 Task: Access and manage your installed extensions.
Action: Mouse pressed left at (1152, 137)
Screenshot: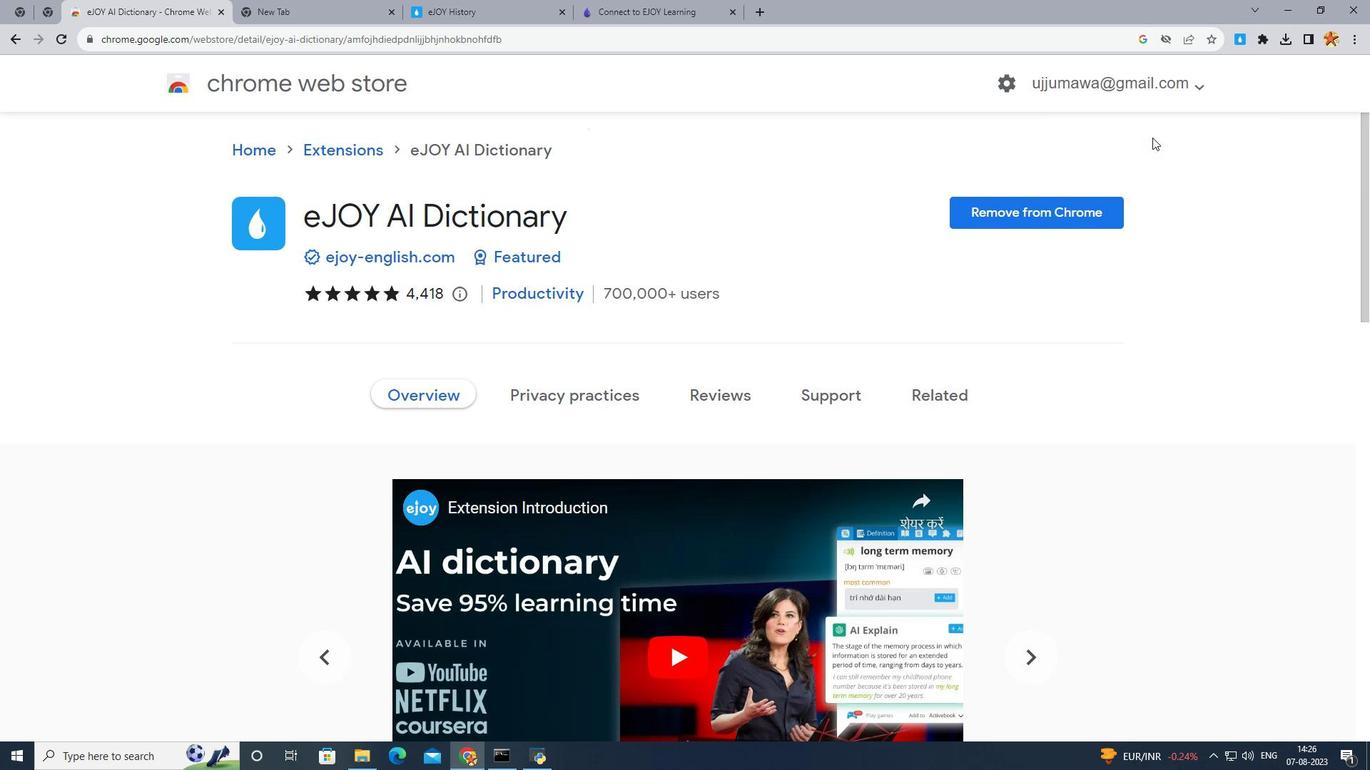 
Action: Mouse moved to (1099, 154)
Screenshot: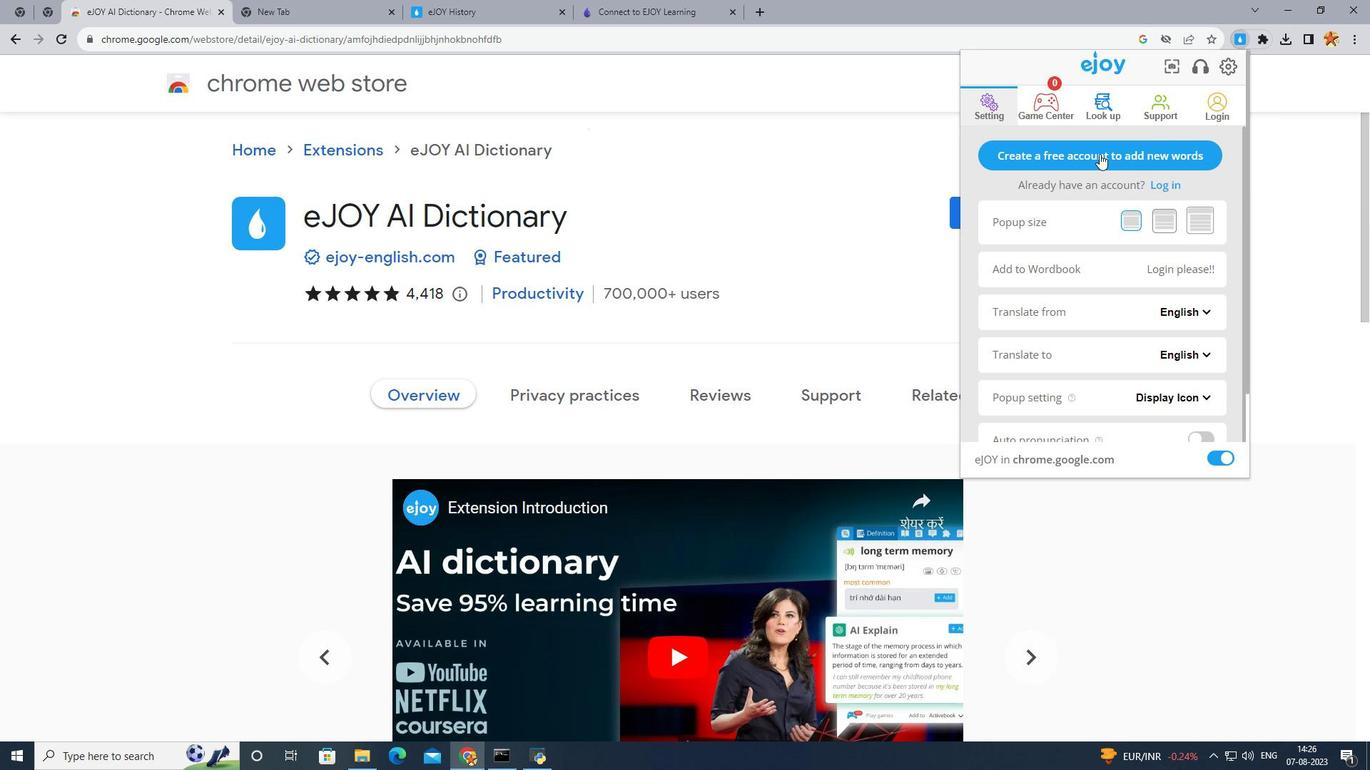 
Action: Mouse pressed left at (1099, 154)
Screenshot: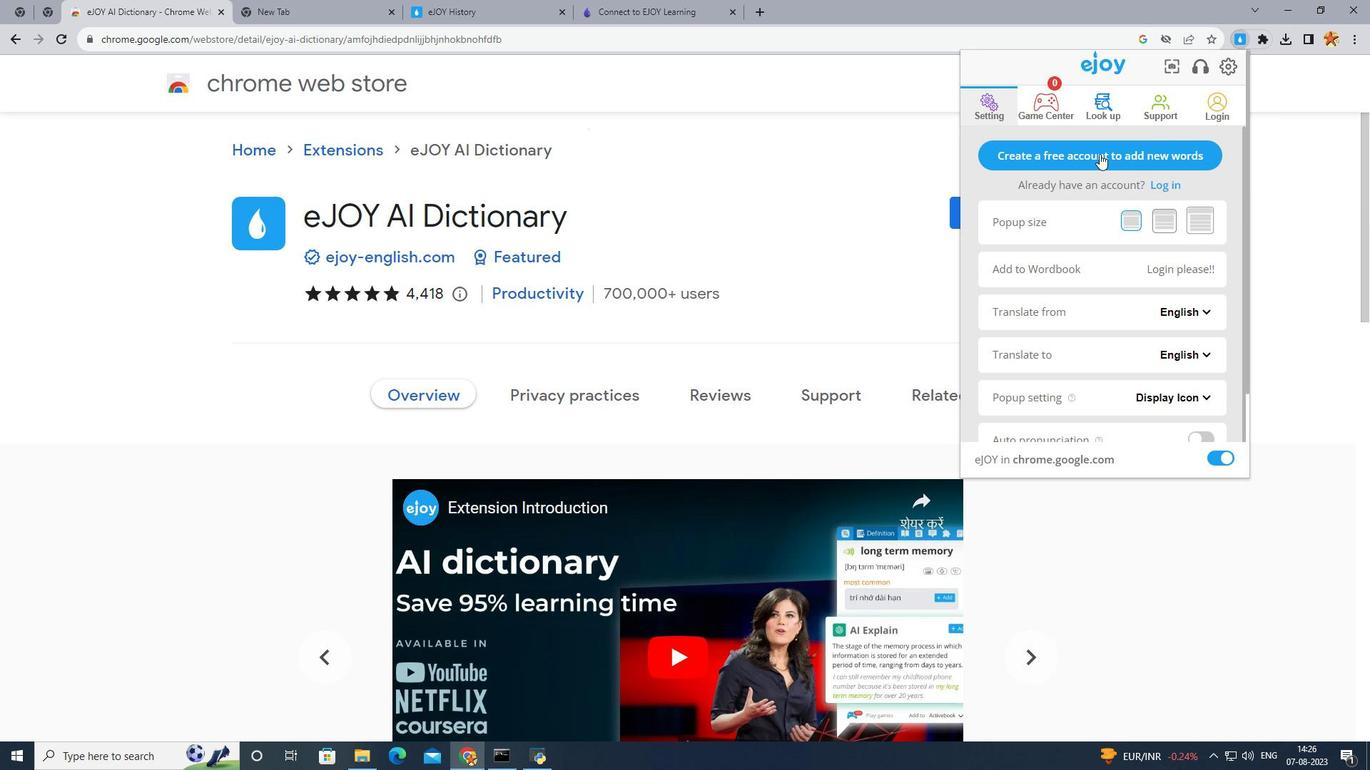 
Action: Mouse moved to (650, 454)
Screenshot: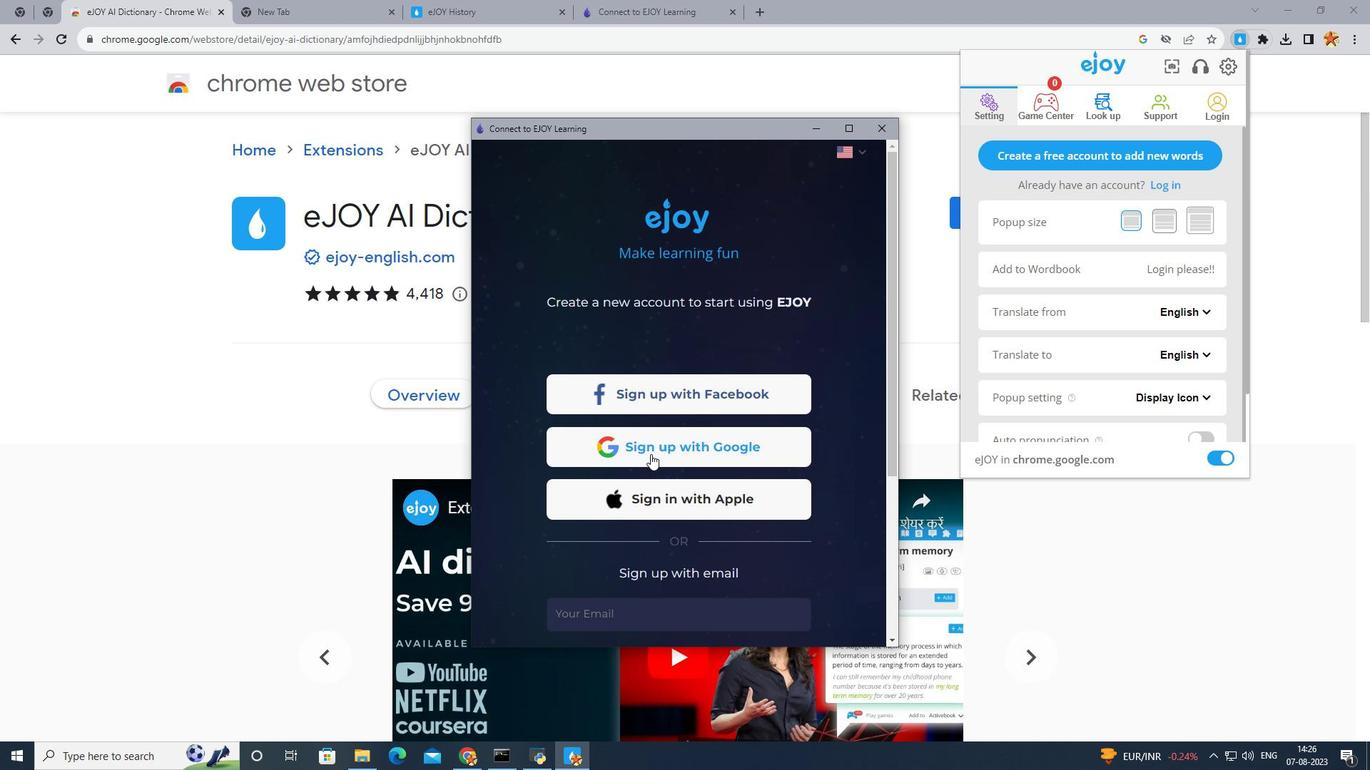
Action: Mouse pressed left at (650, 454)
Screenshot: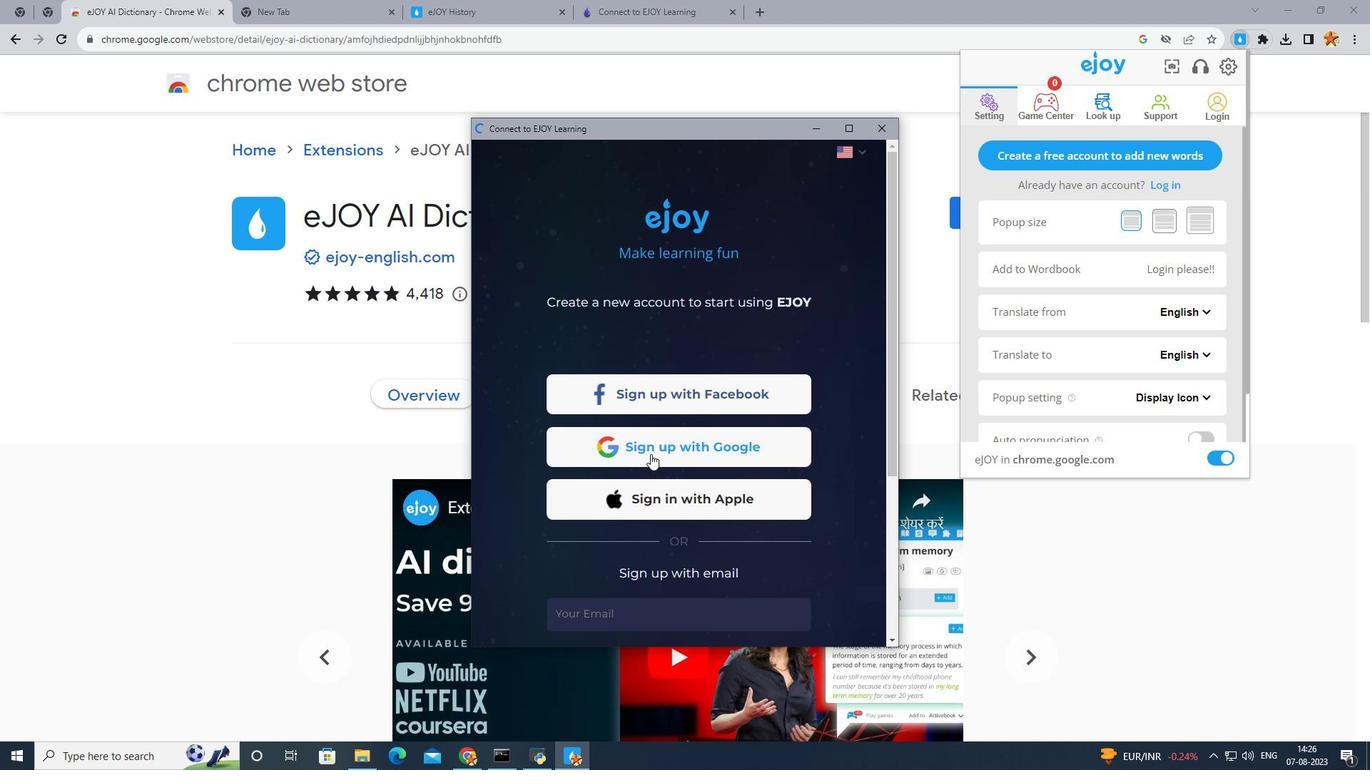 
Action: Mouse moved to (625, 312)
Screenshot: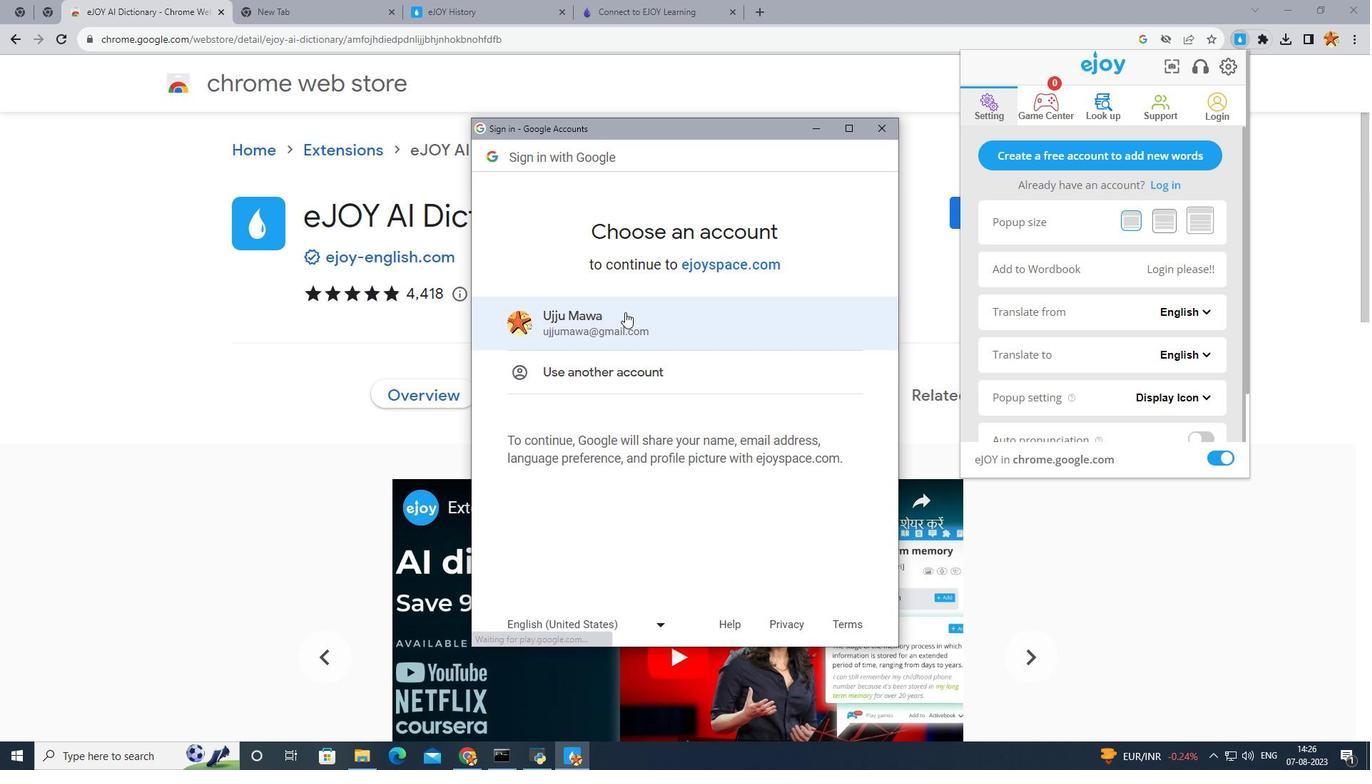 
Action: Mouse pressed left at (625, 312)
Screenshot: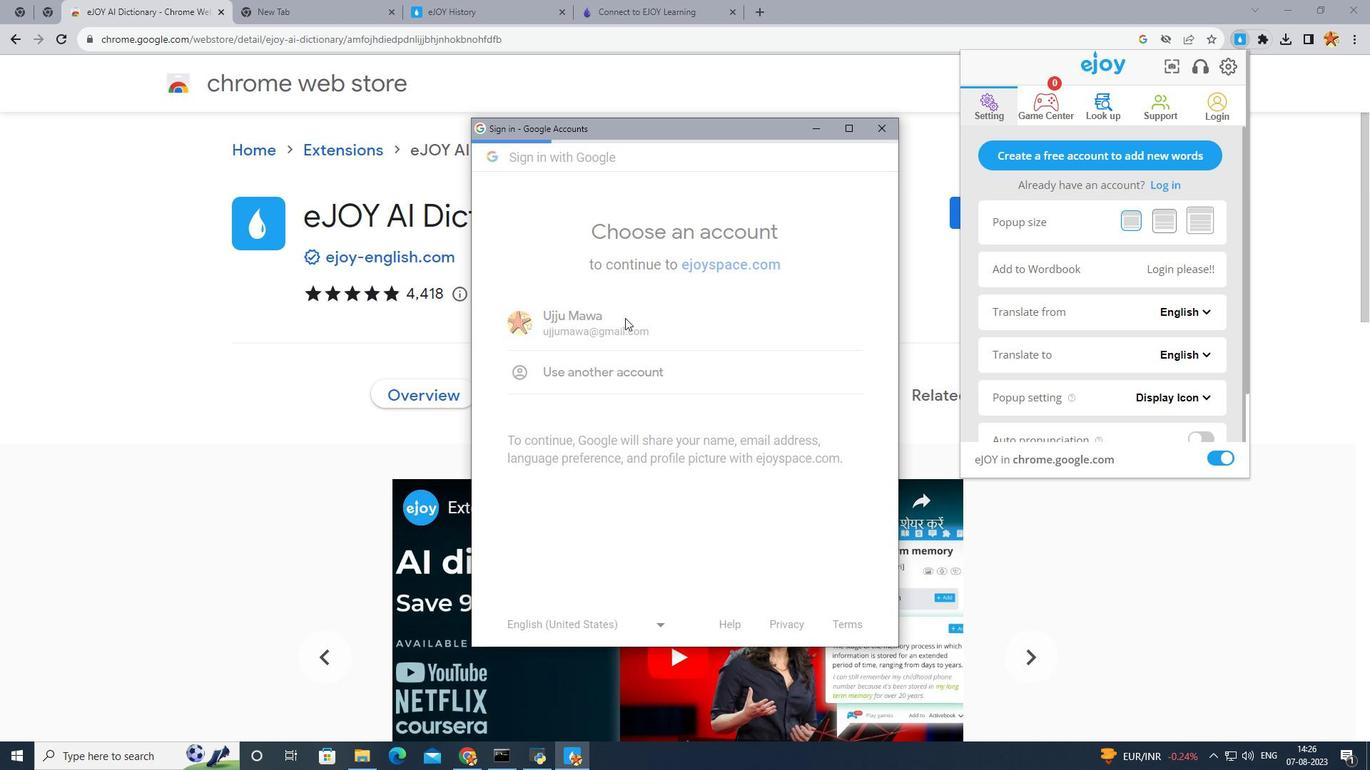 
Action: Mouse moved to (1015, 282)
Screenshot: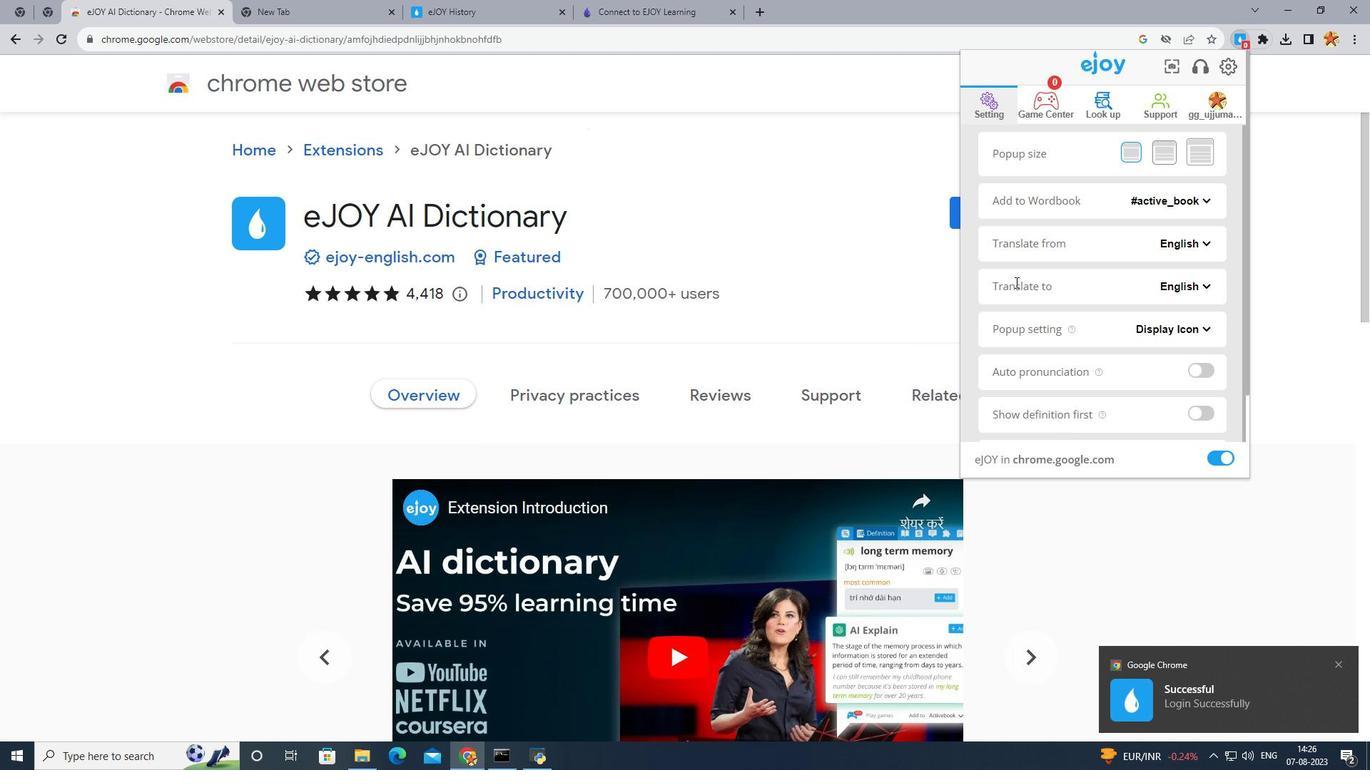 
Action: Mouse scrolled (1015, 283) with delta (0, 0)
Screenshot: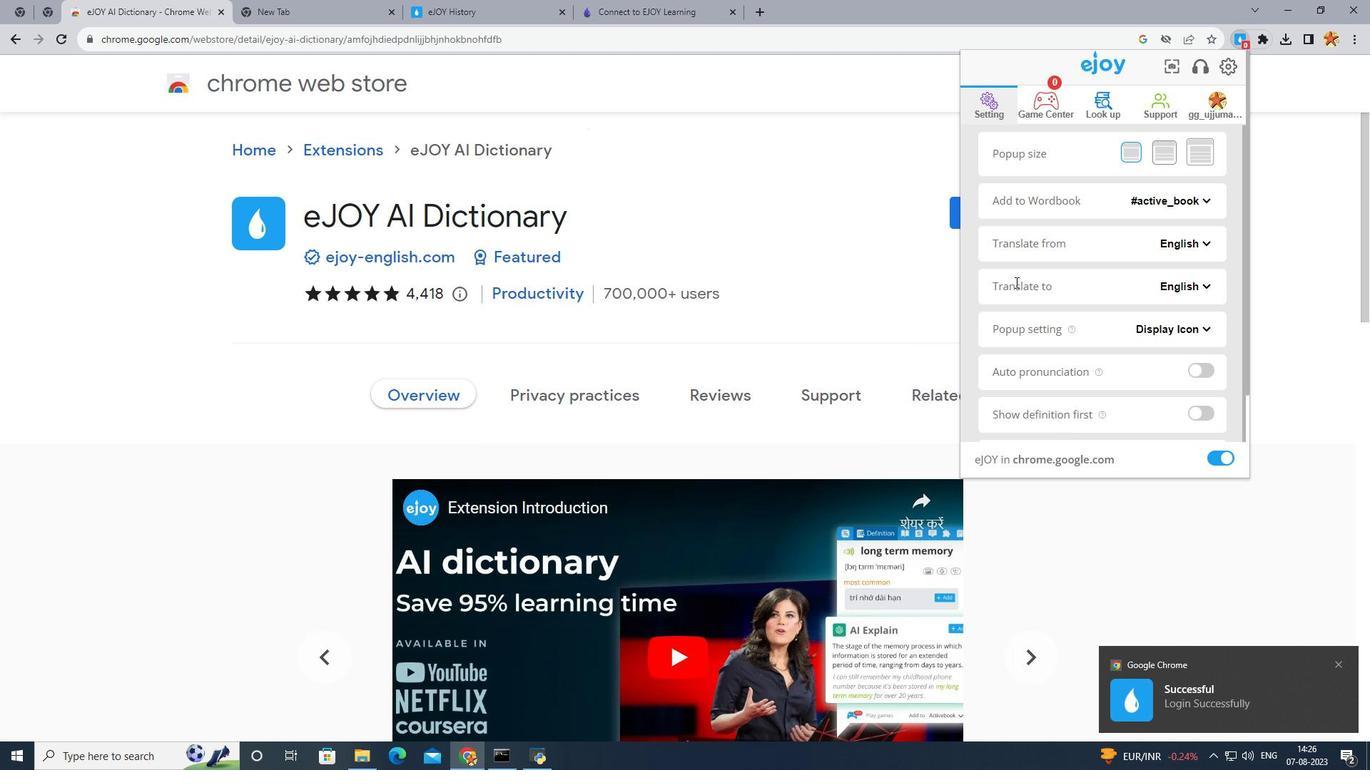 
Action: Mouse scrolled (1015, 283) with delta (0, 0)
Screenshot: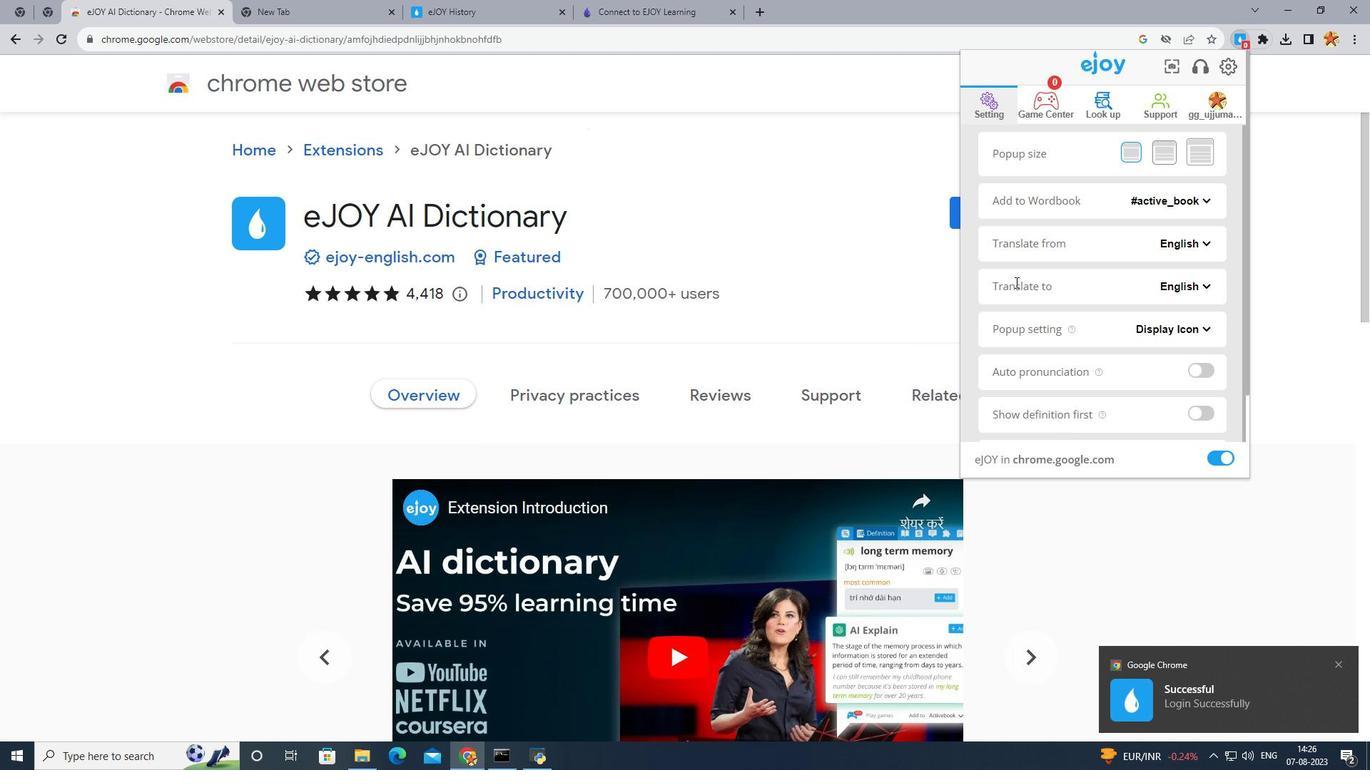 
Action: Mouse scrolled (1015, 283) with delta (0, 0)
Screenshot: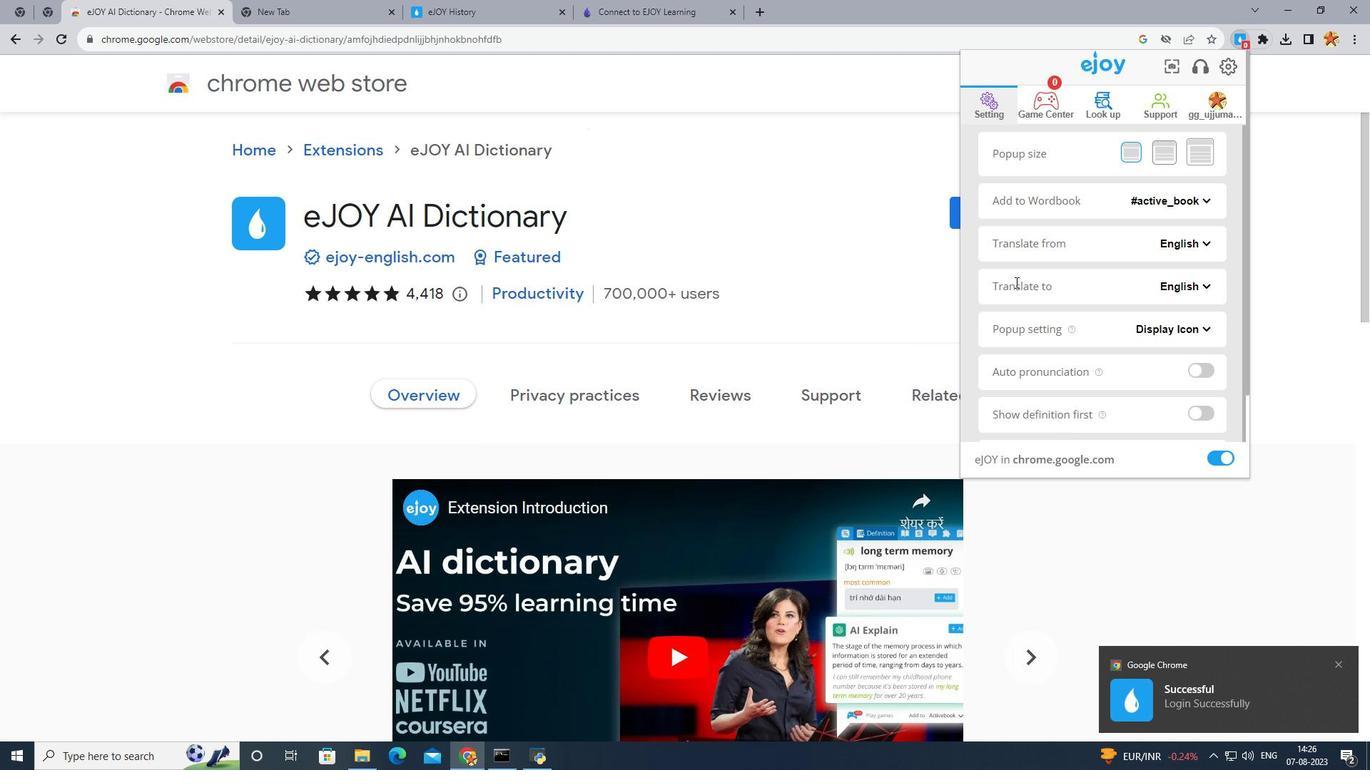 
Action: Mouse scrolled (1015, 283) with delta (0, 0)
Screenshot: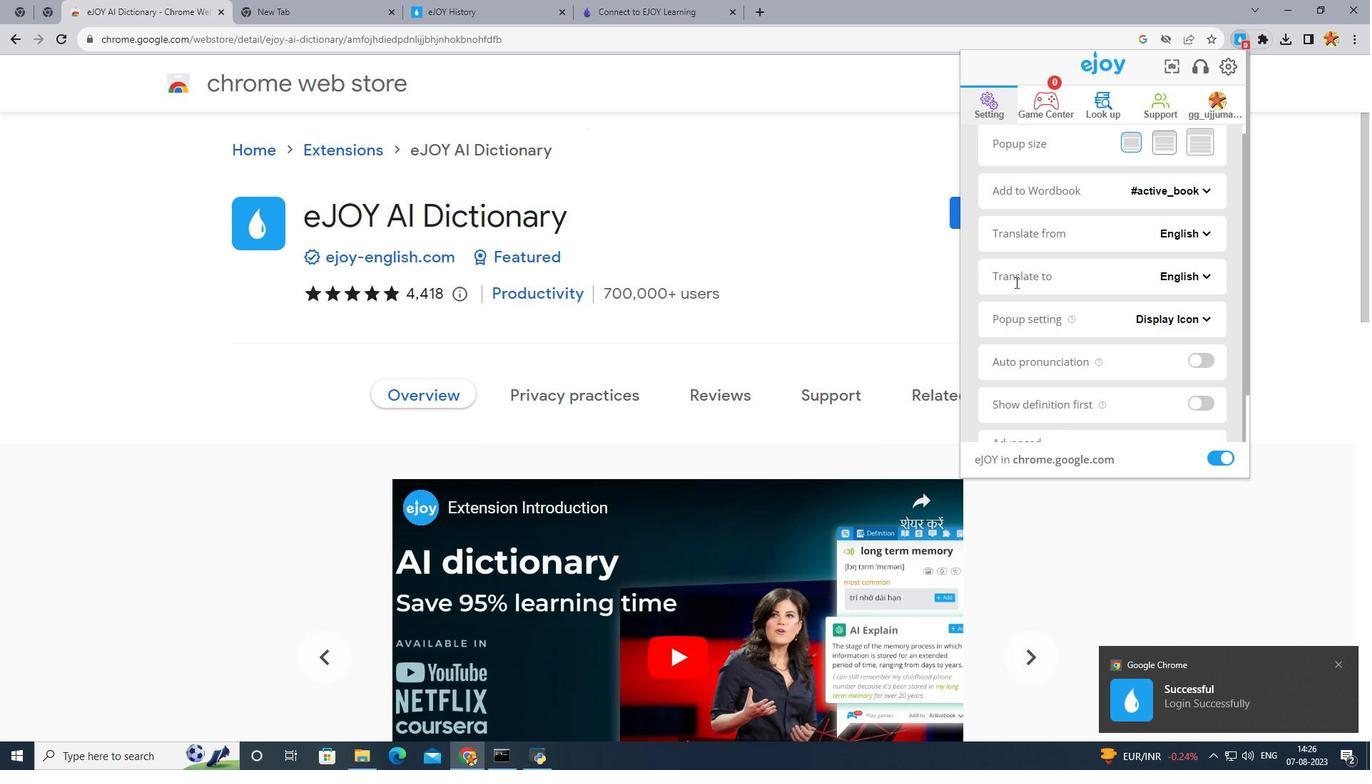 
Action: Mouse scrolled (1015, 281) with delta (0, 0)
Screenshot: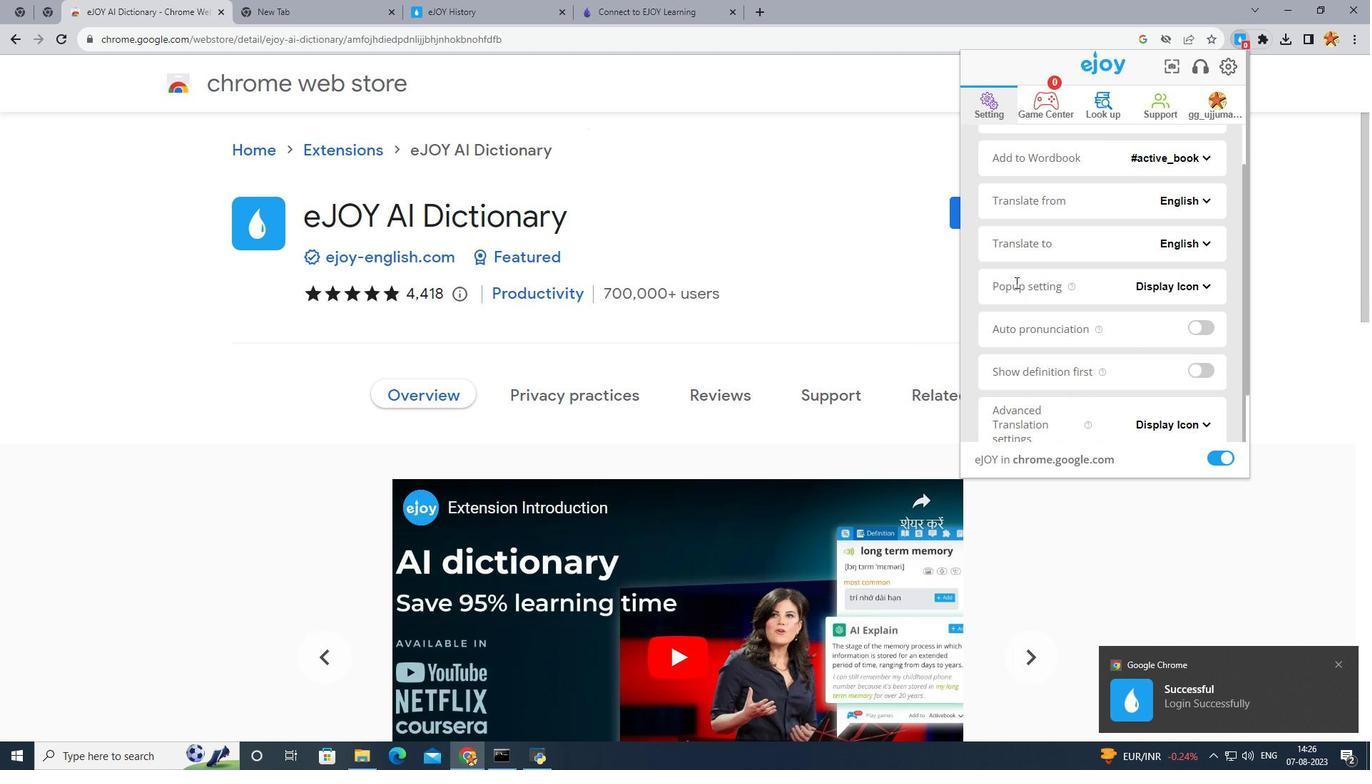 
Action: Mouse scrolled (1015, 281) with delta (0, 0)
Screenshot: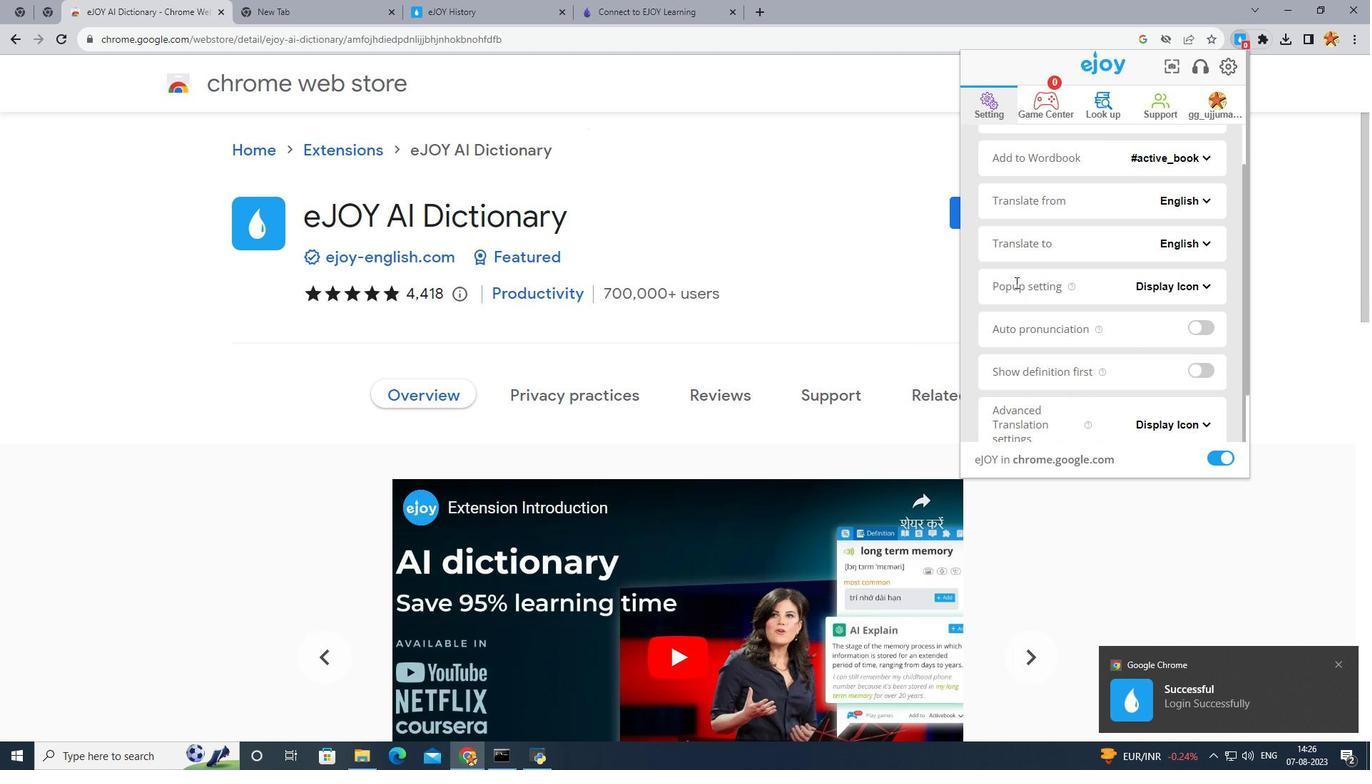 
Action: Mouse scrolled (1015, 281) with delta (0, 0)
Screenshot: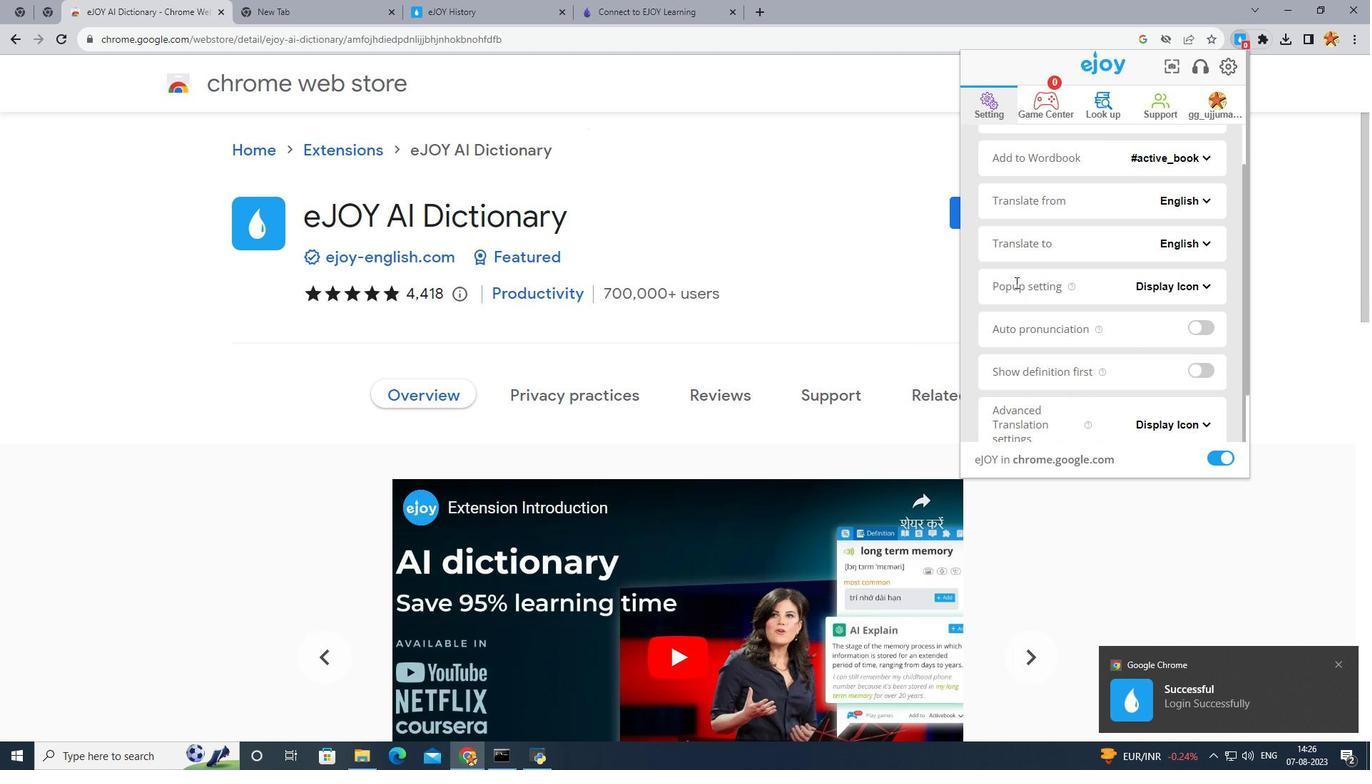 
Action: Mouse scrolled (1015, 281) with delta (0, 0)
Screenshot: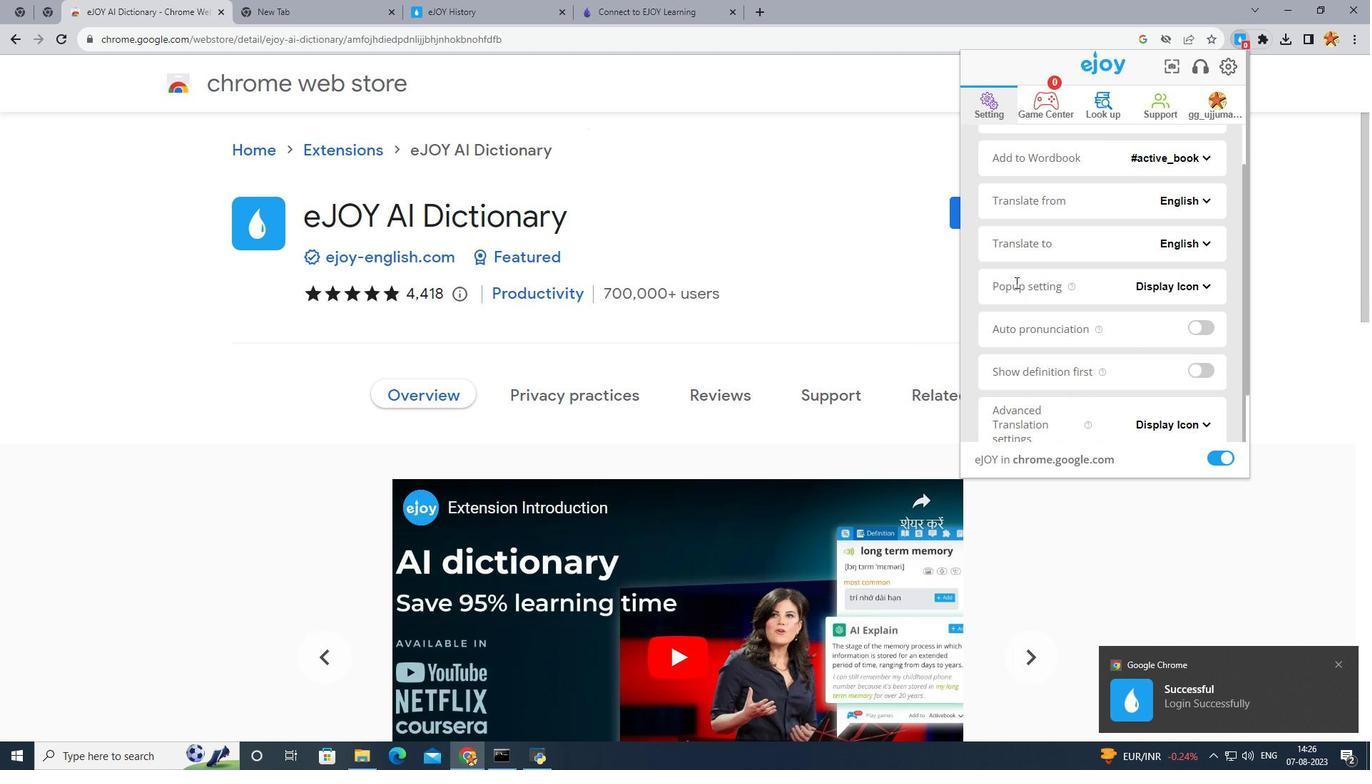 
Action: Mouse scrolled (1015, 283) with delta (0, 0)
Screenshot: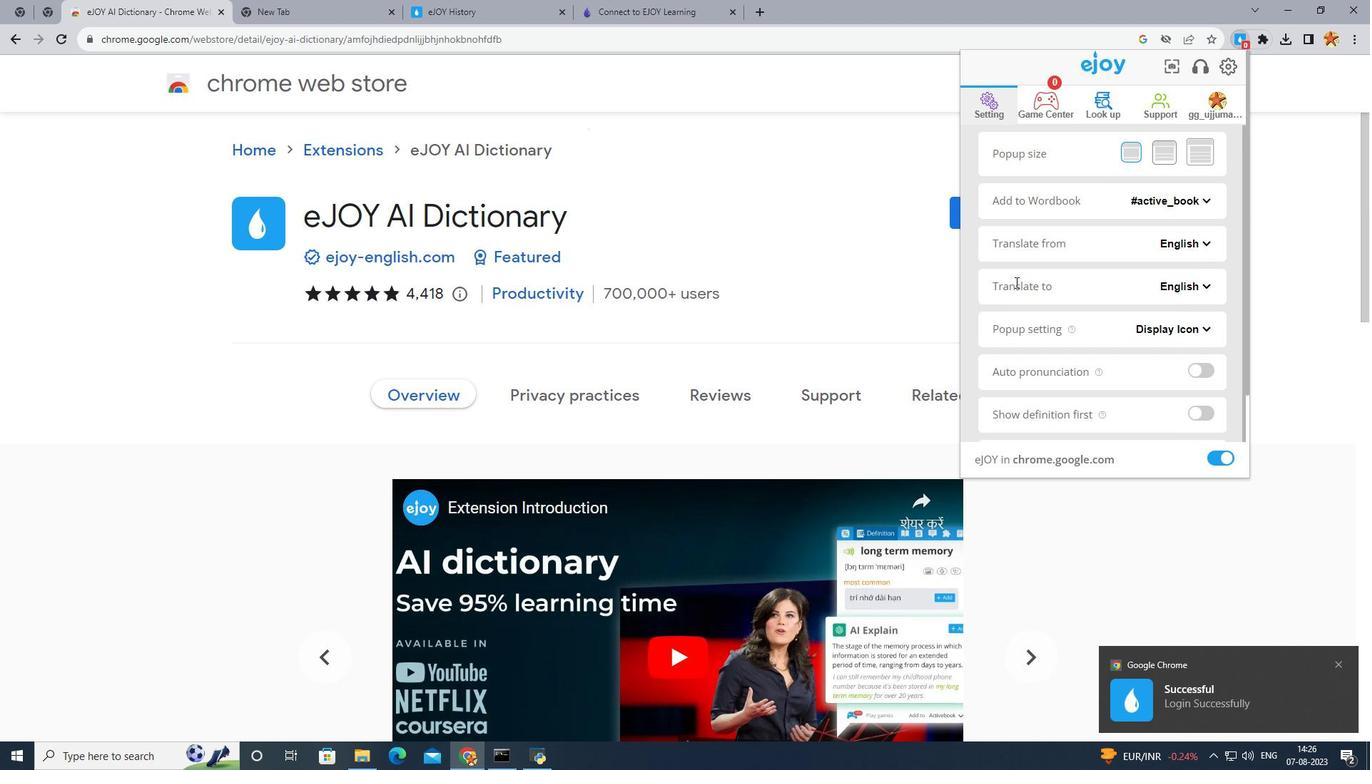 
Action: Mouse scrolled (1015, 283) with delta (0, 0)
Screenshot: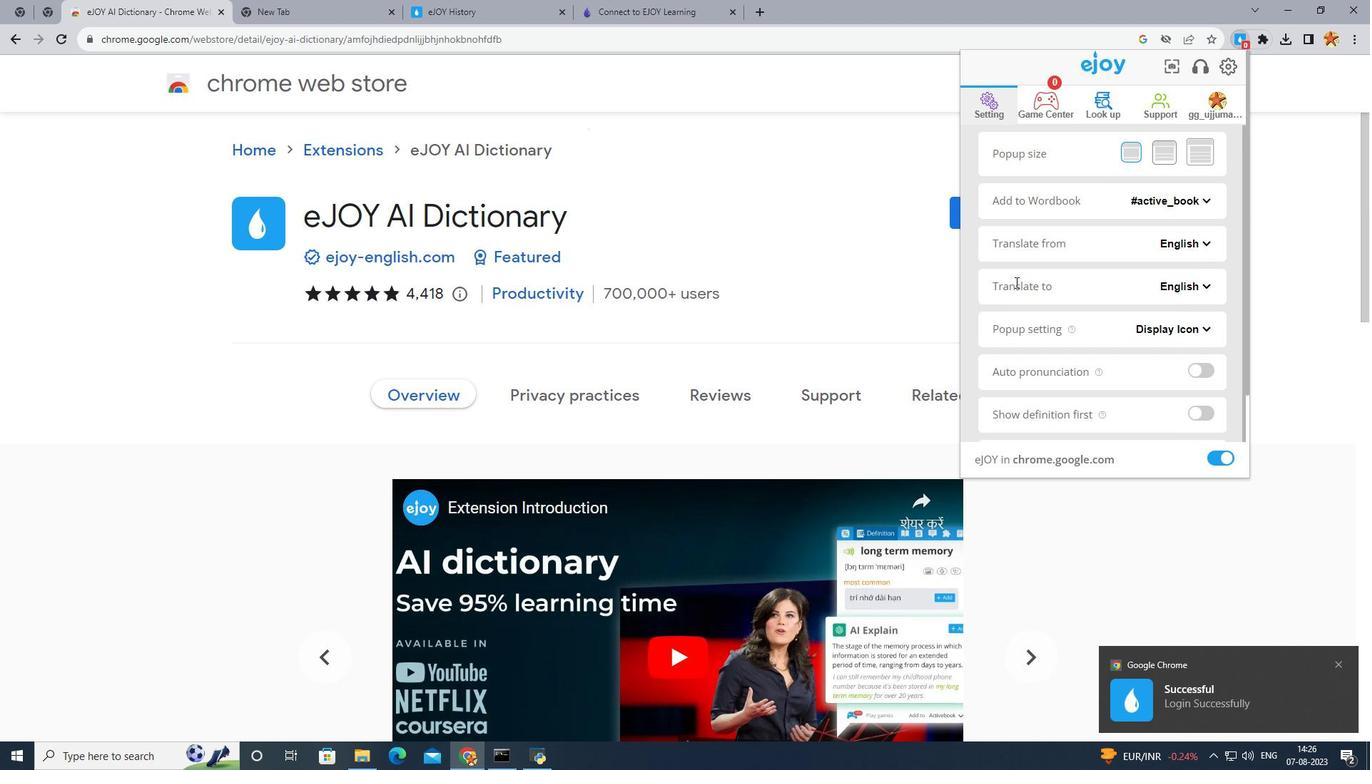 
Action: Mouse scrolled (1015, 283) with delta (0, 0)
Screenshot: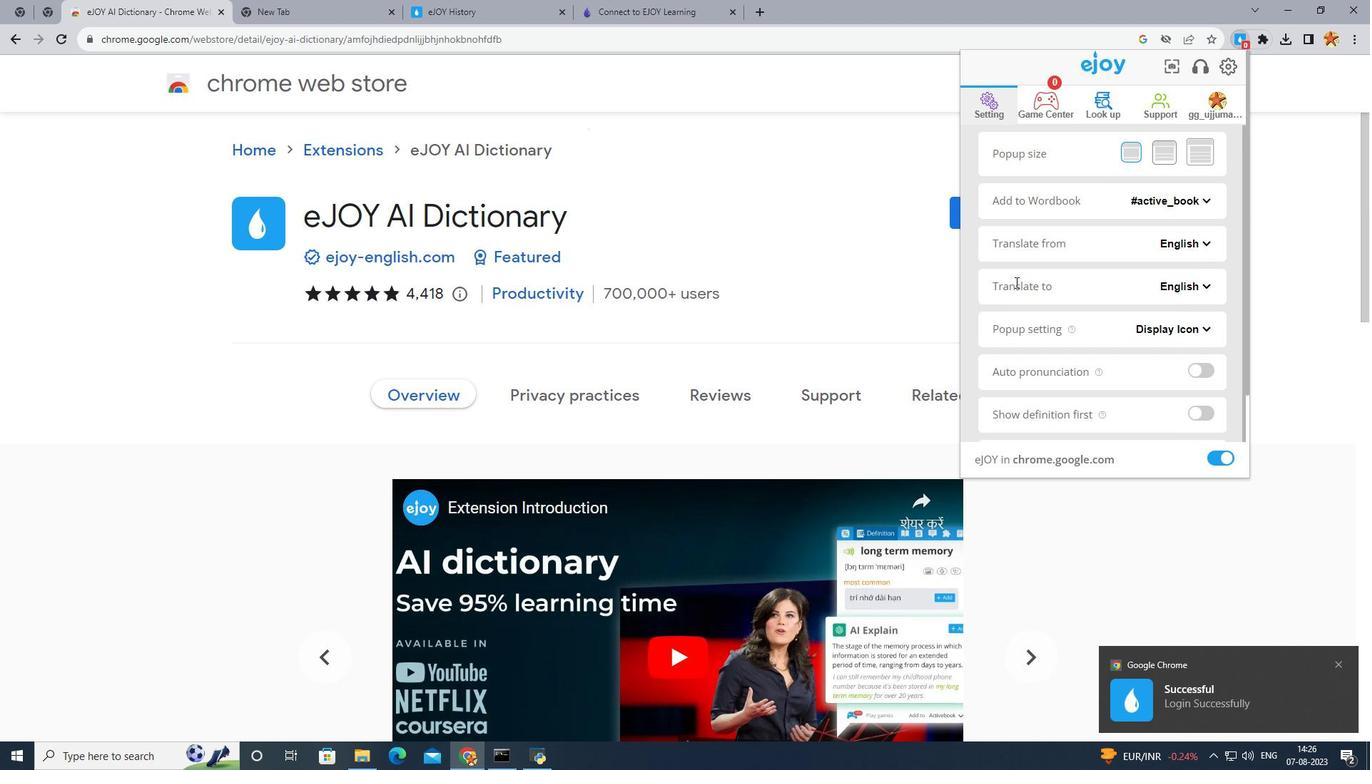 
Action: Mouse scrolled (1015, 281) with delta (0, 0)
Screenshot: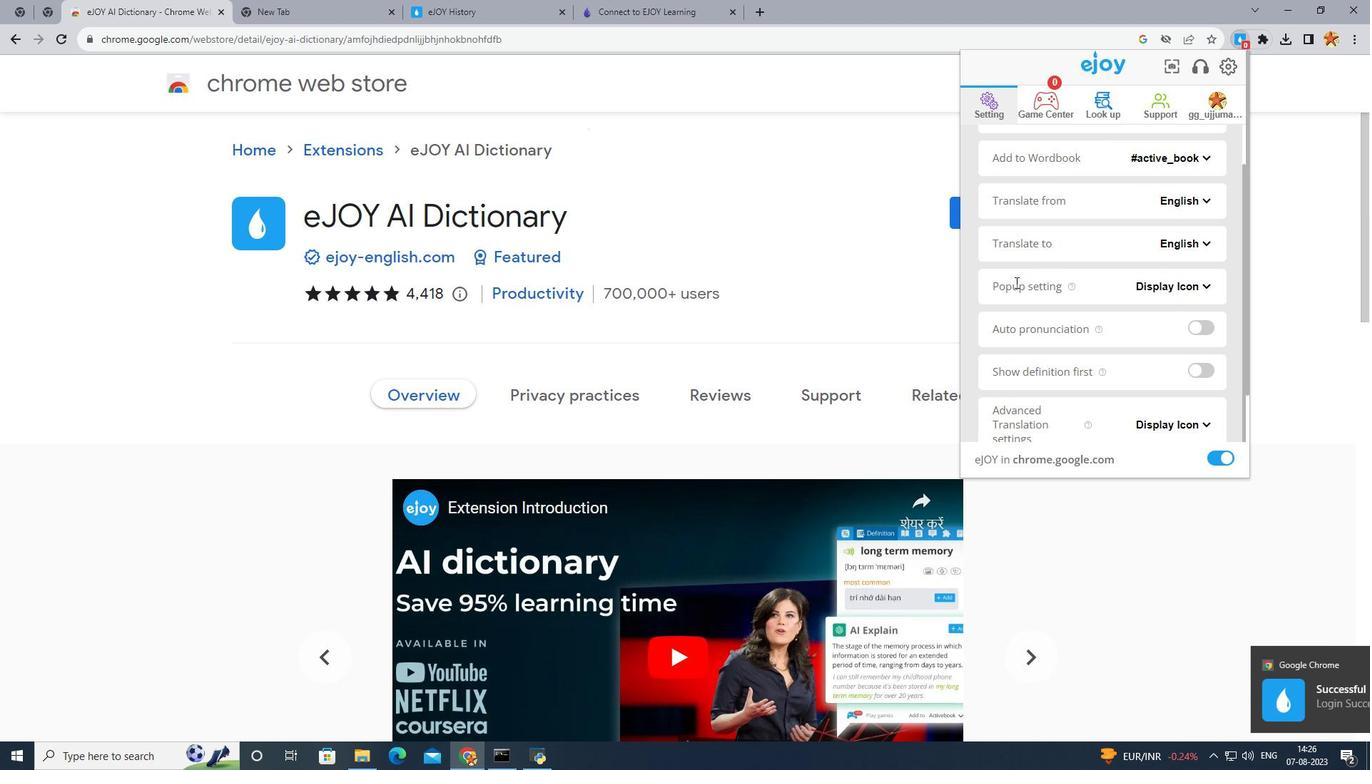 
Action: Mouse scrolled (1015, 281) with delta (0, 0)
Screenshot: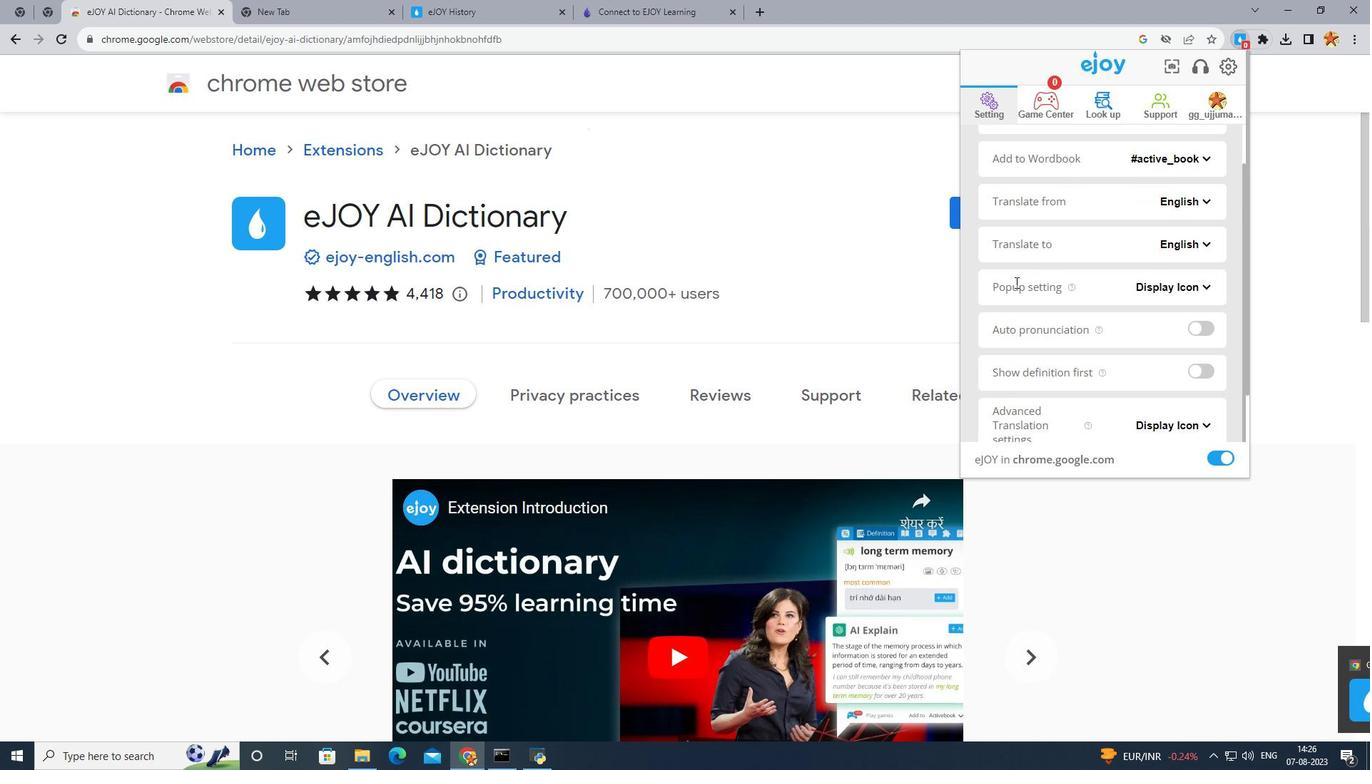 
Action: Mouse scrolled (1015, 281) with delta (0, 0)
Screenshot: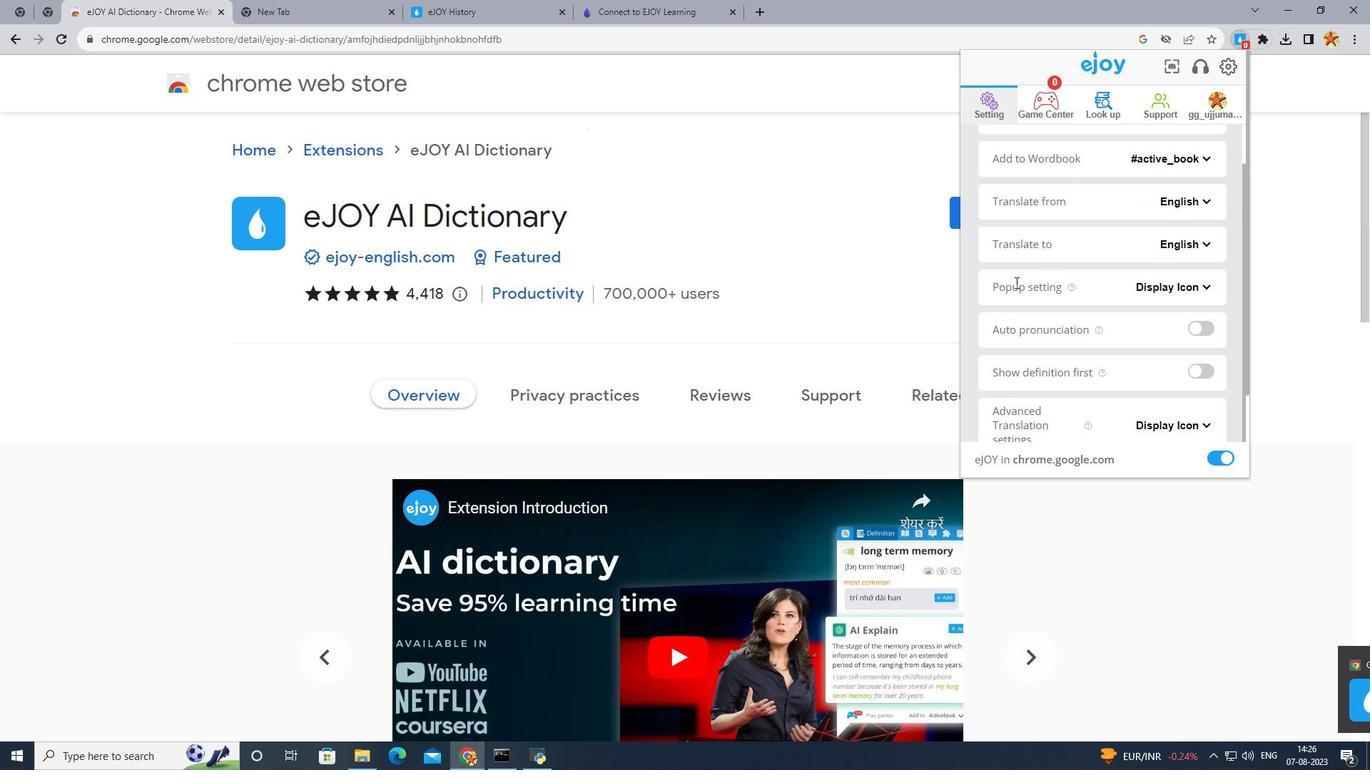 
Action: Mouse scrolled (1015, 281) with delta (0, 0)
Screenshot: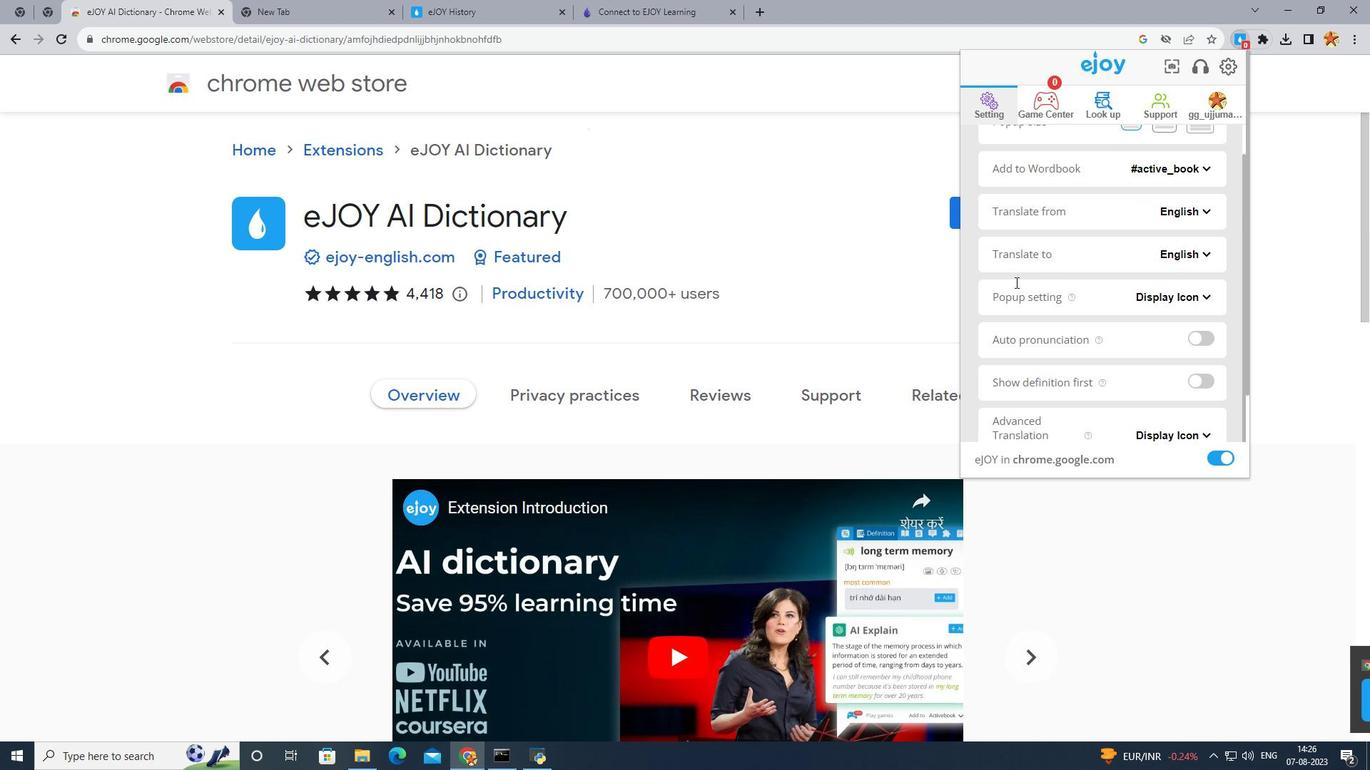 
Action: Mouse scrolled (1015, 283) with delta (0, 0)
Screenshot: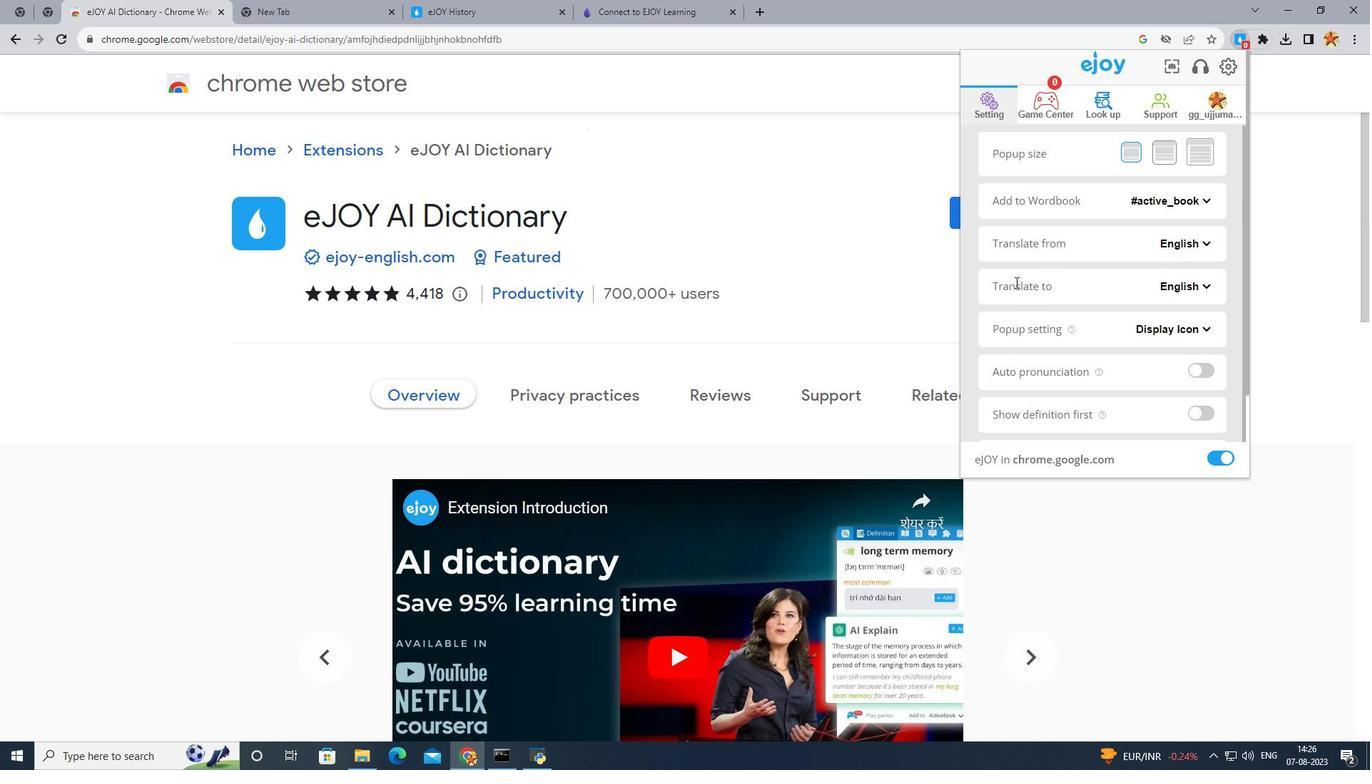 
Action: Mouse scrolled (1015, 283) with delta (0, 0)
Screenshot: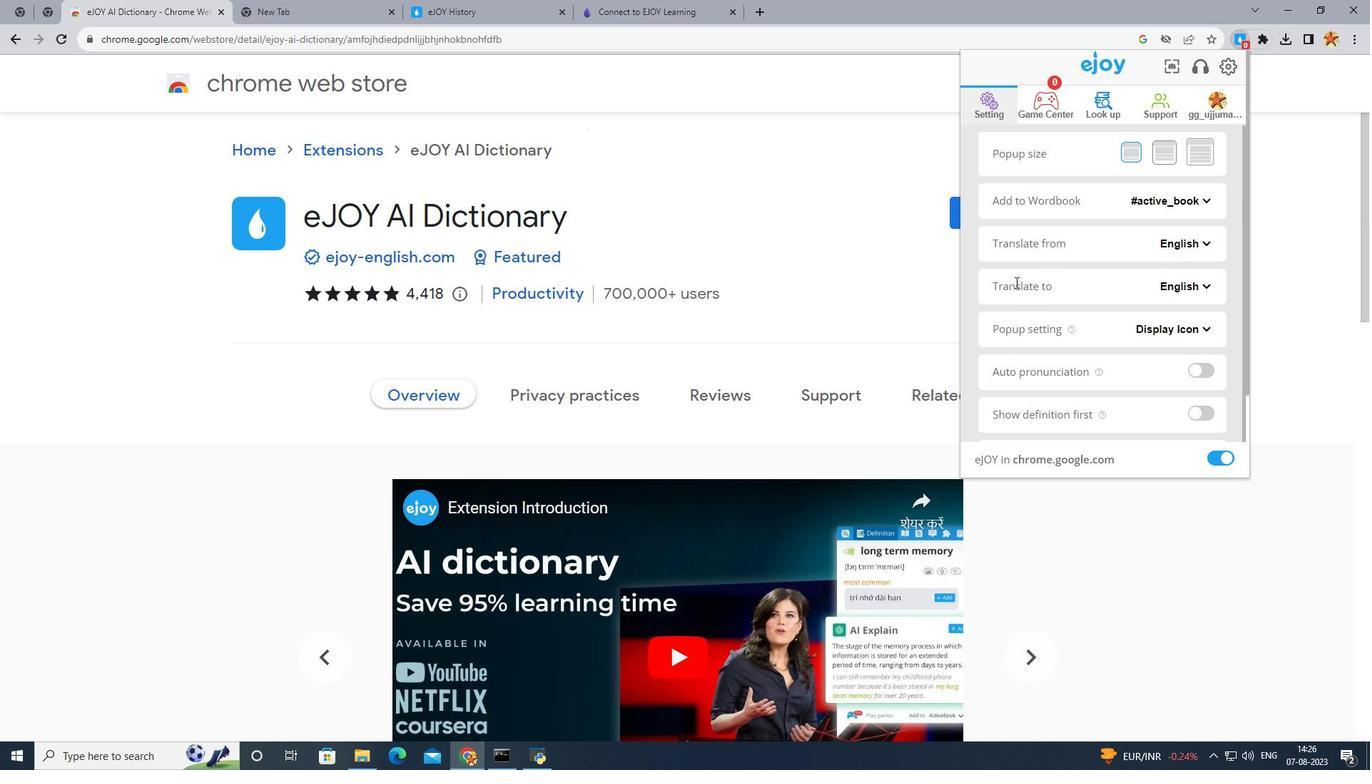 
Action: Mouse scrolled (1015, 283) with delta (0, 0)
Screenshot: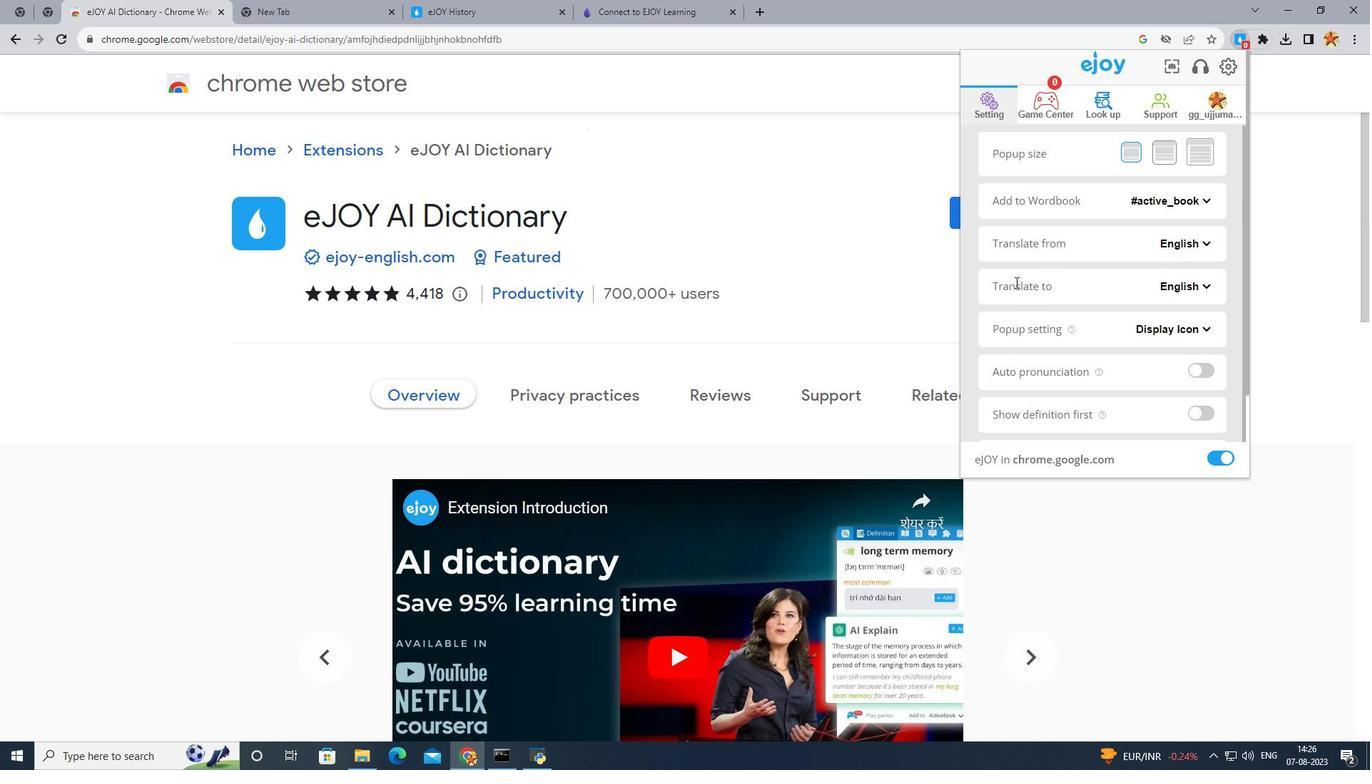 
Action: Mouse moved to (1062, 298)
Screenshot: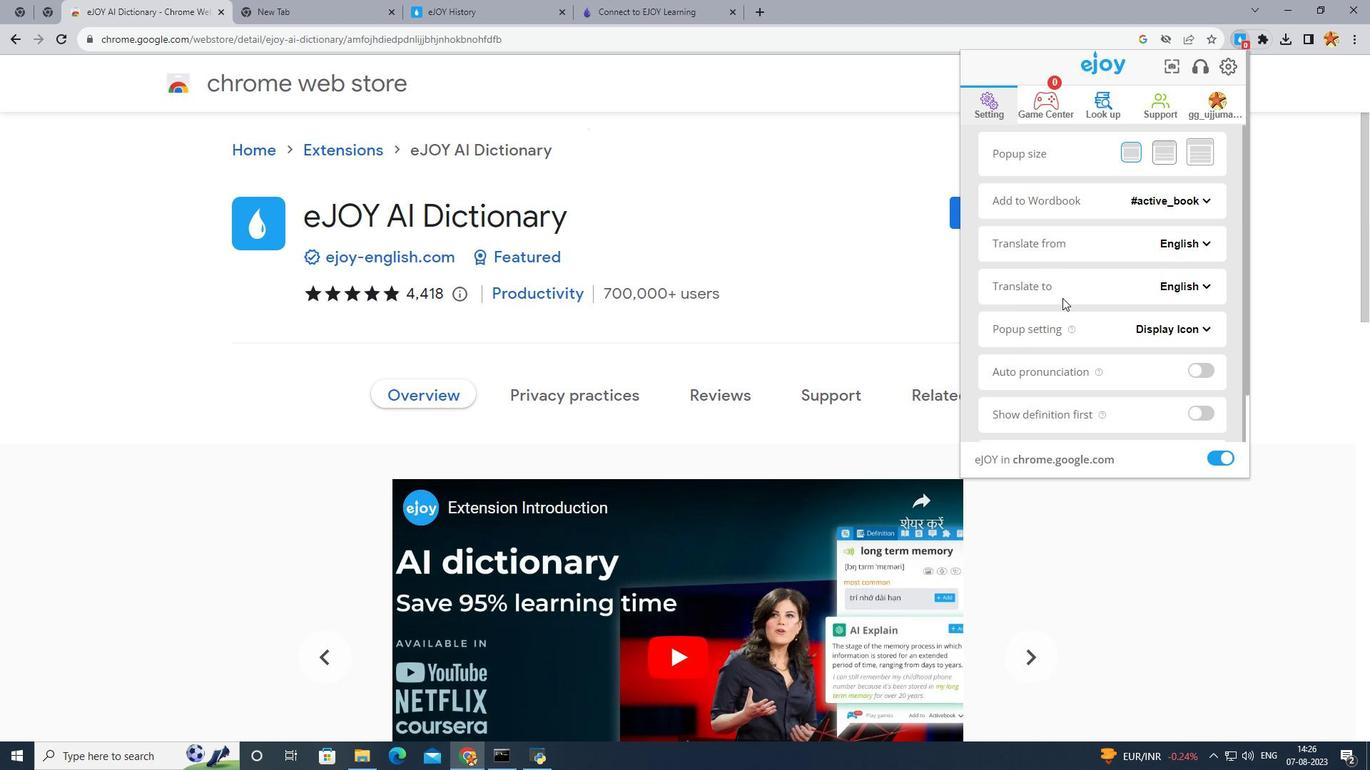 
Action: Mouse scrolled (1062, 298) with delta (0, 0)
Screenshot: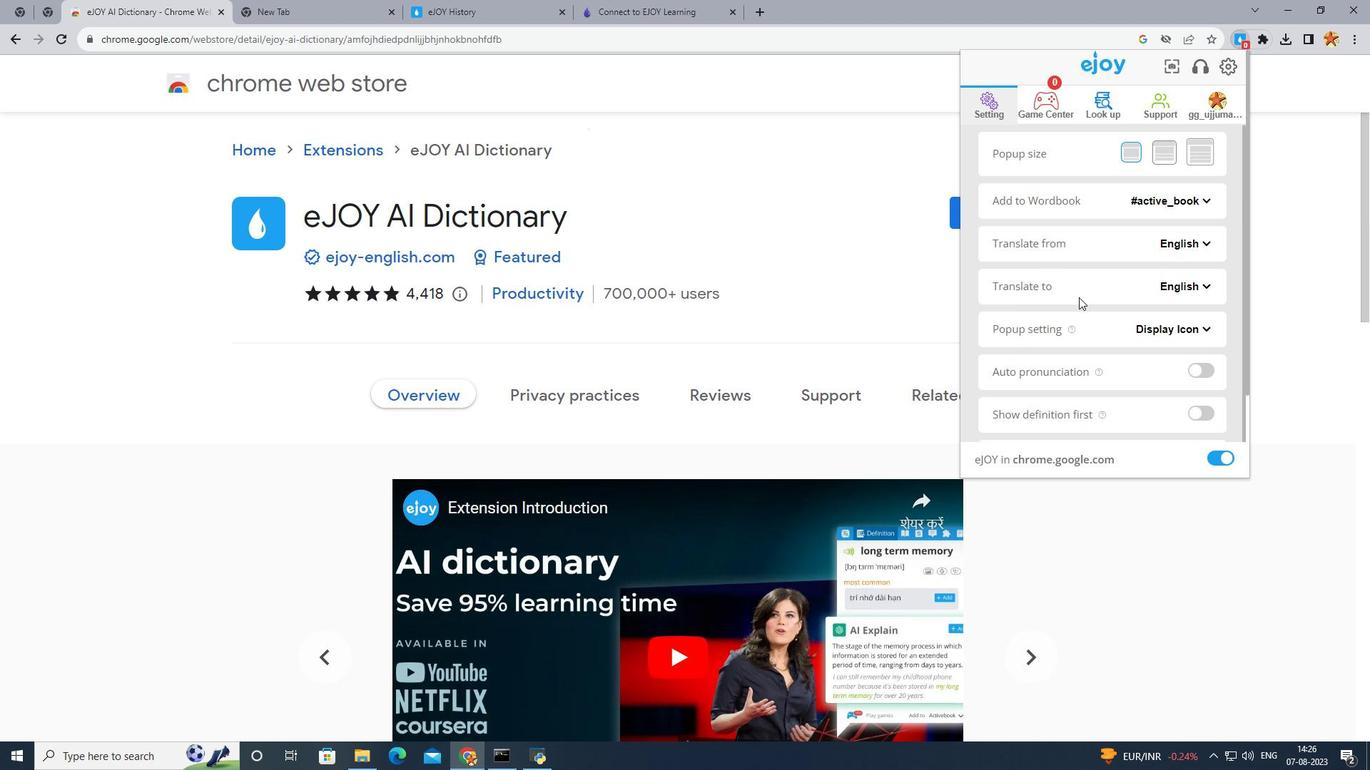 
Action: Mouse moved to (1213, 237)
Screenshot: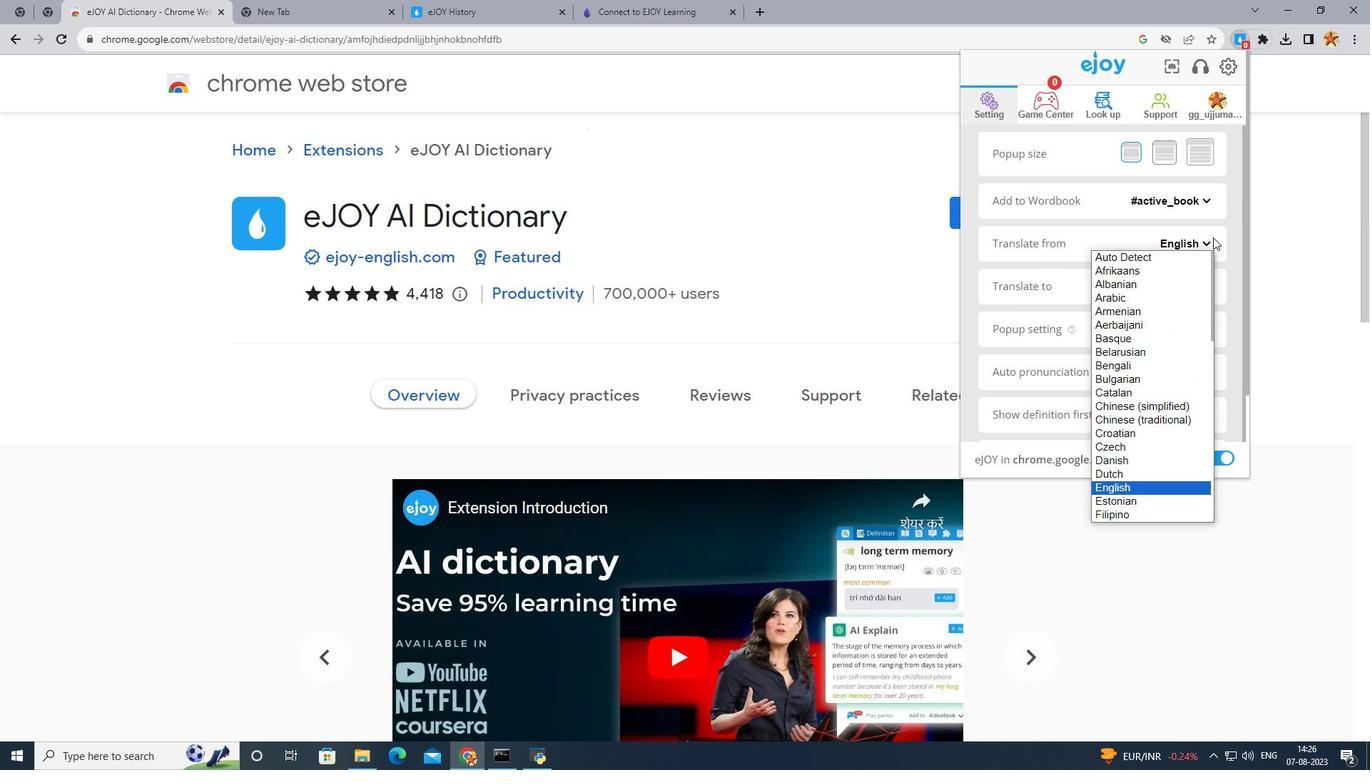
Action: Mouse pressed left at (1213, 237)
Screenshot: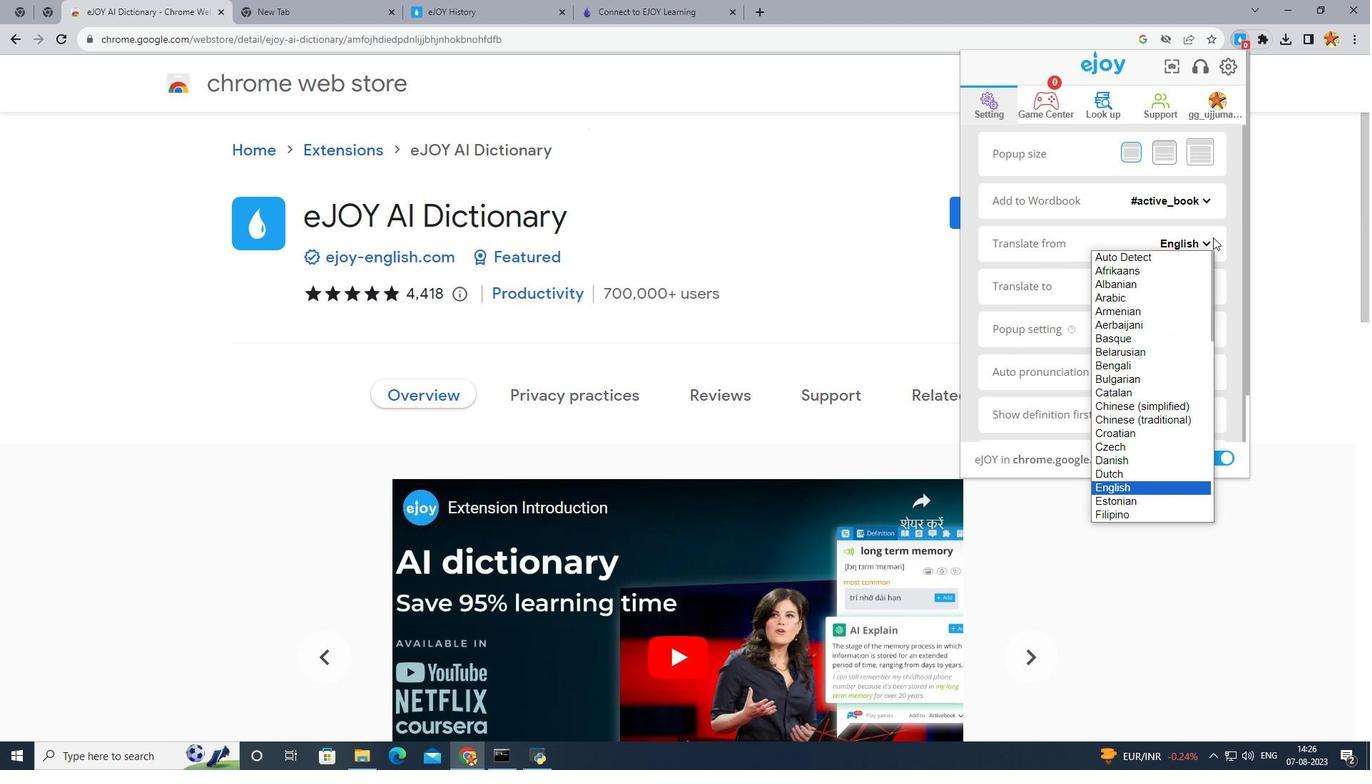 
Action: Mouse moved to (1344, 490)
Screenshot: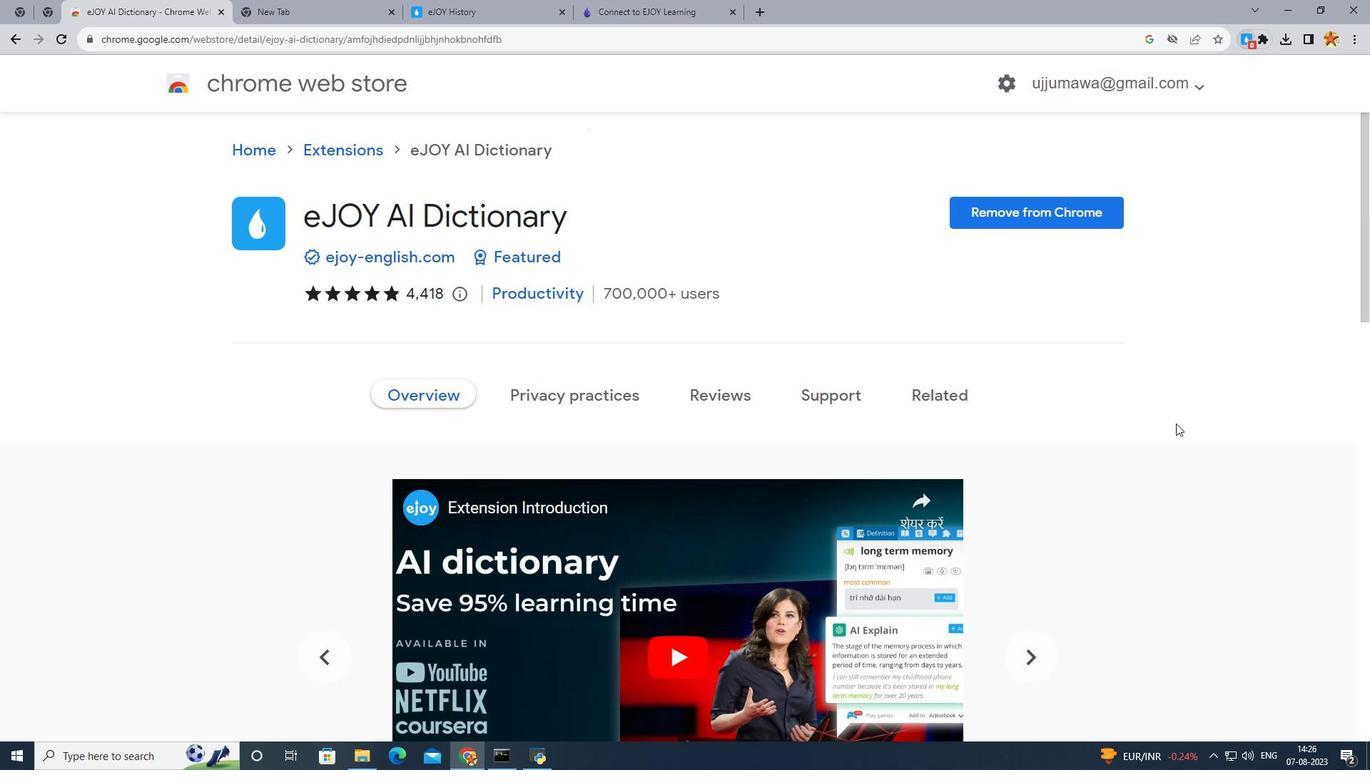 
Action: Mouse pressed left at (1344, 490)
Screenshot: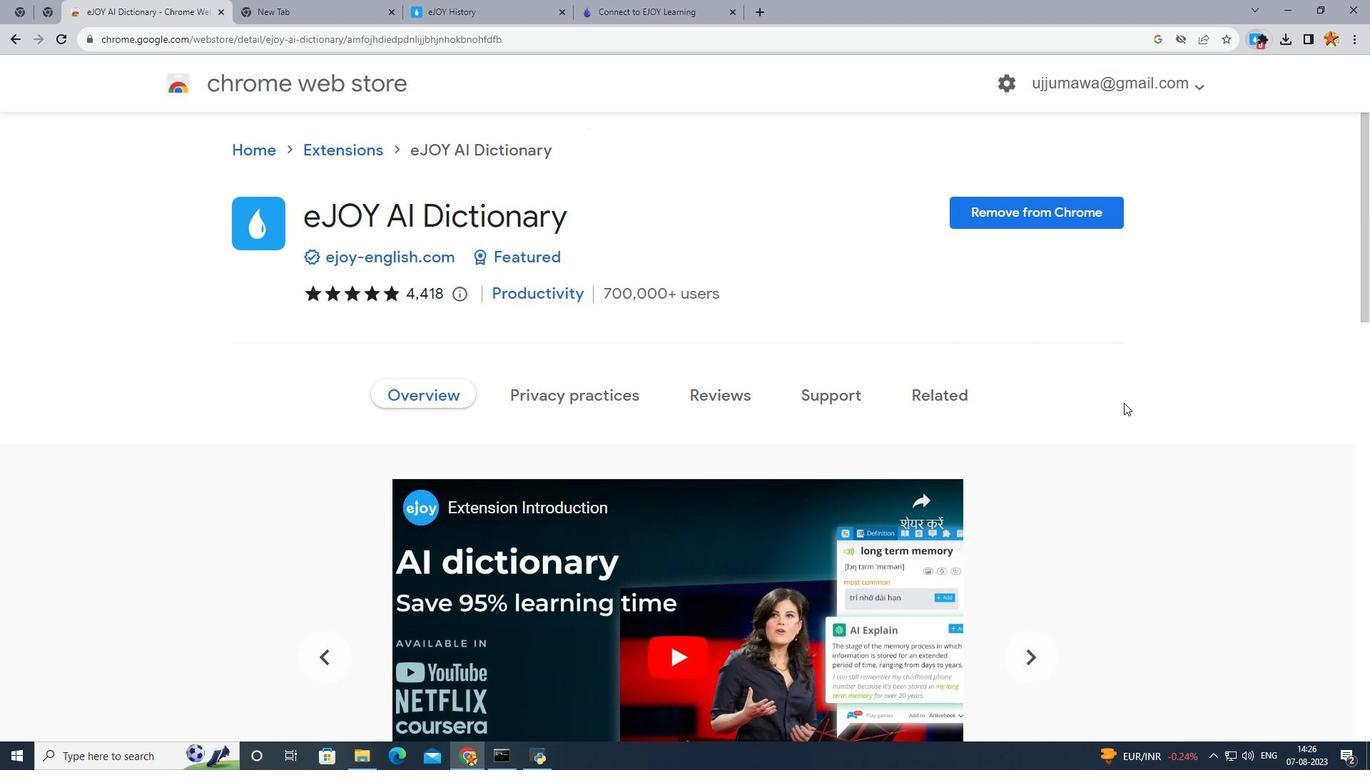 
Action: Mouse moved to (638, 0)
Screenshot: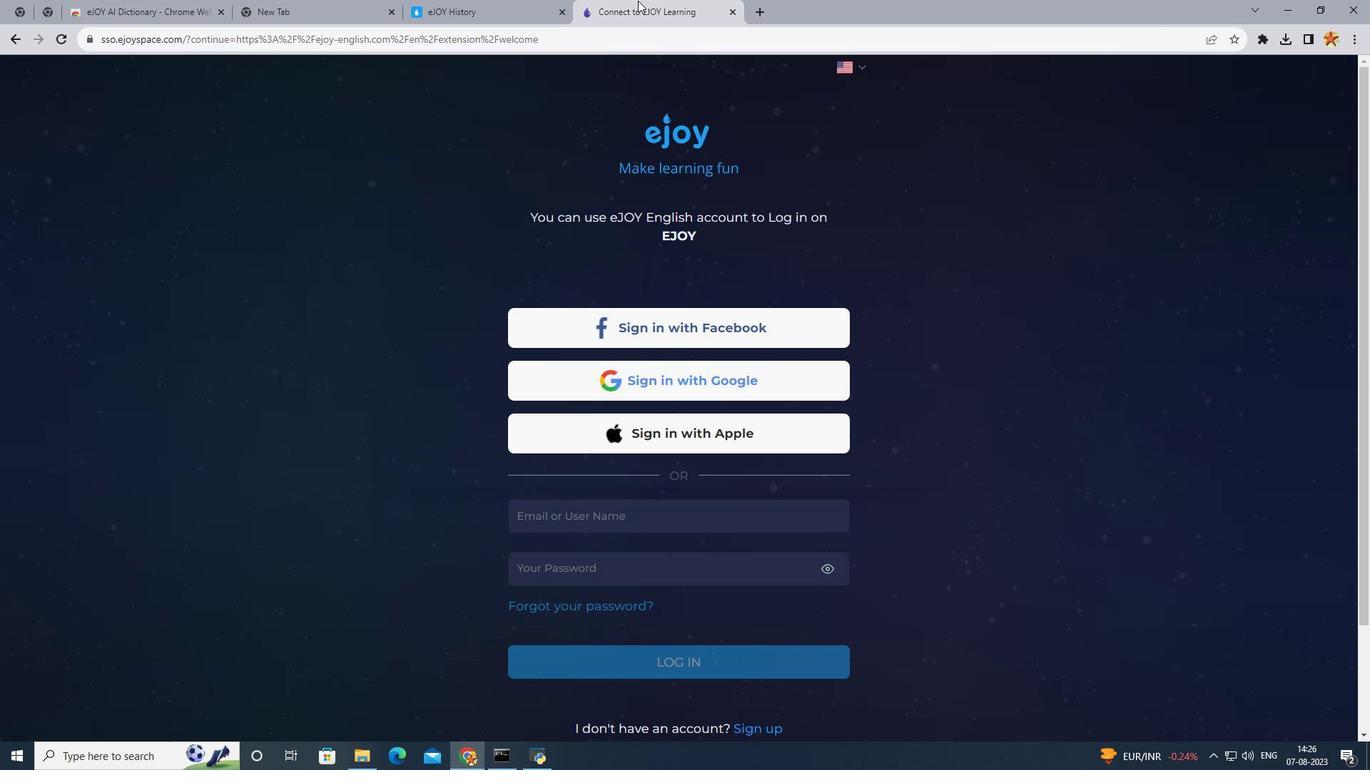 
Action: Mouse pressed left at (638, 0)
Screenshot: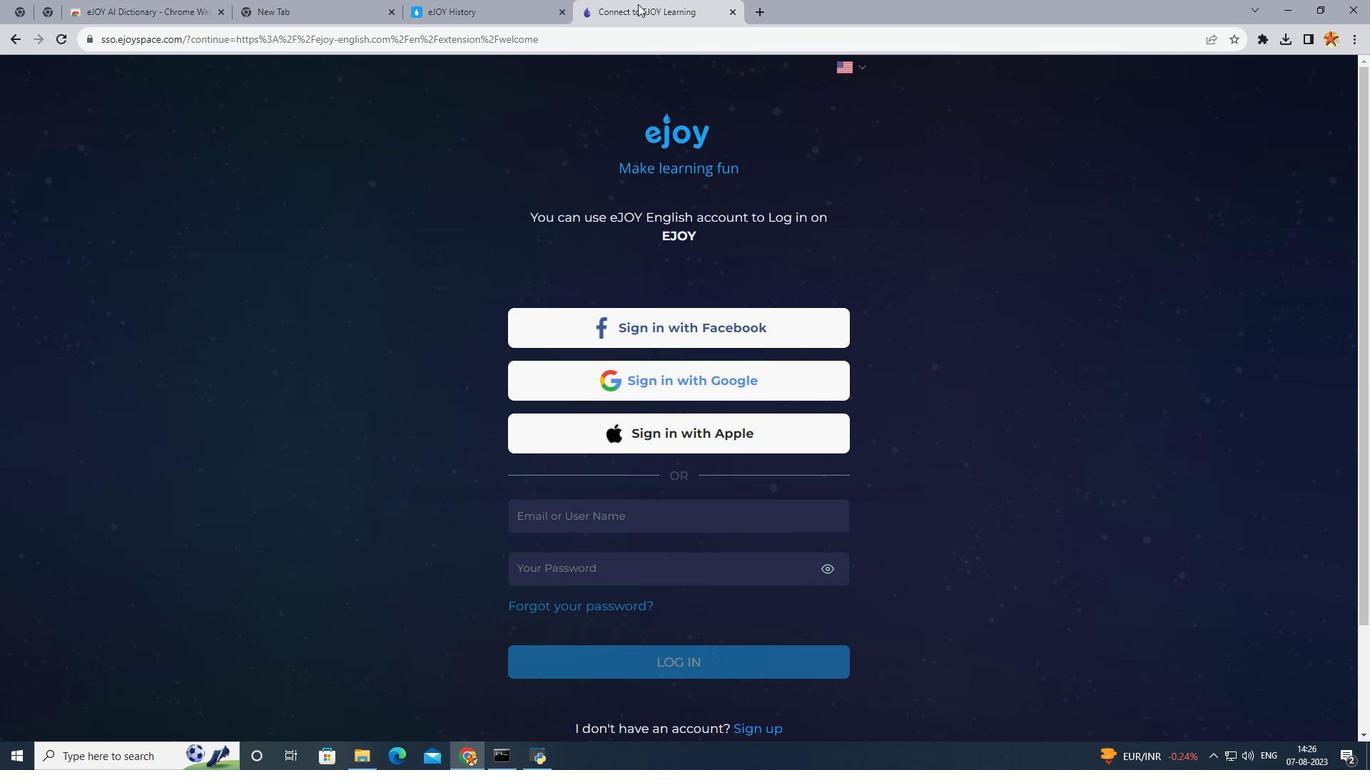 
Action: Mouse moved to (526, 7)
Screenshot: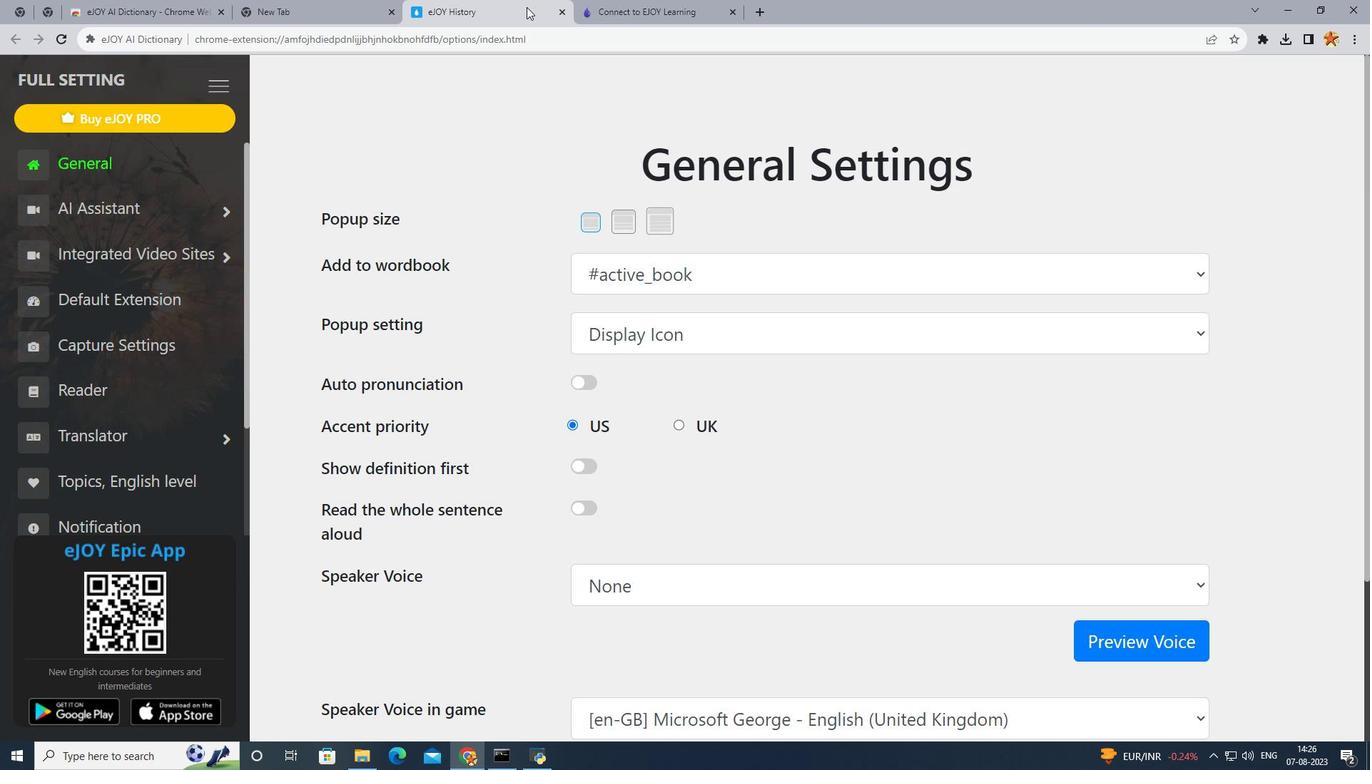 
Action: Mouse pressed left at (526, 7)
Screenshot: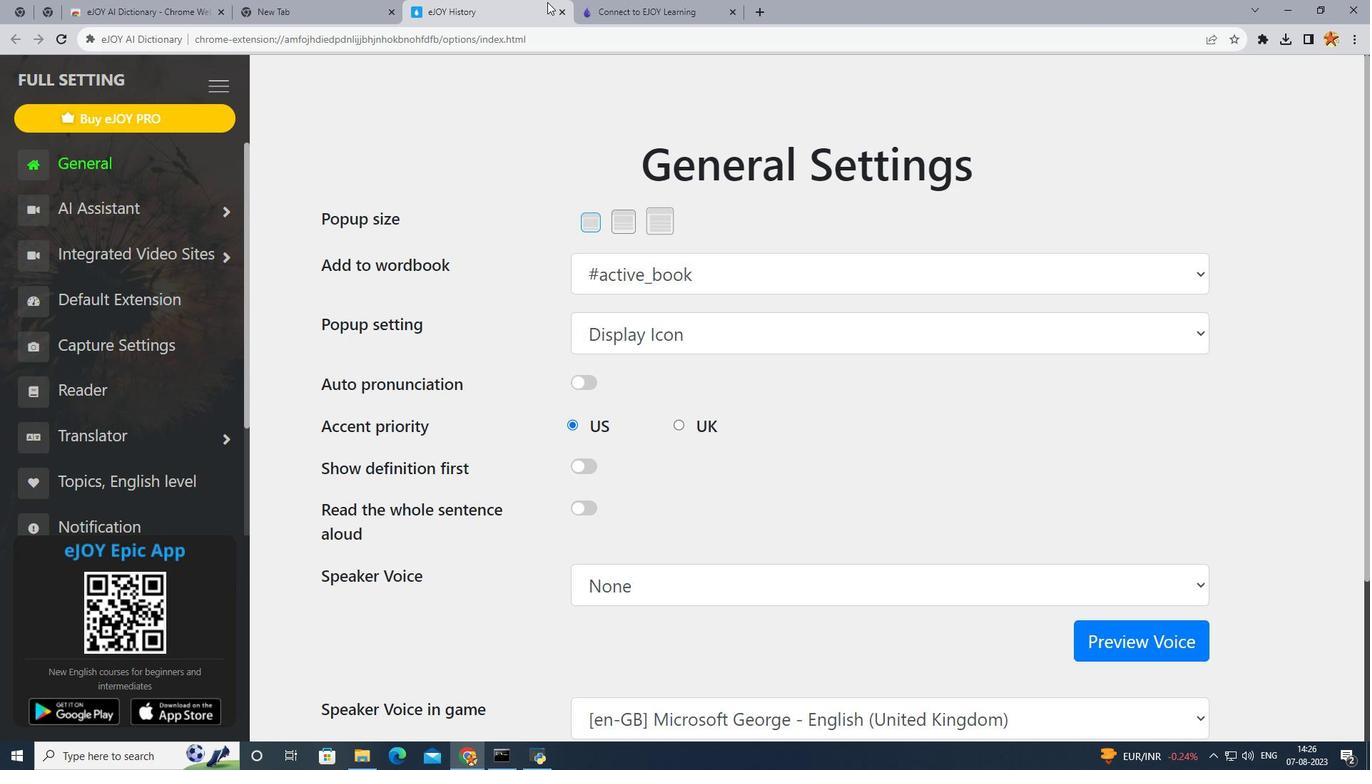 
Action: Mouse moved to (195, 343)
Screenshot: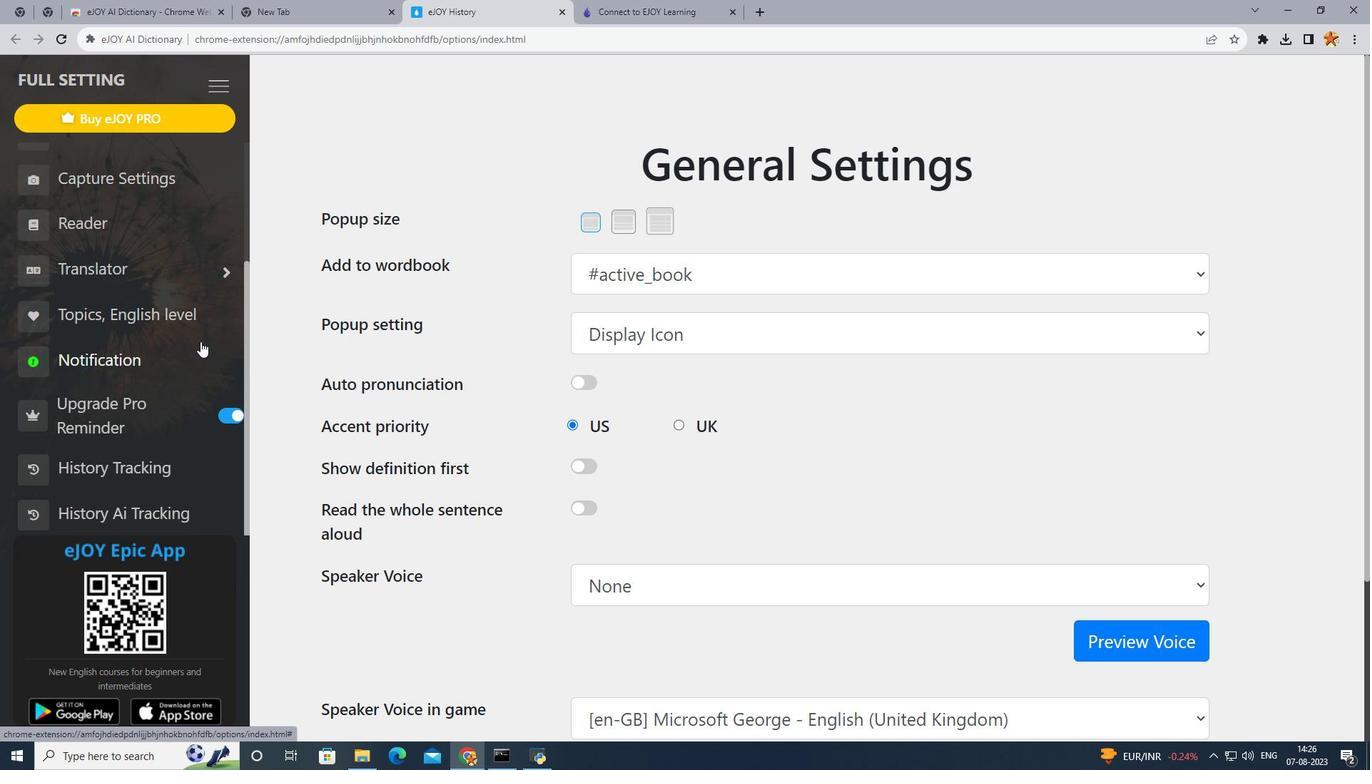 
Action: Mouse scrolled (194, 342) with delta (0, 0)
Screenshot: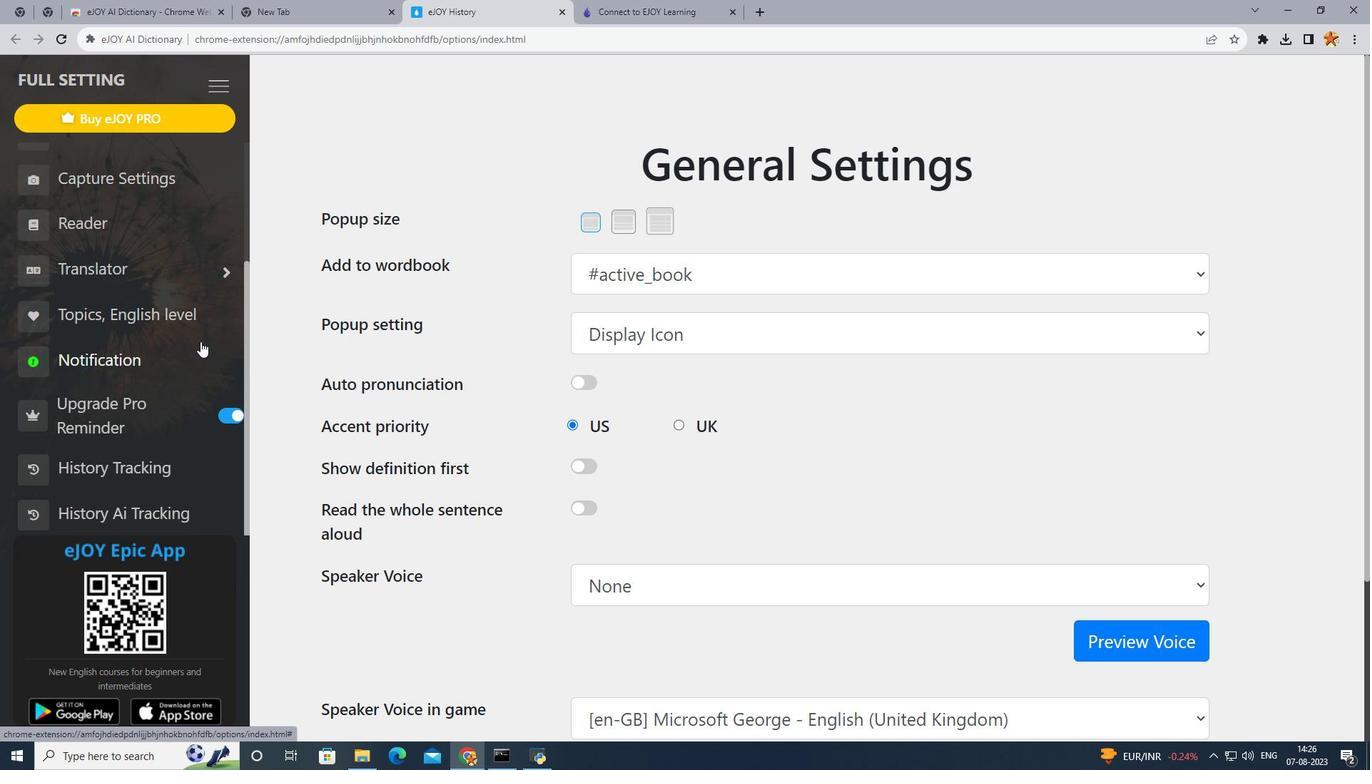 
Action: Mouse scrolled (194, 342) with delta (0, 0)
Screenshot: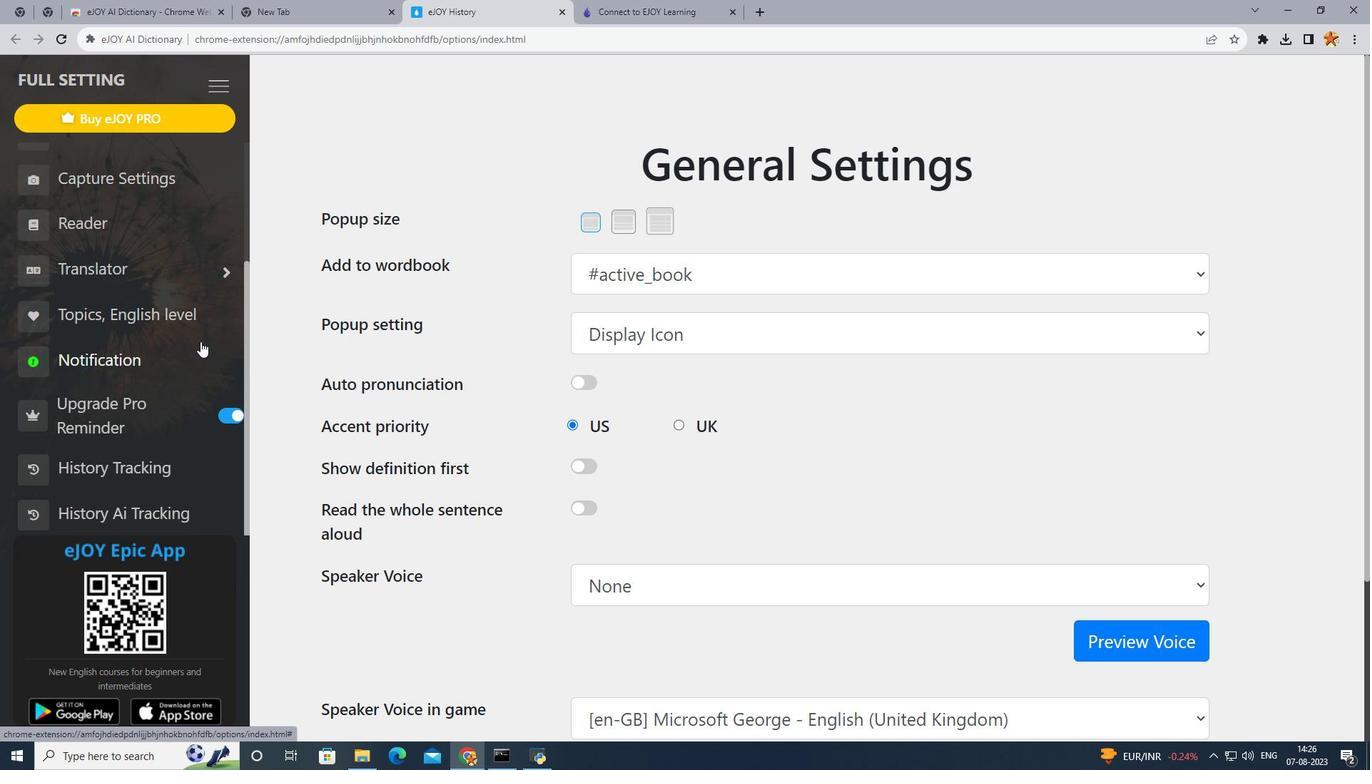
Action: Mouse scrolled (194, 342) with delta (0, 0)
Screenshot: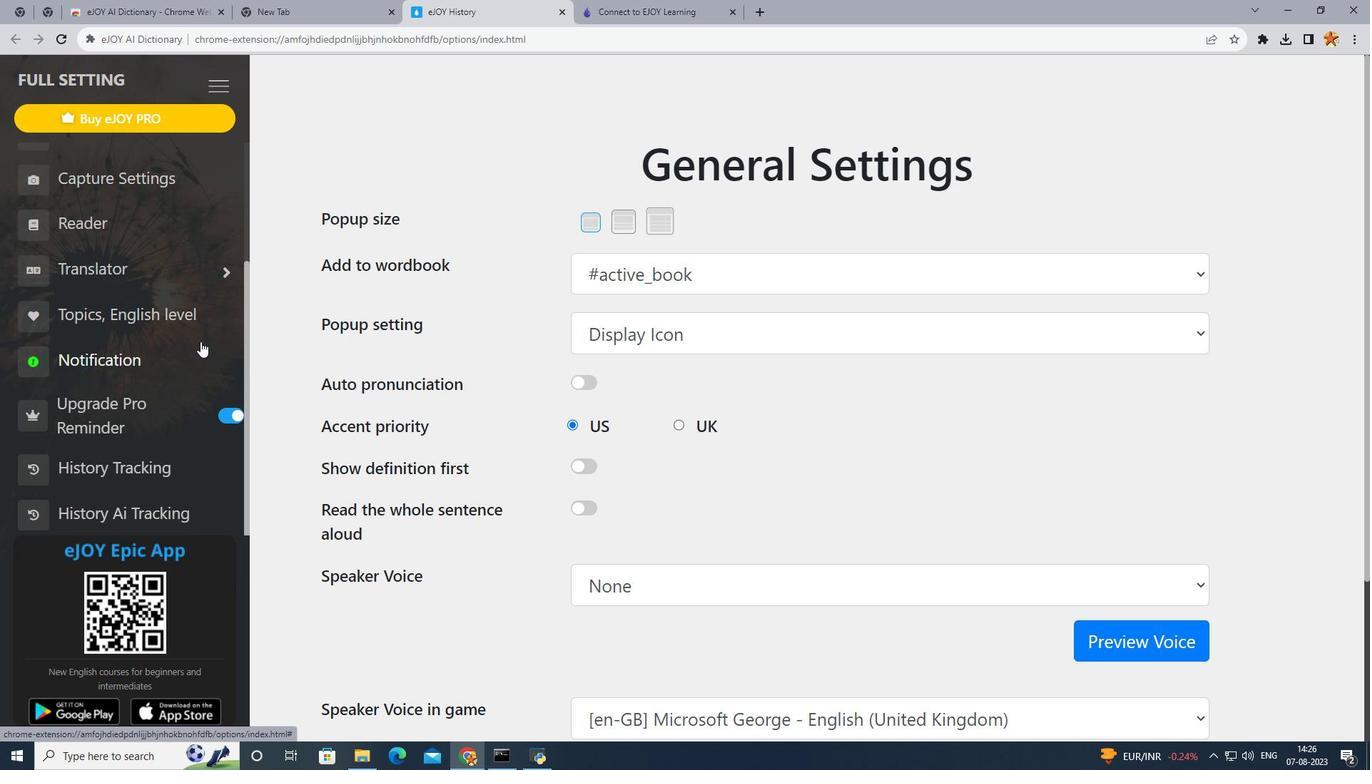 
Action: Mouse scrolled (194, 342) with delta (0, 0)
Screenshot: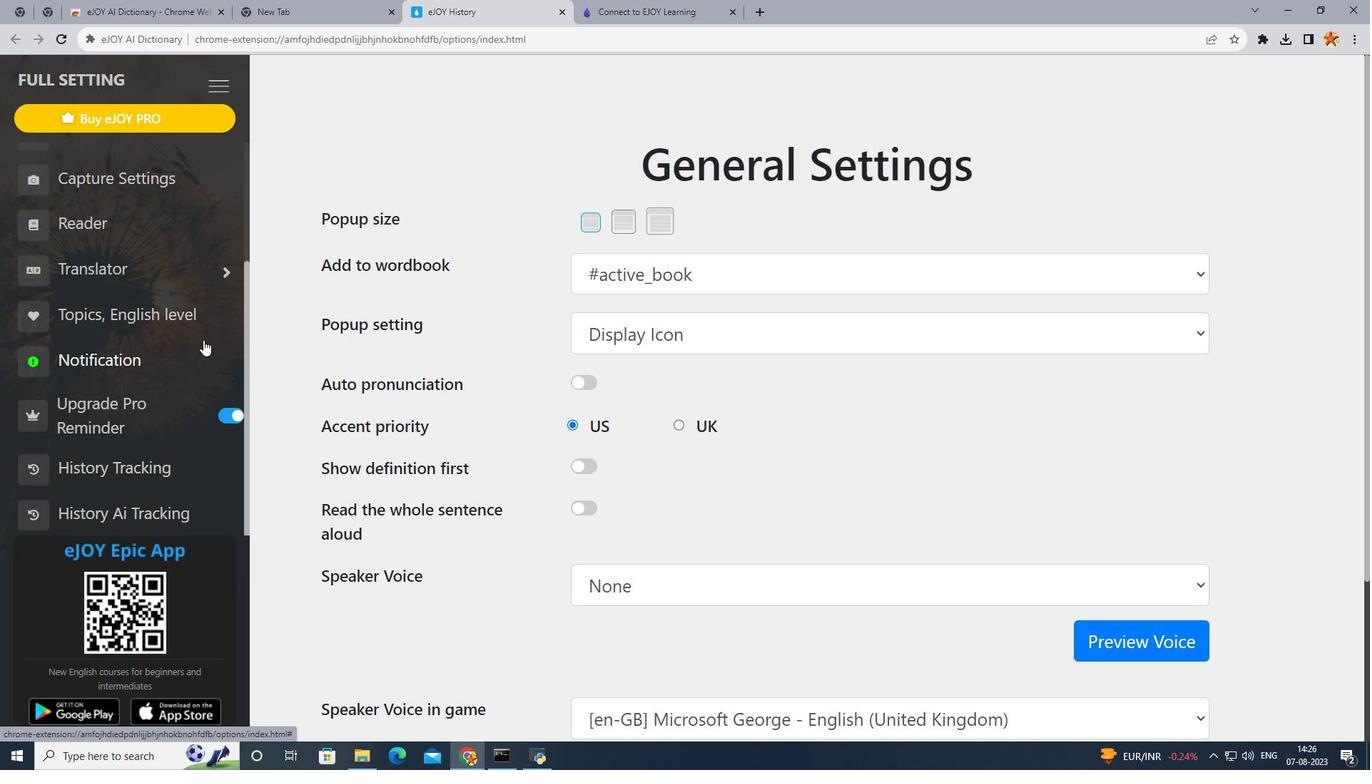 
Action: Mouse moved to (695, 276)
Screenshot: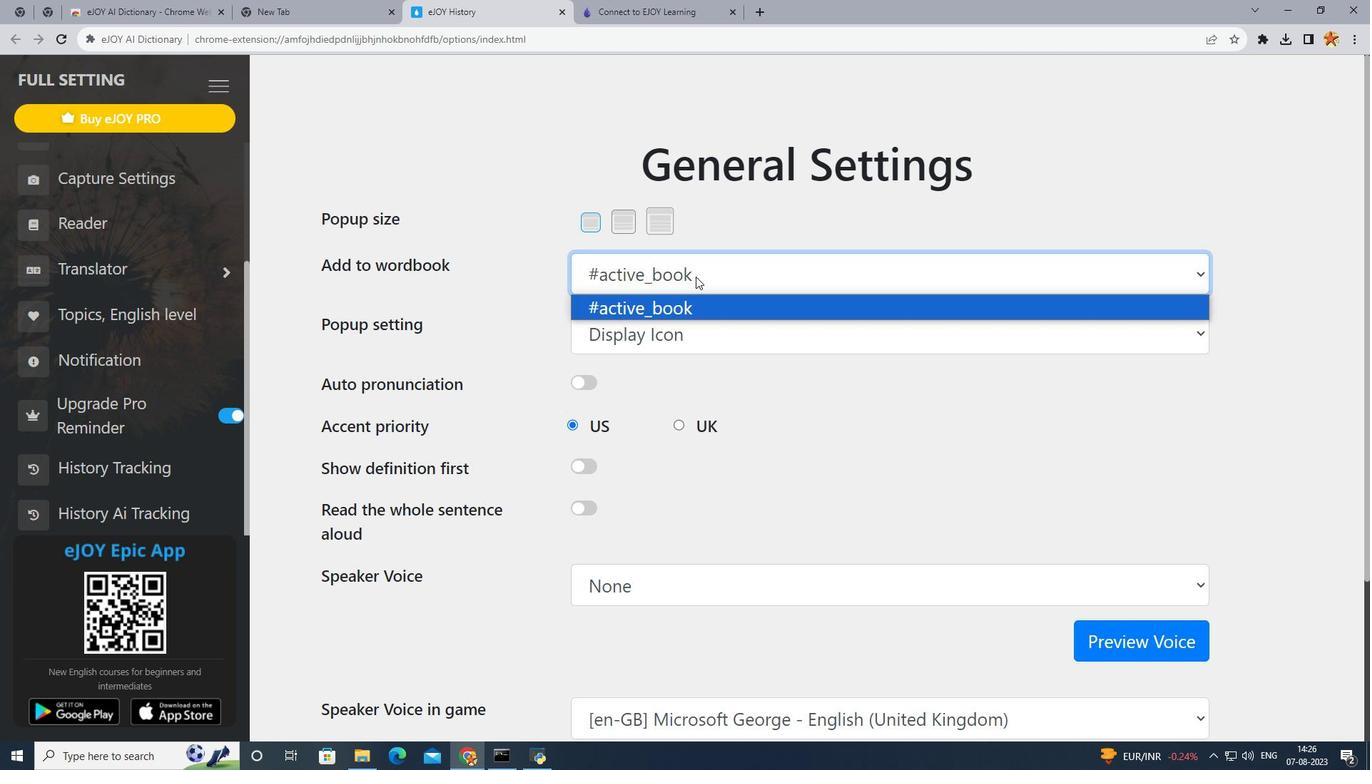 
Action: Mouse pressed left at (695, 276)
Screenshot: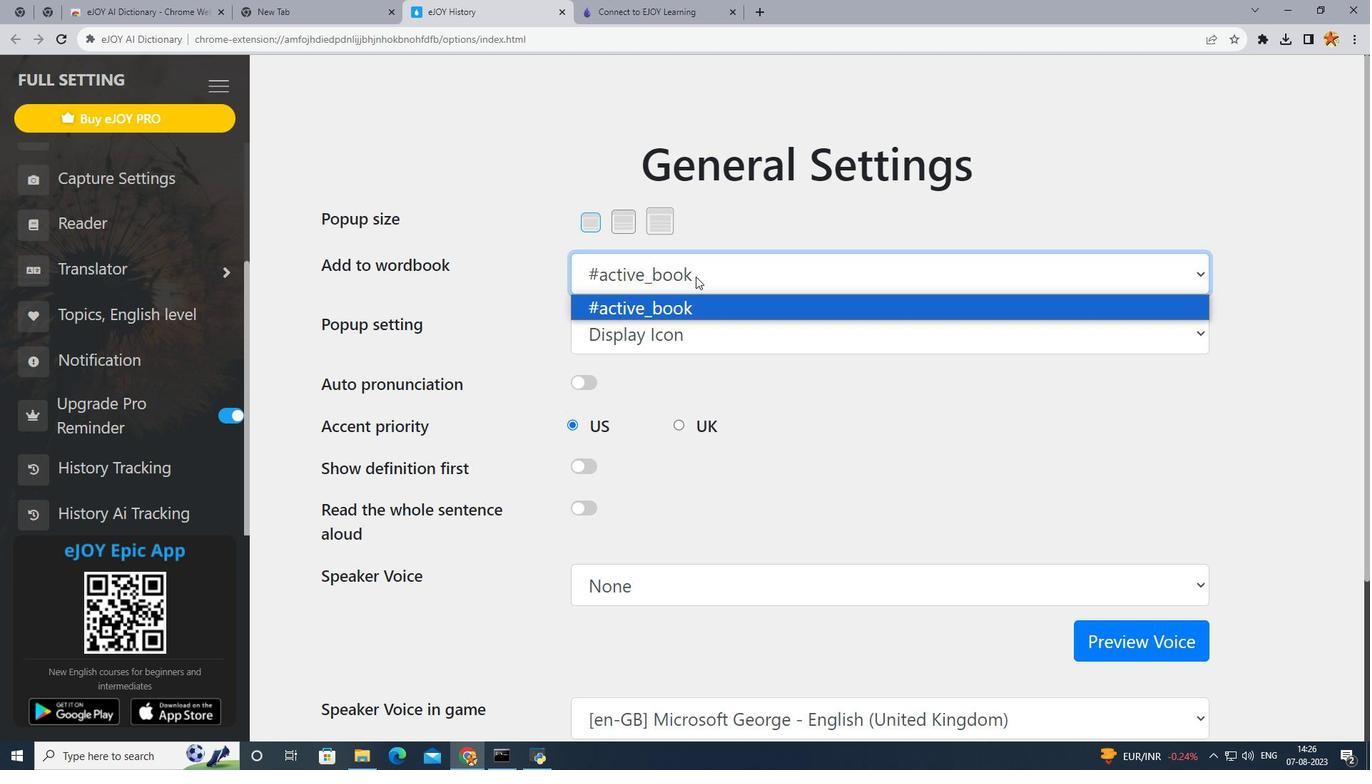 
Action: Mouse moved to (671, 333)
Screenshot: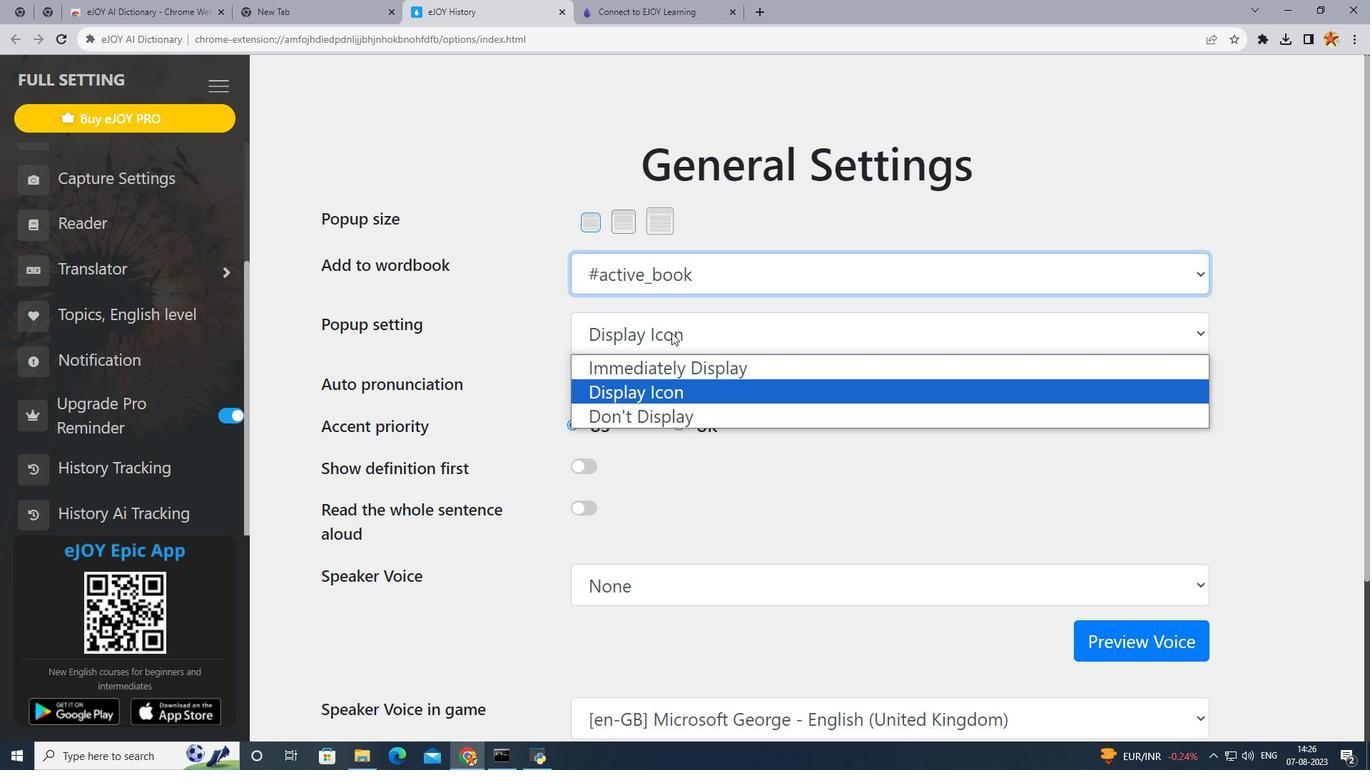 
Action: Mouse pressed left at (671, 333)
Screenshot: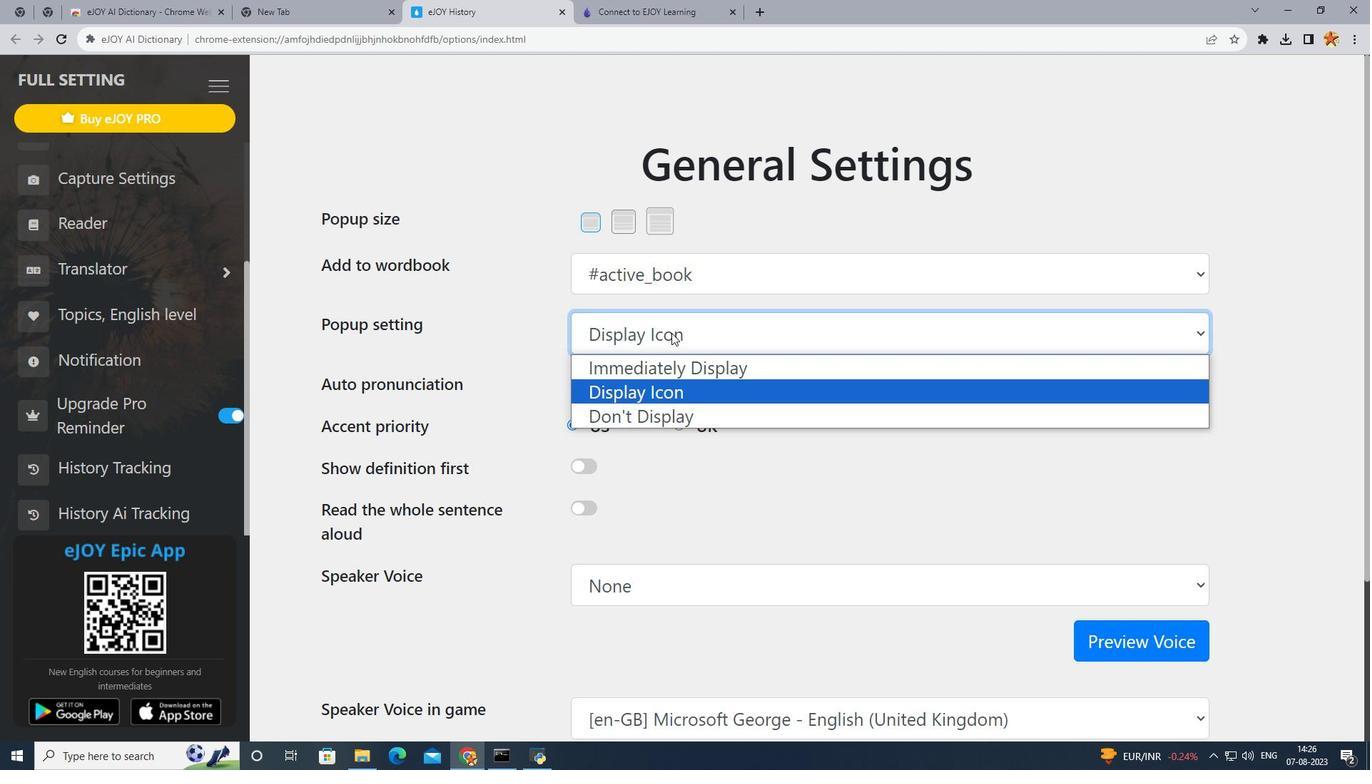 
Action: Mouse moved to (652, 393)
Screenshot: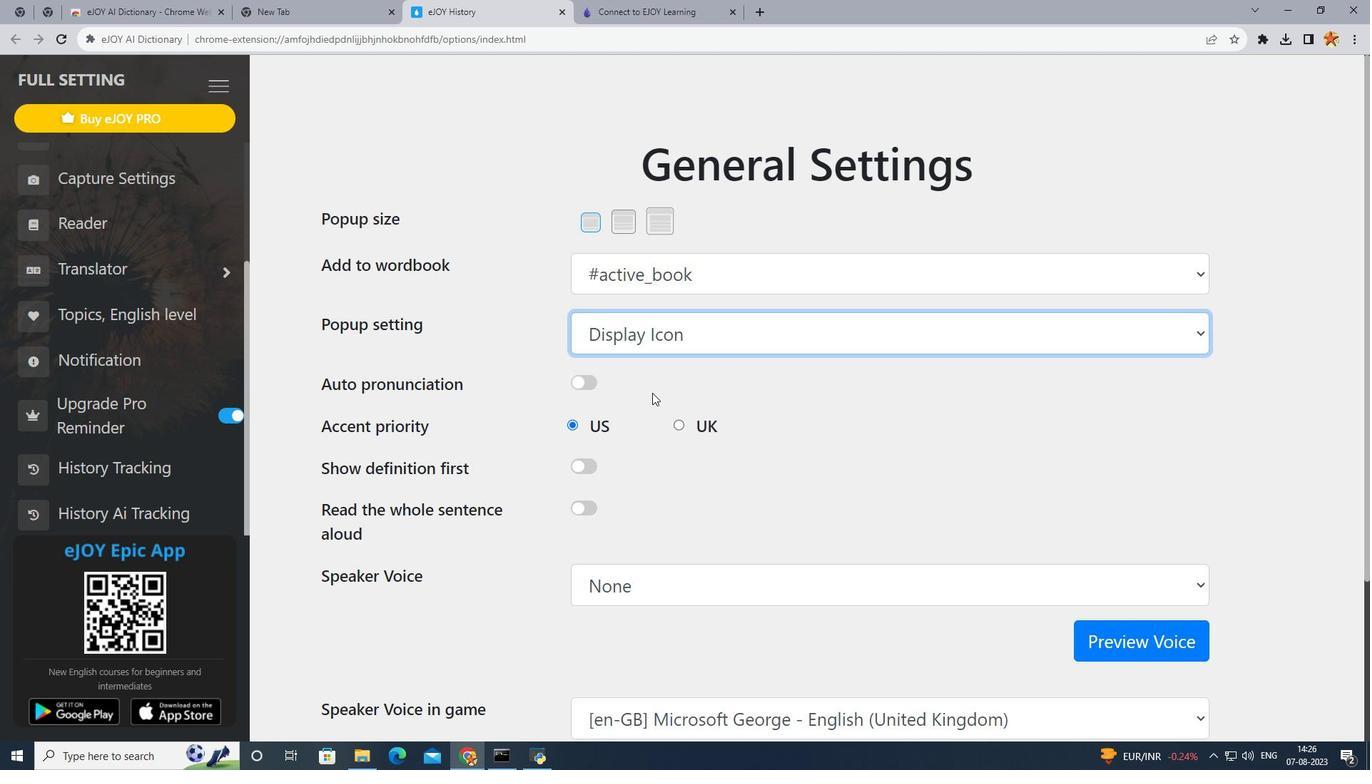 
Action: Mouse pressed left at (652, 393)
Screenshot: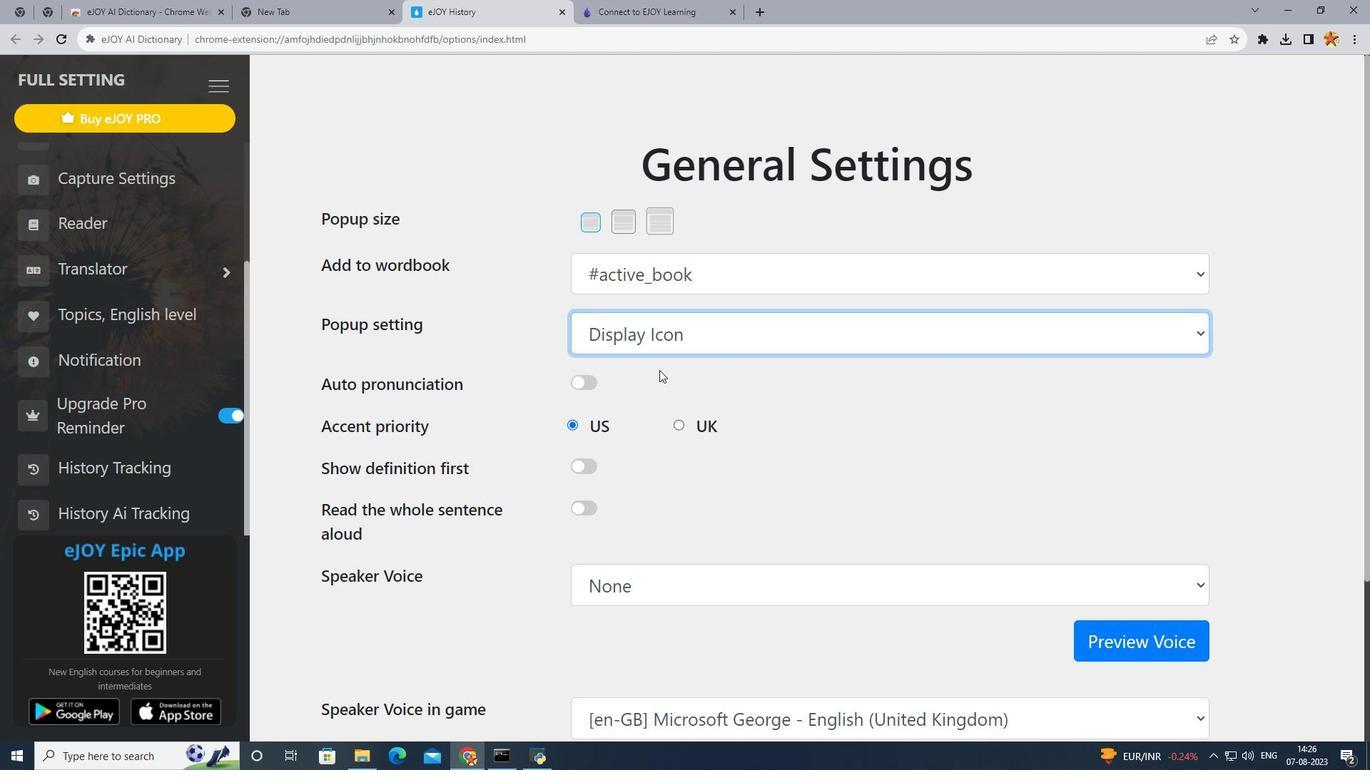 
Action: Mouse moved to (718, 275)
Screenshot: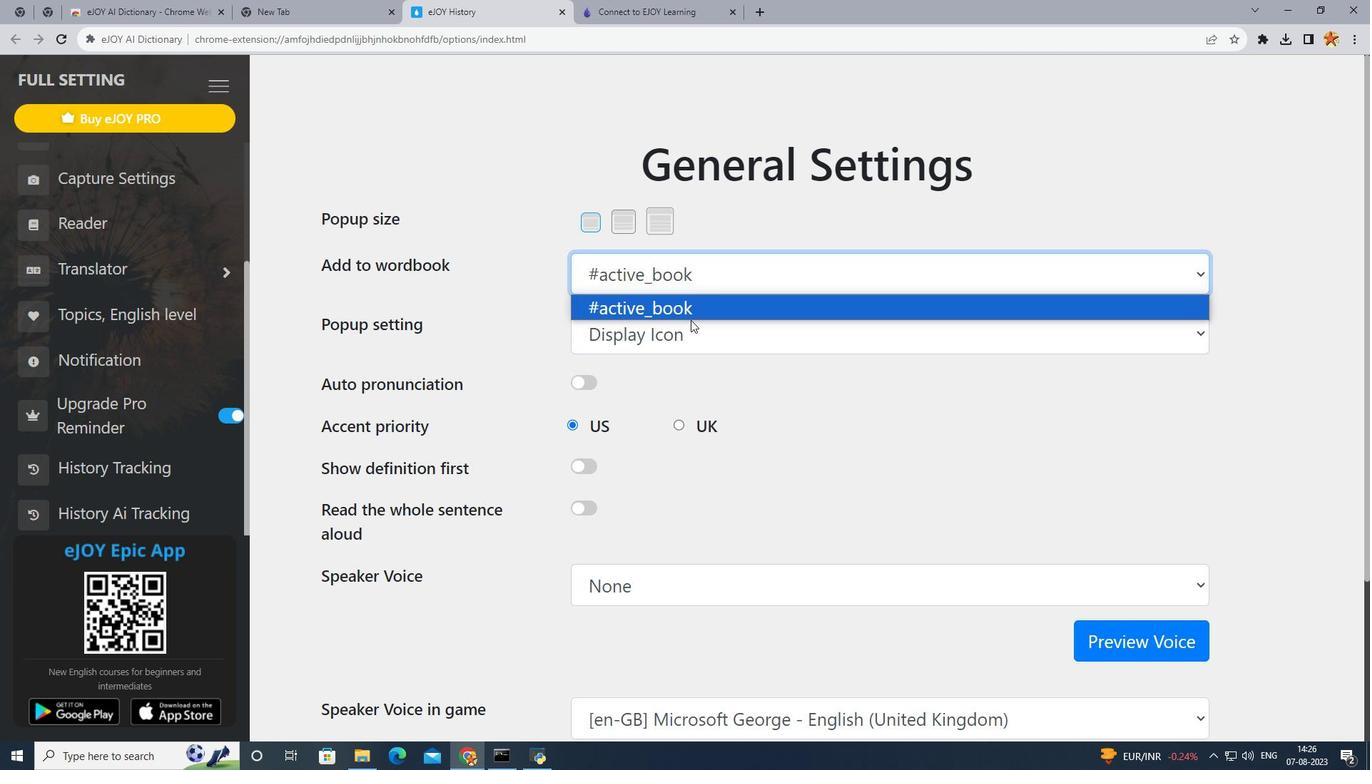 
Action: Mouse pressed left at (718, 275)
Screenshot: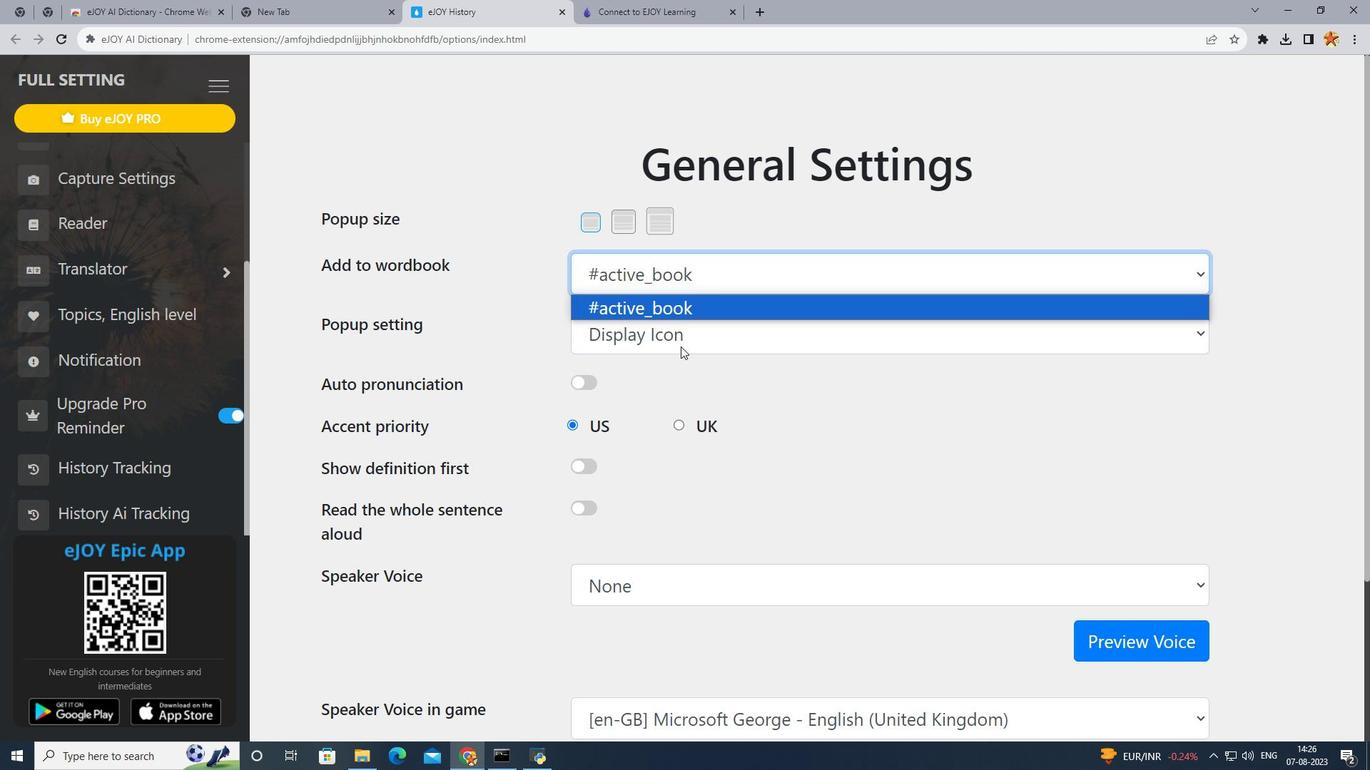 
Action: Mouse moved to (686, 333)
Screenshot: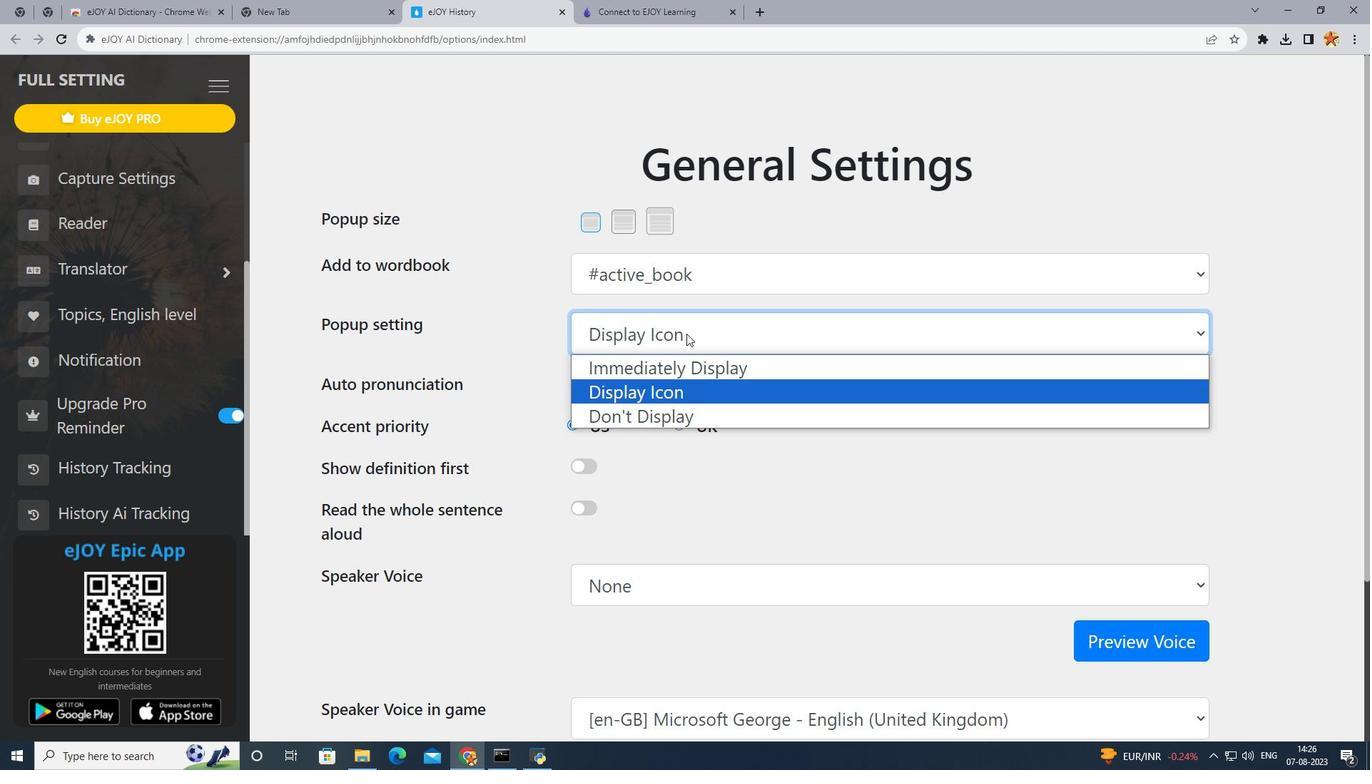 
Action: Mouse pressed left at (686, 333)
Screenshot: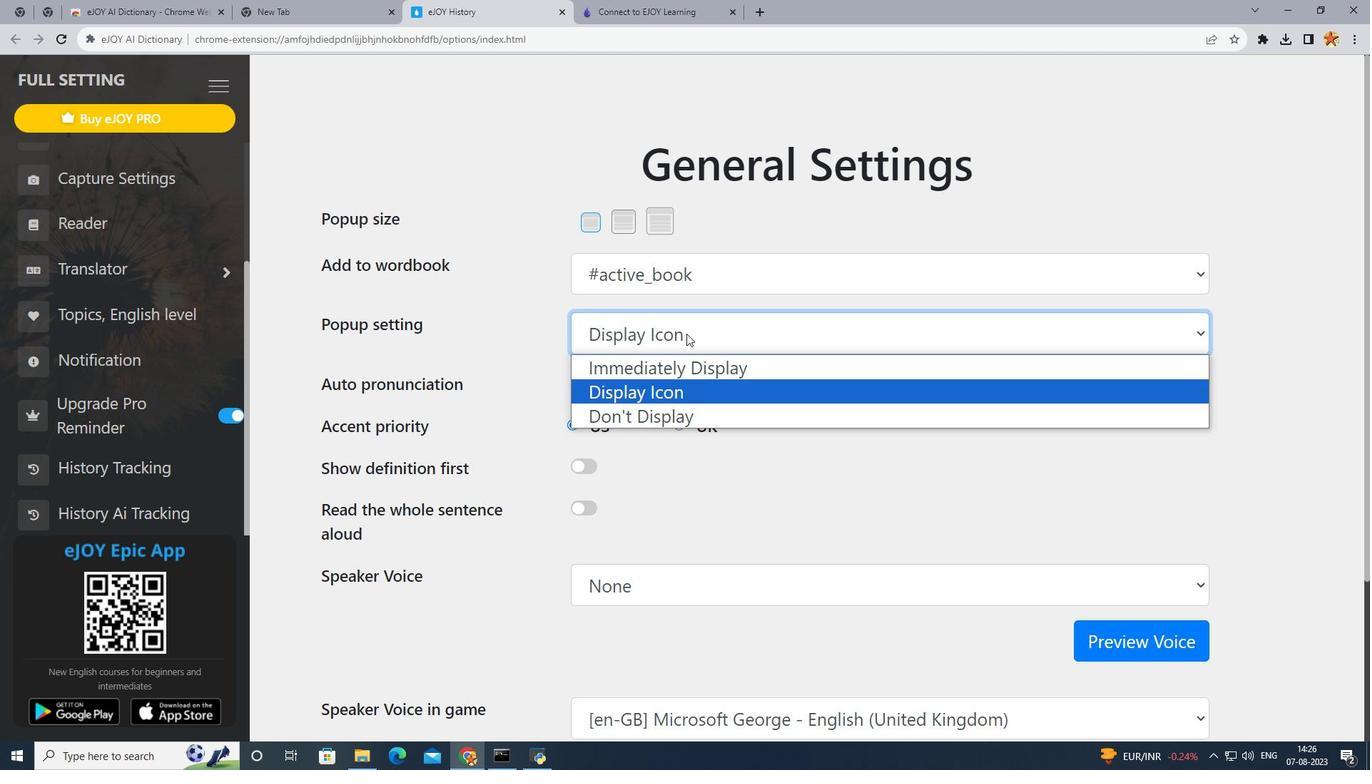 
Action: Mouse moved to (663, 391)
Screenshot: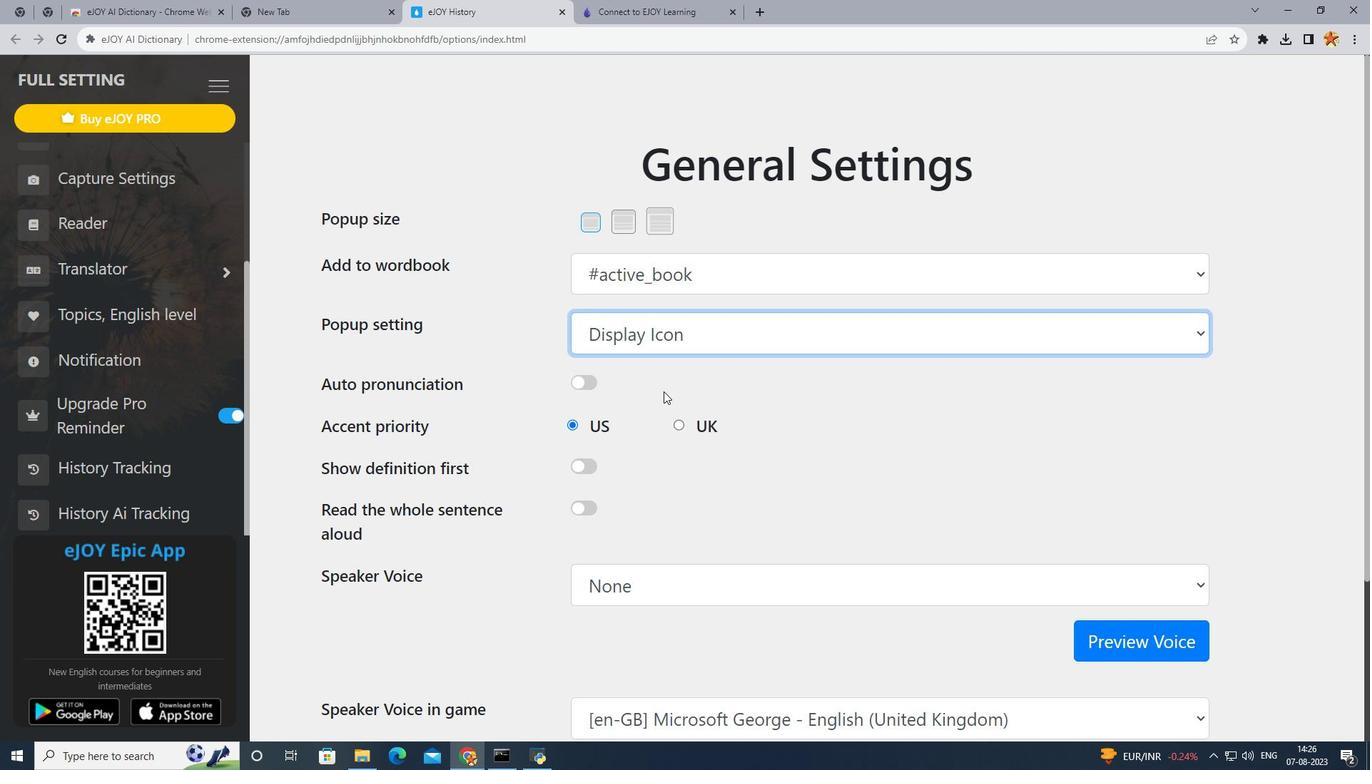 
Action: Mouse pressed left at (663, 391)
Screenshot: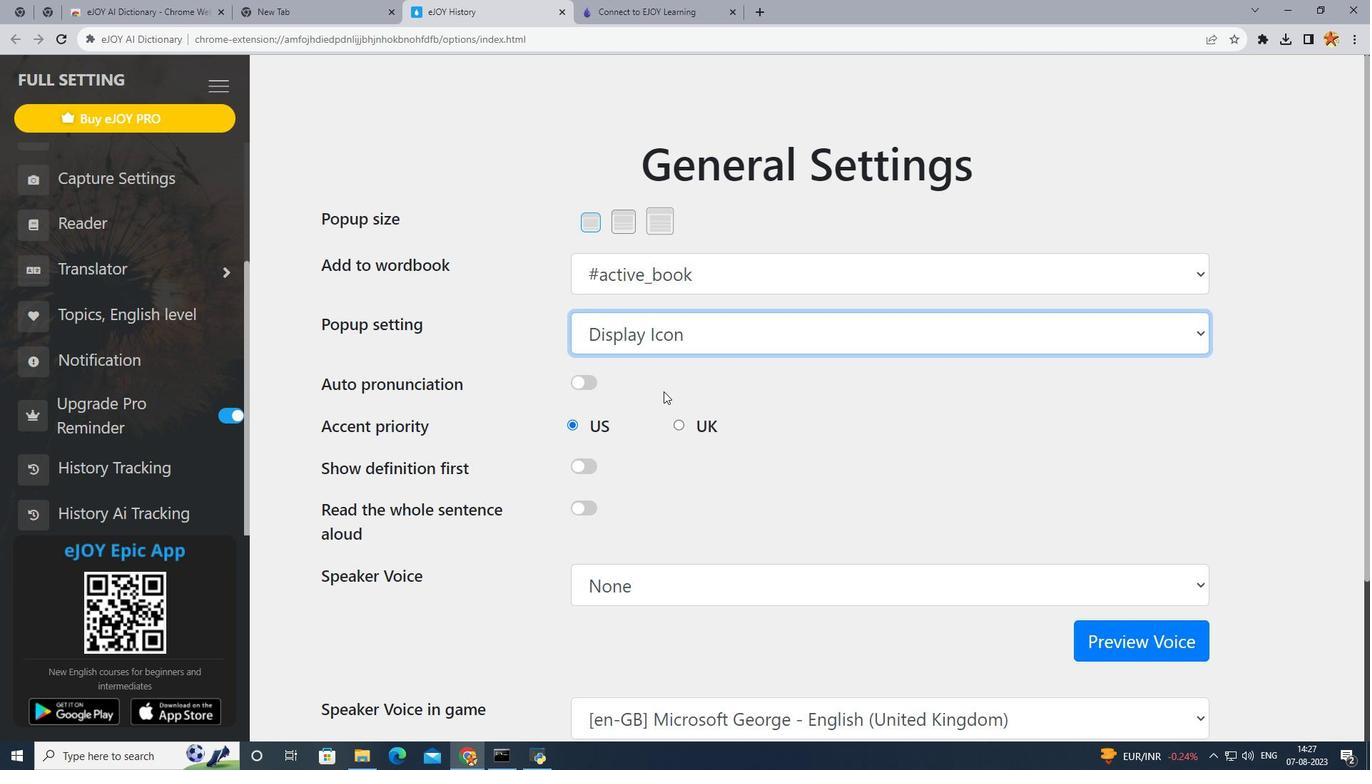 
Action: Mouse moved to (696, 334)
Screenshot: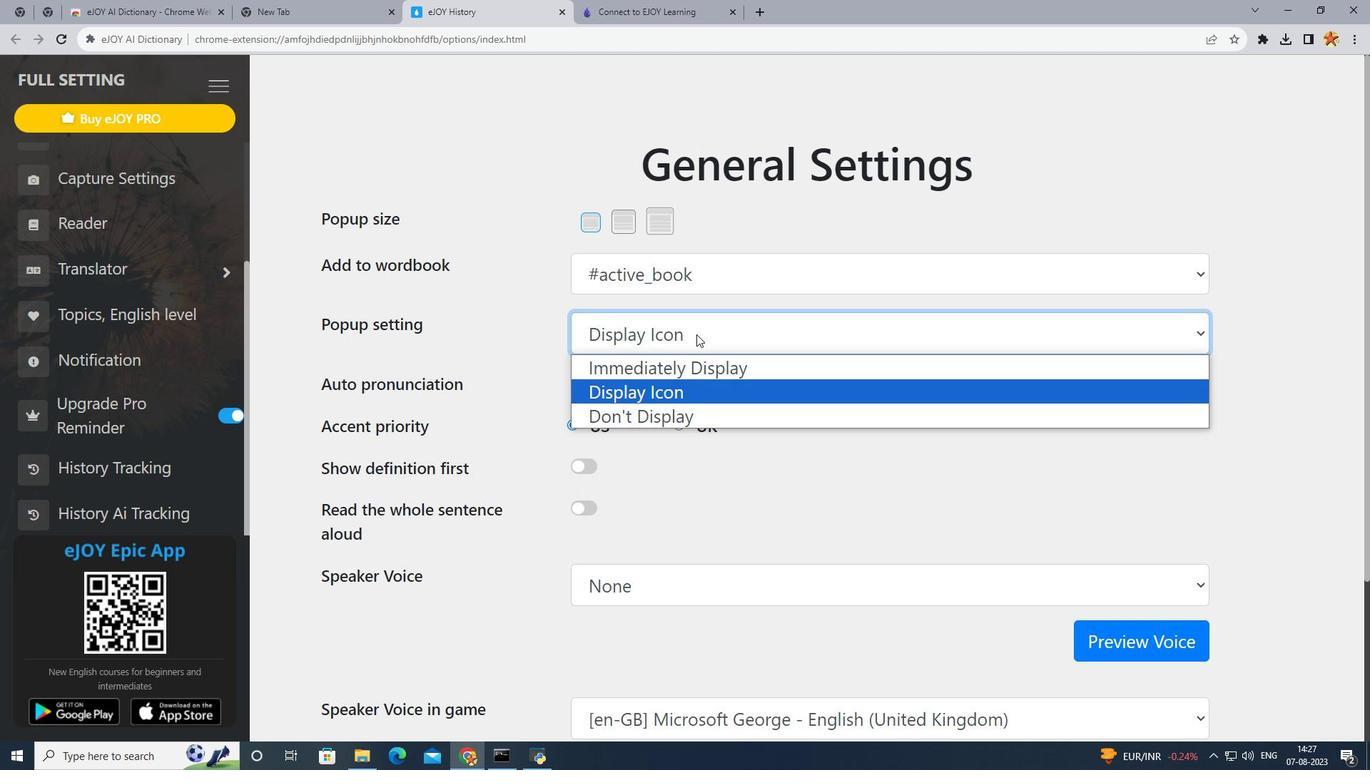 
Action: Mouse pressed left at (696, 334)
Screenshot: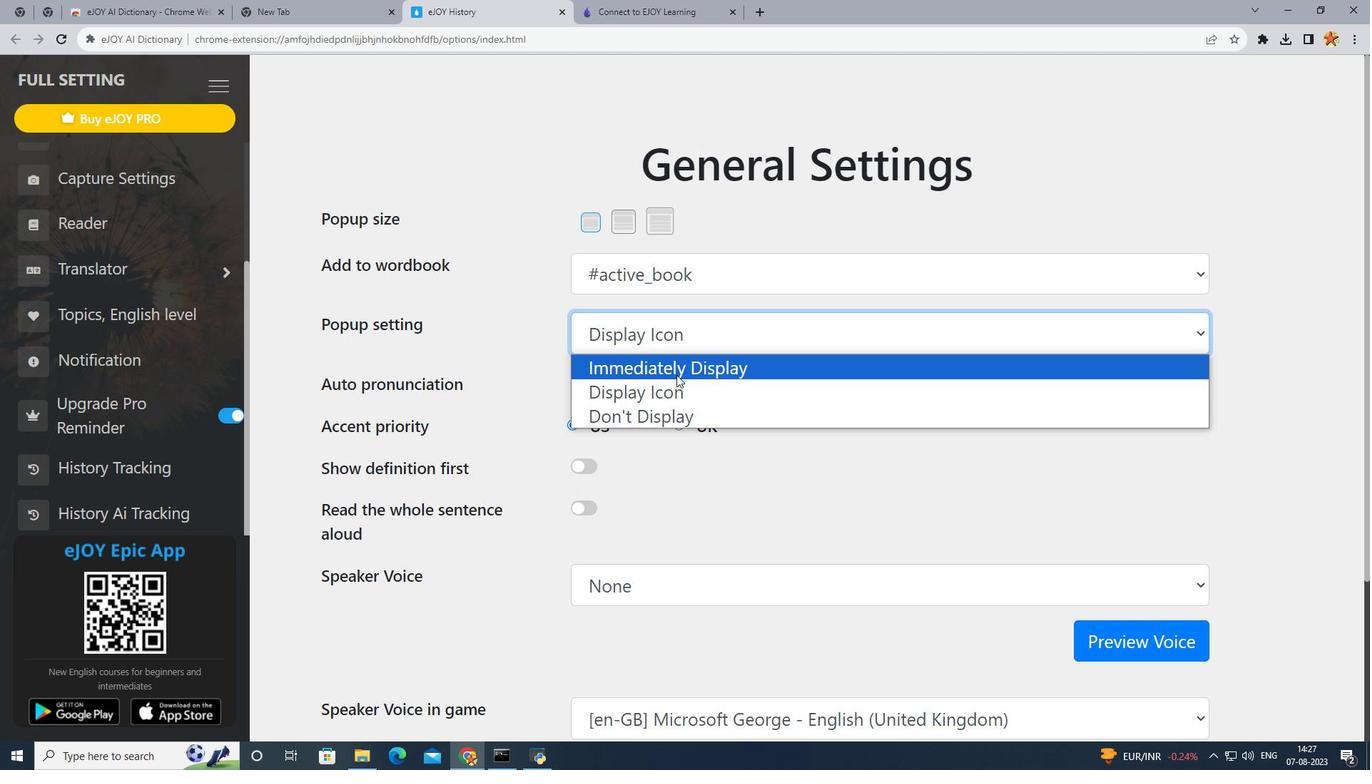 
Action: Mouse moved to (676, 375)
Screenshot: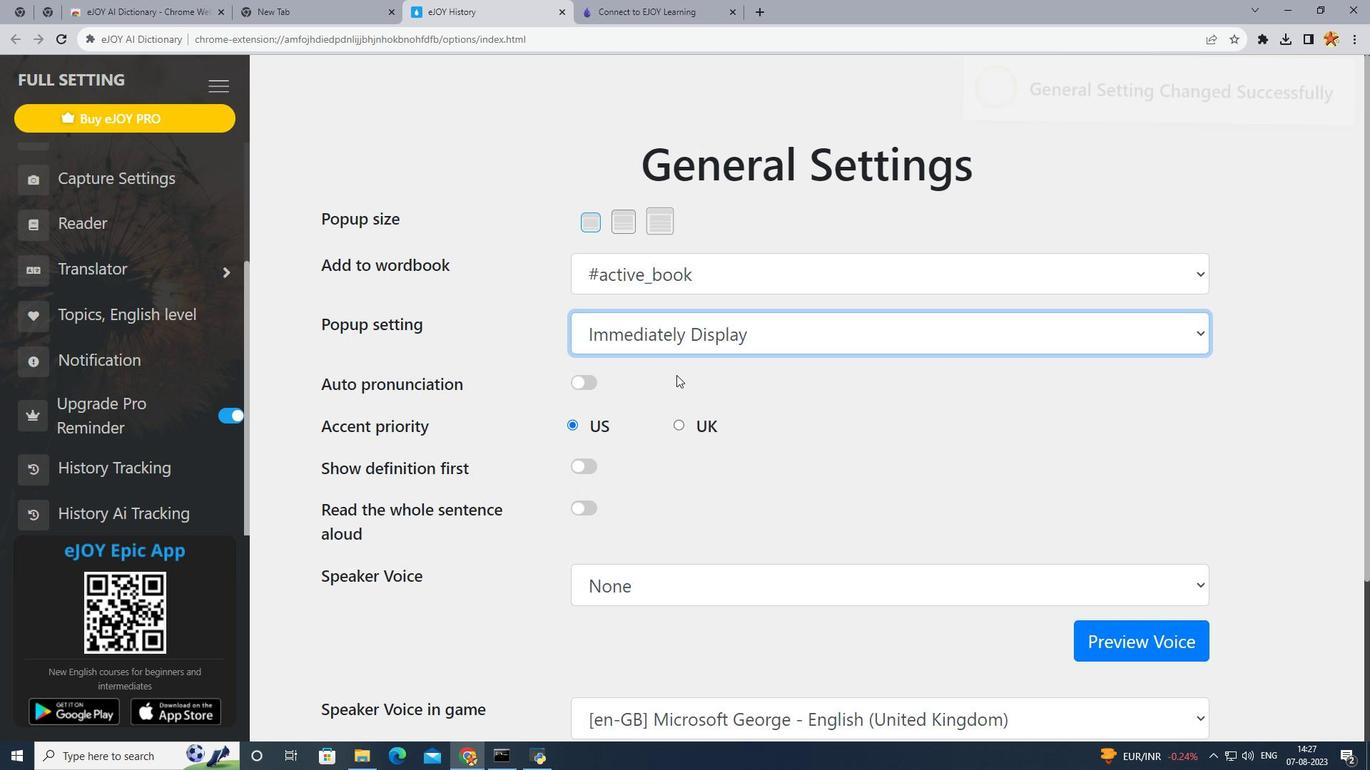 
Action: Mouse pressed left at (676, 375)
Screenshot: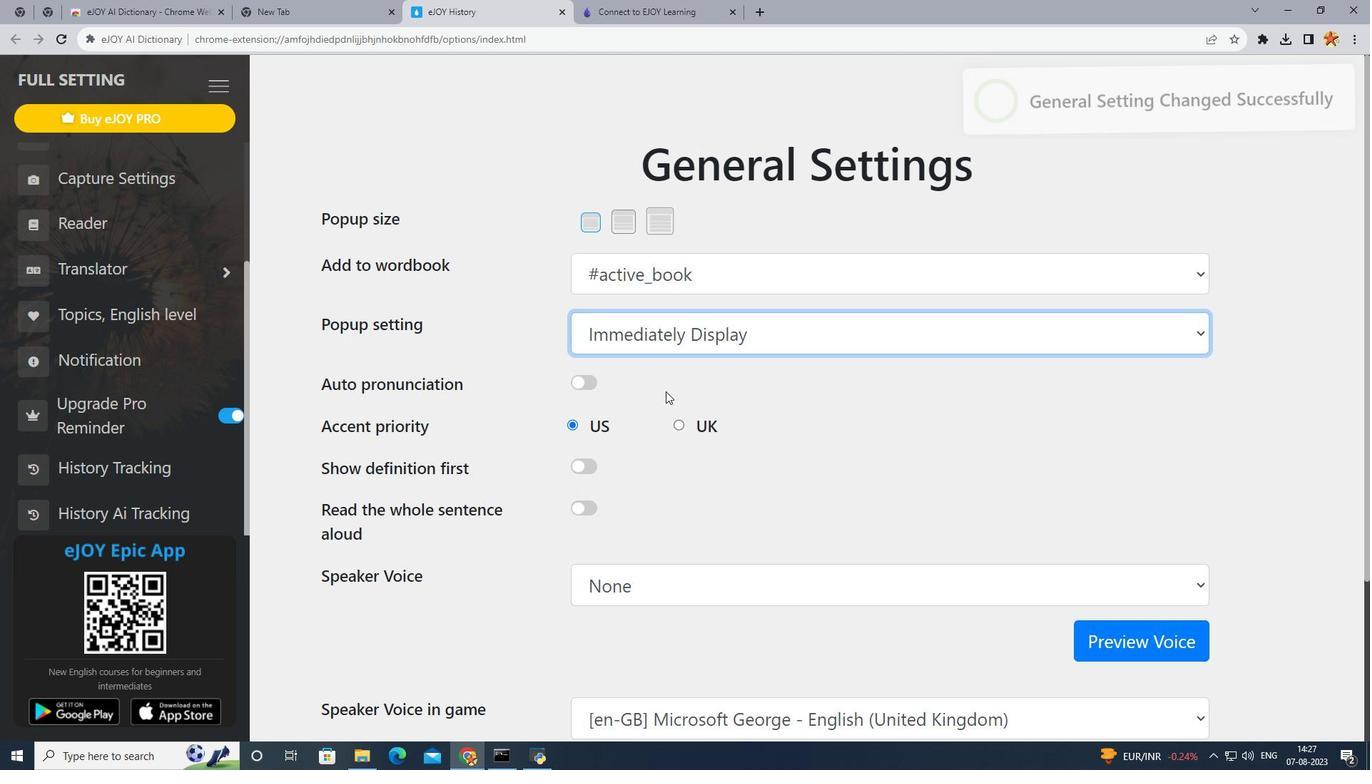 
Action: Mouse moved to (662, 393)
Screenshot: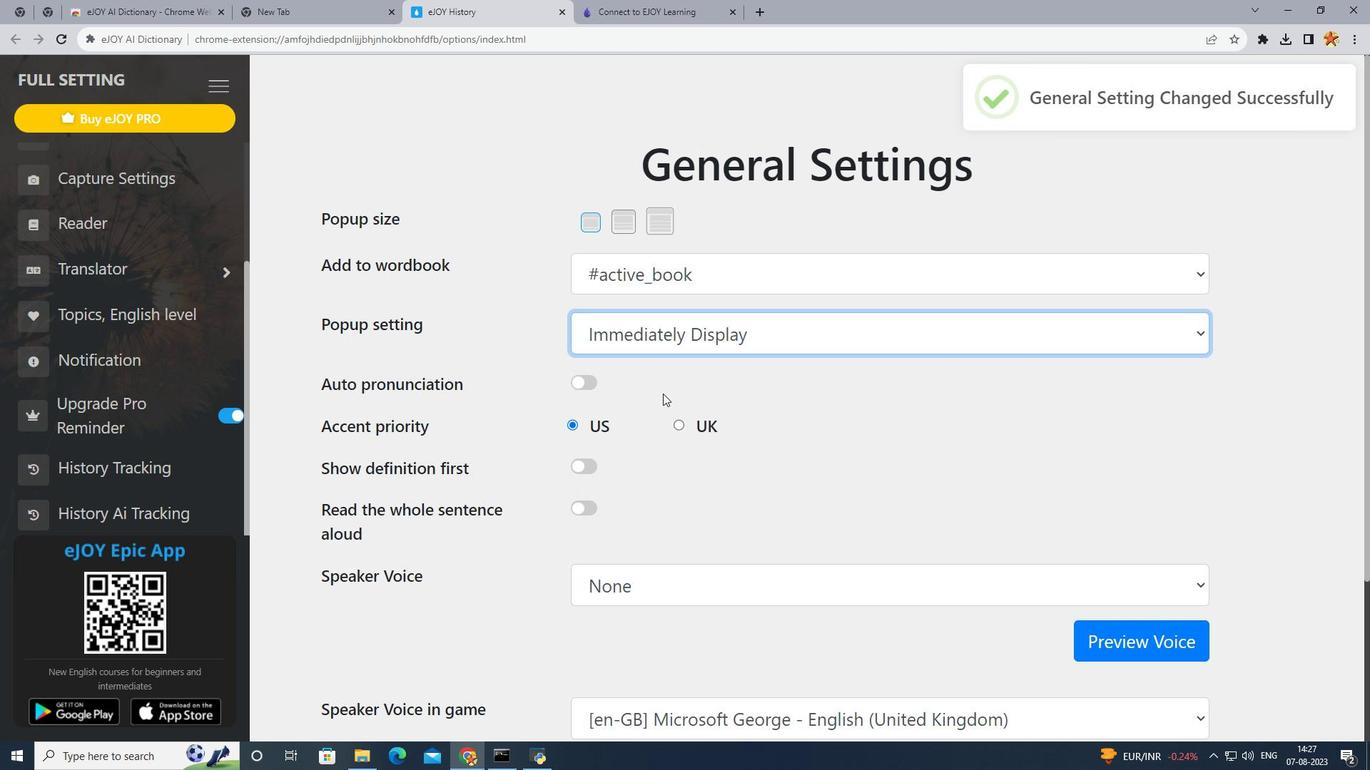 
Action: Mouse pressed left at (662, 393)
Screenshot: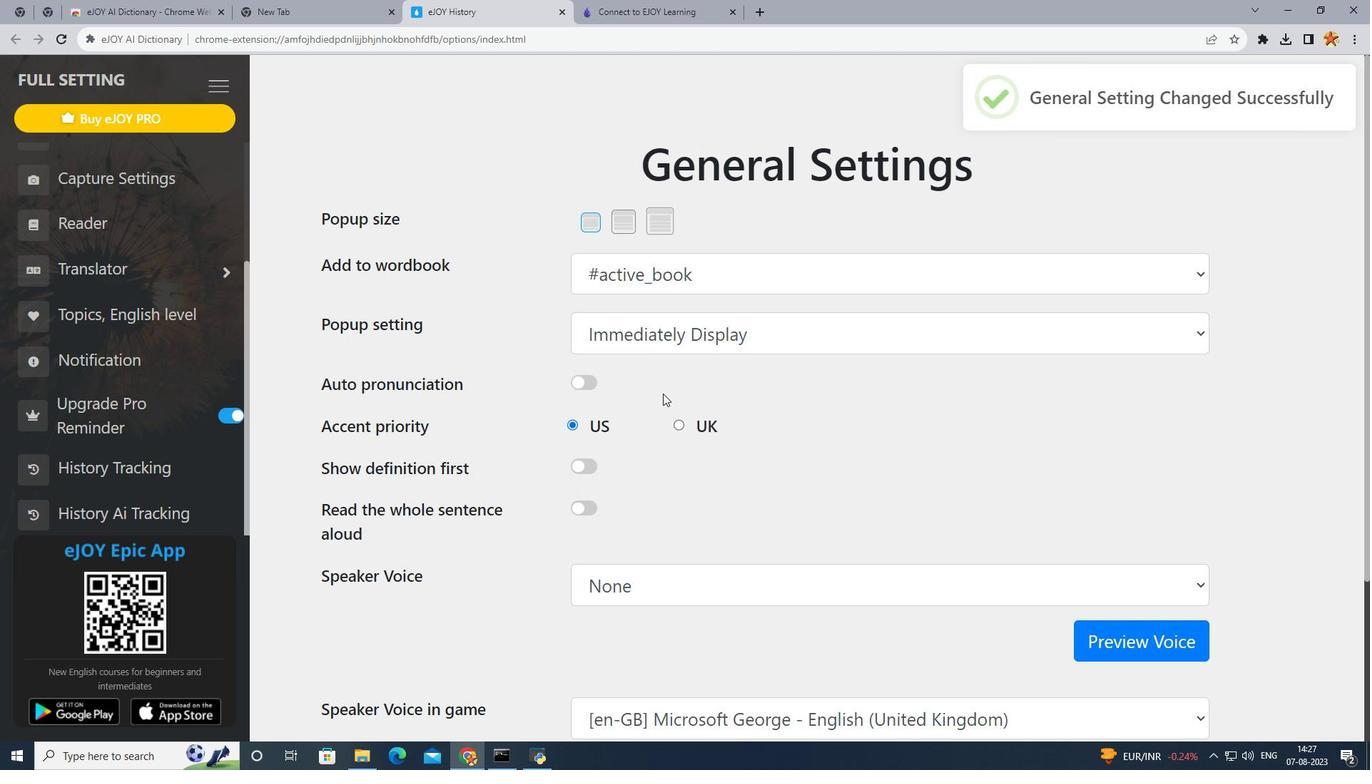 
Action: Mouse scrolled (662, 393) with delta (0, 0)
Screenshot: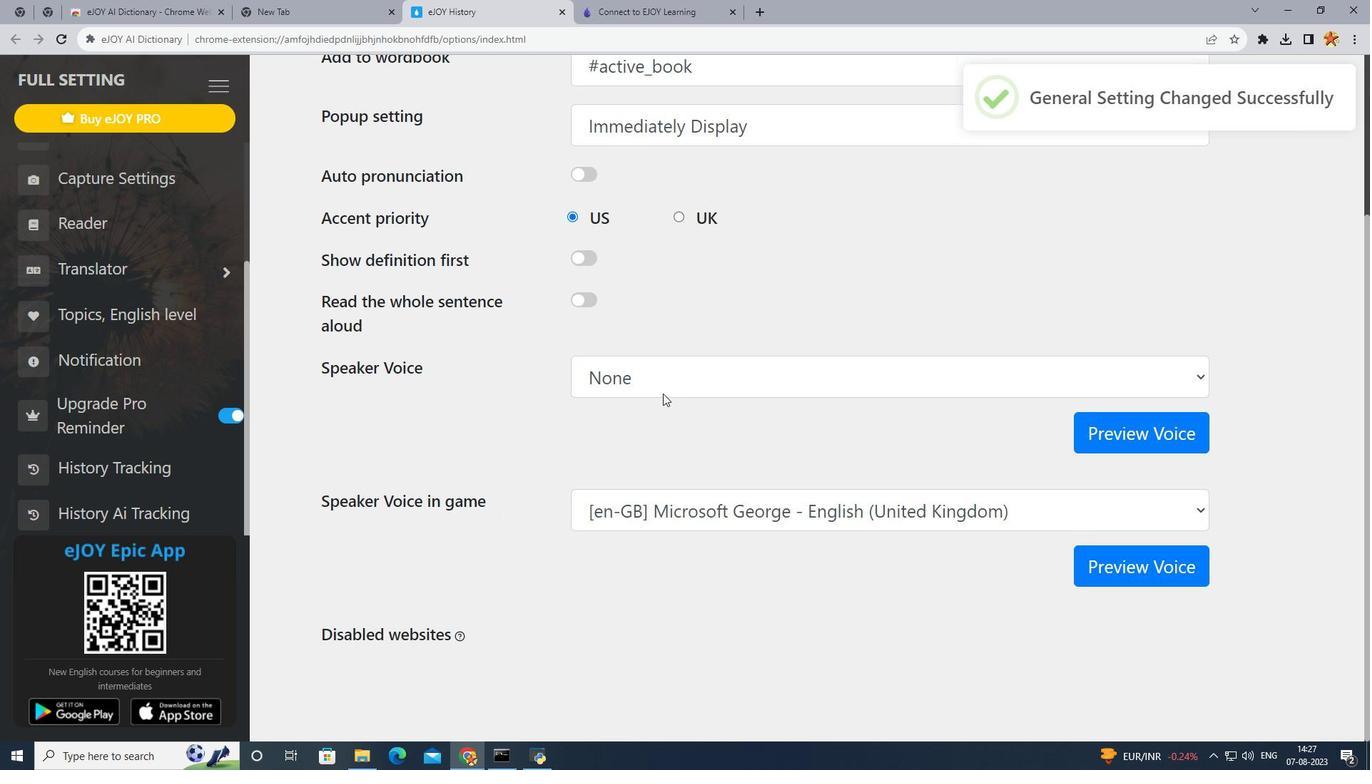 
Action: Mouse scrolled (662, 393) with delta (0, 0)
Screenshot: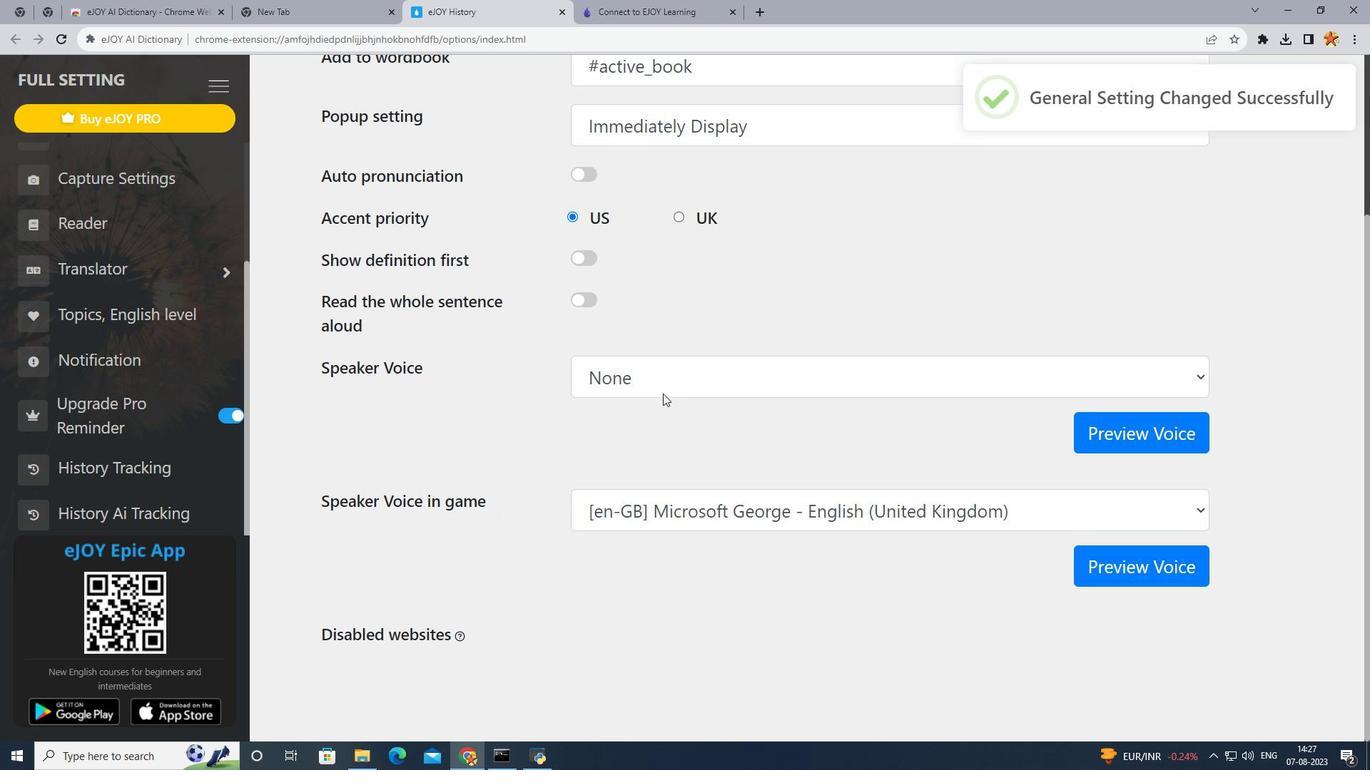 
Action: Mouse scrolled (662, 393) with delta (0, 0)
Screenshot: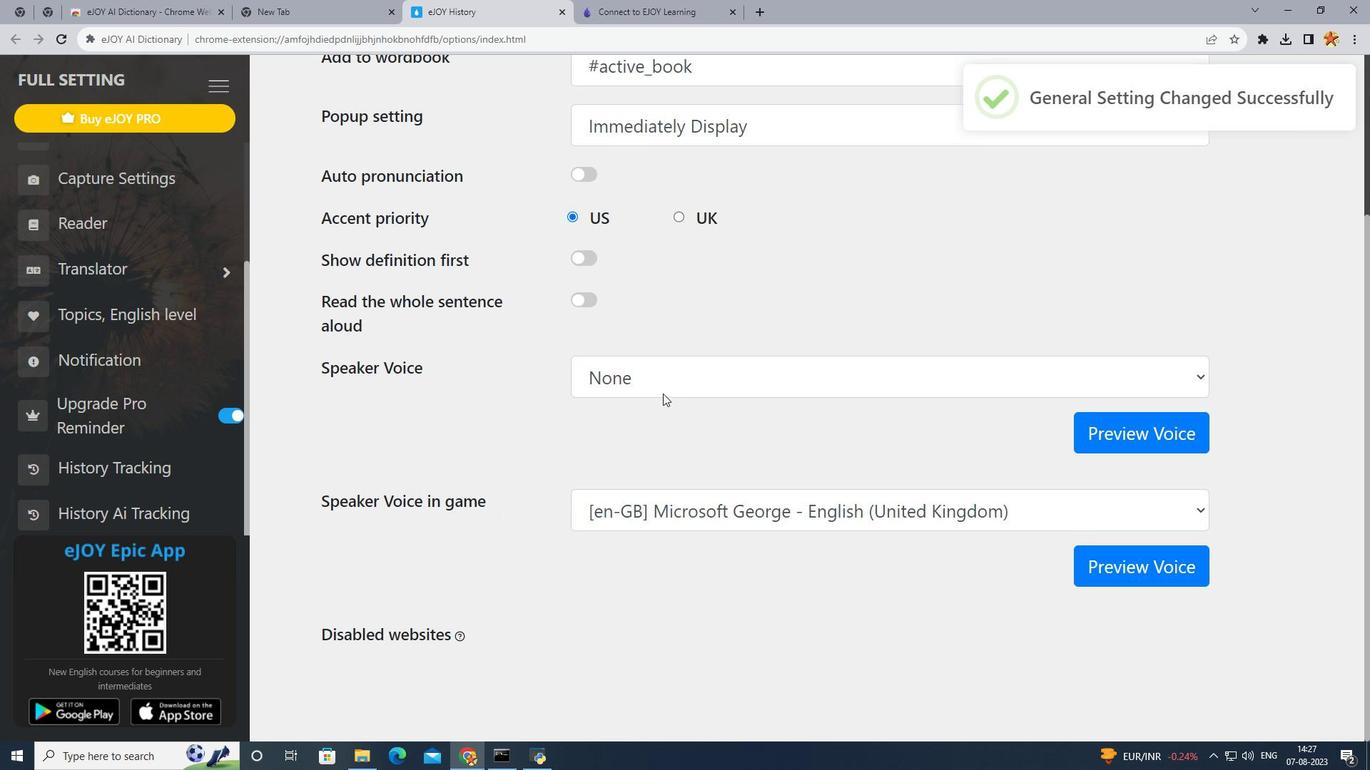 
Action: Mouse scrolled (662, 393) with delta (0, 0)
Screenshot: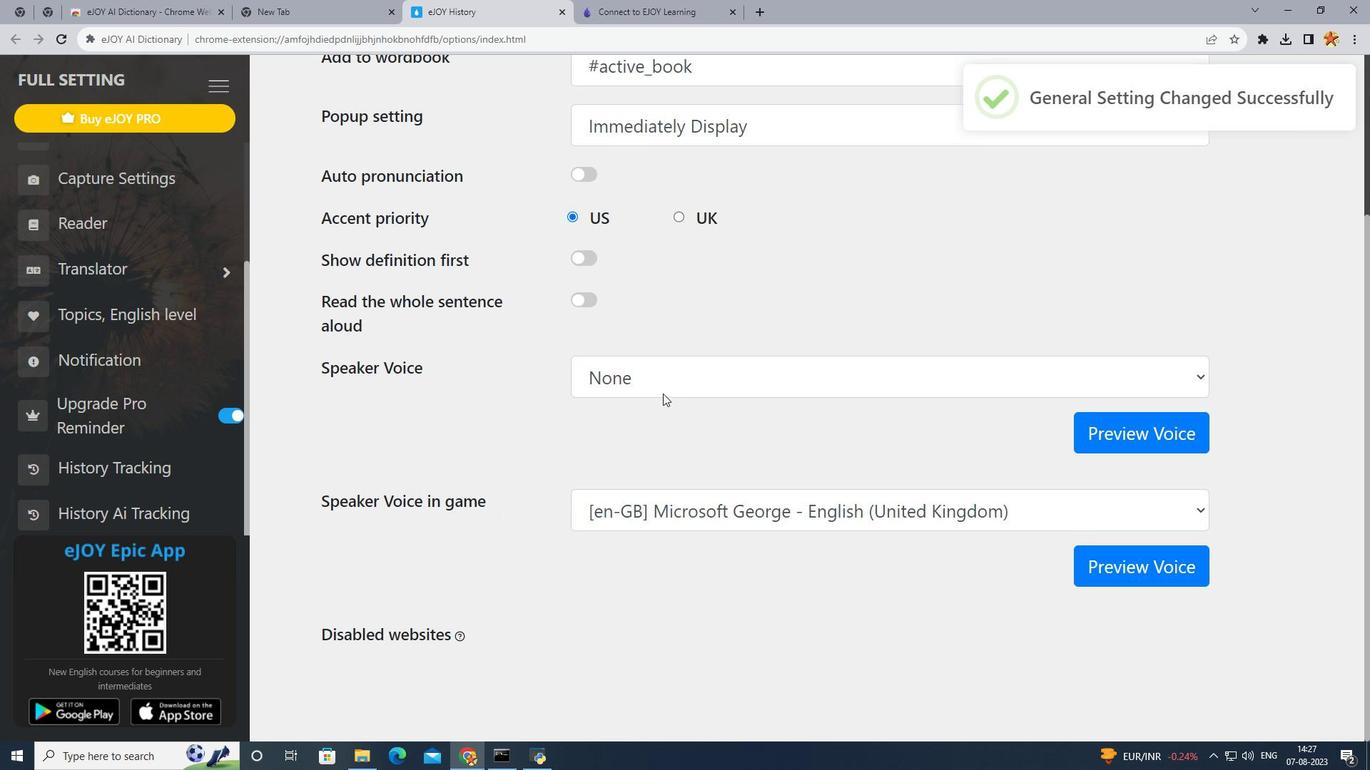 
Action: Mouse scrolled (662, 393) with delta (0, 0)
Screenshot: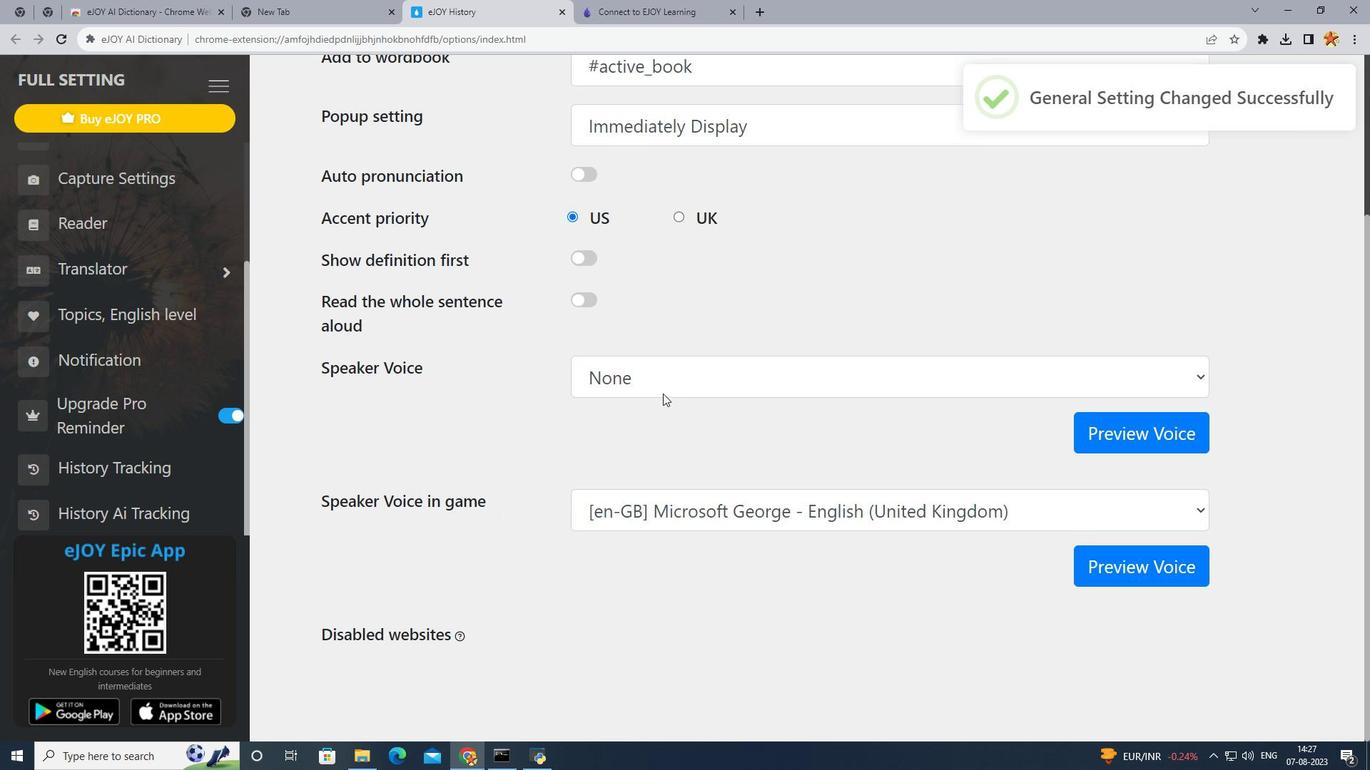 
Action: Mouse scrolled (662, 394) with delta (0, 0)
Screenshot: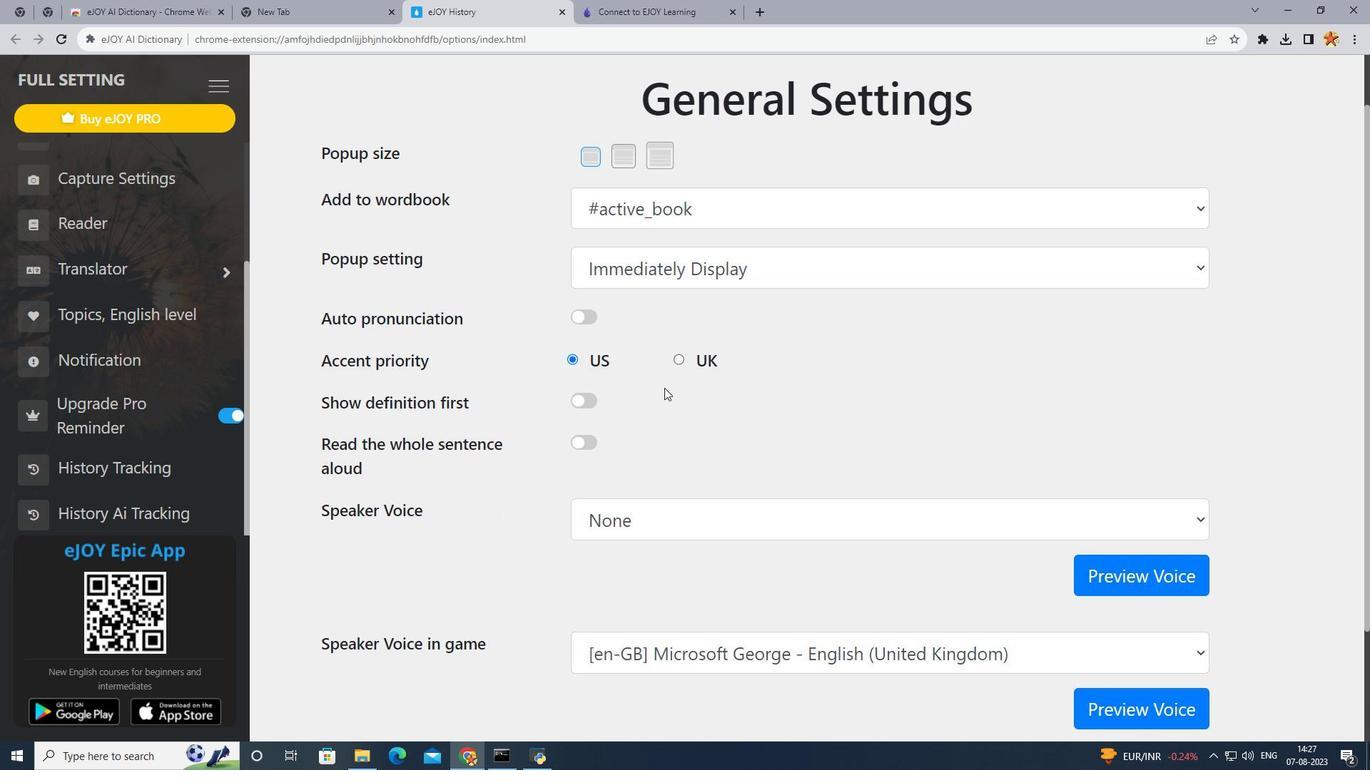 
Action: Mouse scrolled (662, 394) with delta (0, 0)
Screenshot: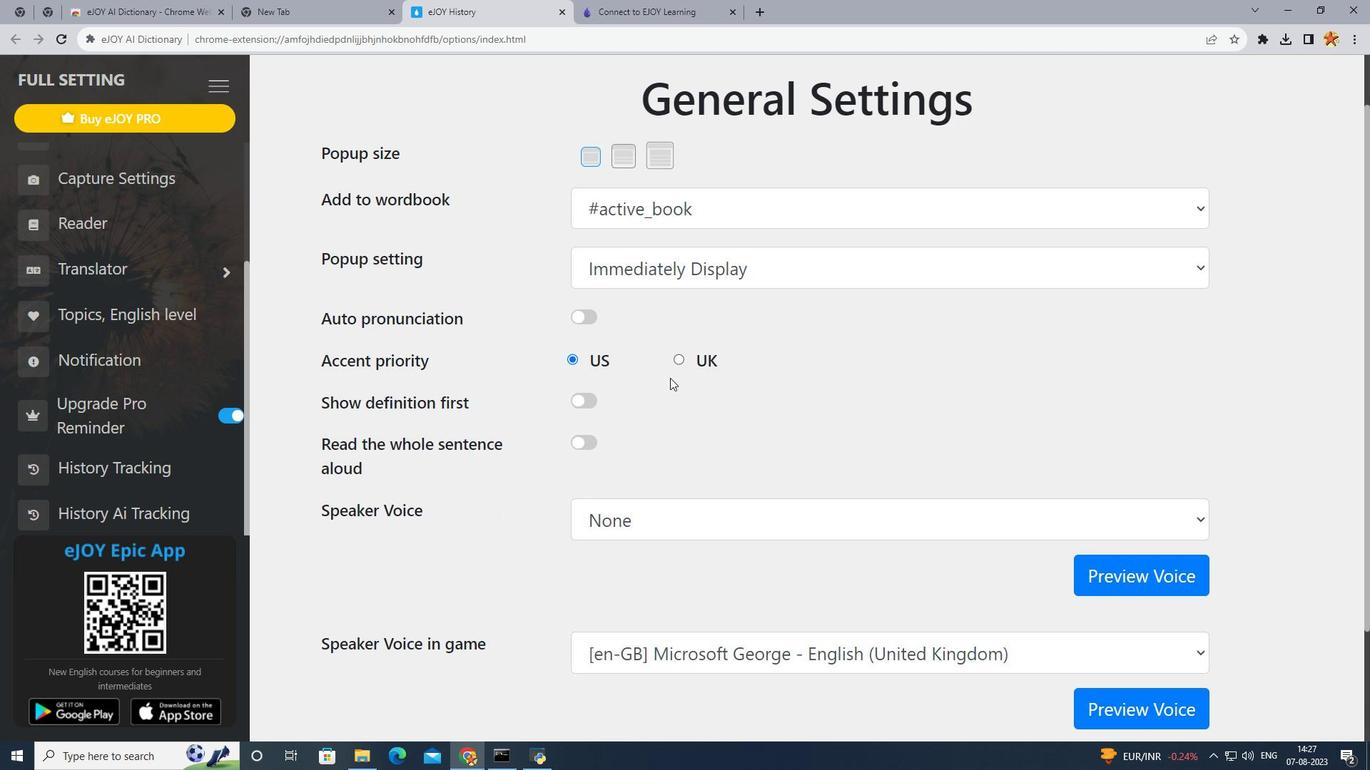 
Action: Mouse moved to (612, 521)
Screenshot: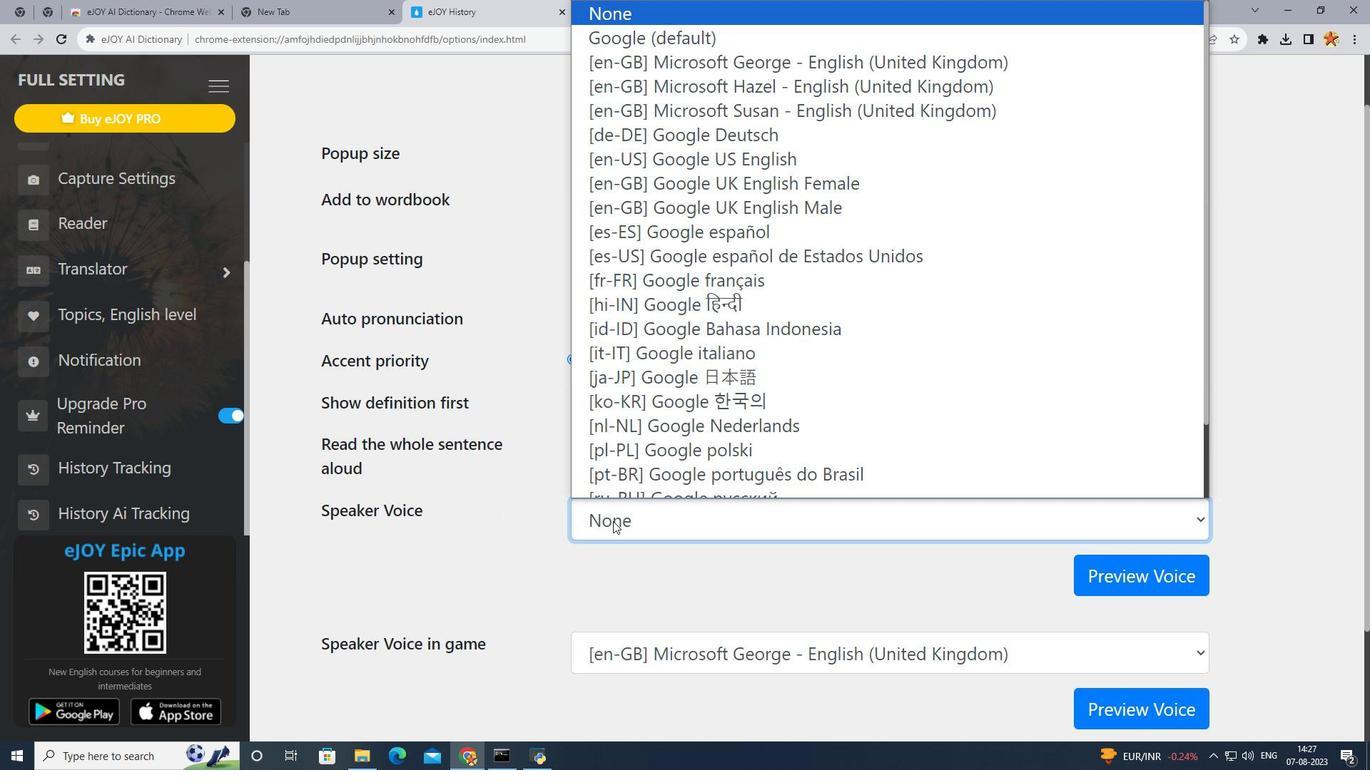
Action: Mouse pressed left at (612, 521)
Screenshot: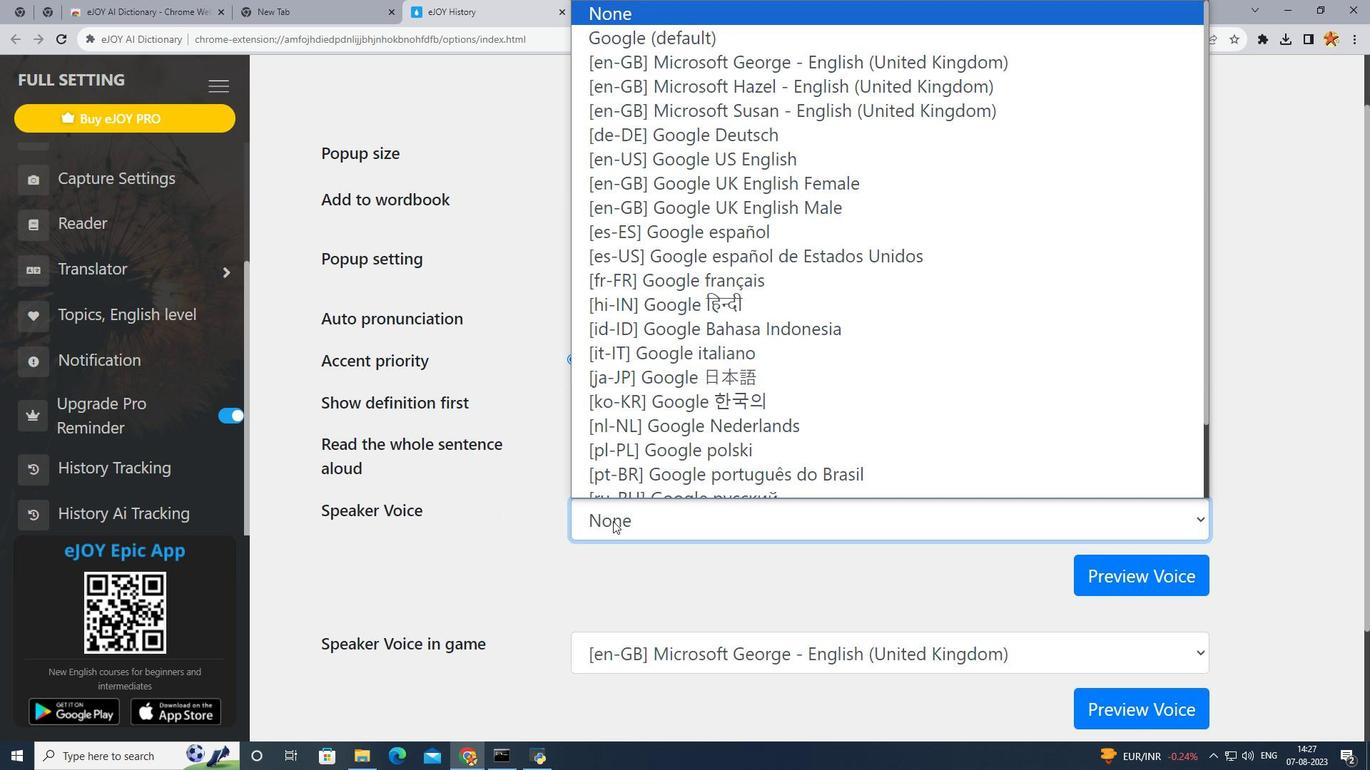 
Action: Mouse moved to (710, 367)
Screenshot: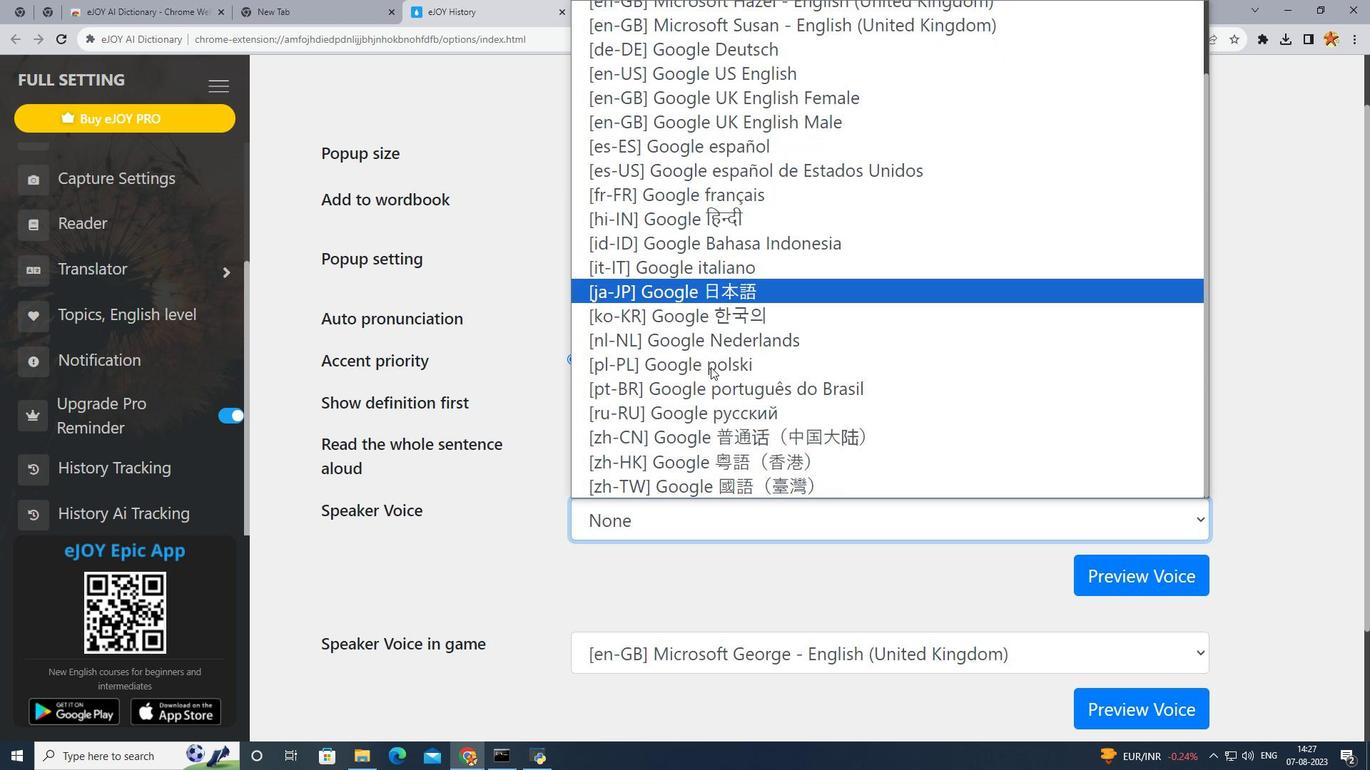 
Action: Mouse scrolled (710, 366) with delta (0, 0)
Screenshot: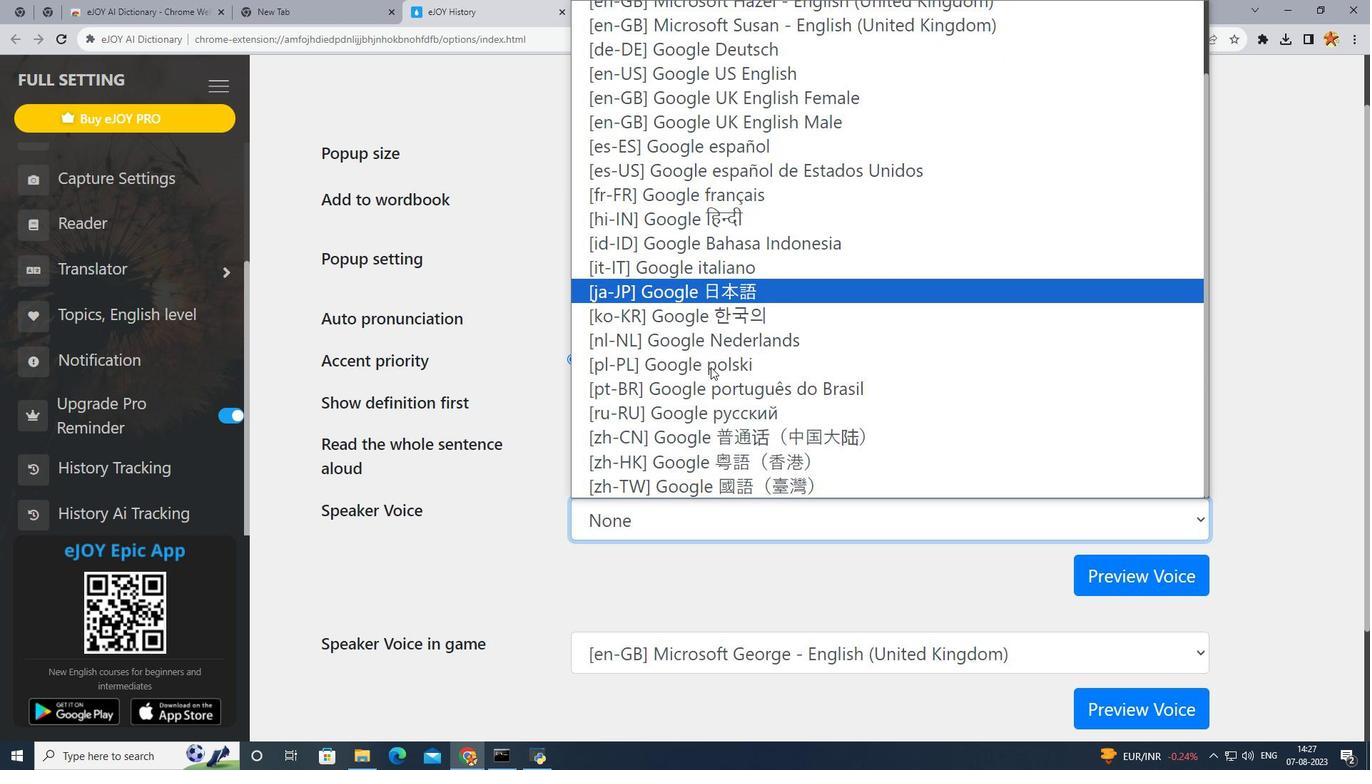 
Action: Mouse scrolled (710, 366) with delta (0, 0)
Screenshot: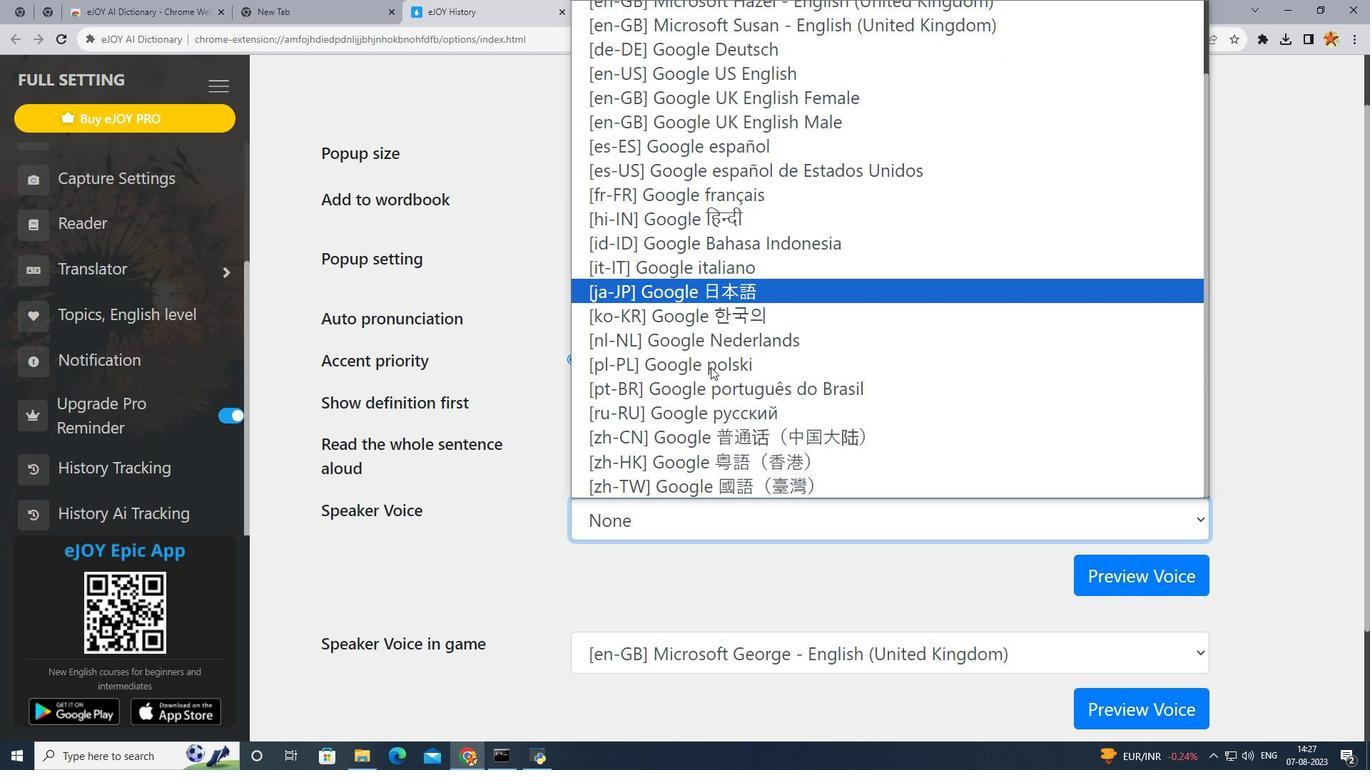 
Action: Mouse scrolled (710, 366) with delta (0, 0)
Screenshot: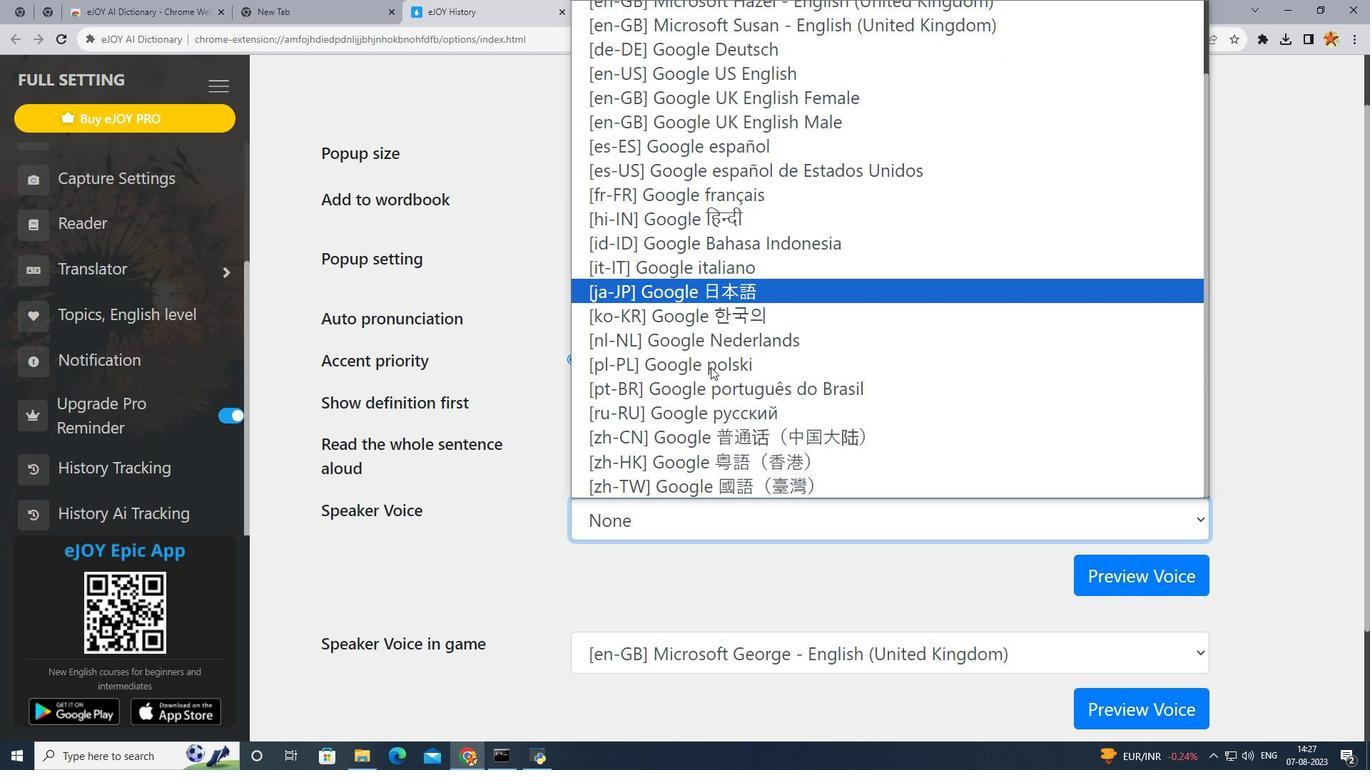 
Action: Mouse scrolled (710, 366) with delta (0, 0)
Screenshot: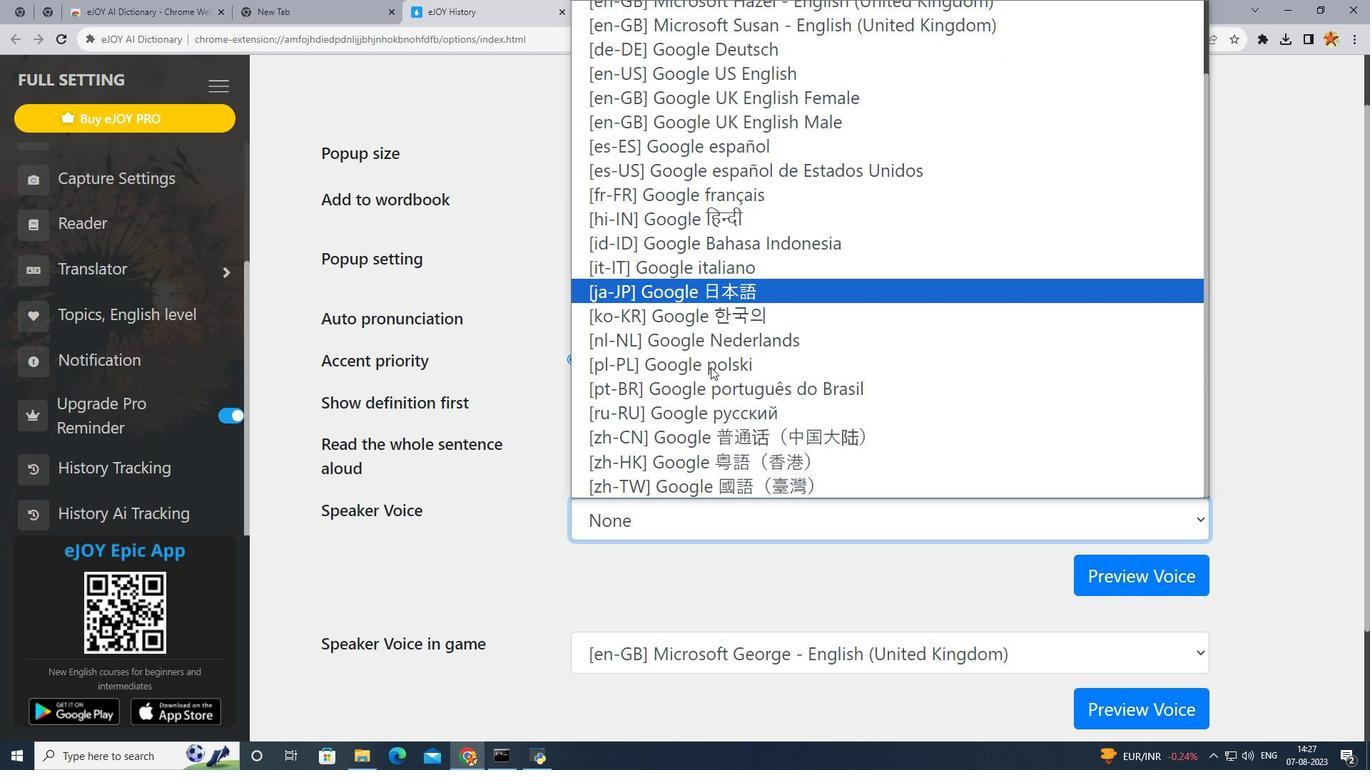 
Action: Mouse scrolled (710, 366) with delta (0, 0)
Screenshot: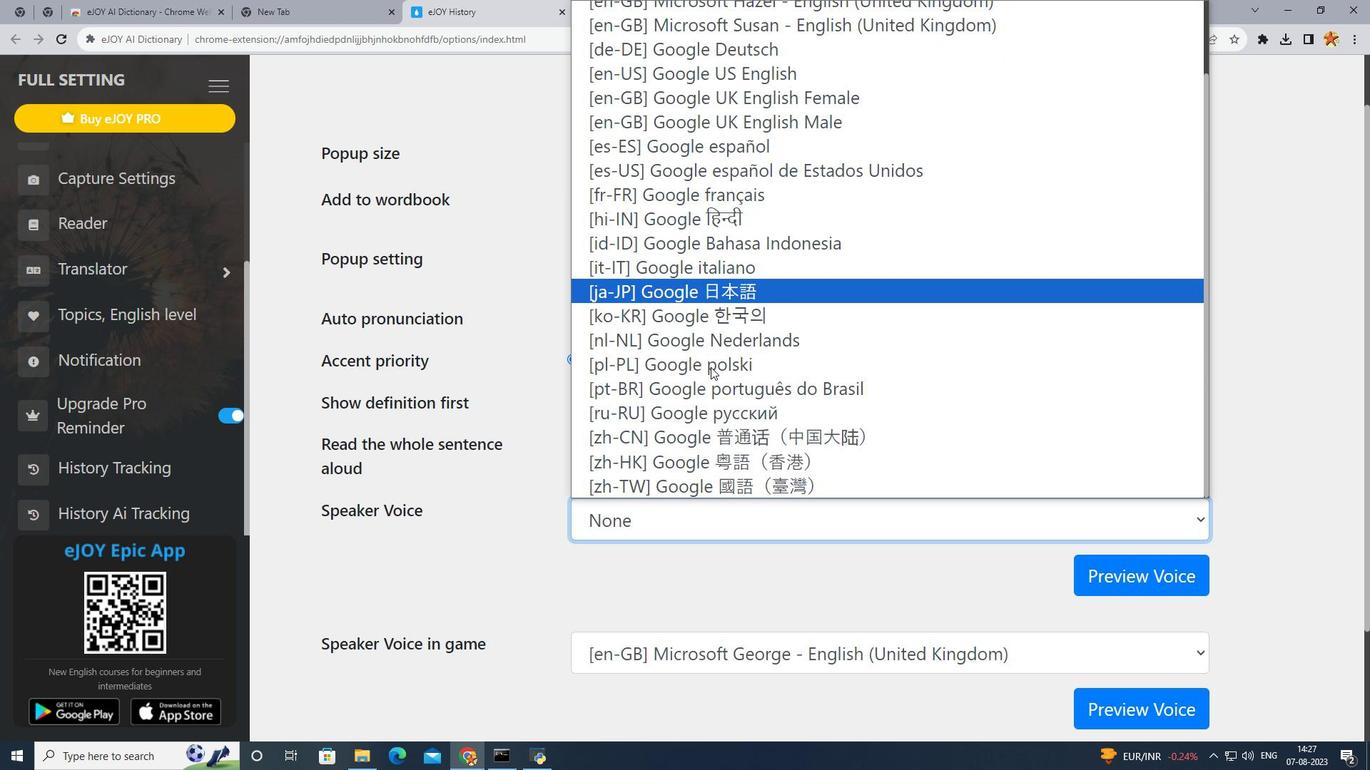 
Action: Mouse scrolled (710, 366) with delta (0, 0)
Screenshot: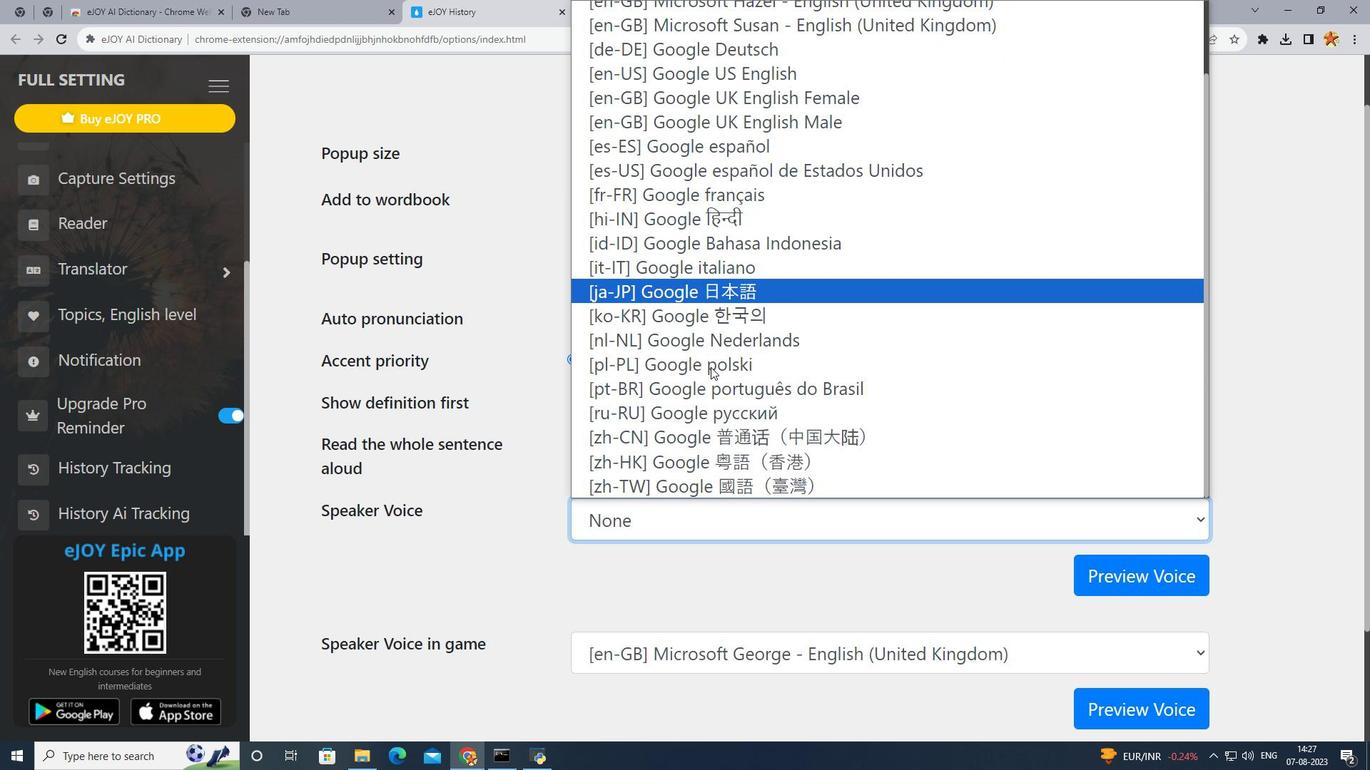 
Action: Mouse scrolled (710, 366) with delta (0, 0)
Screenshot: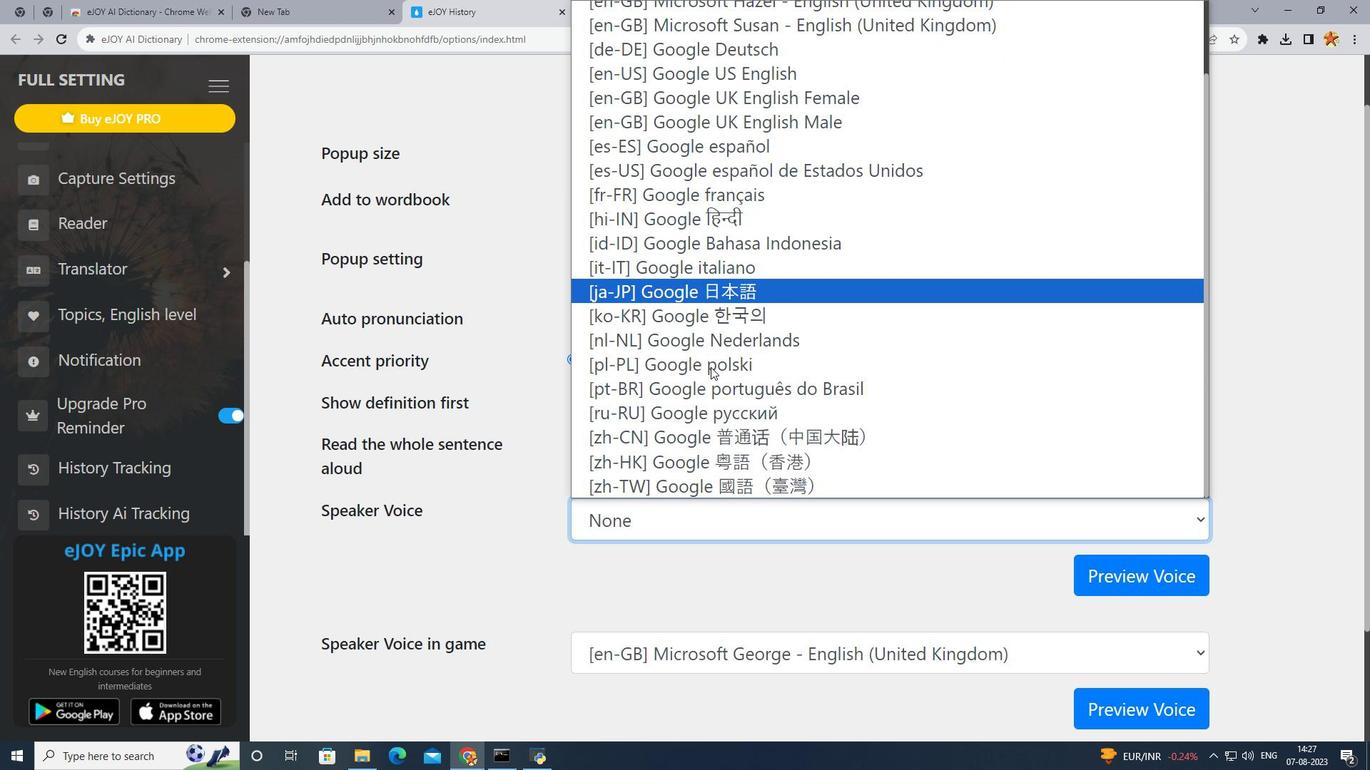 
Action: Mouse scrolled (710, 366) with delta (0, 0)
Screenshot: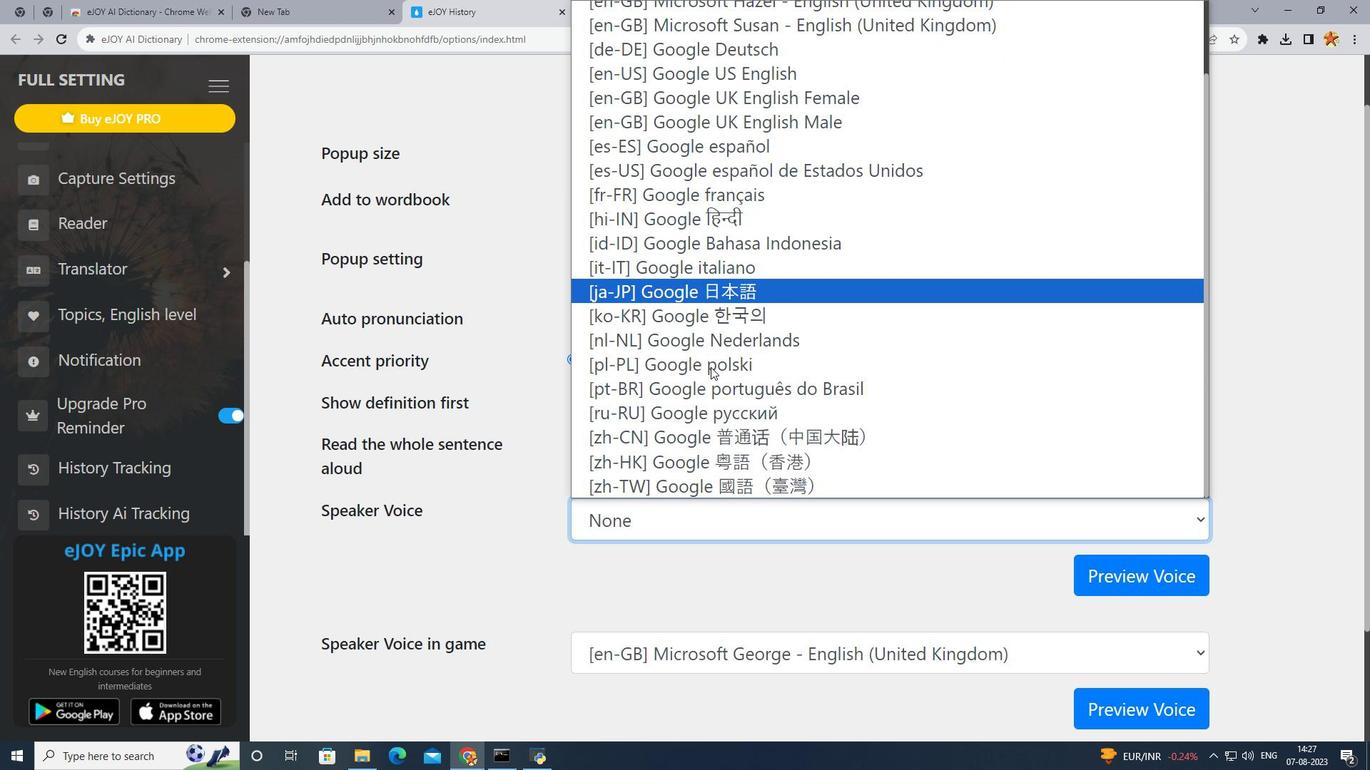 
Action: Mouse scrolled (710, 368) with delta (0, 0)
Screenshot: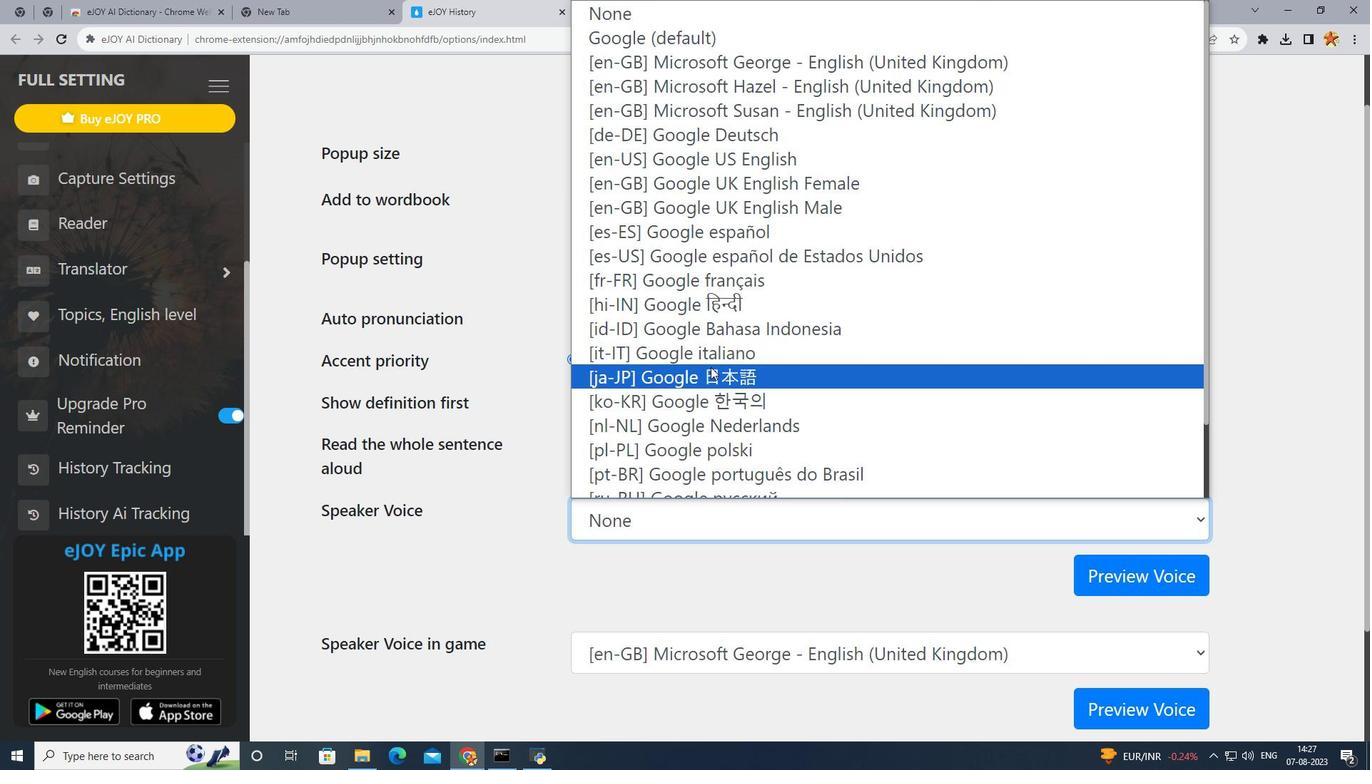 
Action: Mouse scrolled (710, 368) with delta (0, 0)
Screenshot: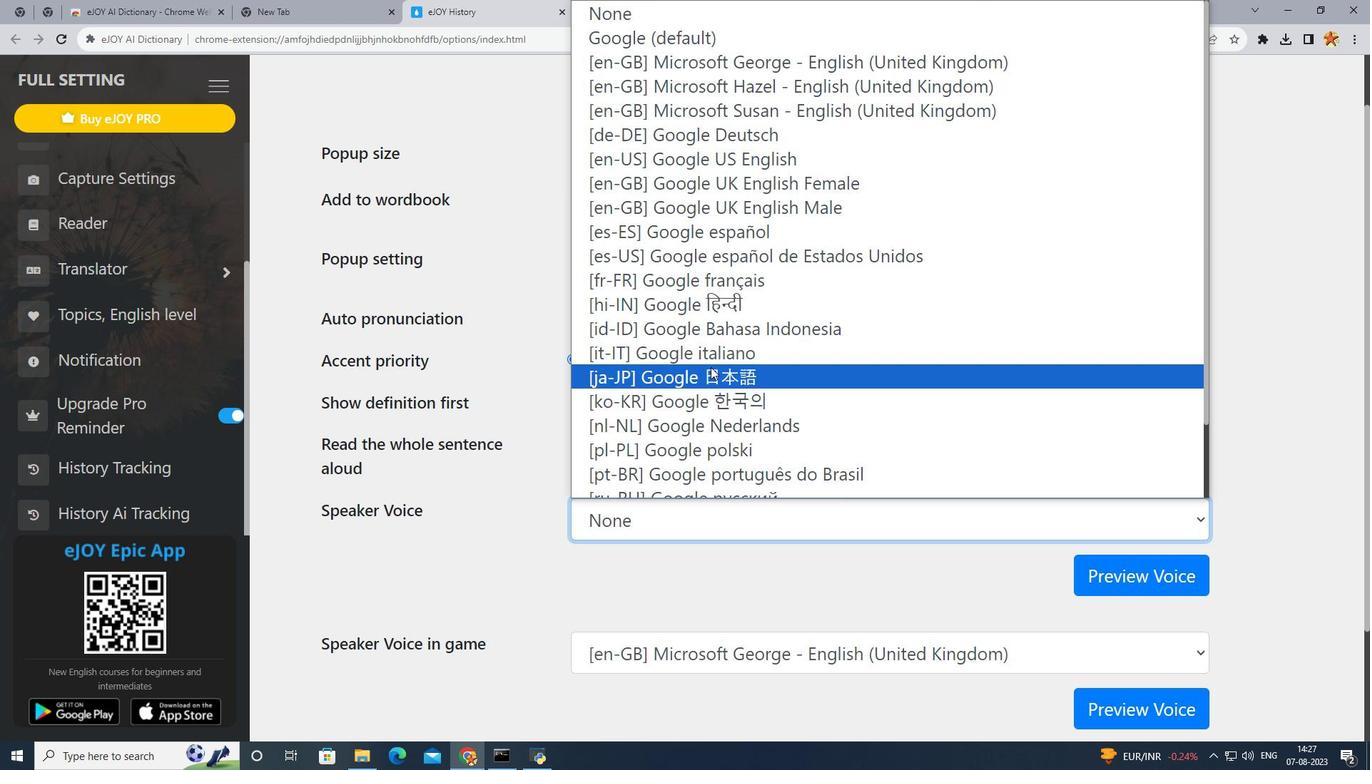 
Action: Mouse scrolled (710, 368) with delta (0, 0)
Screenshot: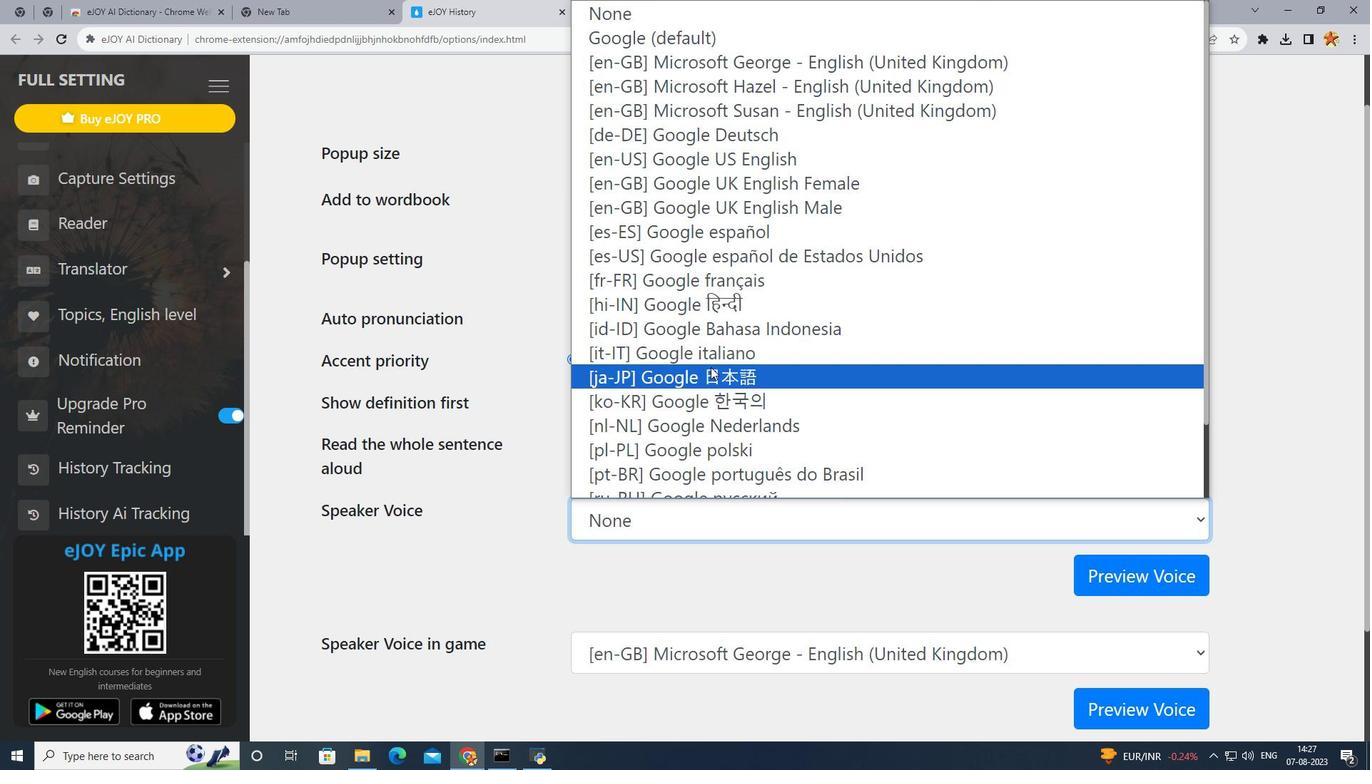 
Action: Mouse scrolled (710, 368) with delta (0, 0)
Screenshot: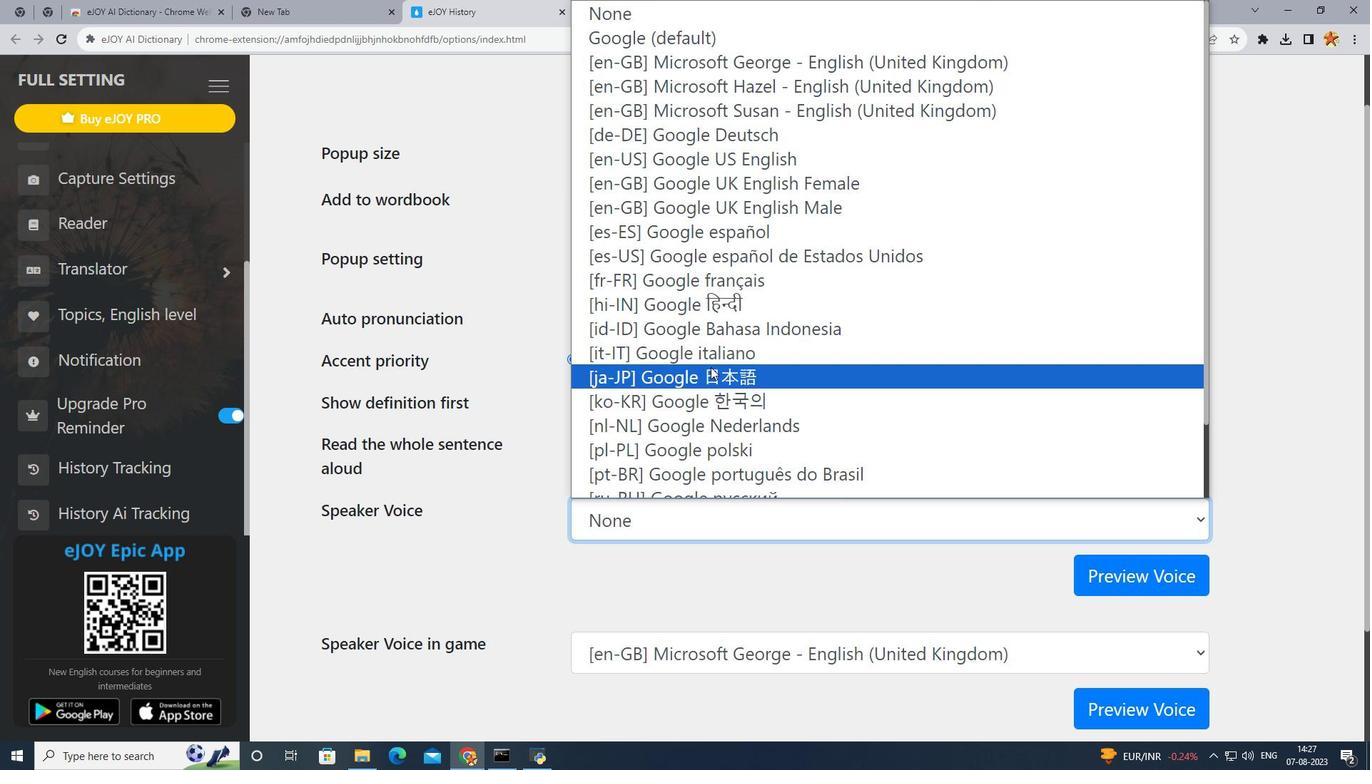 
Action: Mouse scrolled (710, 368) with delta (0, 0)
Screenshot: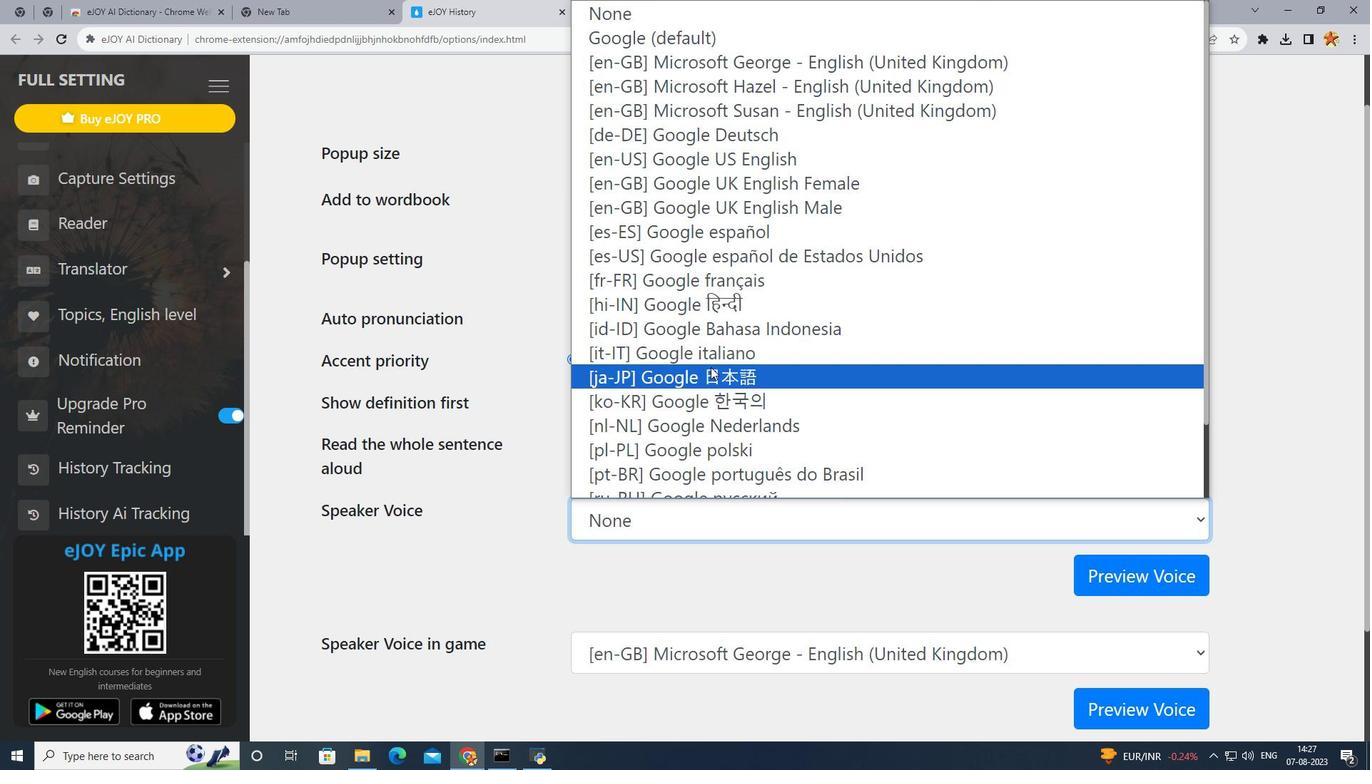 
Action: Mouse moved to (745, 194)
Screenshot: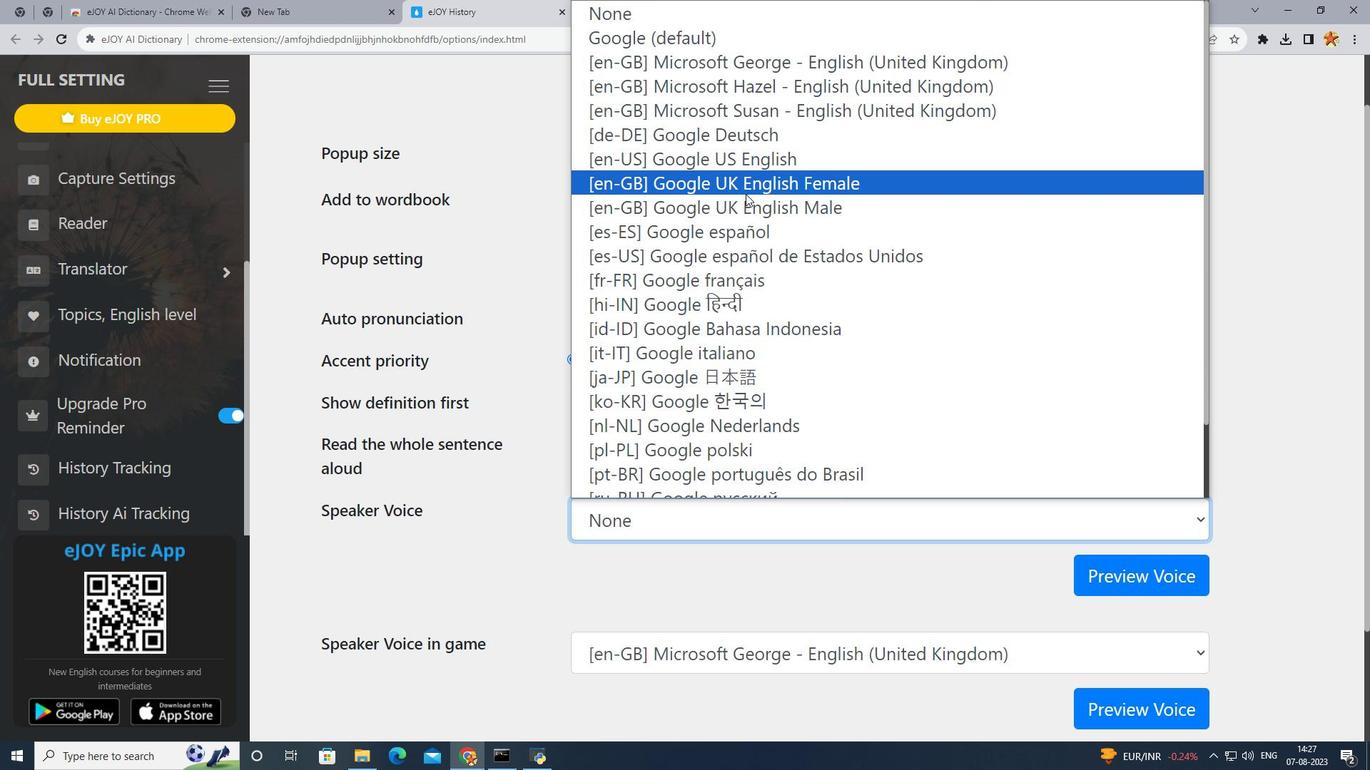 
Action: Mouse pressed left at (745, 194)
Screenshot: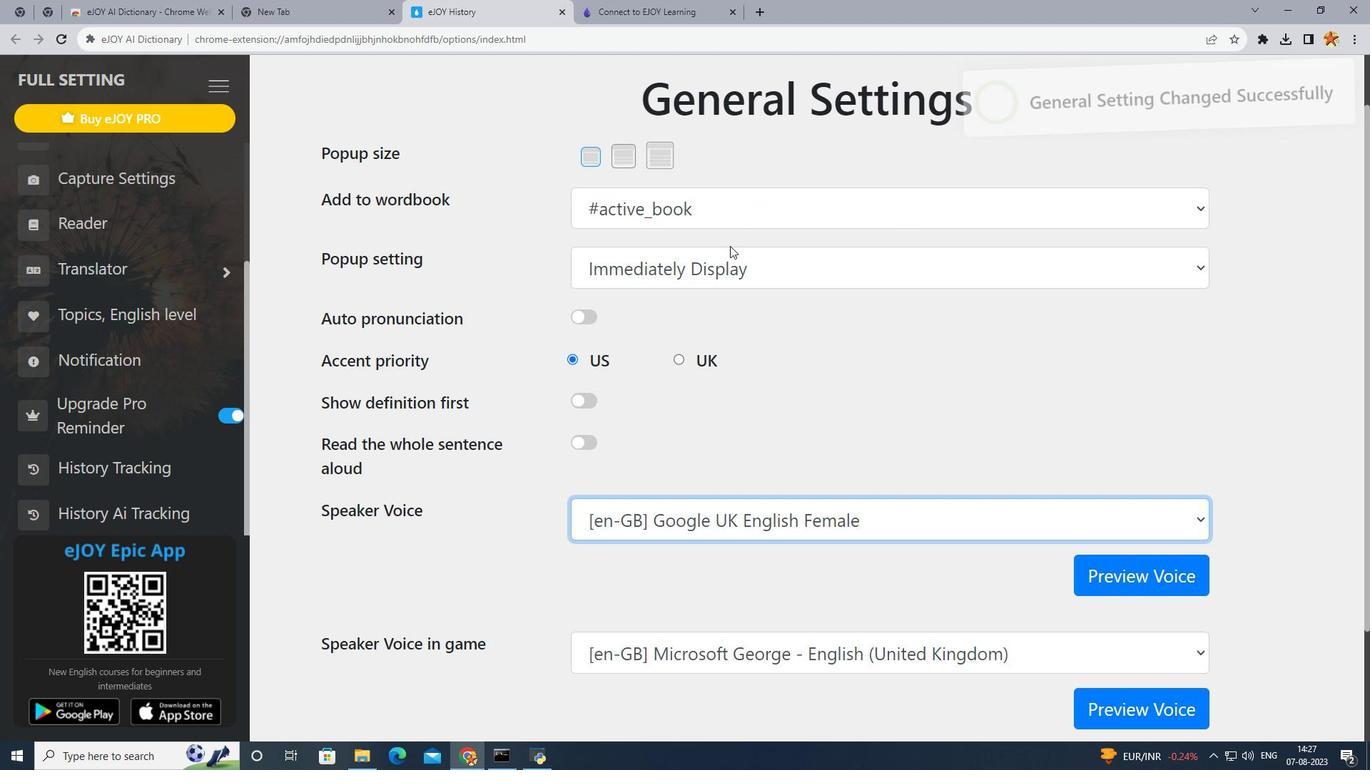 
Action: Mouse moved to (627, 477)
Screenshot: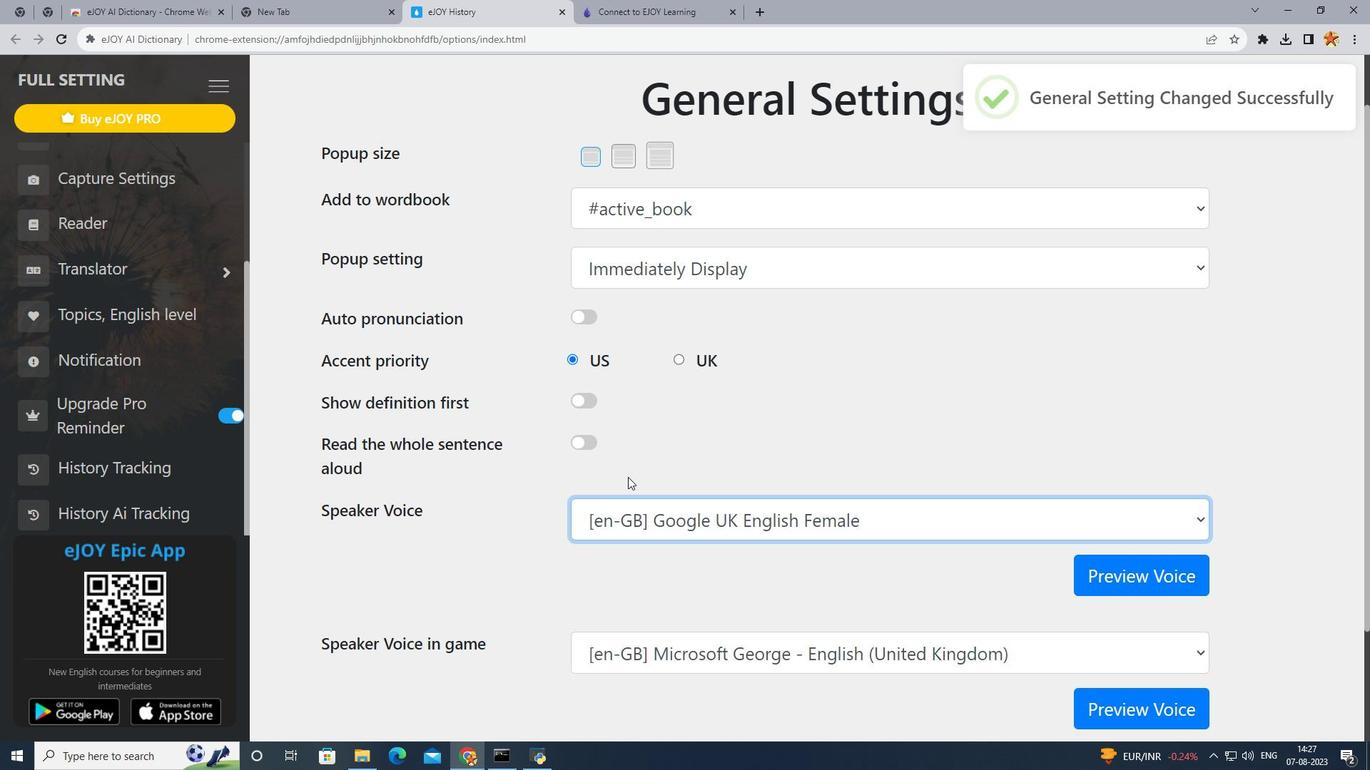
Action: Mouse scrolled (627, 476) with delta (0, 0)
Screenshot: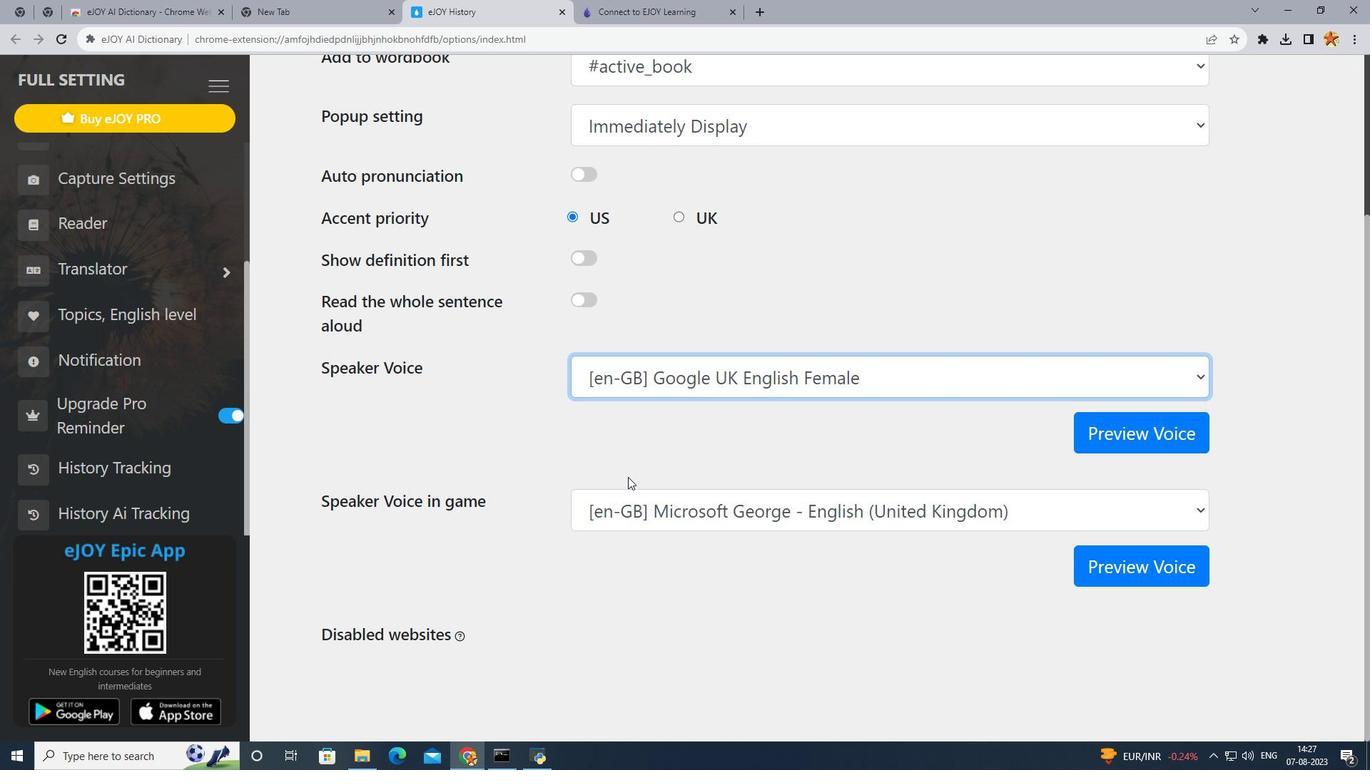 
Action: Mouse scrolled (627, 476) with delta (0, 0)
Screenshot: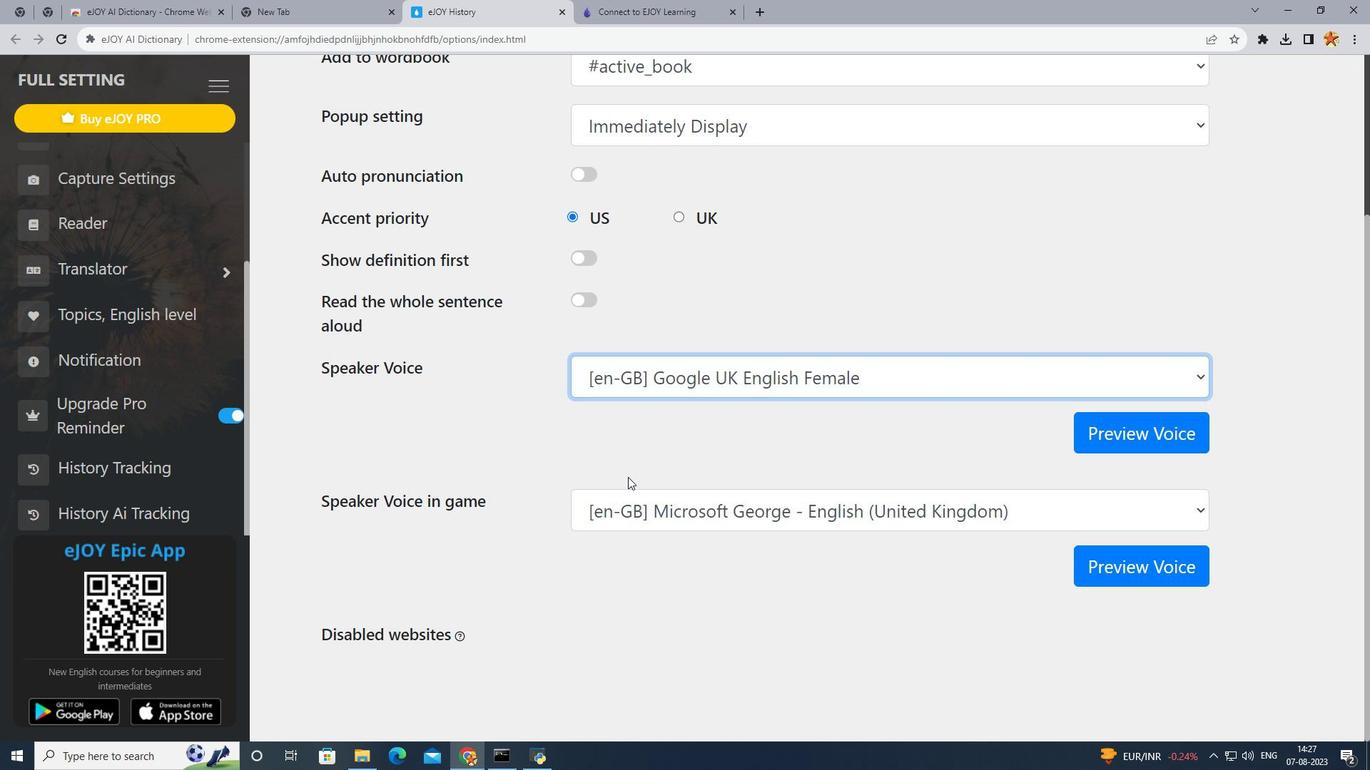 
Action: Mouse scrolled (627, 476) with delta (0, 0)
Screenshot: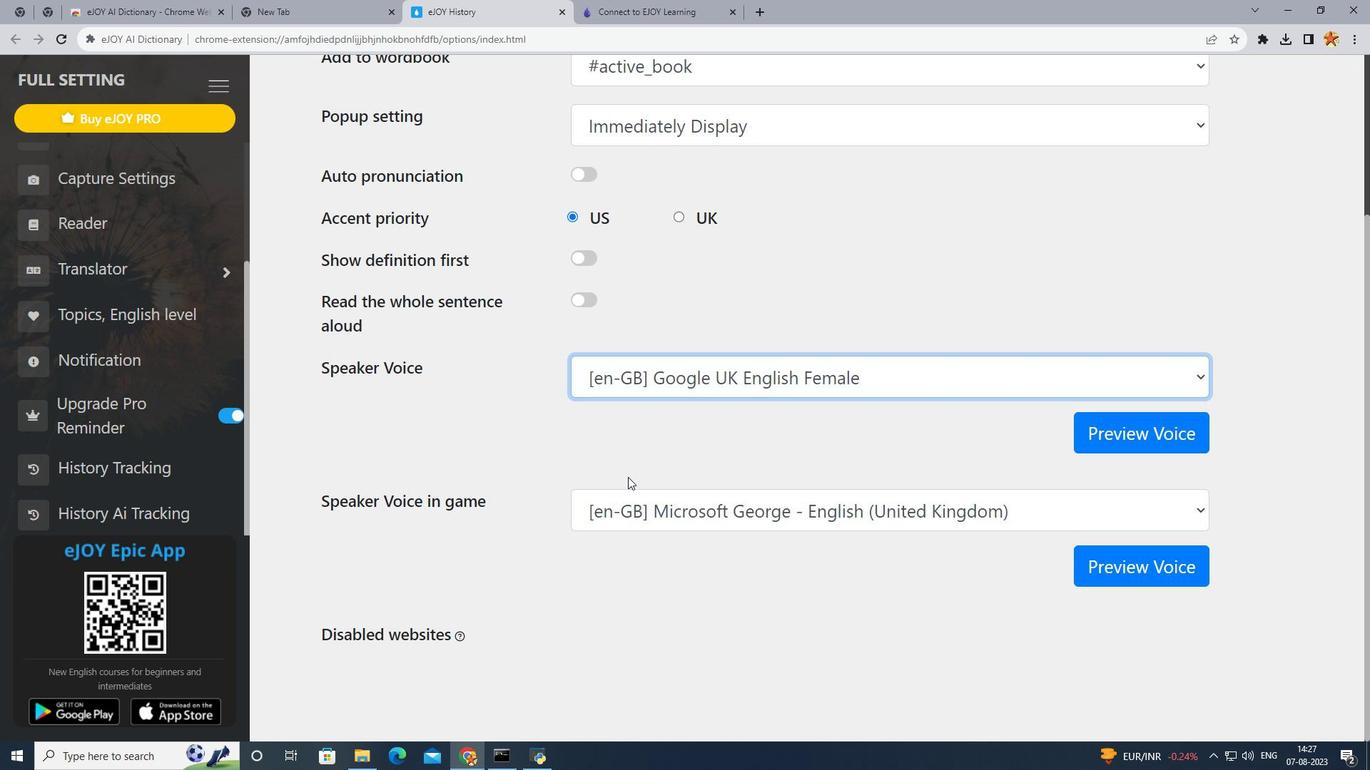 
Action: Mouse scrolled (627, 476) with delta (0, 0)
Screenshot: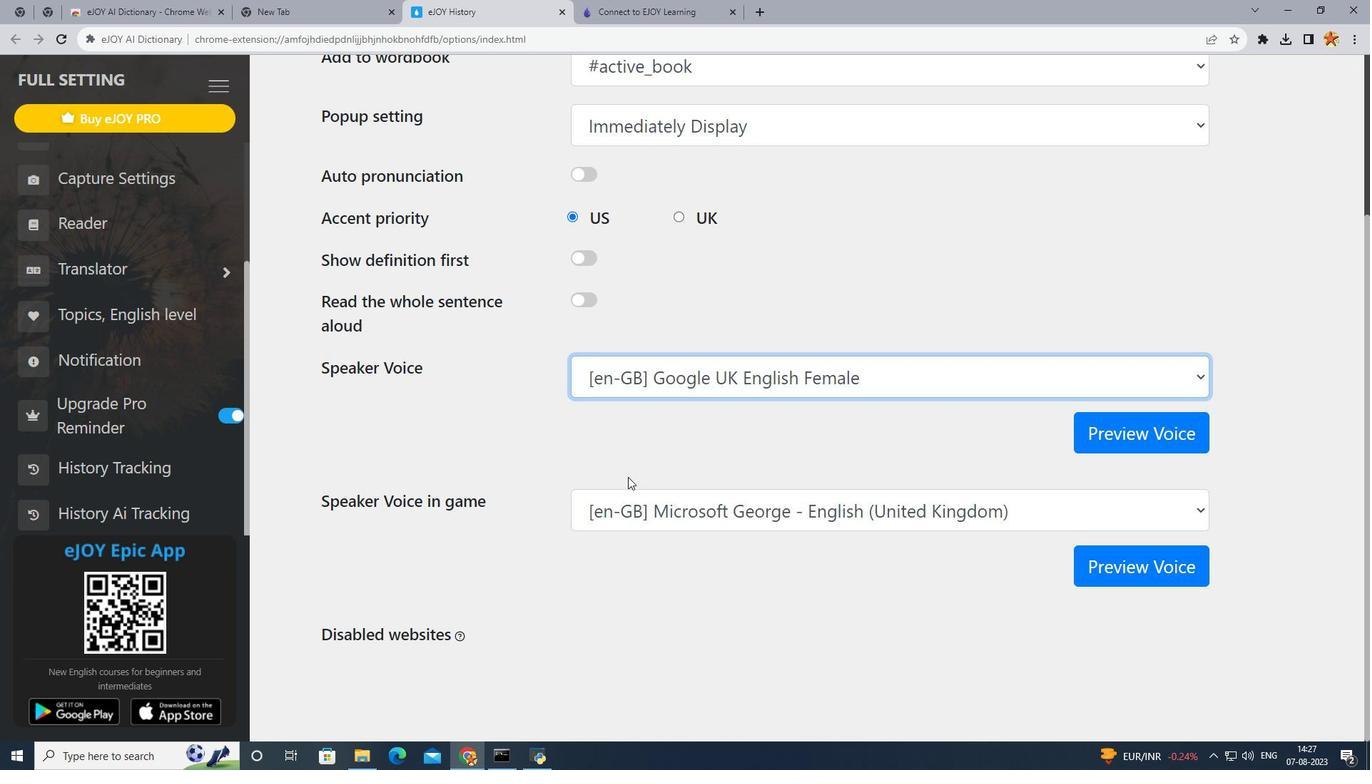 
Action: Mouse scrolled (627, 476) with delta (0, 0)
Screenshot: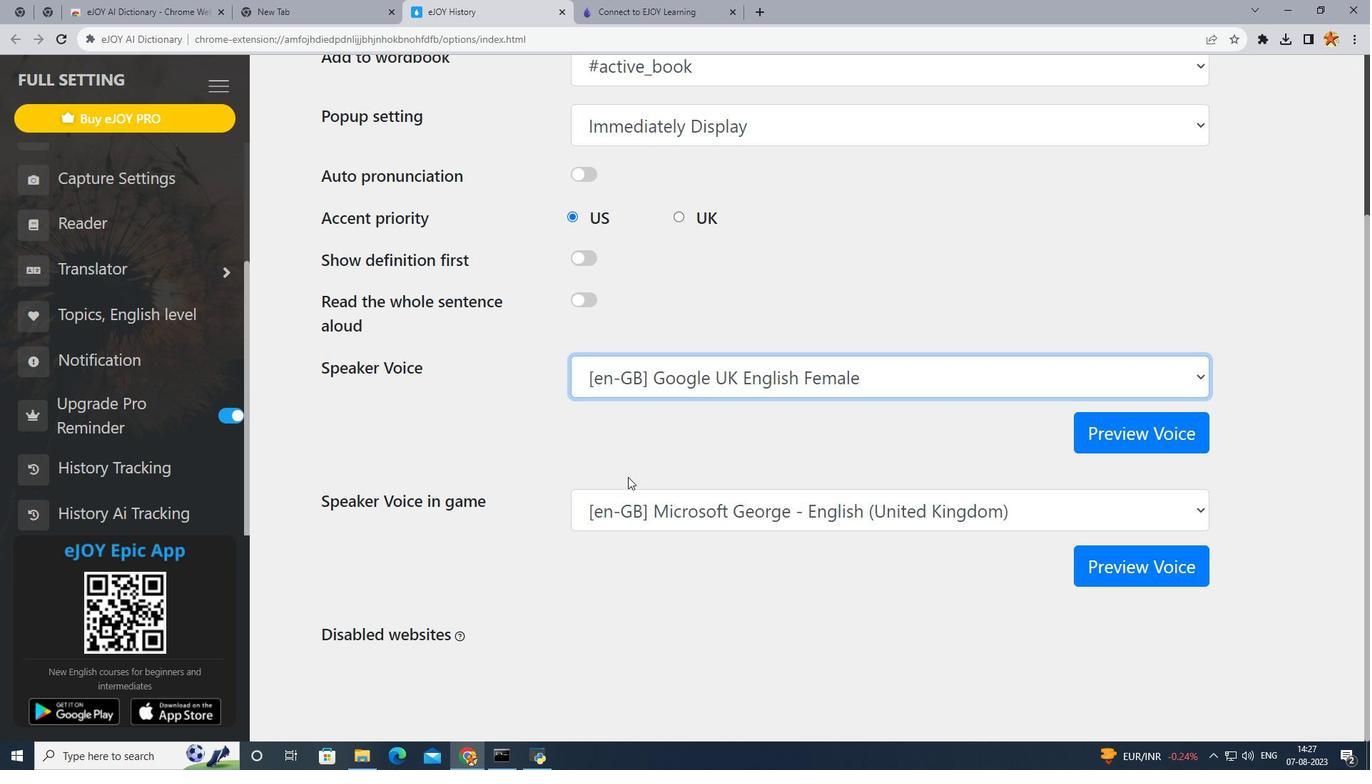 
Action: Mouse scrolled (627, 476) with delta (0, 0)
Screenshot: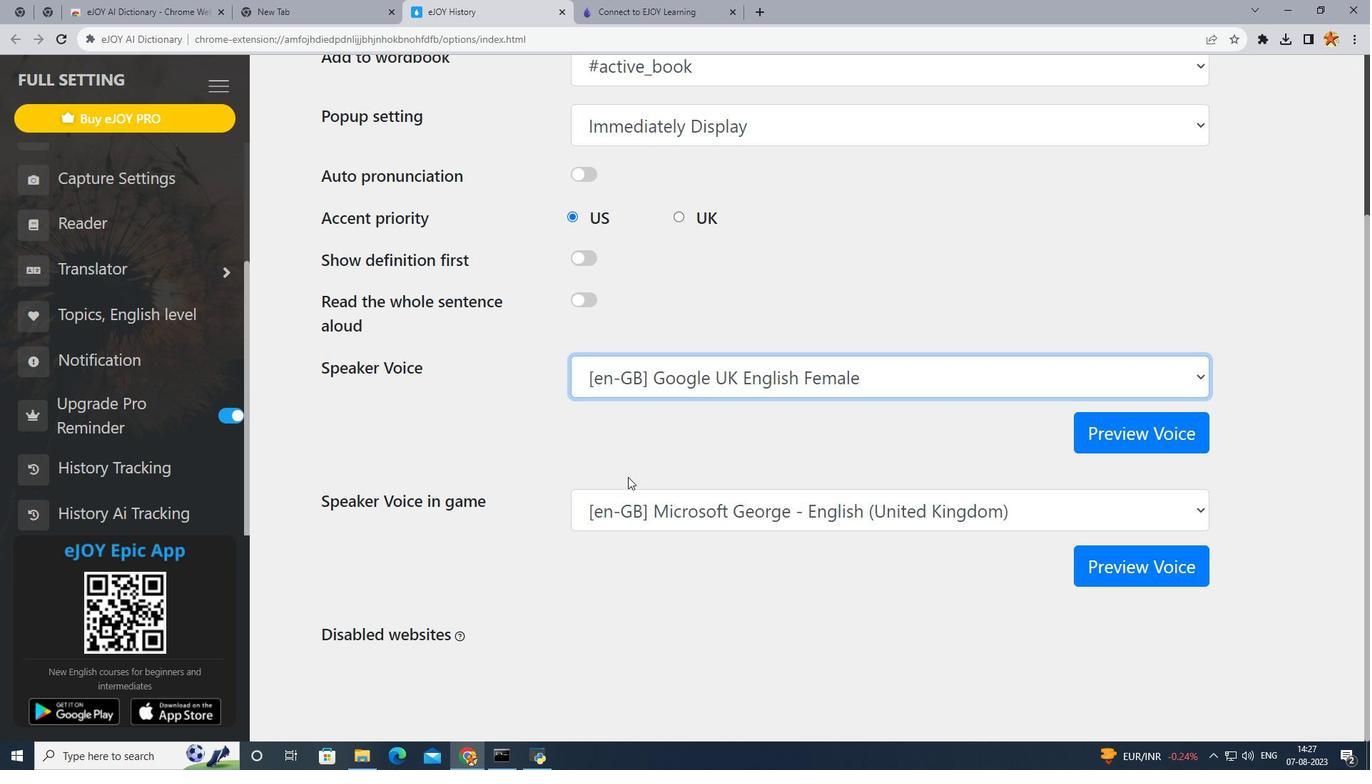 
Action: Mouse scrolled (627, 476) with delta (0, 0)
Screenshot: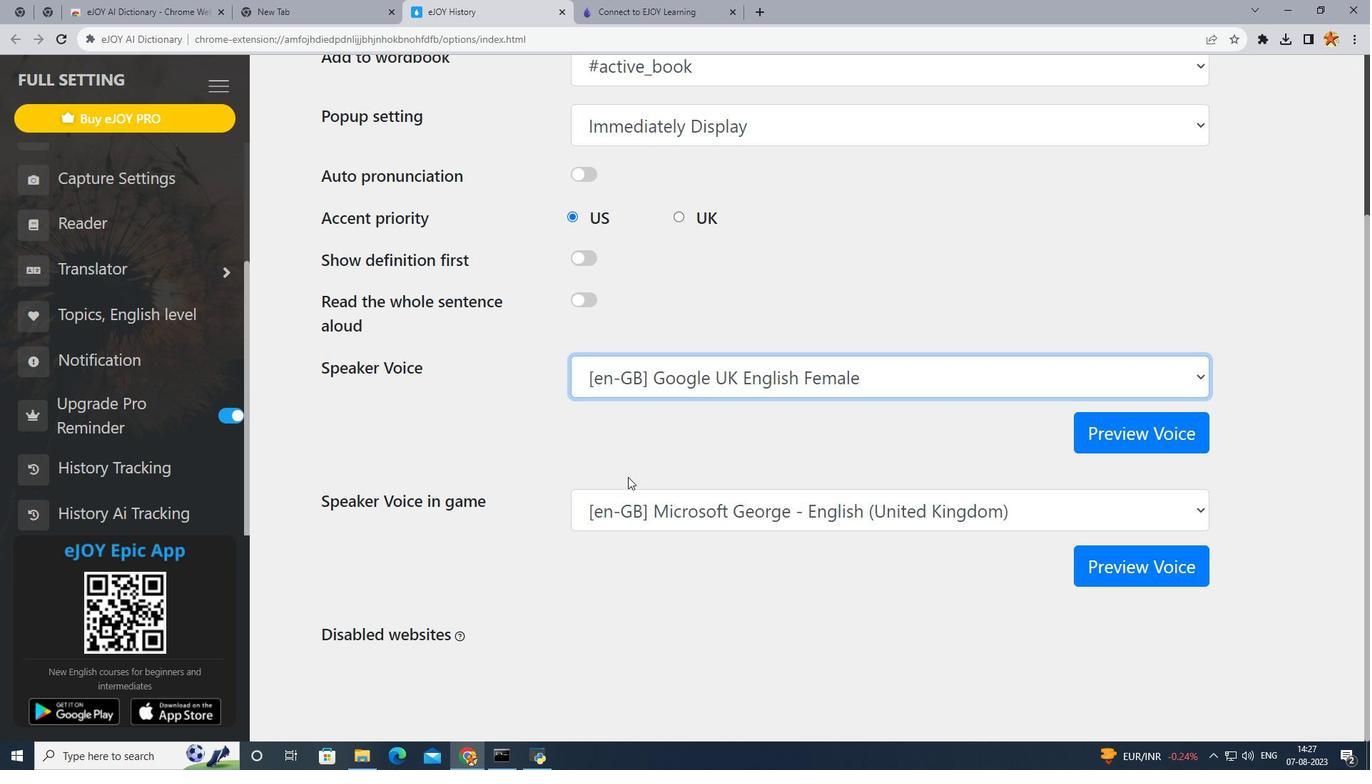 
Action: Mouse scrolled (627, 476) with delta (0, 0)
Screenshot: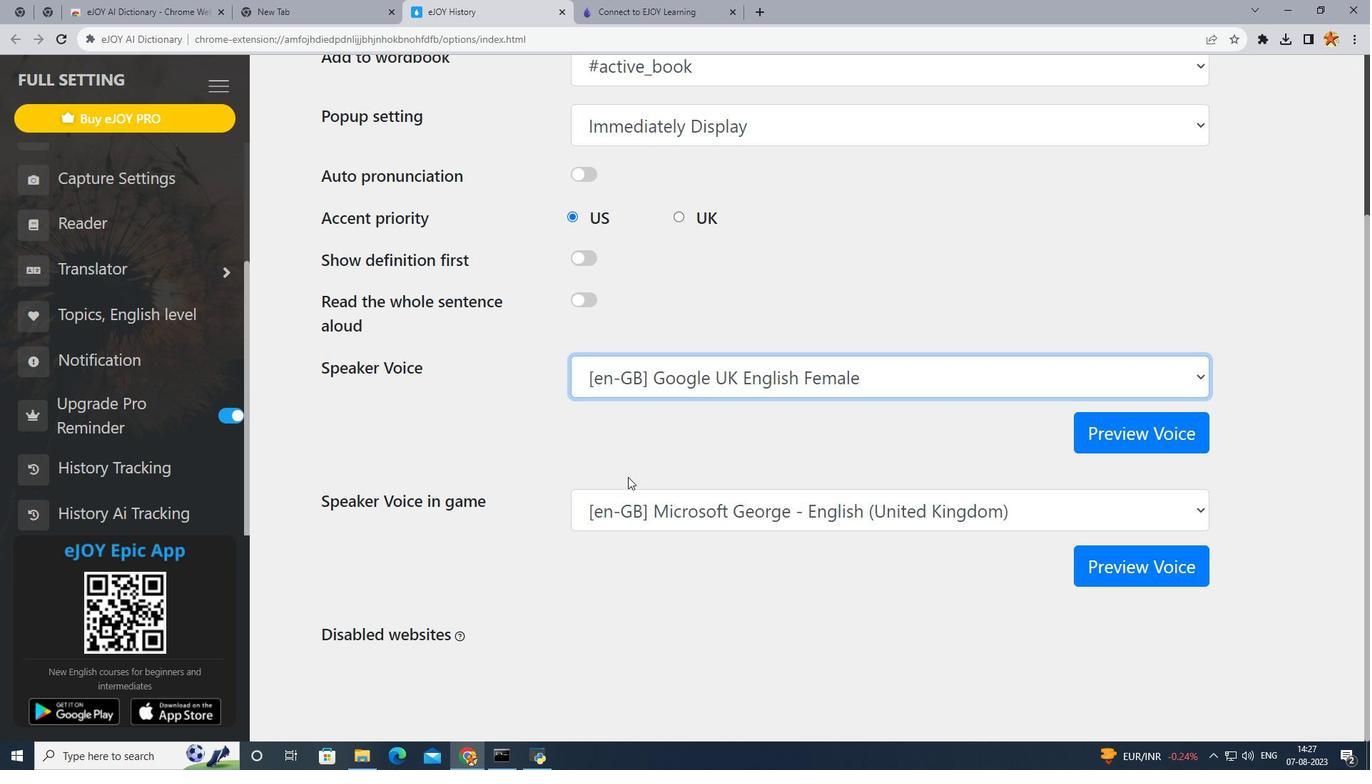 
Action: Mouse scrolled (627, 476) with delta (0, 0)
Screenshot: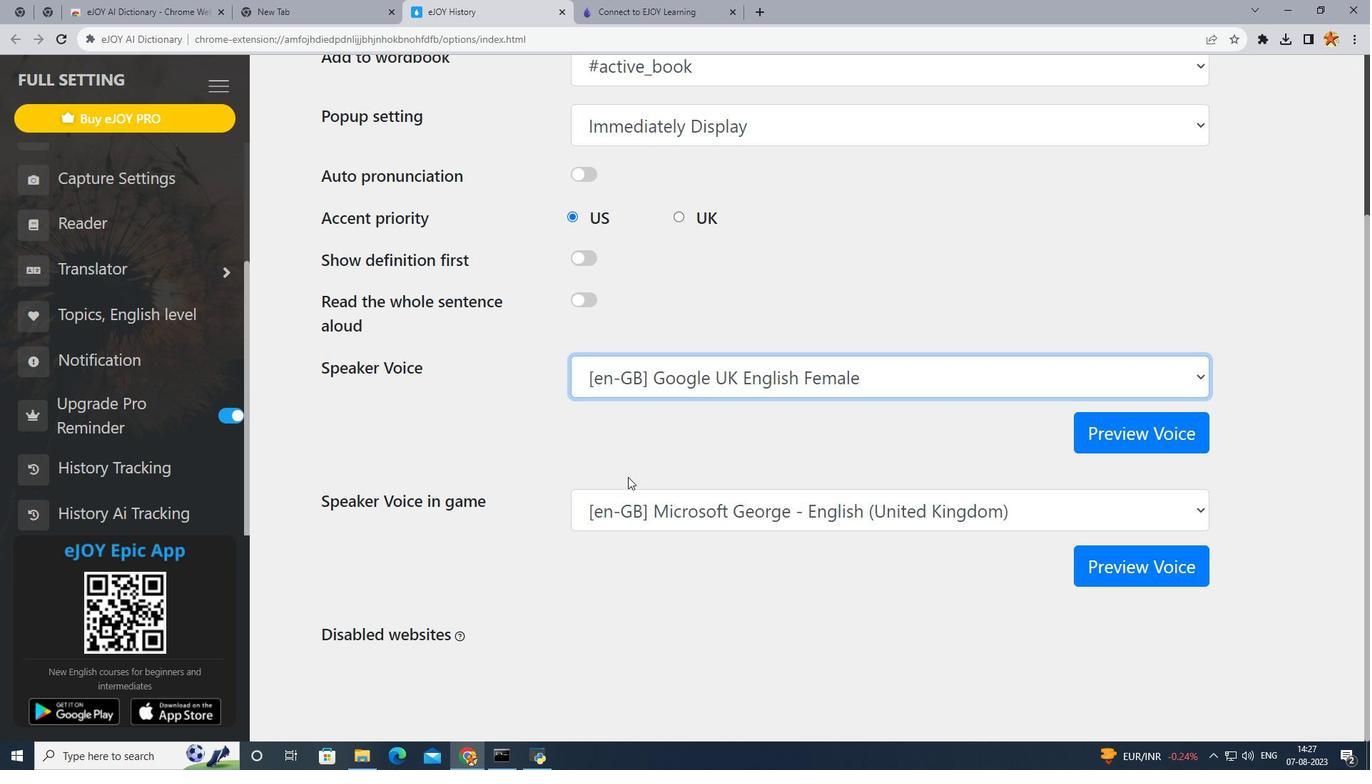 
Action: Mouse scrolled (627, 476) with delta (0, 0)
Screenshot: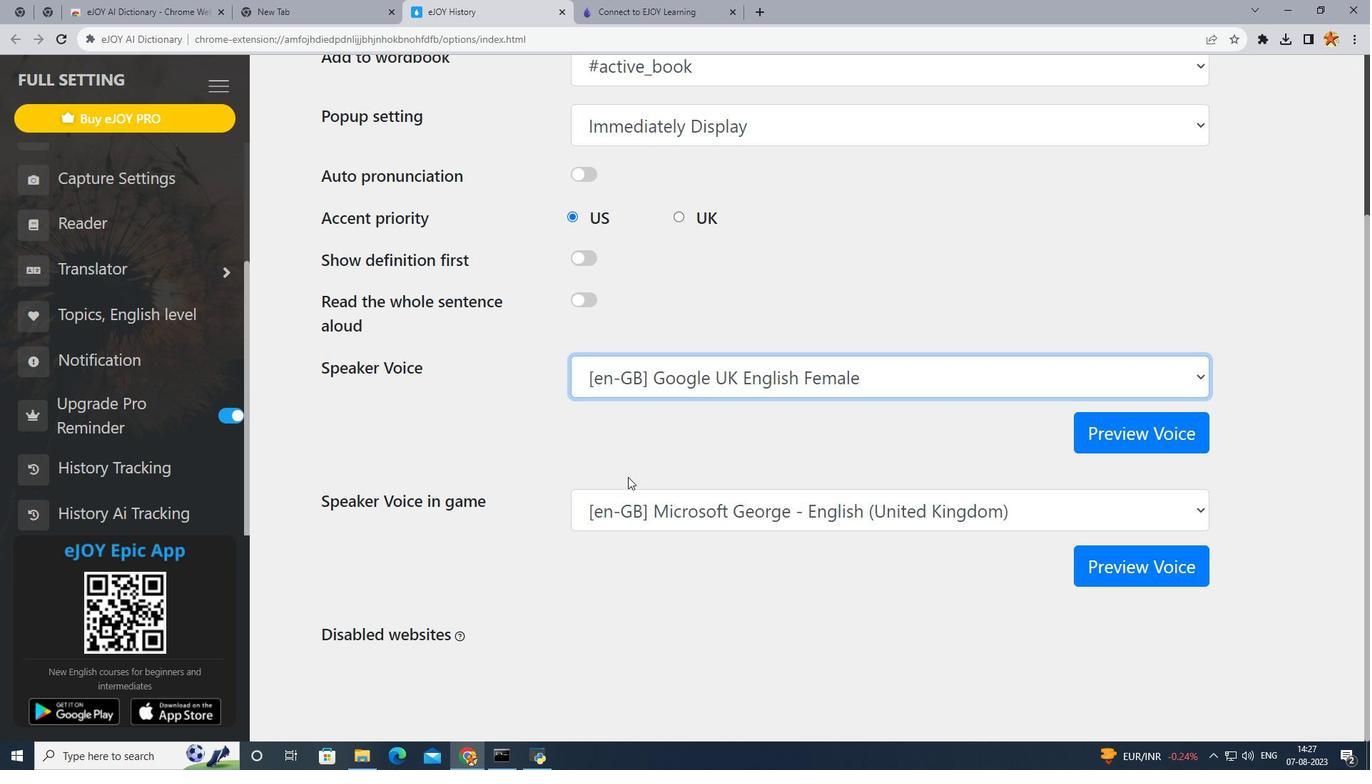 
Action: Mouse scrolled (627, 476) with delta (0, 0)
Screenshot: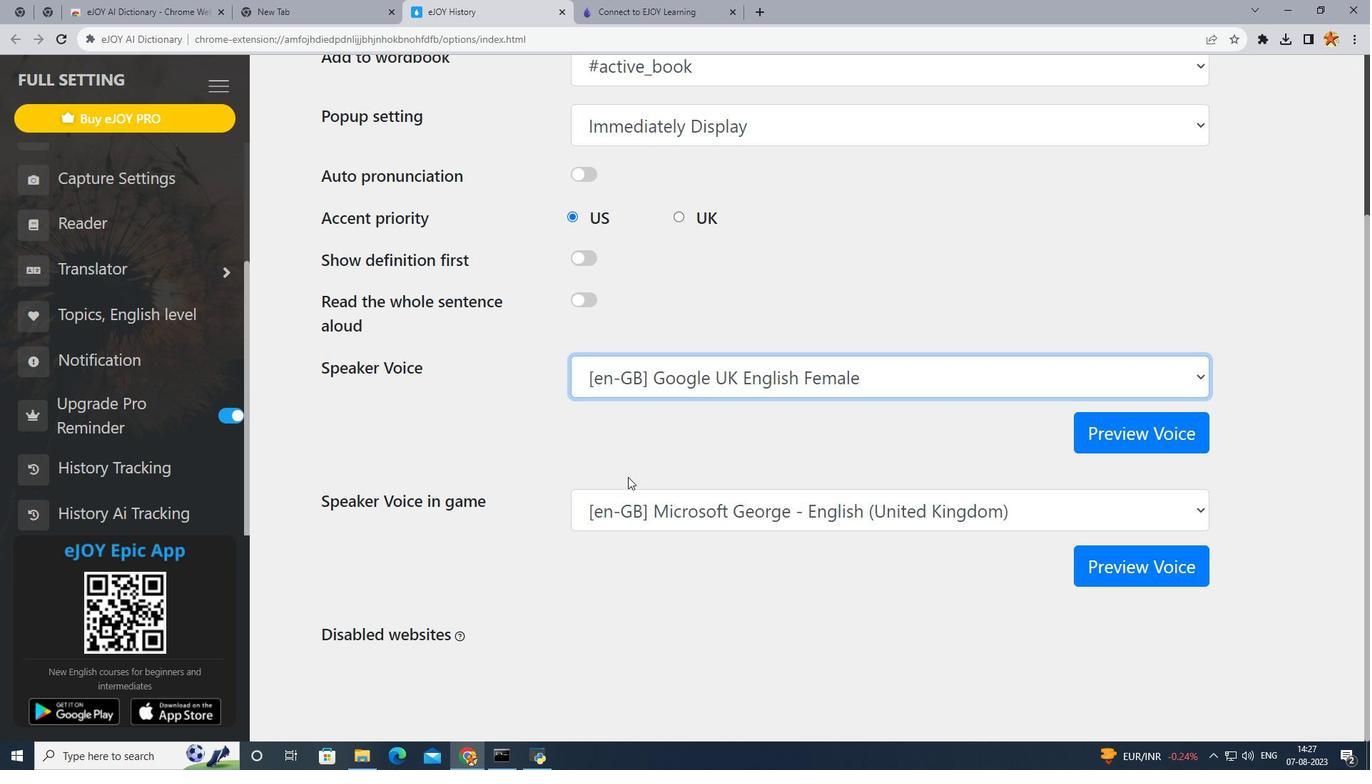 
Action: Mouse scrolled (627, 476) with delta (0, 0)
Screenshot: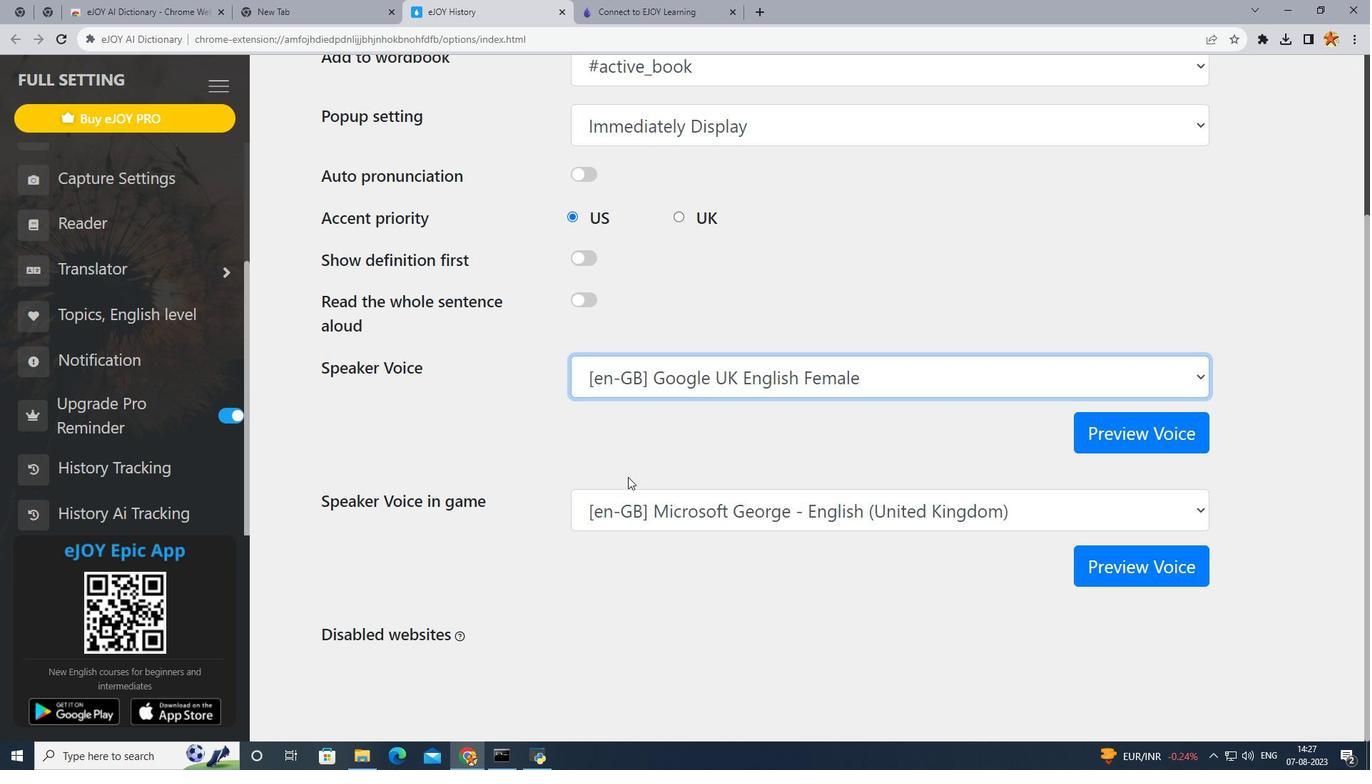 
Action: Mouse scrolled (627, 476) with delta (0, 0)
Screenshot: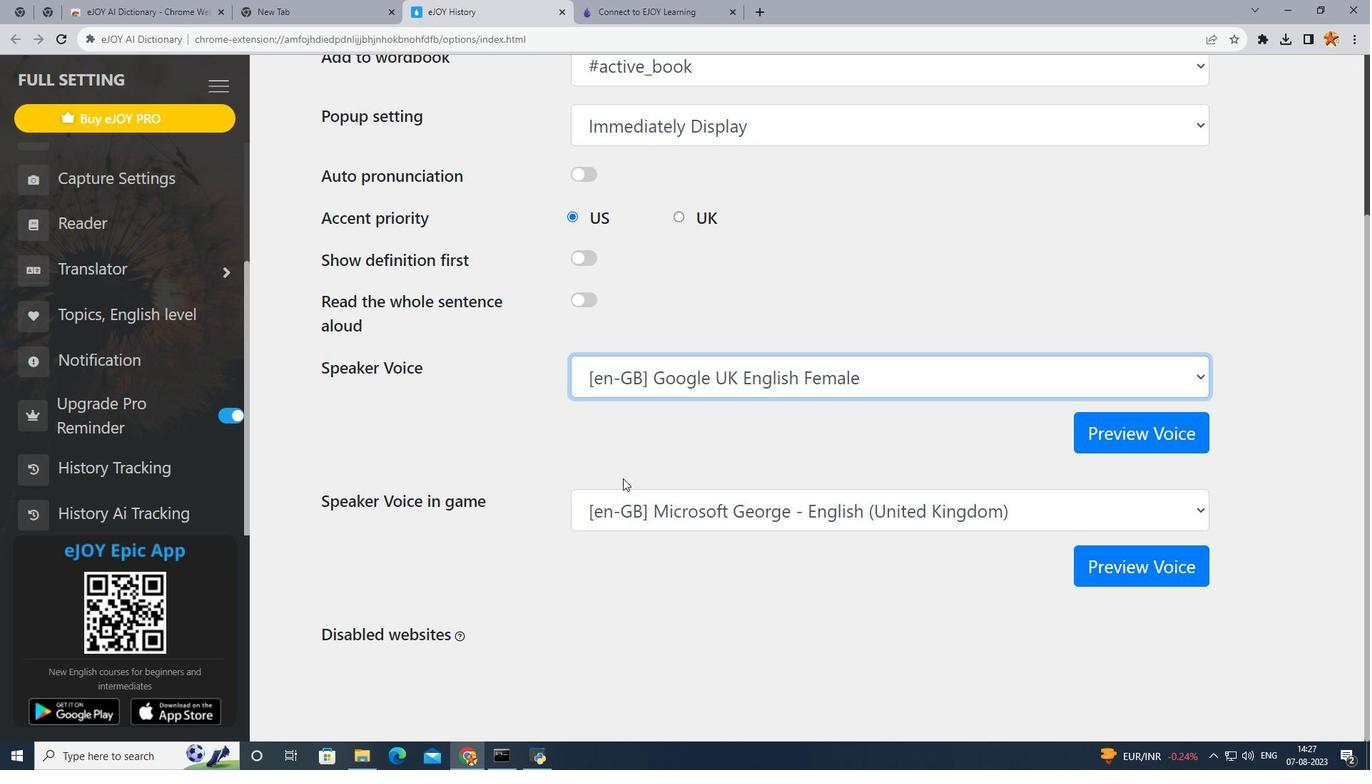 
Action: Mouse scrolled (627, 476) with delta (0, 0)
Screenshot: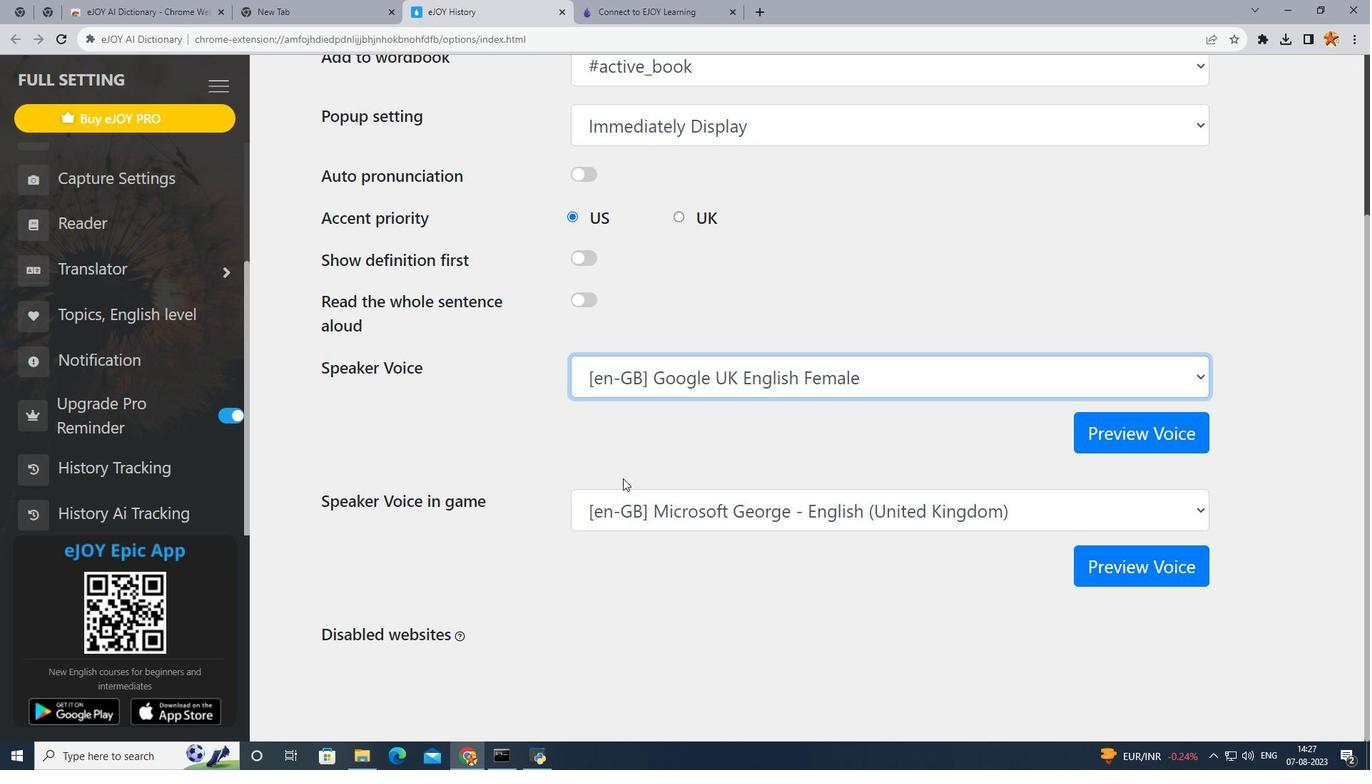 
Action: Mouse moved to (91, 318)
Screenshot: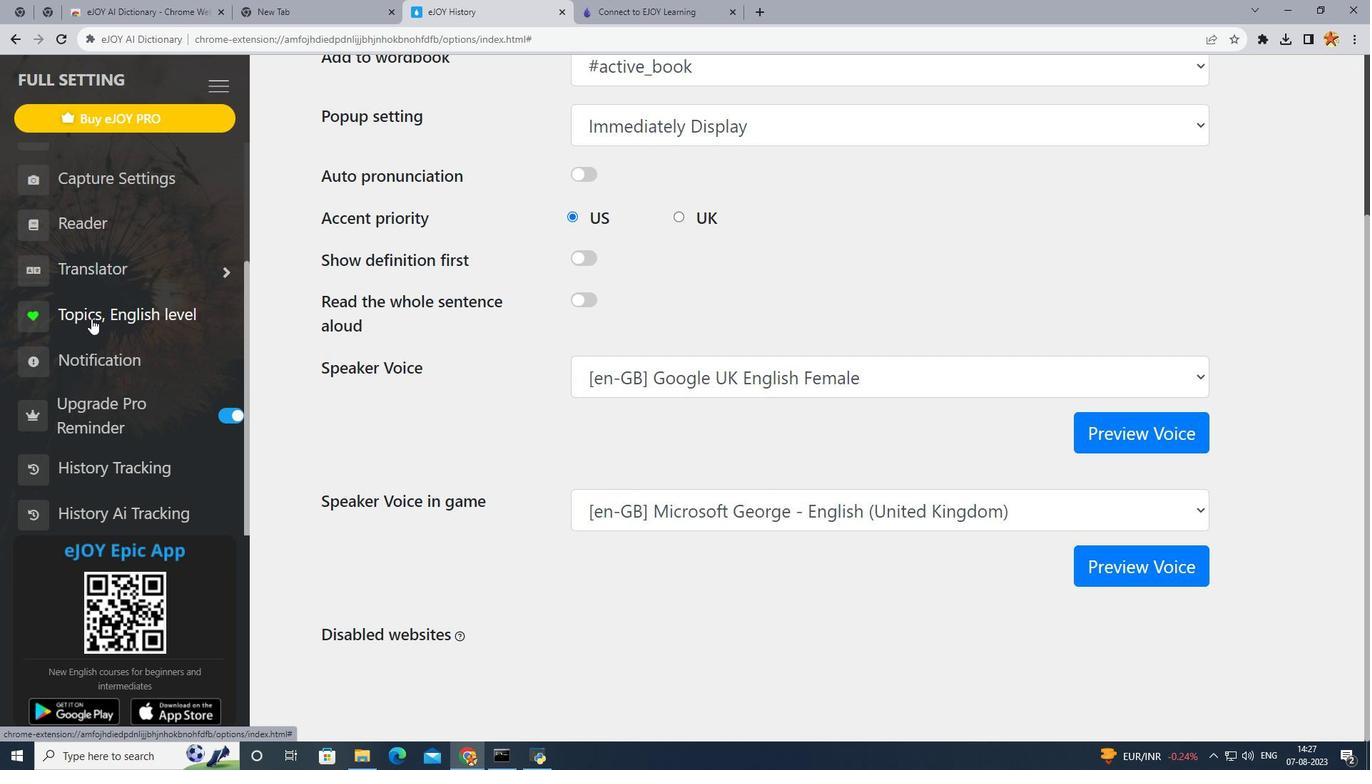 
Action: Mouse pressed left at (91, 318)
Screenshot: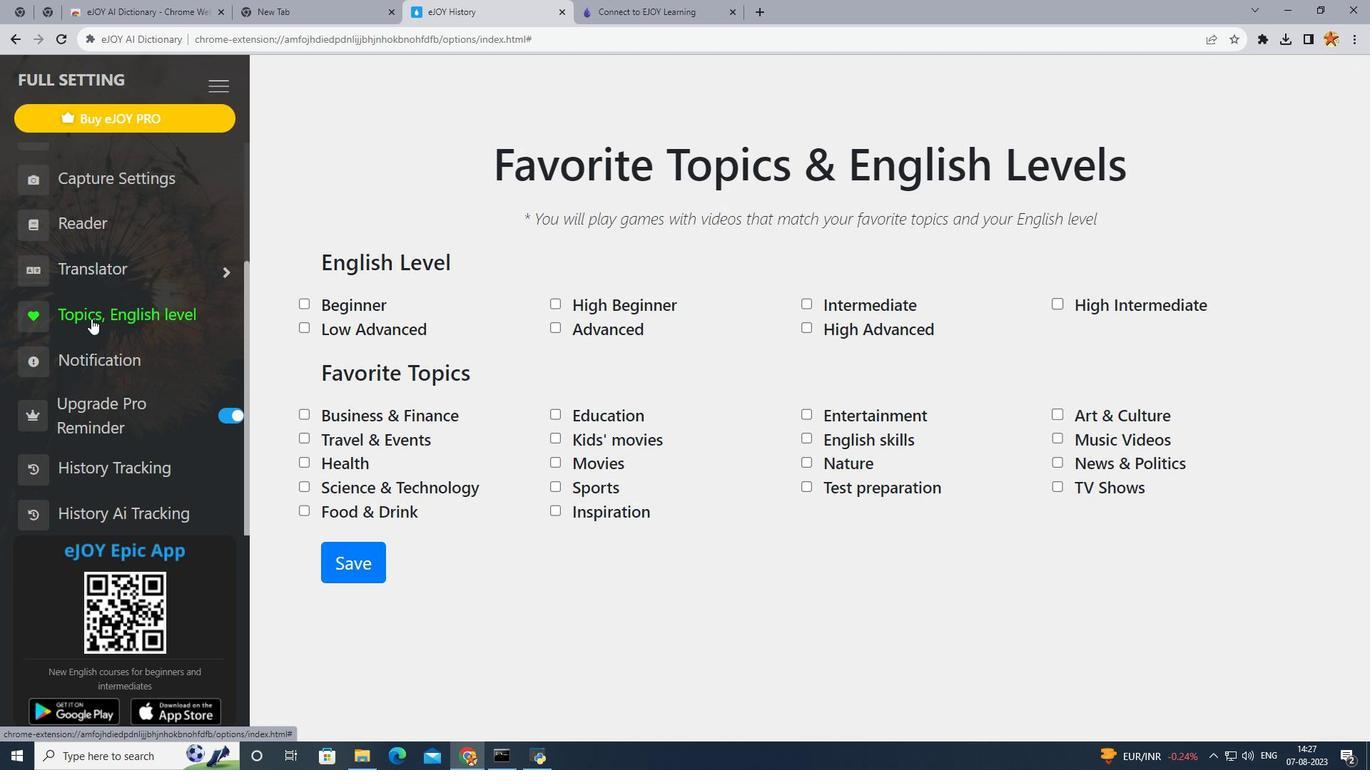 
Action: Mouse moved to (573, 334)
Screenshot: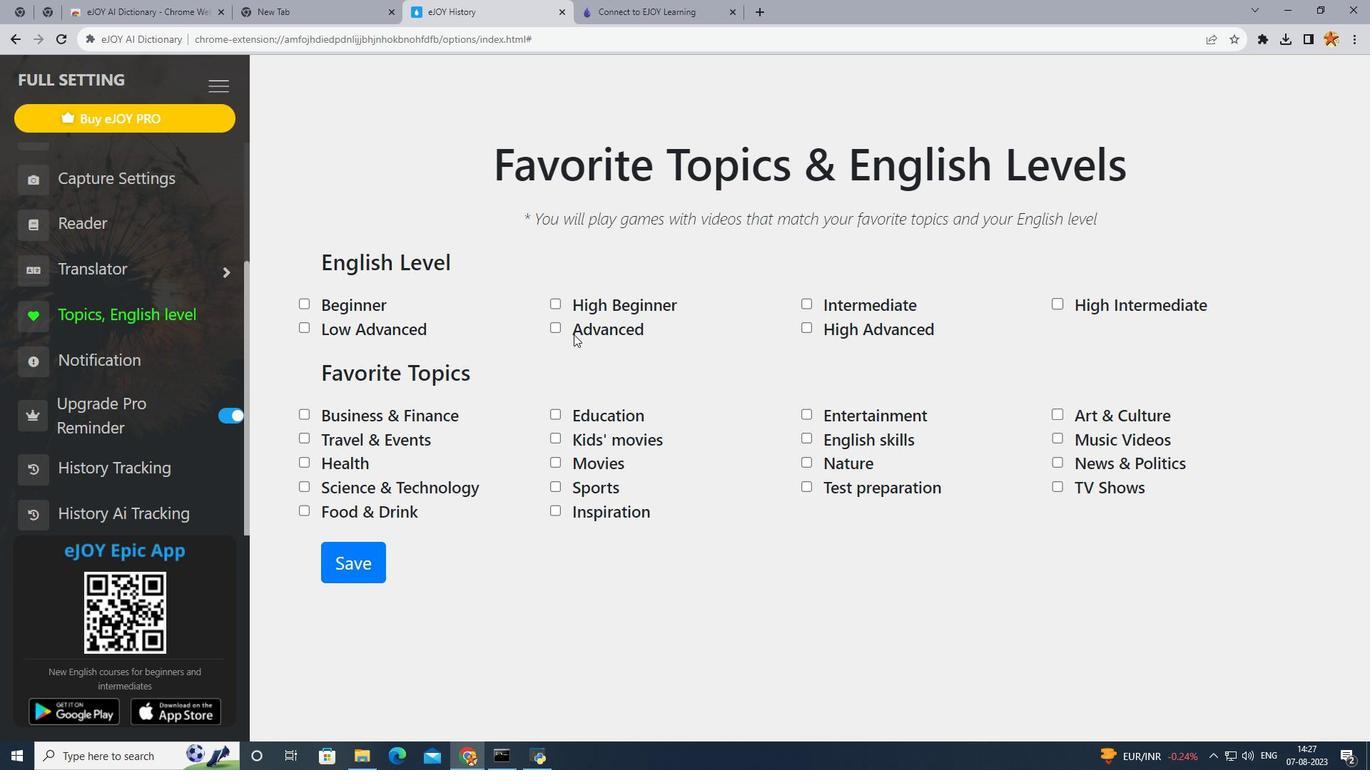 
Action: Mouse pressed left at (573, 334)
Screenshot: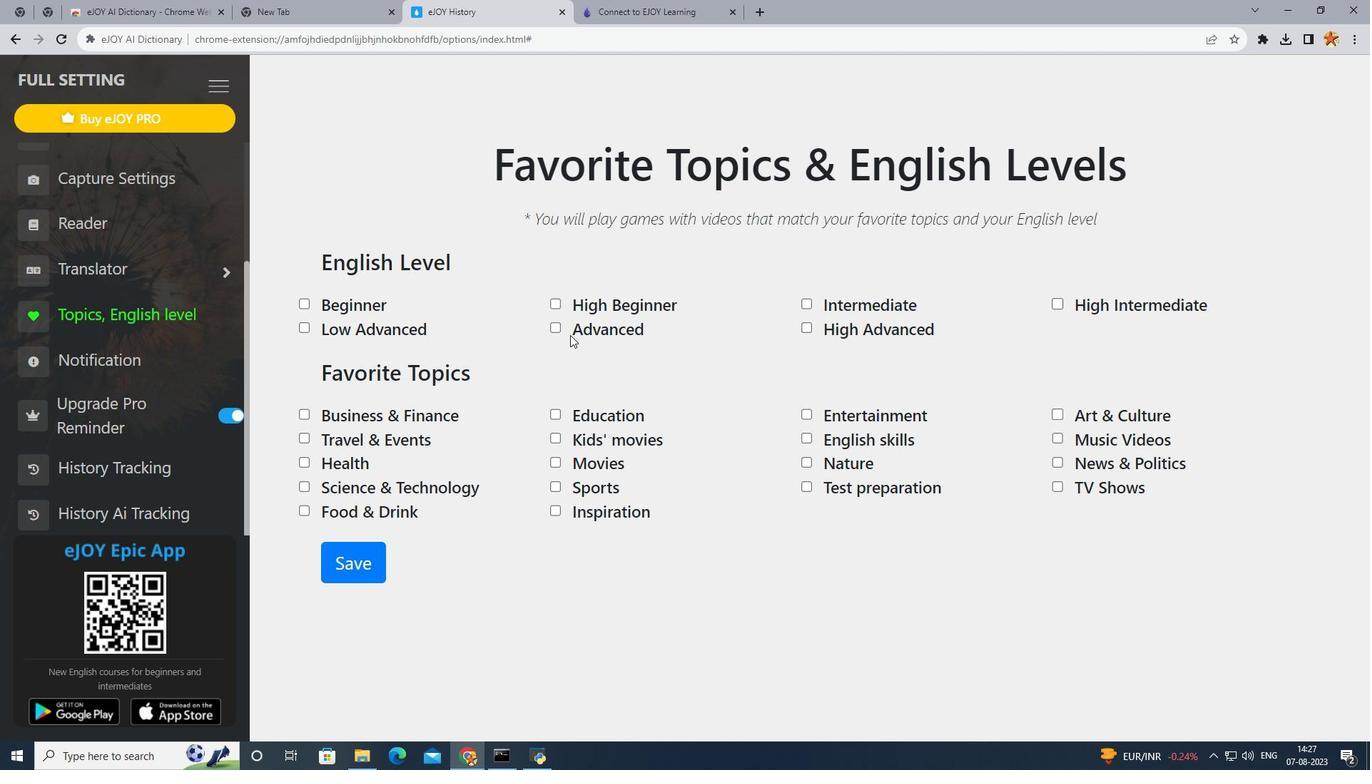
Action: Mouse moved to (556, 336)
Screenshot: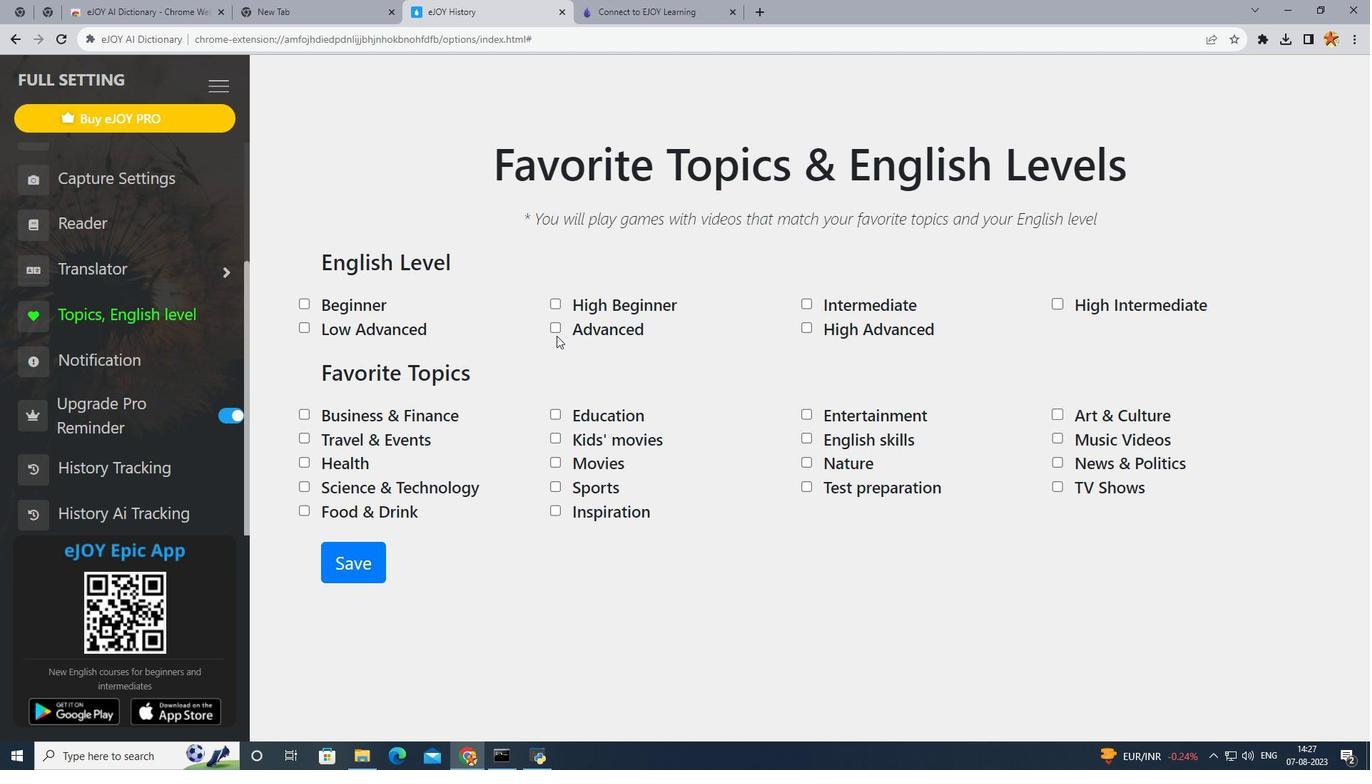 
Action: Mouse pressed left at (556, 336)
Screenshot: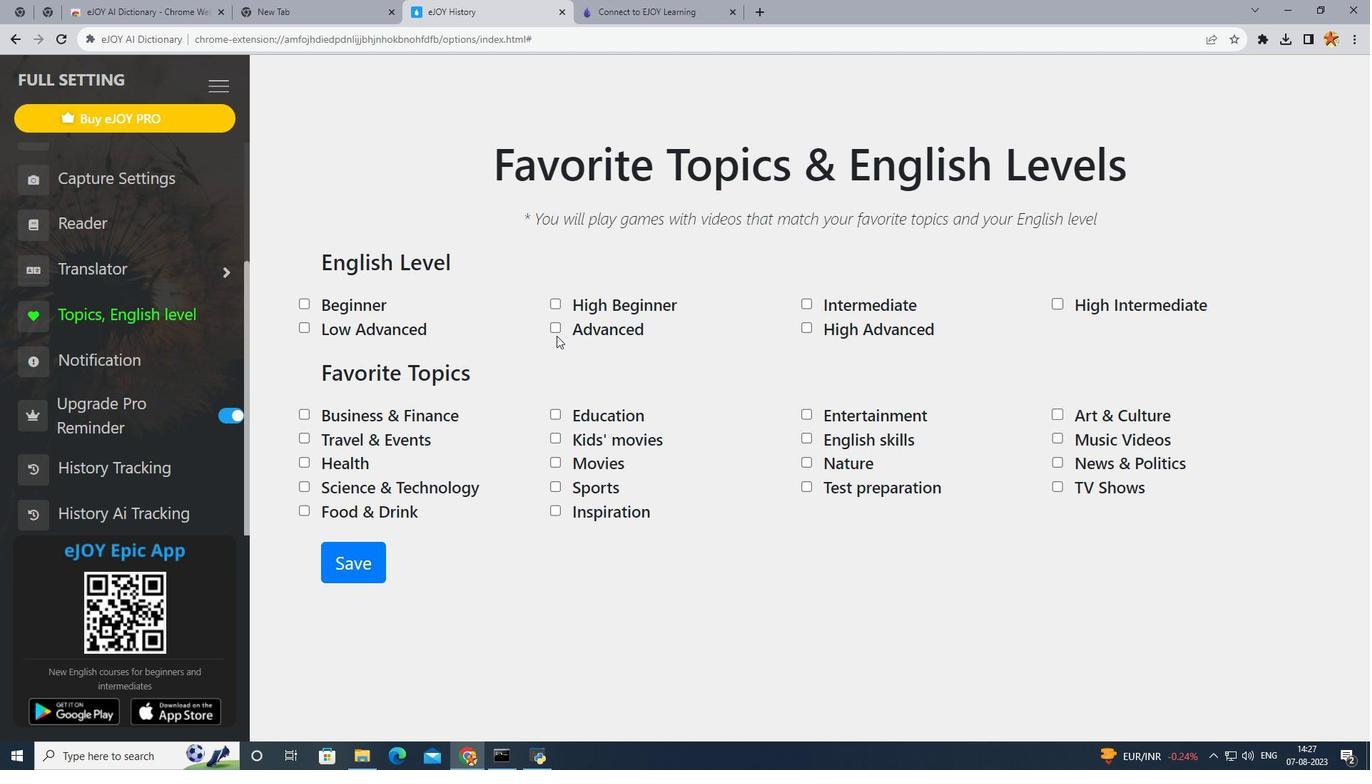 
Action: Mouse moved to (555, 321)
Screenshot: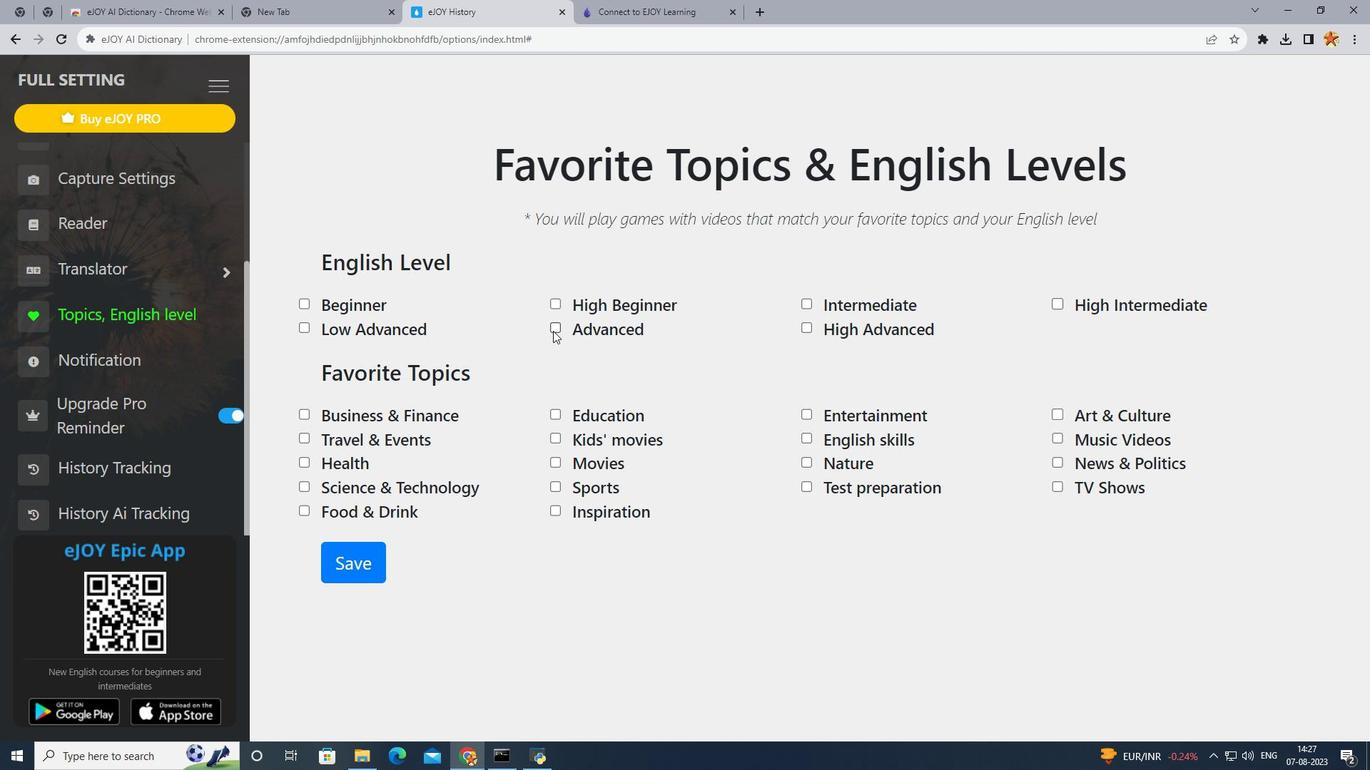 
Action: Mouse pressed left at (555, 321)
Screenshot: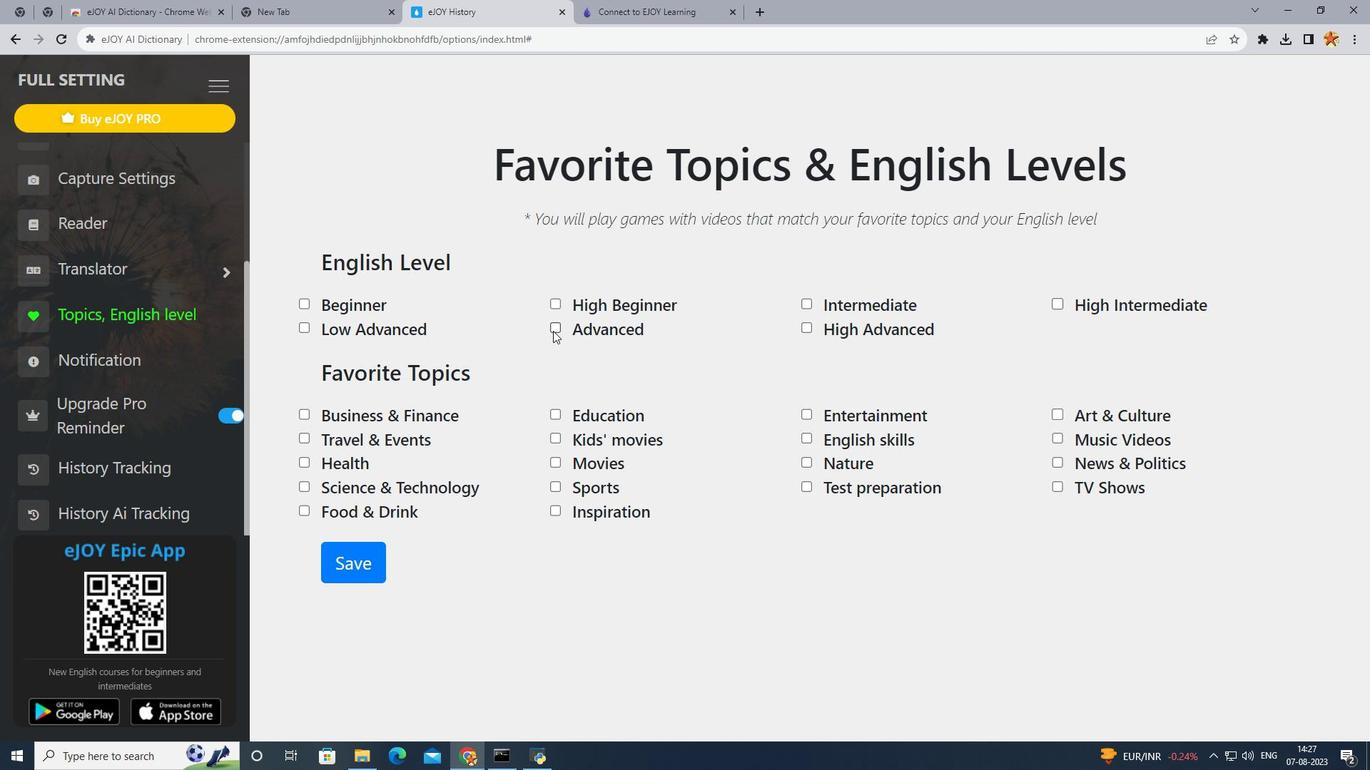 
Action: Mouse moved to (553, 331)
Screenshot: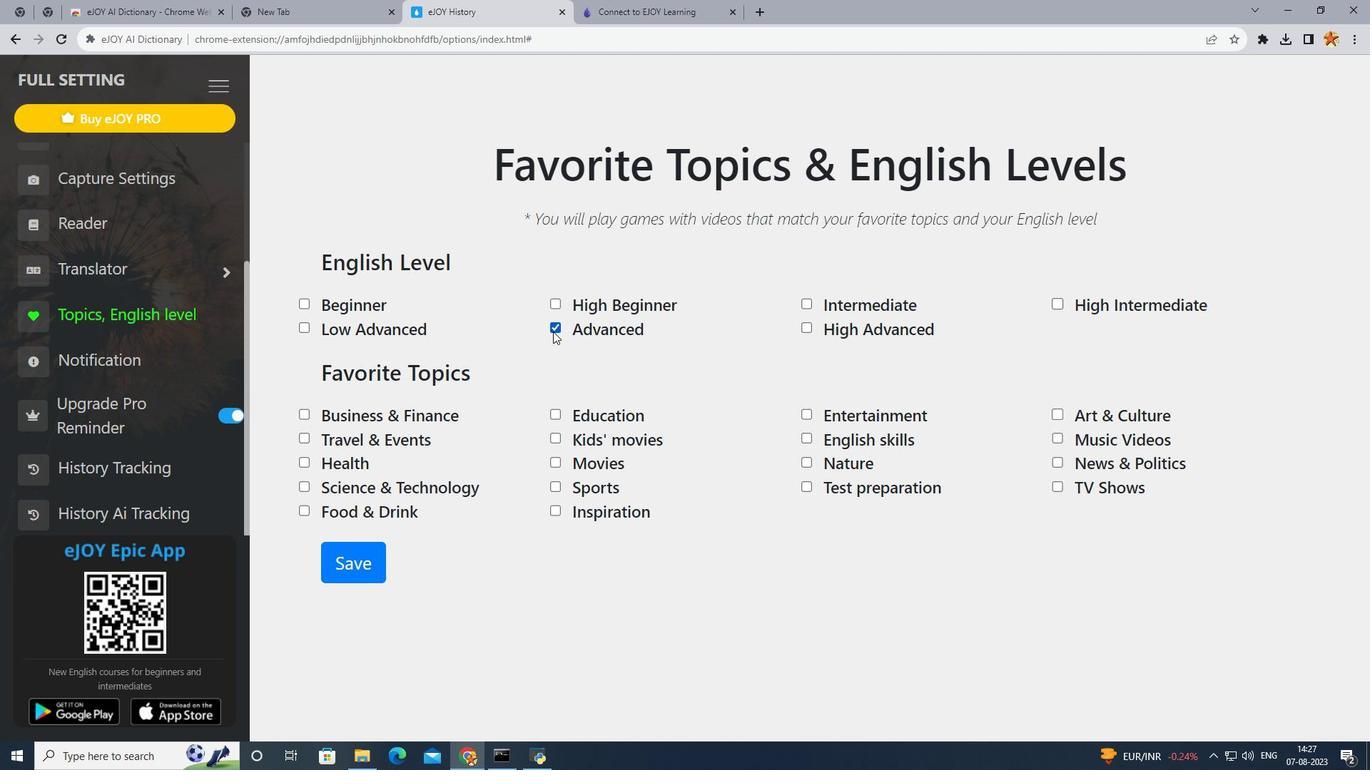 
Action: Mouse pressed left at (553, 331)
Screenshot: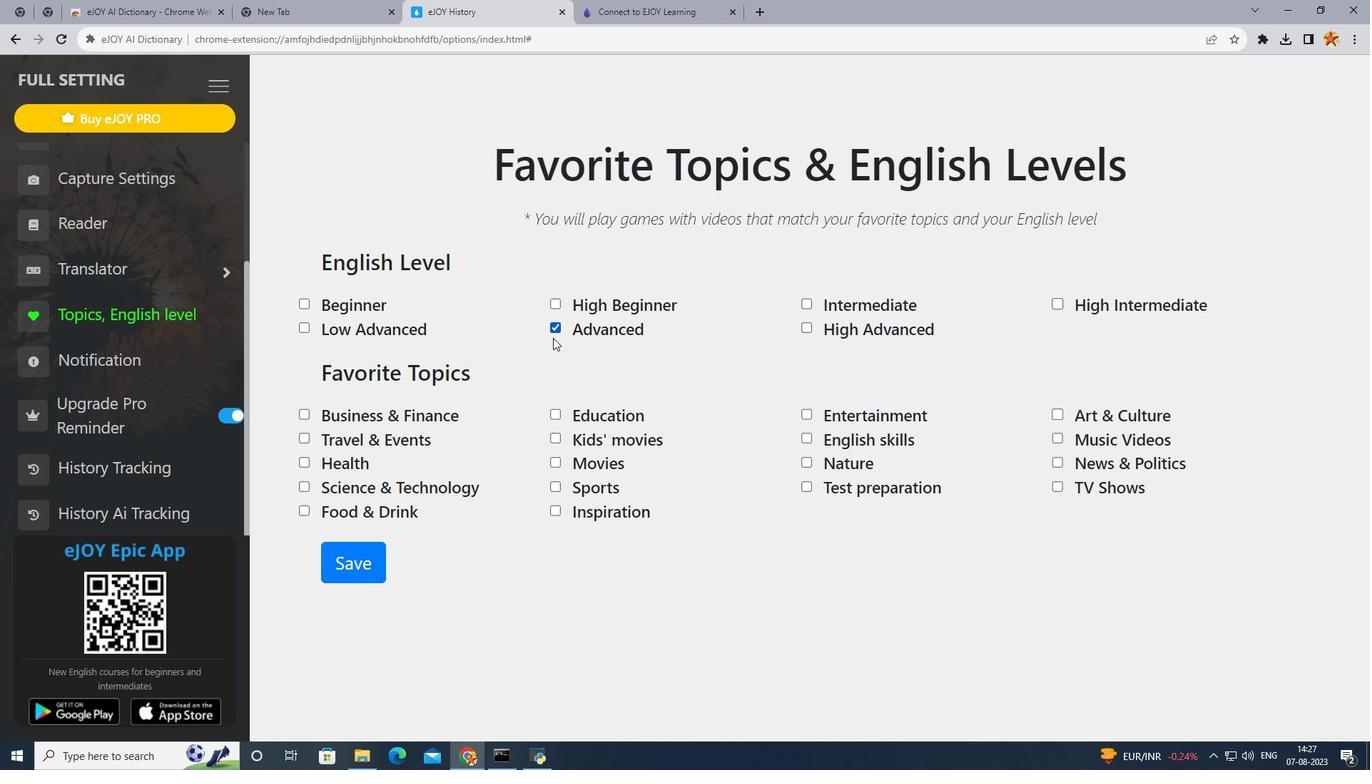 
Action: Mouse moved to (565, 416)
Screenshot: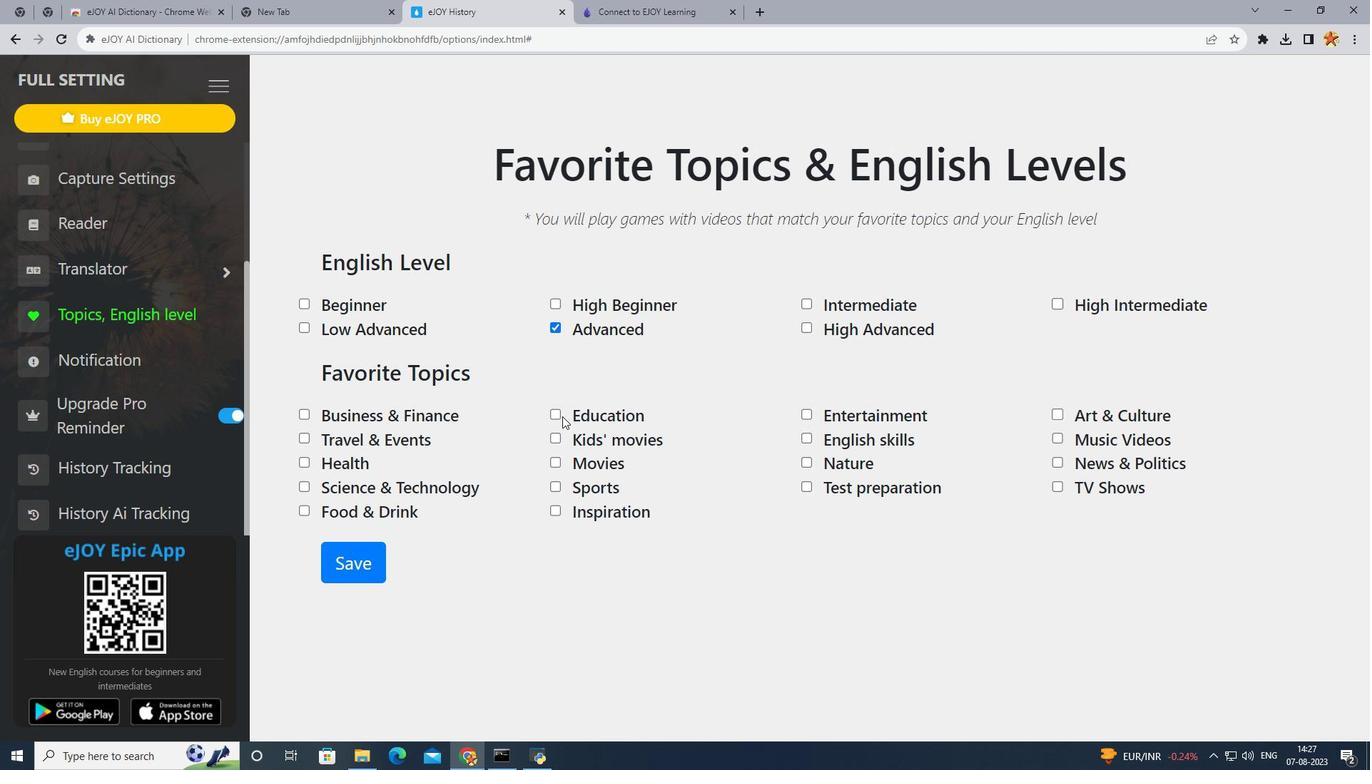 
Action: Mouse pressed left at (565, 416)
Screenshot: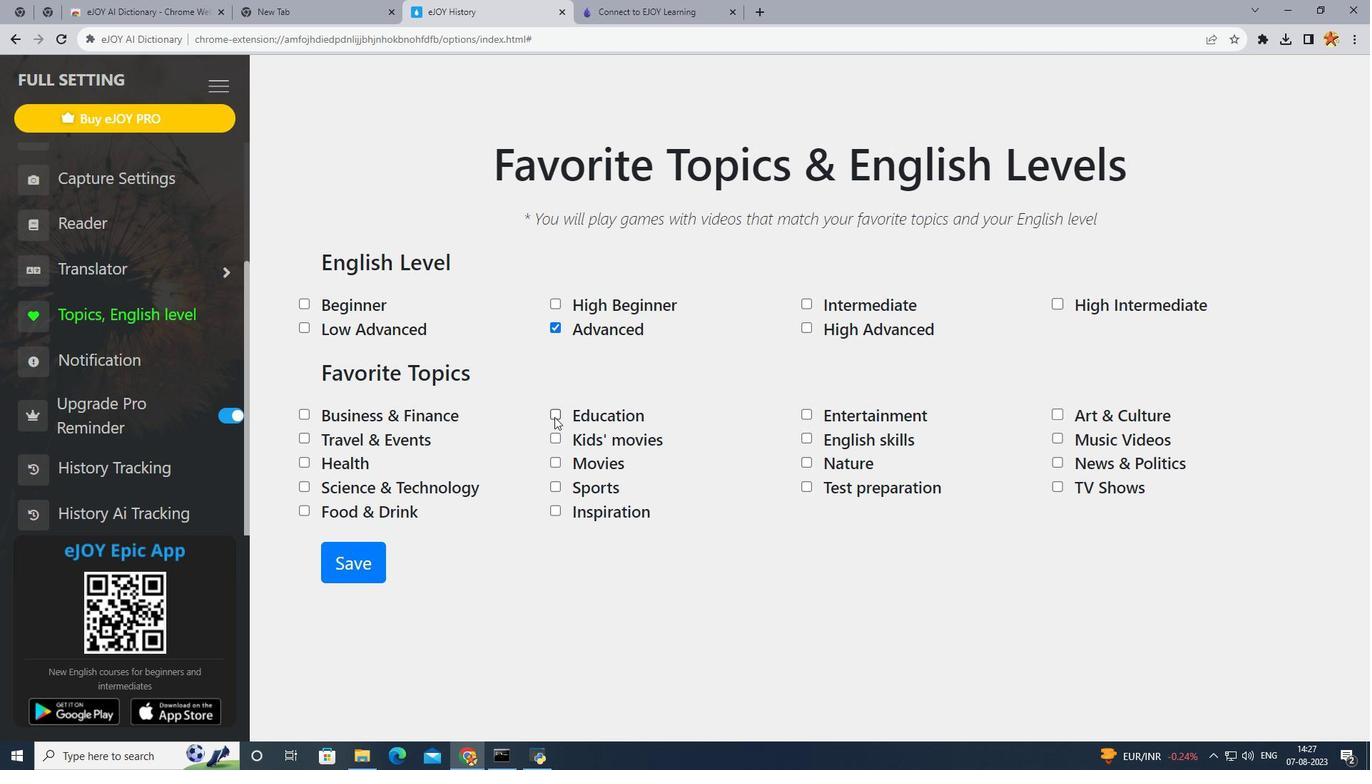 
Action: Mouse moved to (365, 432)
Screenshot: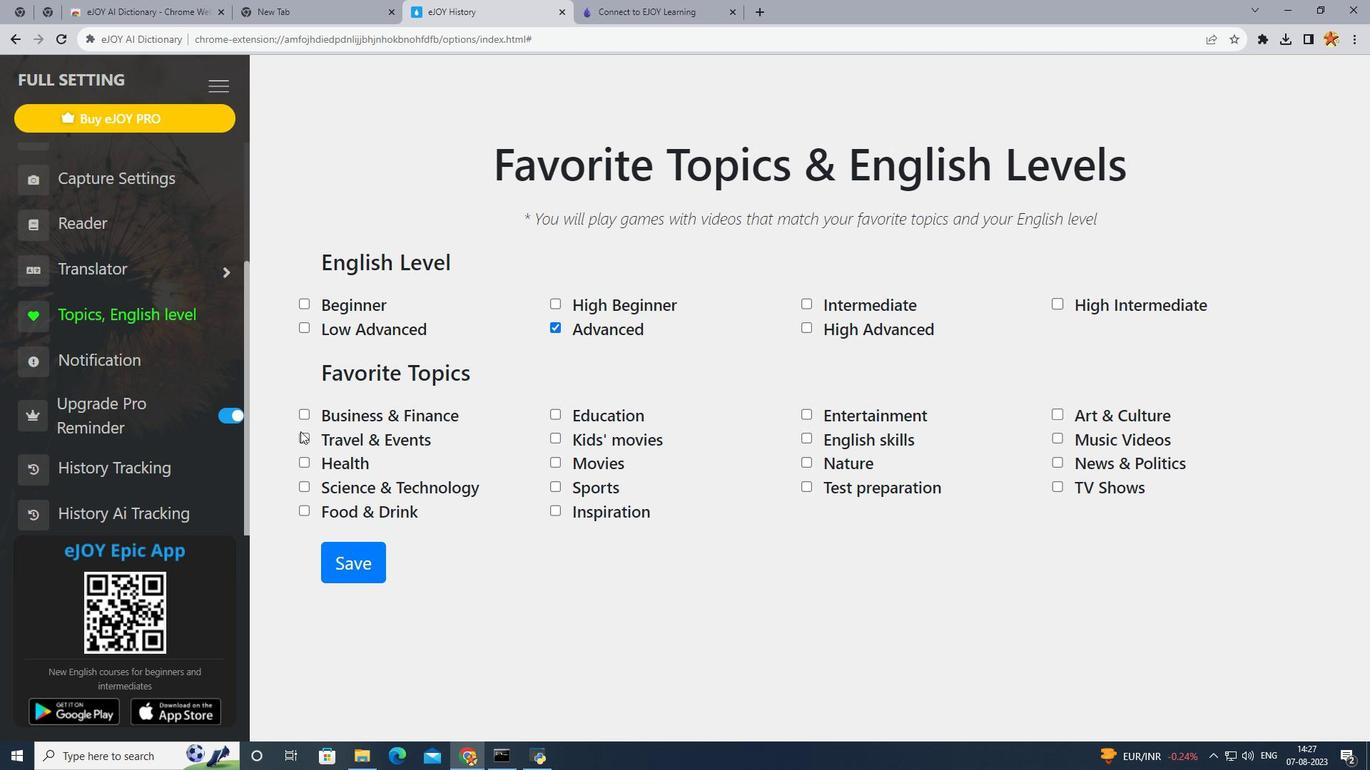 
Action: Mouse pressed left at (365, 432)
Screenshot: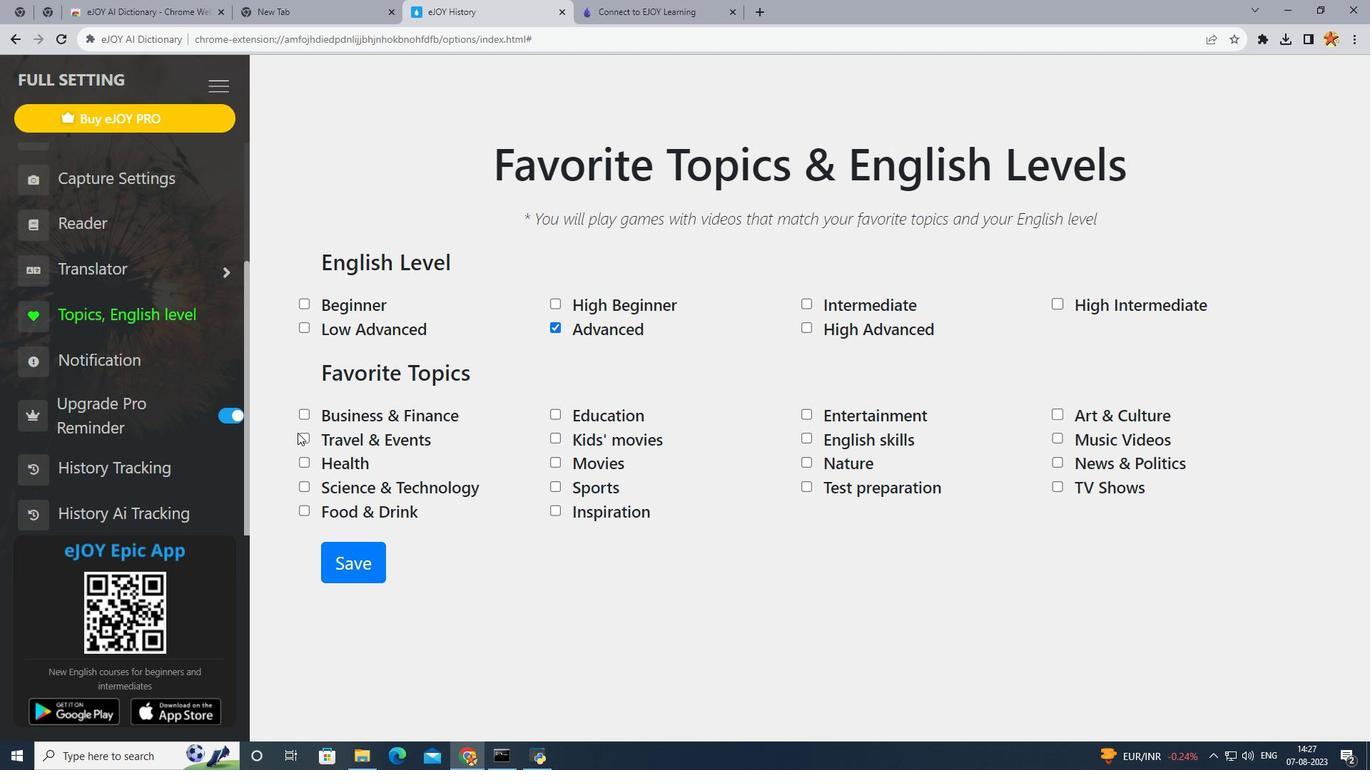
Action: Mouse moved to (297, 433)
Screenshot: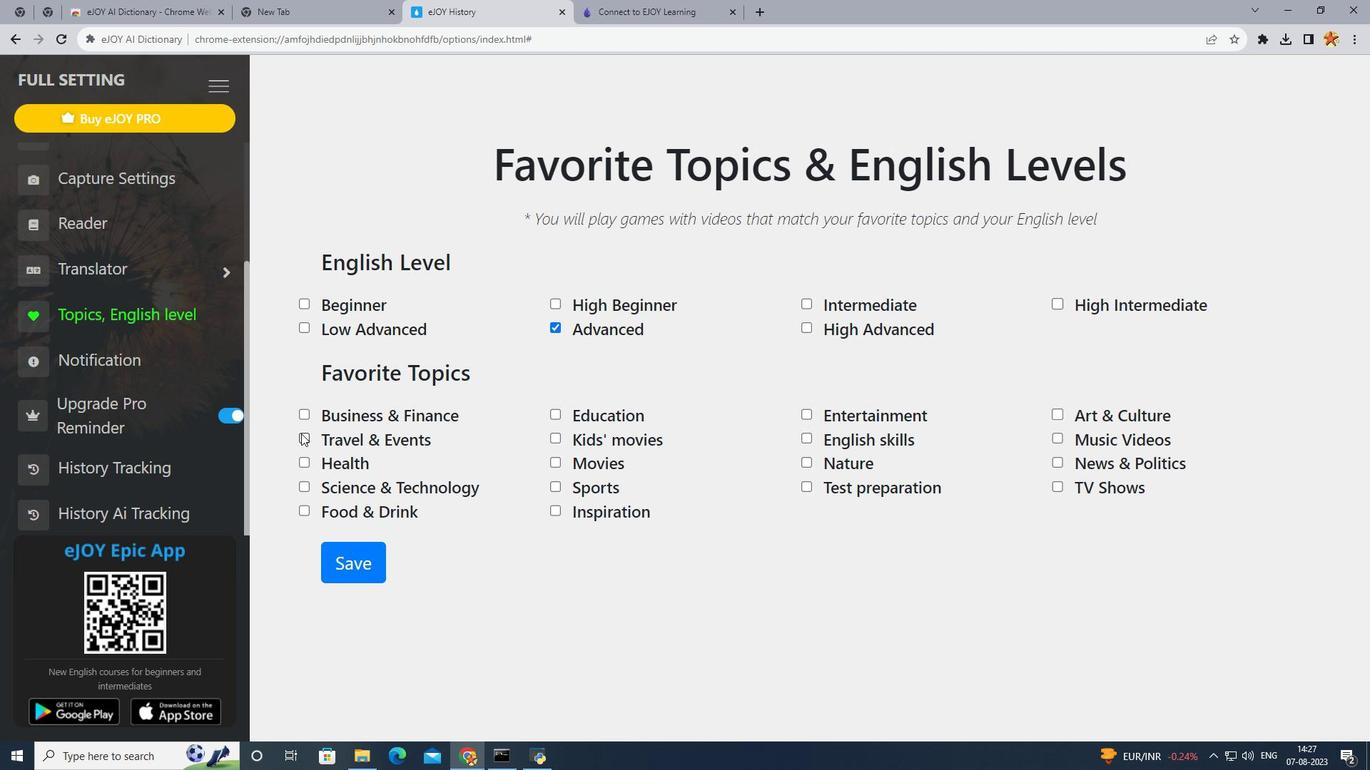 
Action: Mouse pressed left at (297, 433)
Screenshot: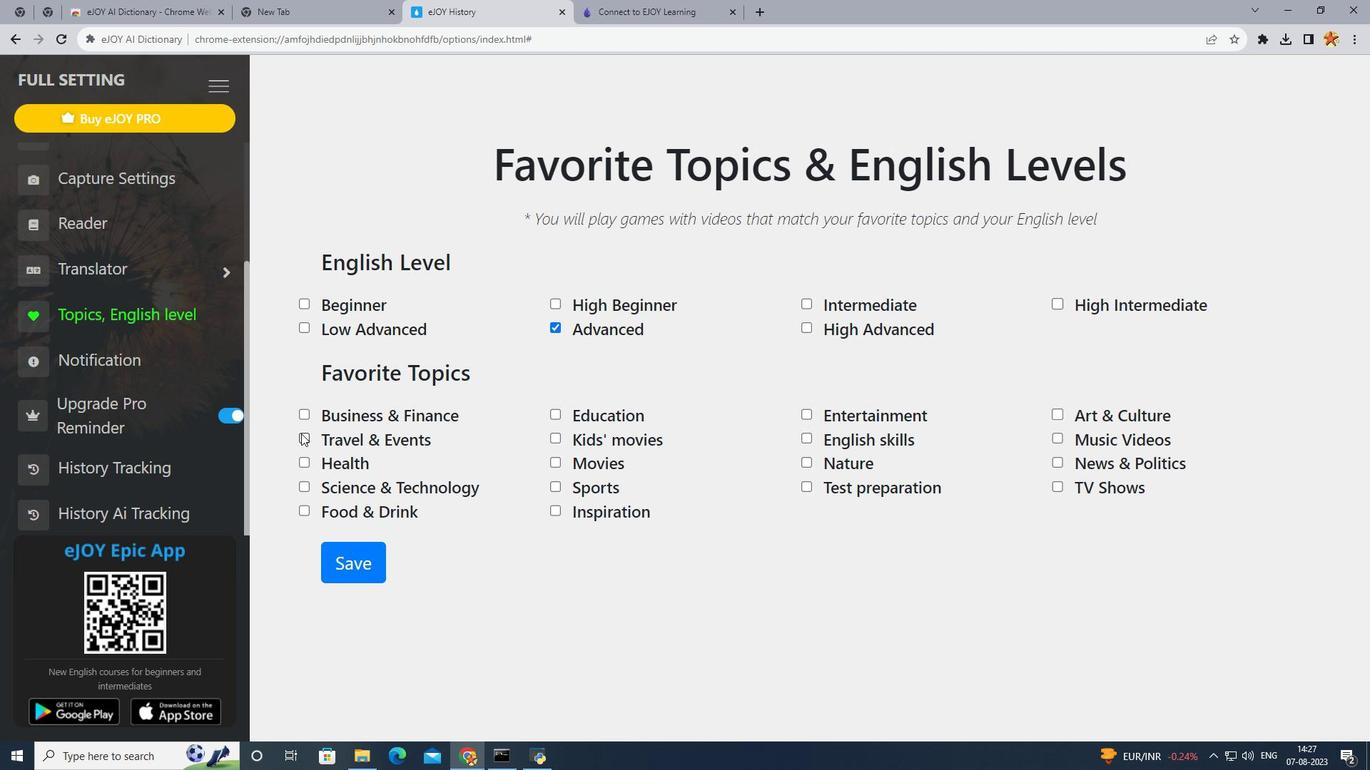 
Action: Mouse moved to (301, 433)
Screenshot: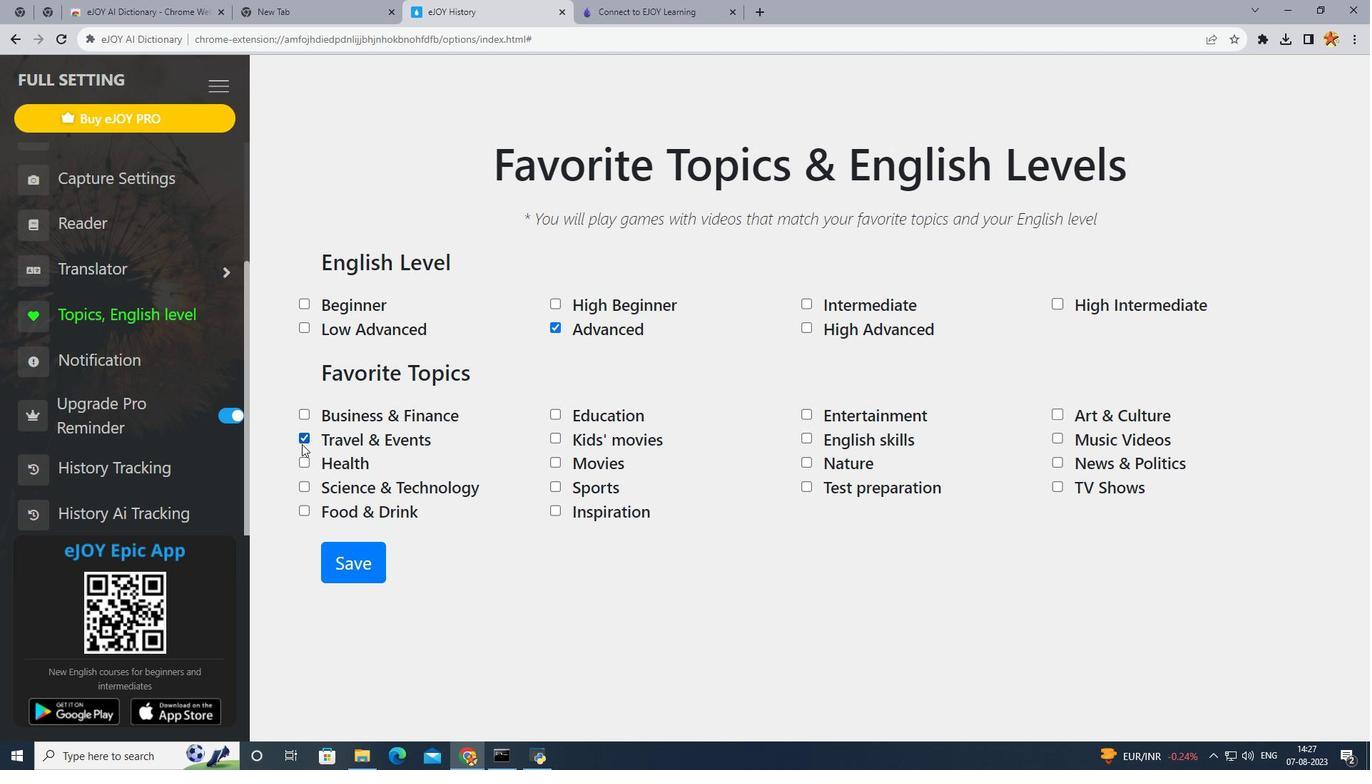 
Action: Mouse pressed left at (301, 433)
Screenshot: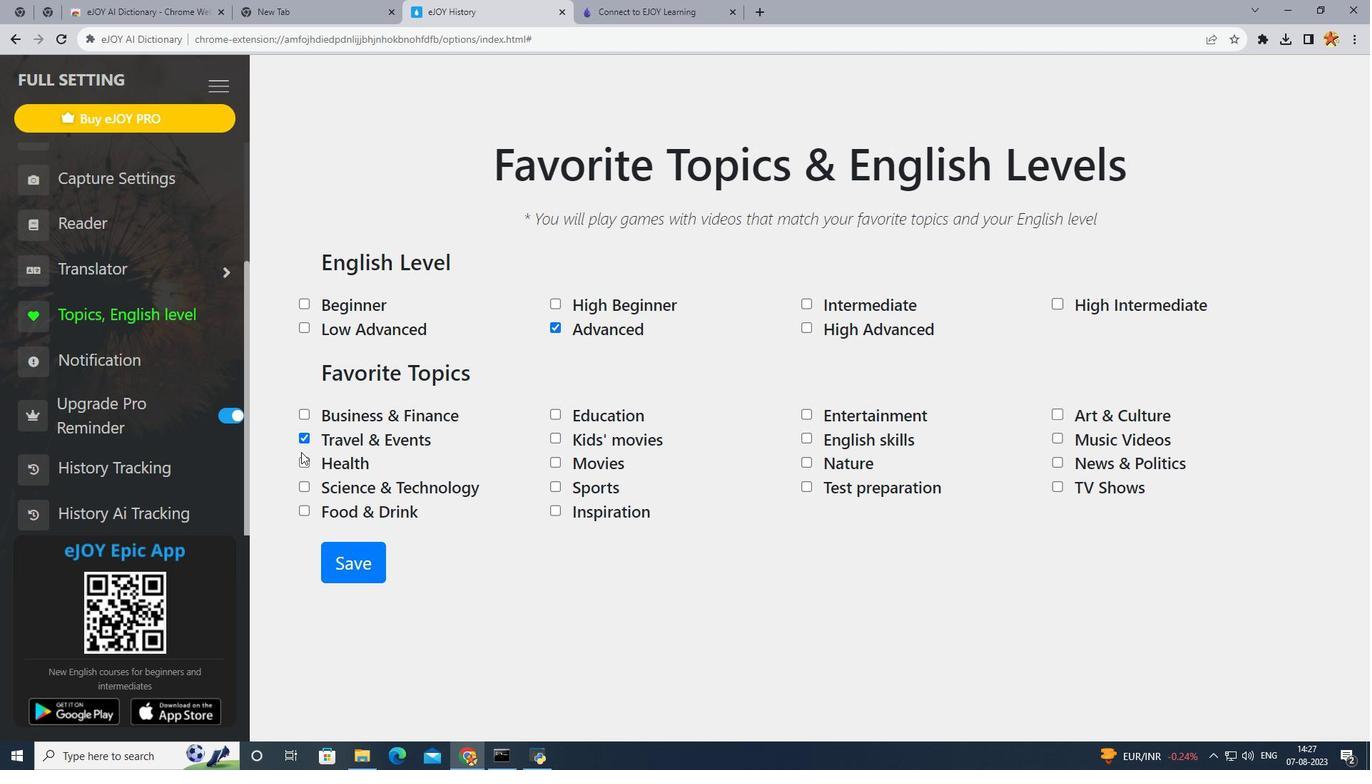 
Action: Mouse moved to (301, 459)
Screenshot: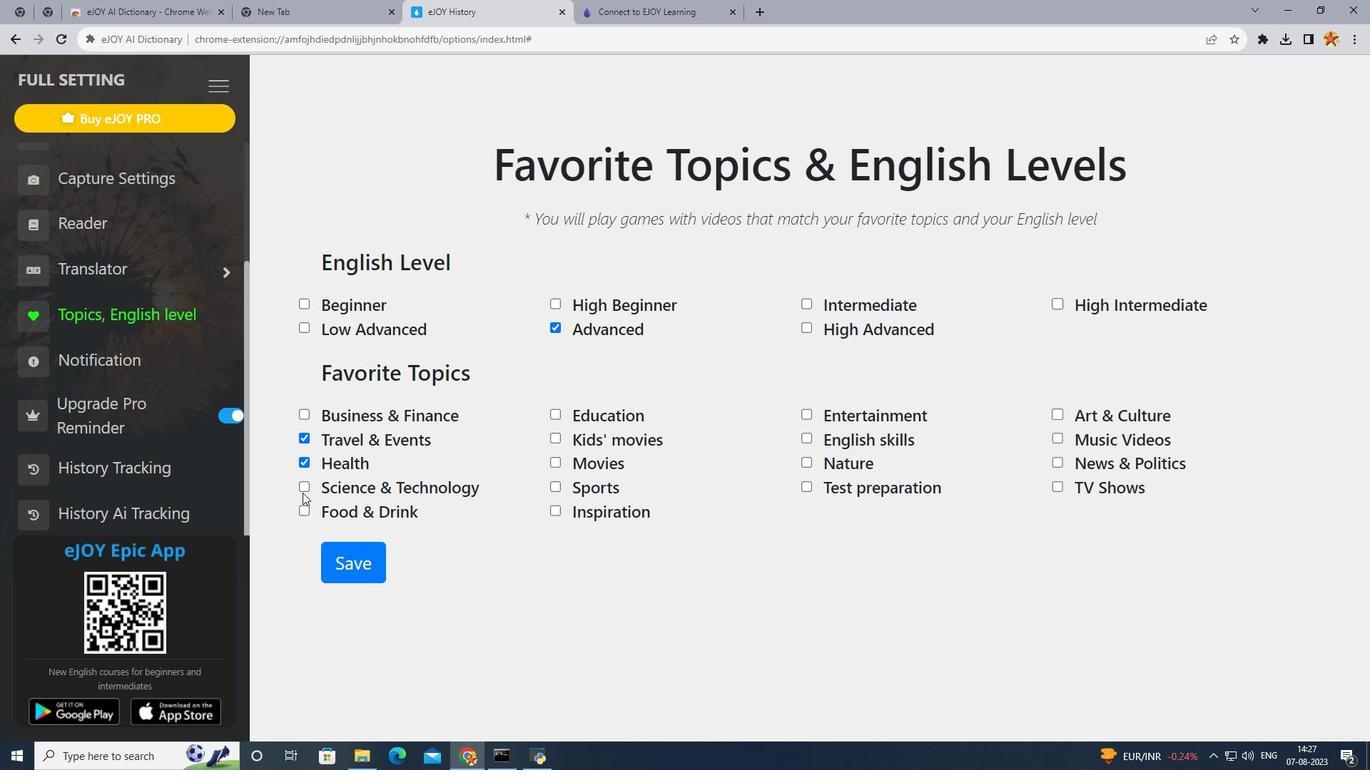 
Action: Mouse pressed left at (301, 459)
Screenshot: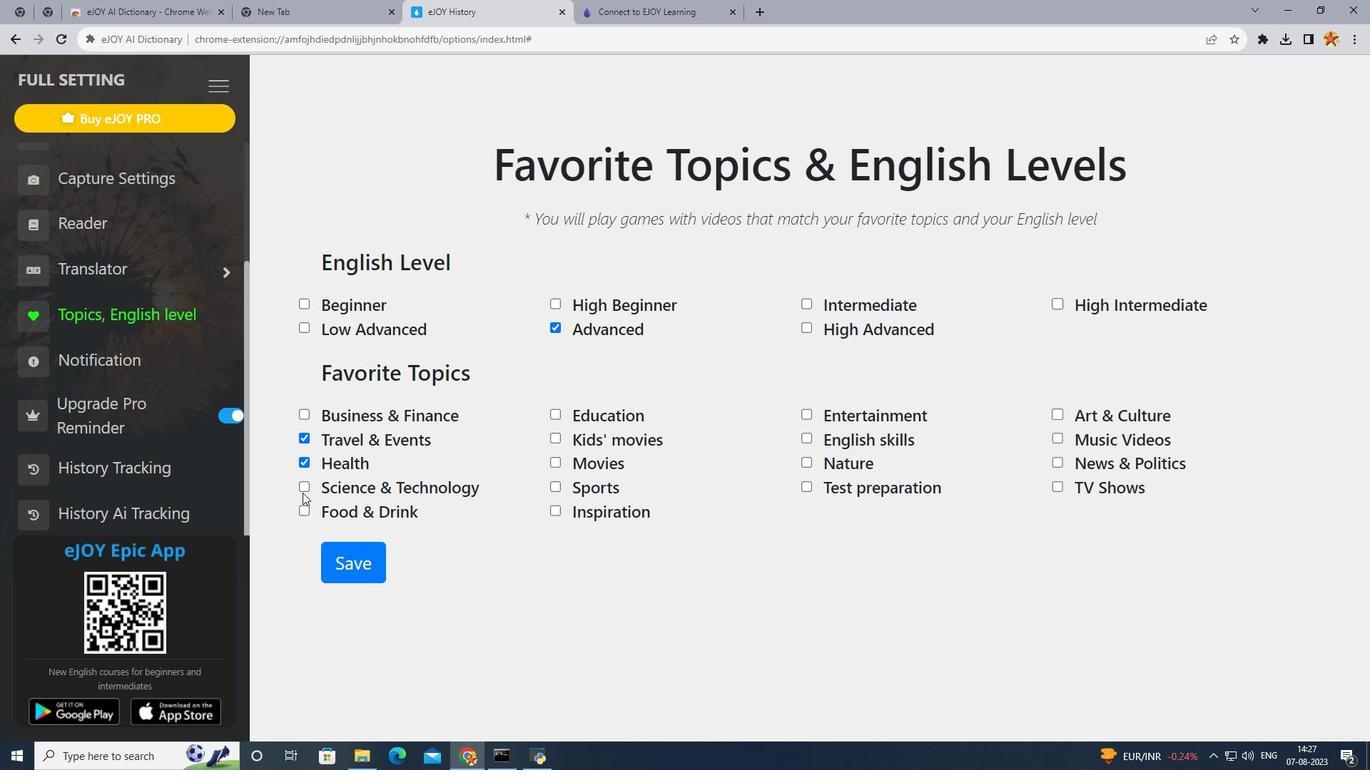 
Action: Mouse moved to (307, 490)
Screenshot: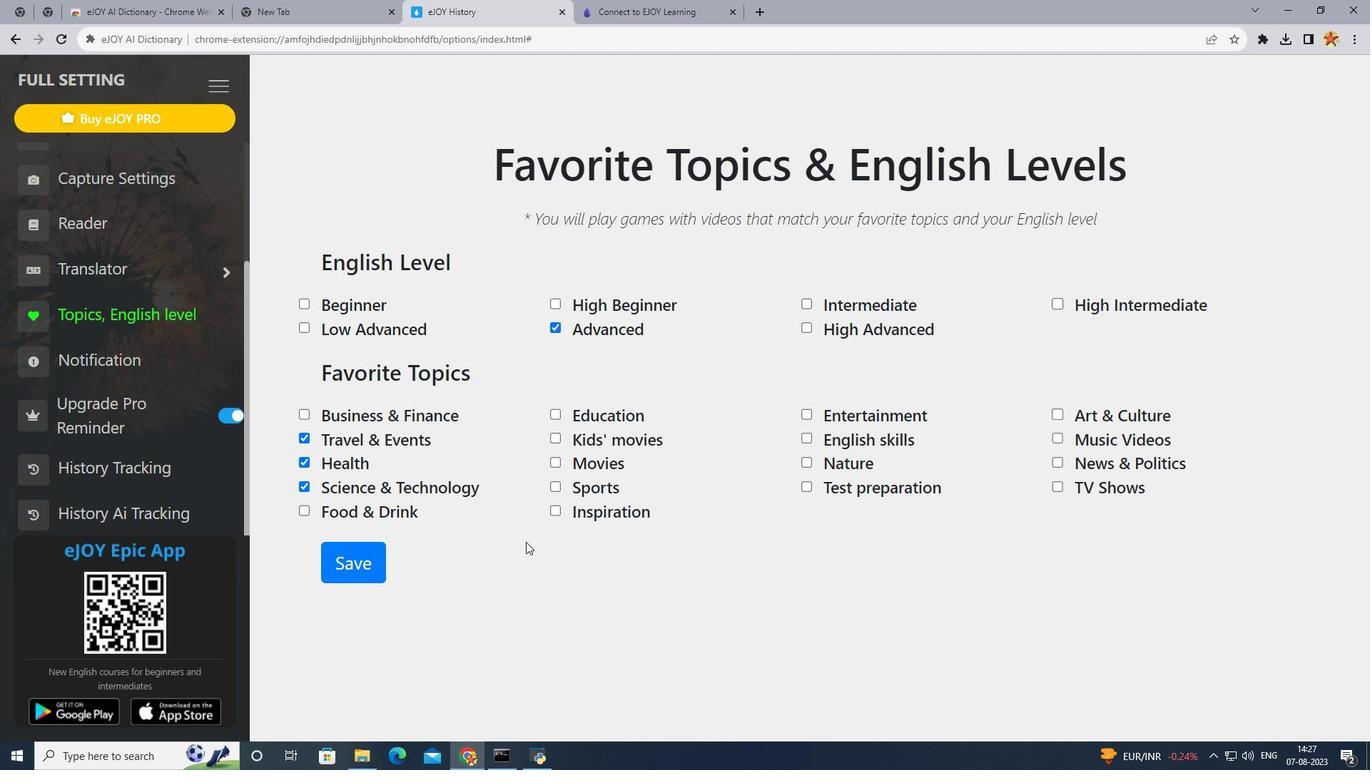 
Action: Mouse pressed left at (307, 490)
Screenshot: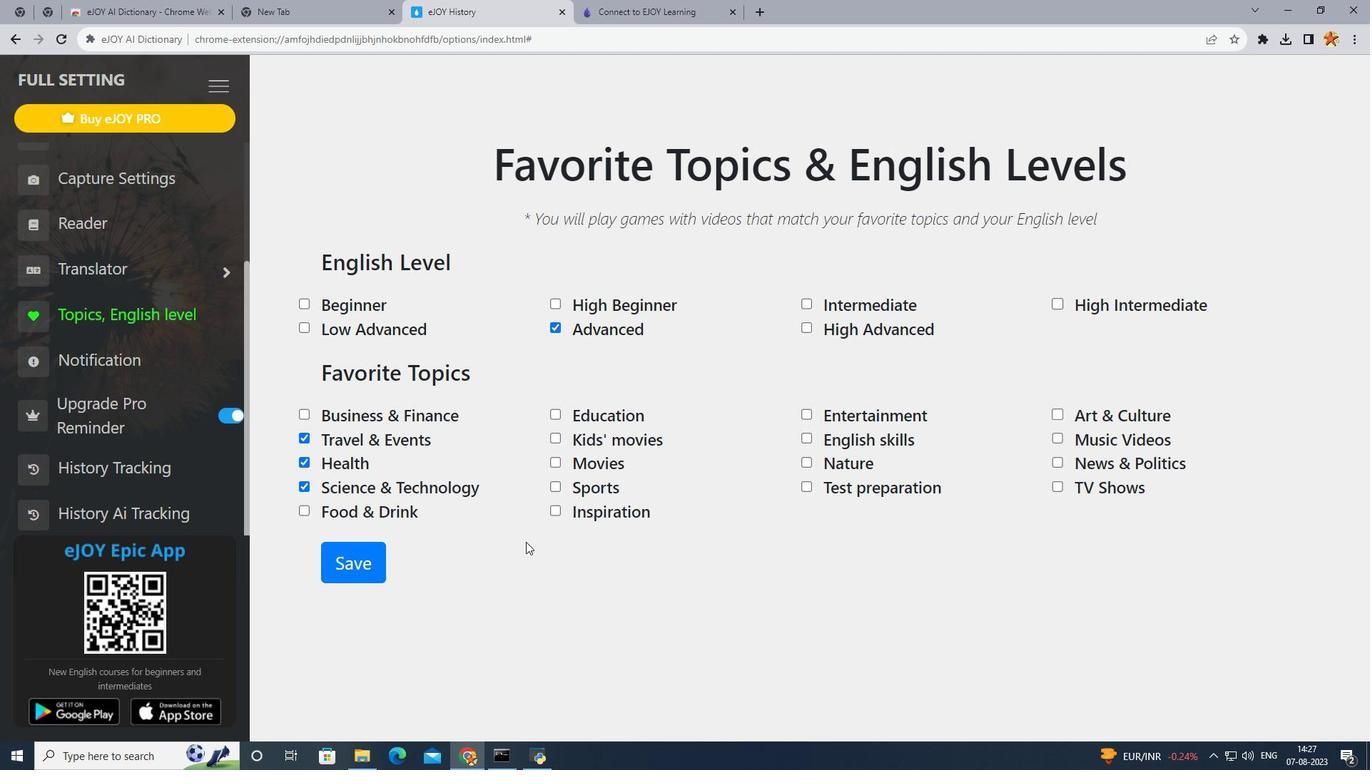 
Action: Mouse moved to (816, 465)
Screenshot: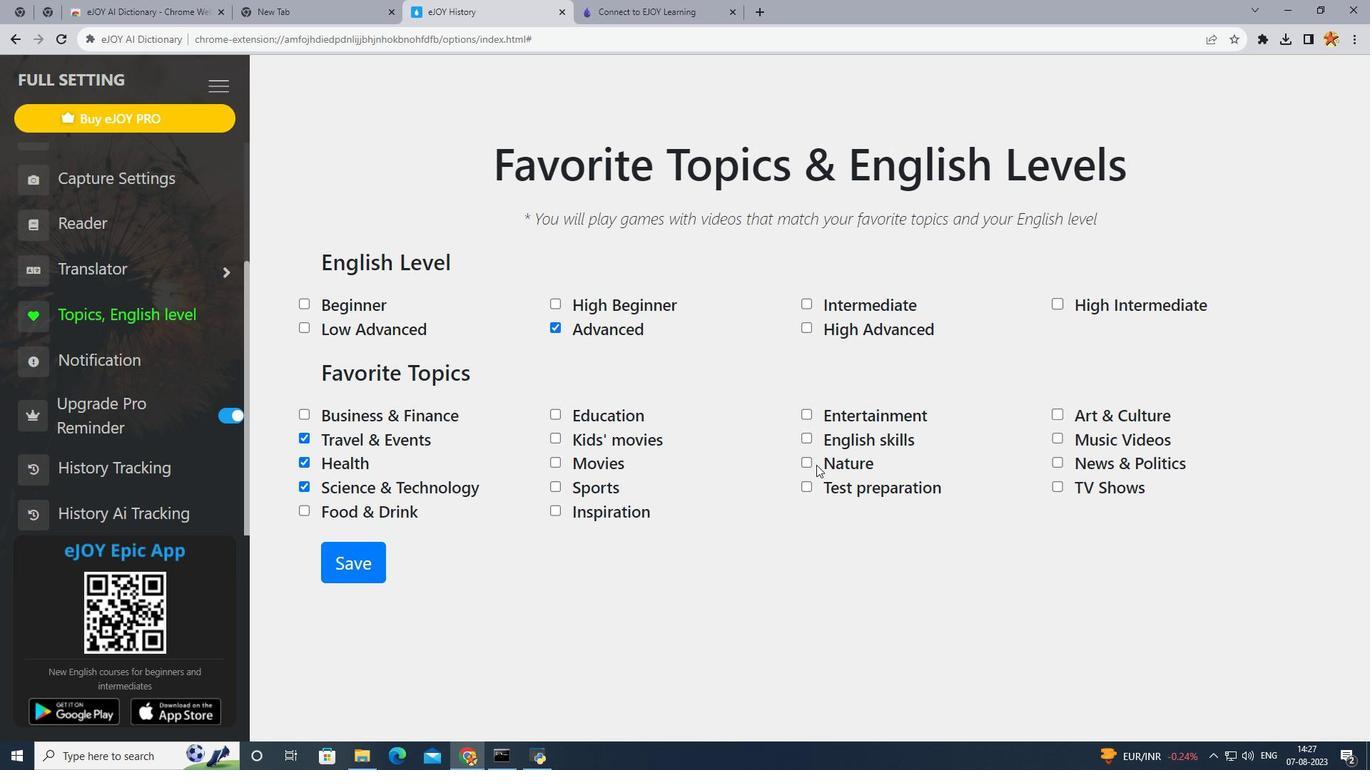 
Action: Mouse pressed left at (816, 465)
Screenshot: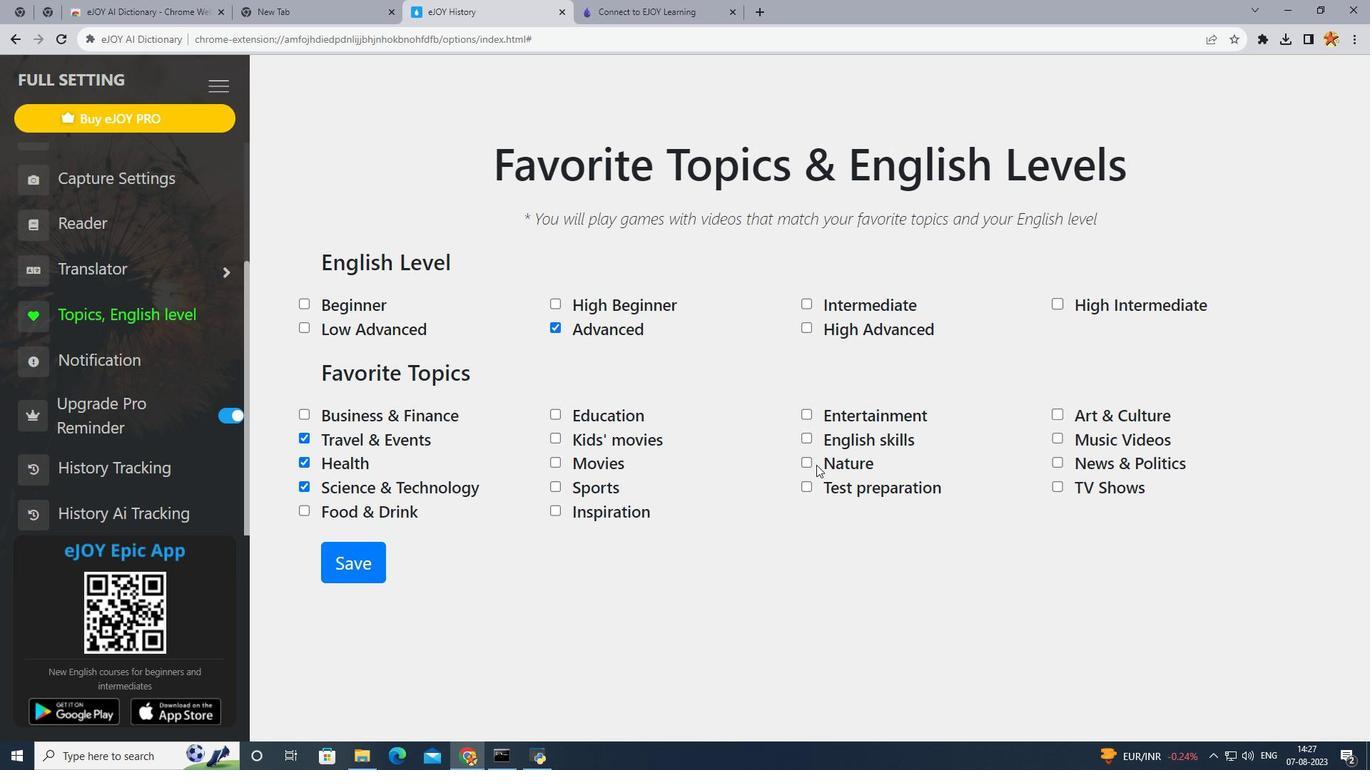
Action: Mouse moved to (786, 464)
Screenshot: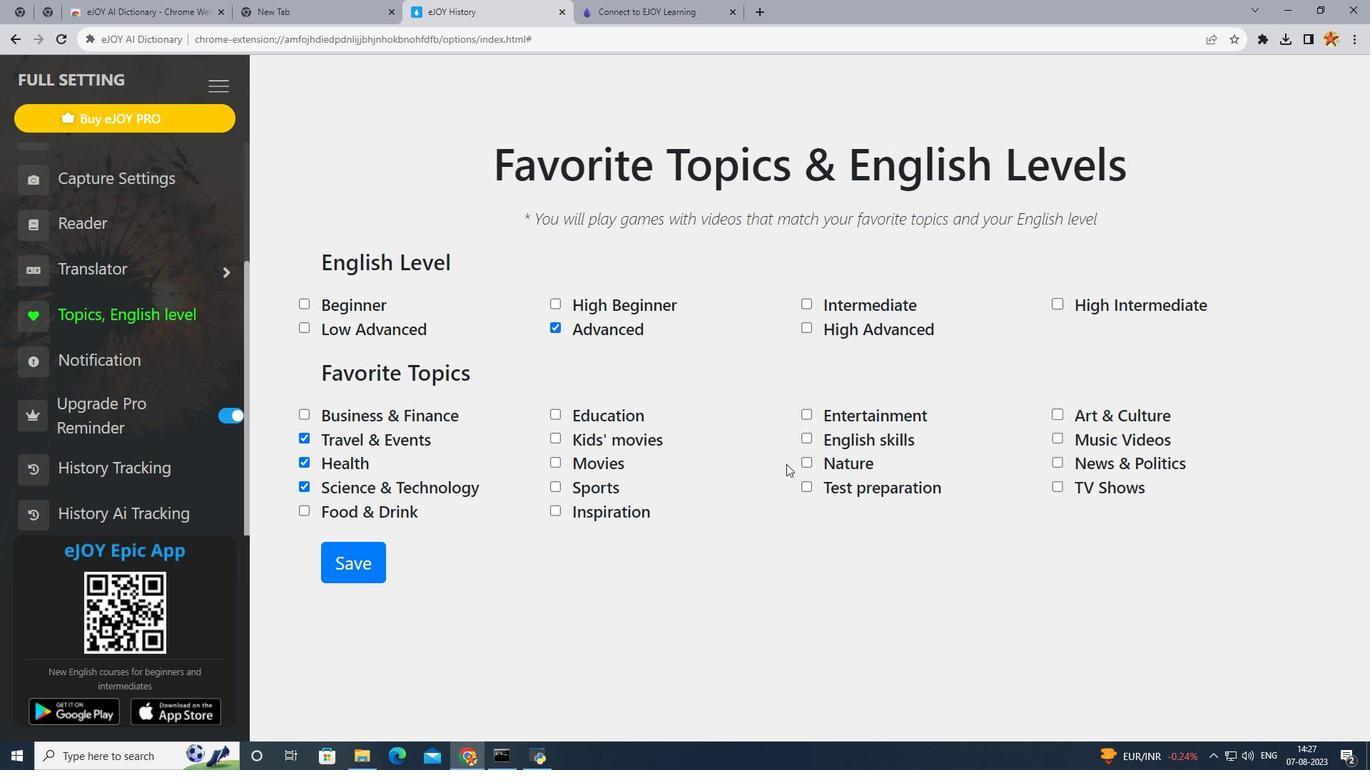 
Action: Mouse pressed left at (786, 464)
Screenshot: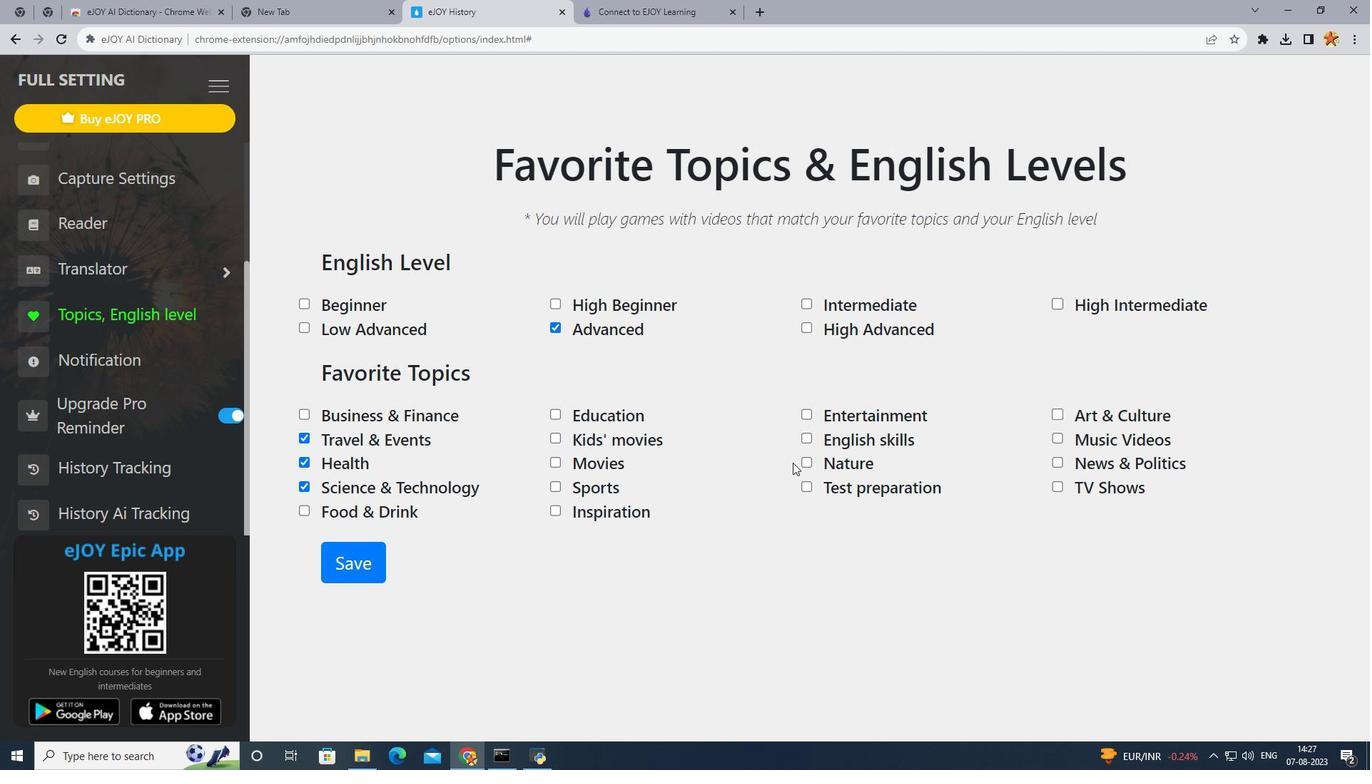 
Action: Mouse moved to (802, 461)
Screenshot: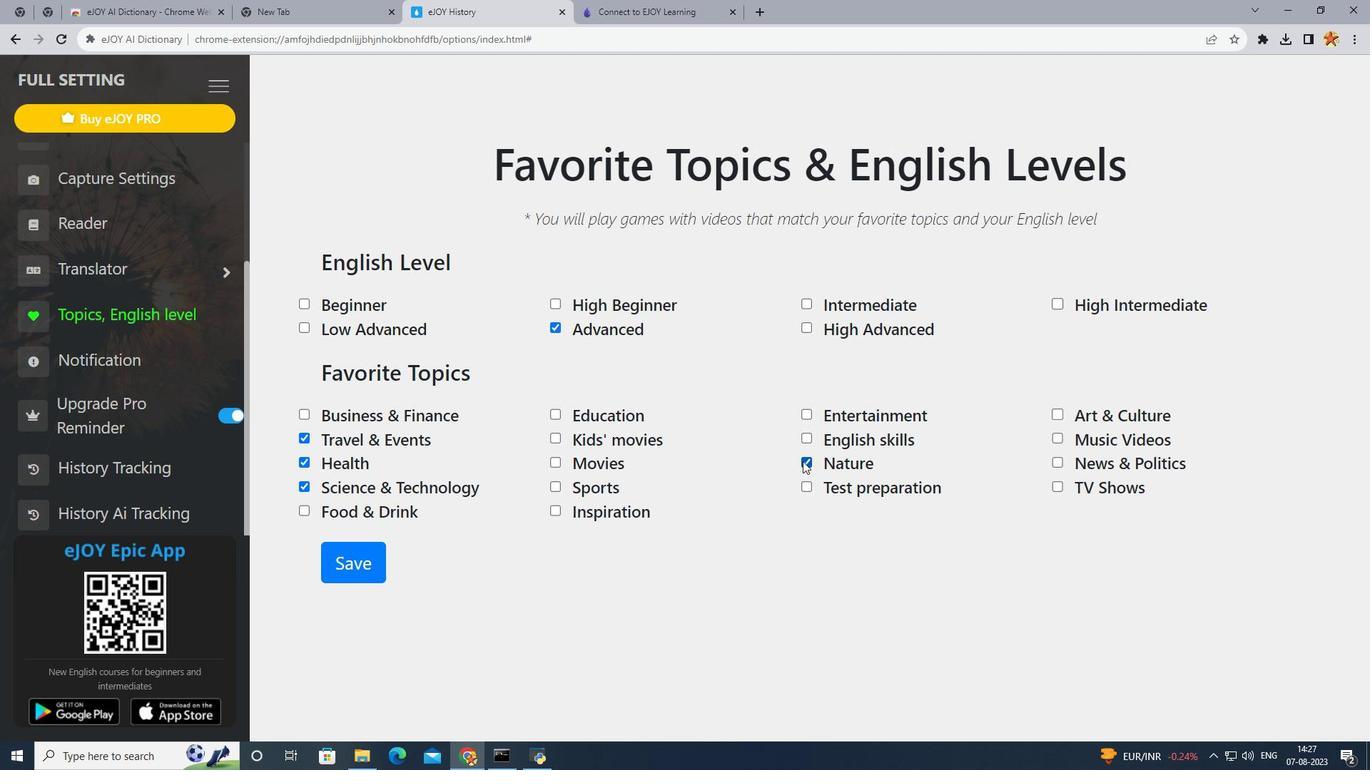 
Action: Mouse pressed left at (802, 461)
Screenshot: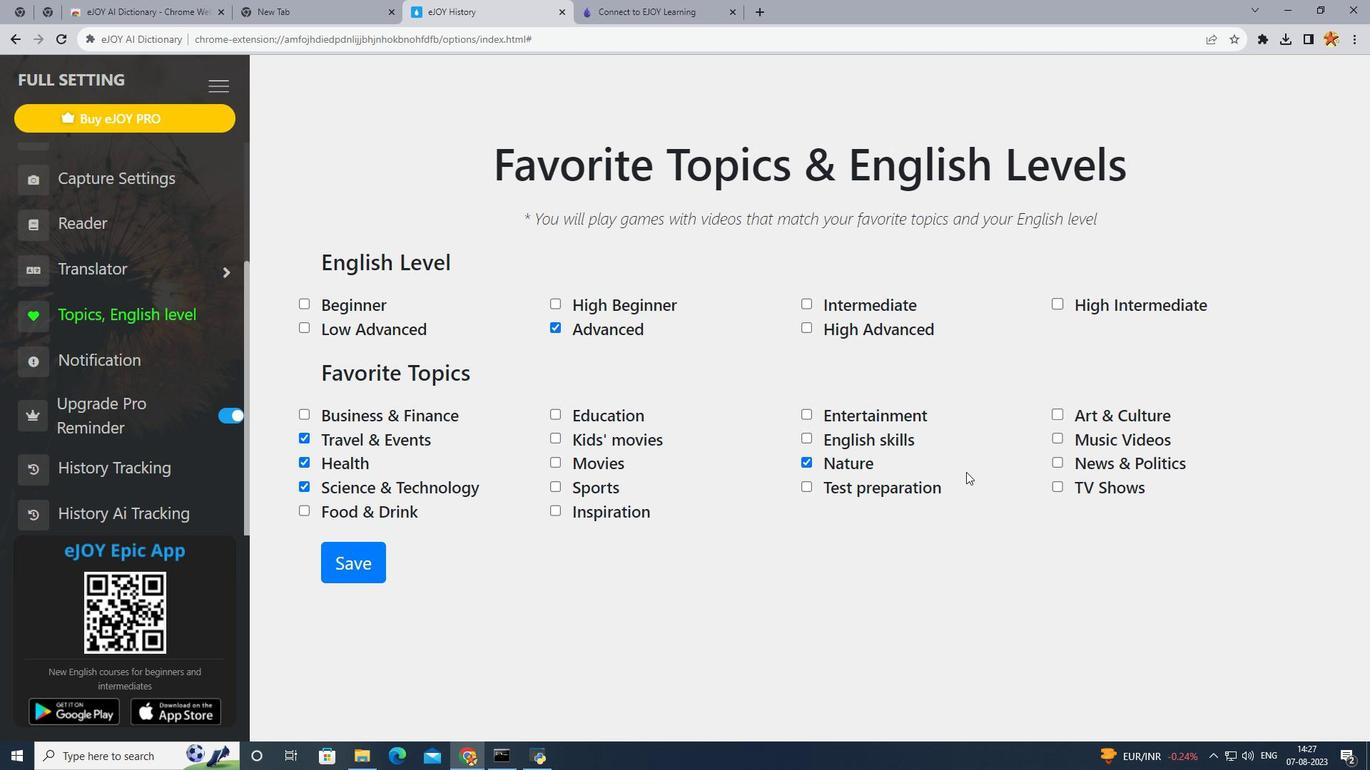 
Action: Mouse moved to (1060, 463)
Screenshot: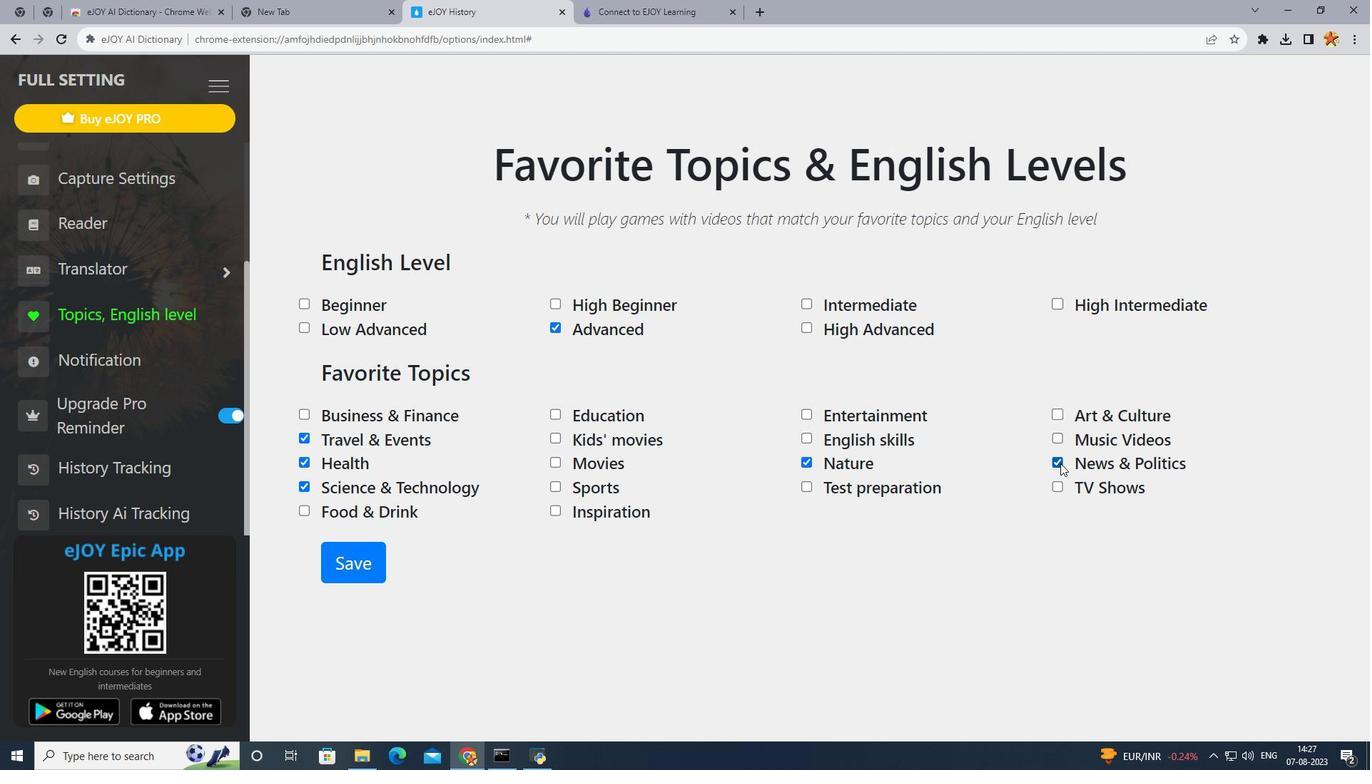 
Action: Mouse pressed left at (1060, 463)
Screenshot: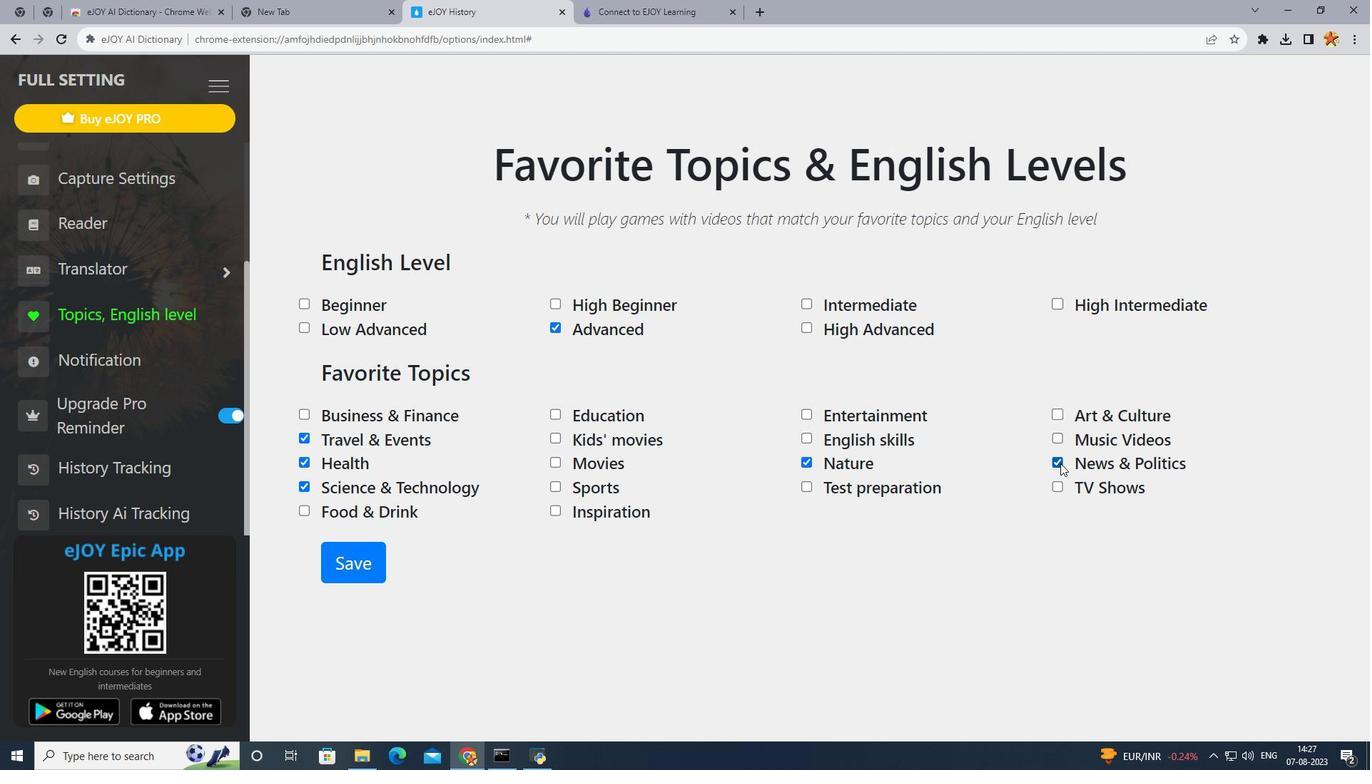 
Action: Mouse pressed left at (1060, 463)
Screenshot: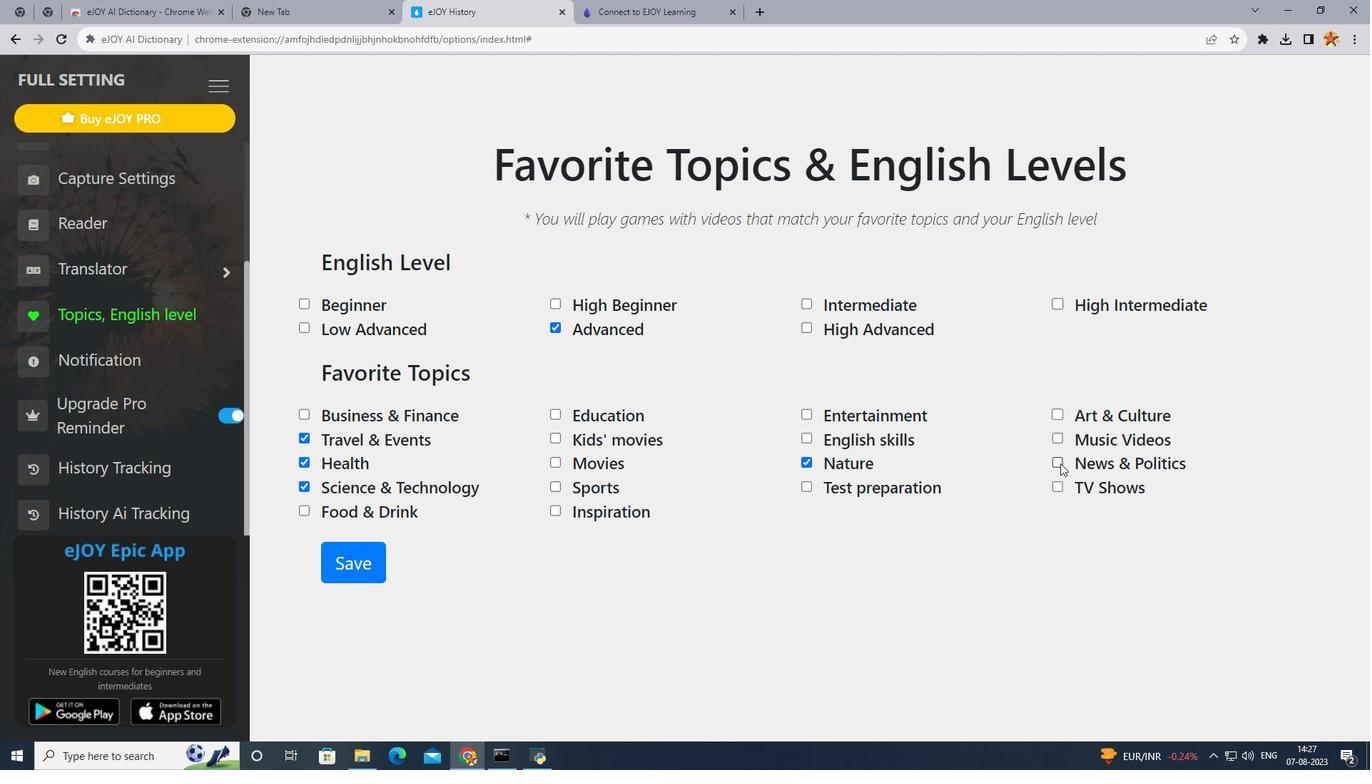 
Action: Mouse moved to (1060, 435)
Screenshot: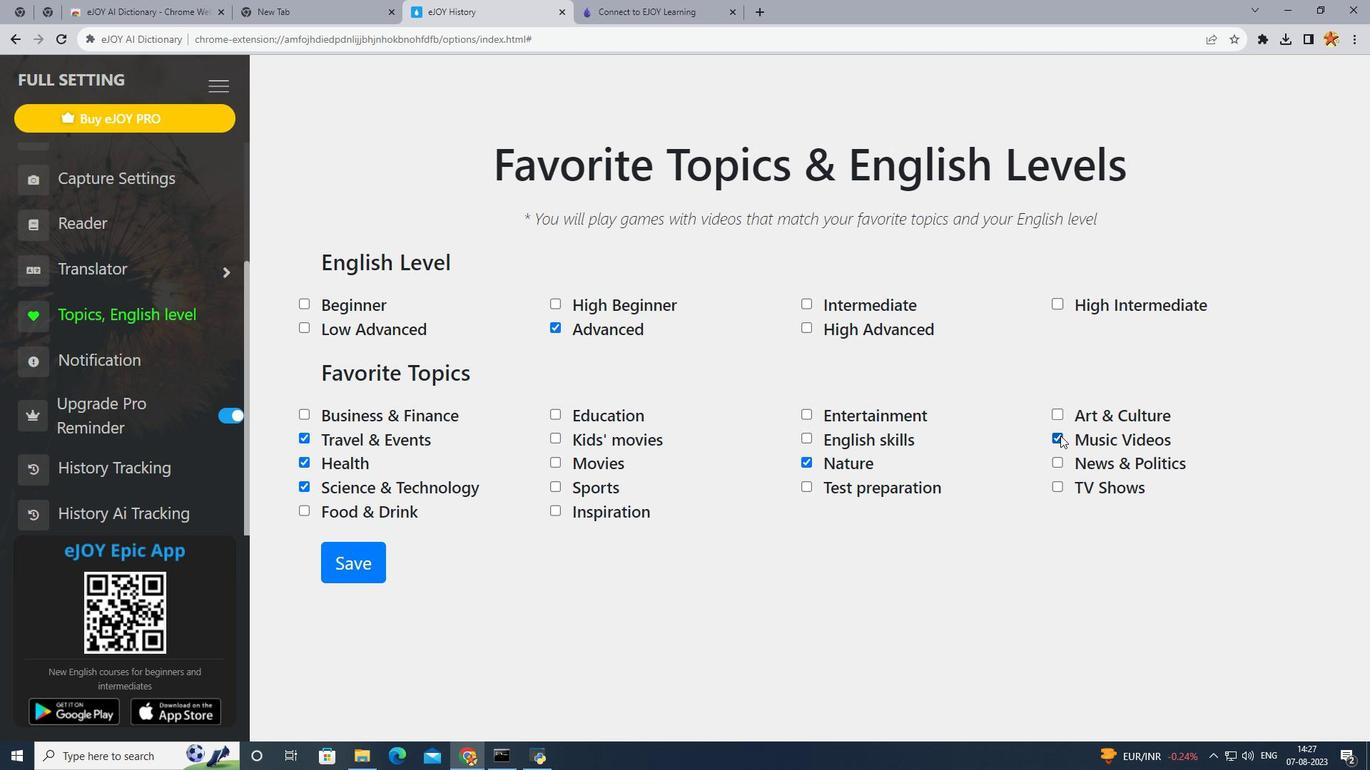 
Action: Mouse pressed left at (1060, 435)
Screenshot: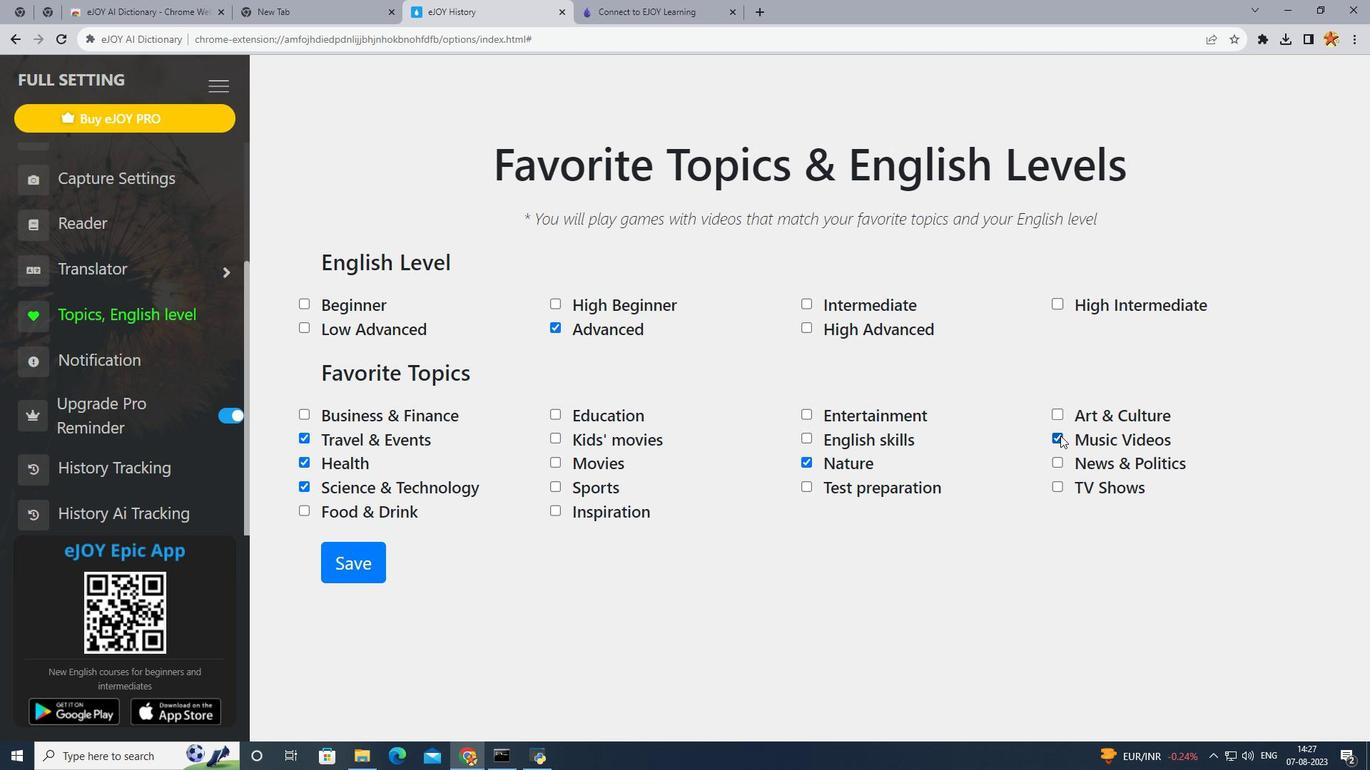 
Action: Mouse moved to (1064, 481)
Screenshot: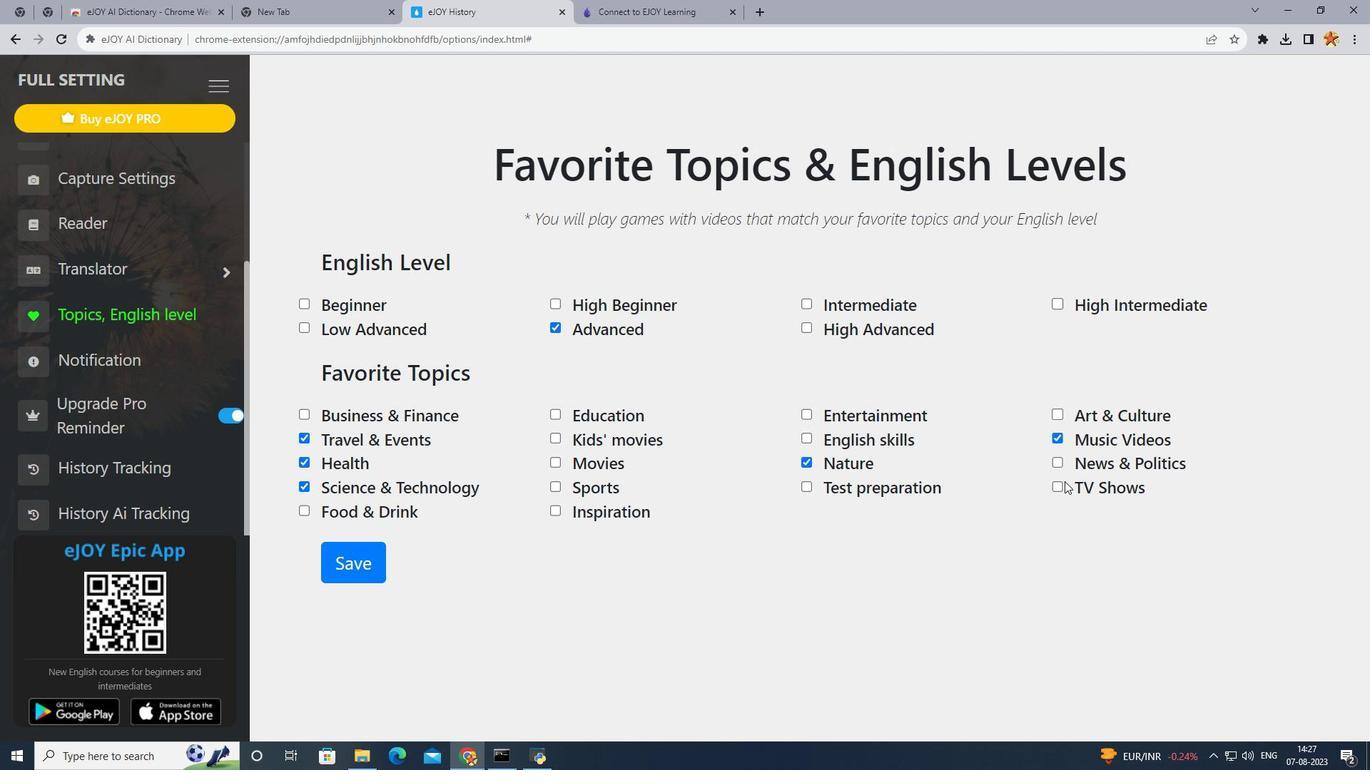
Action: Mouse pressed left at (1064, 481)
Screenshot: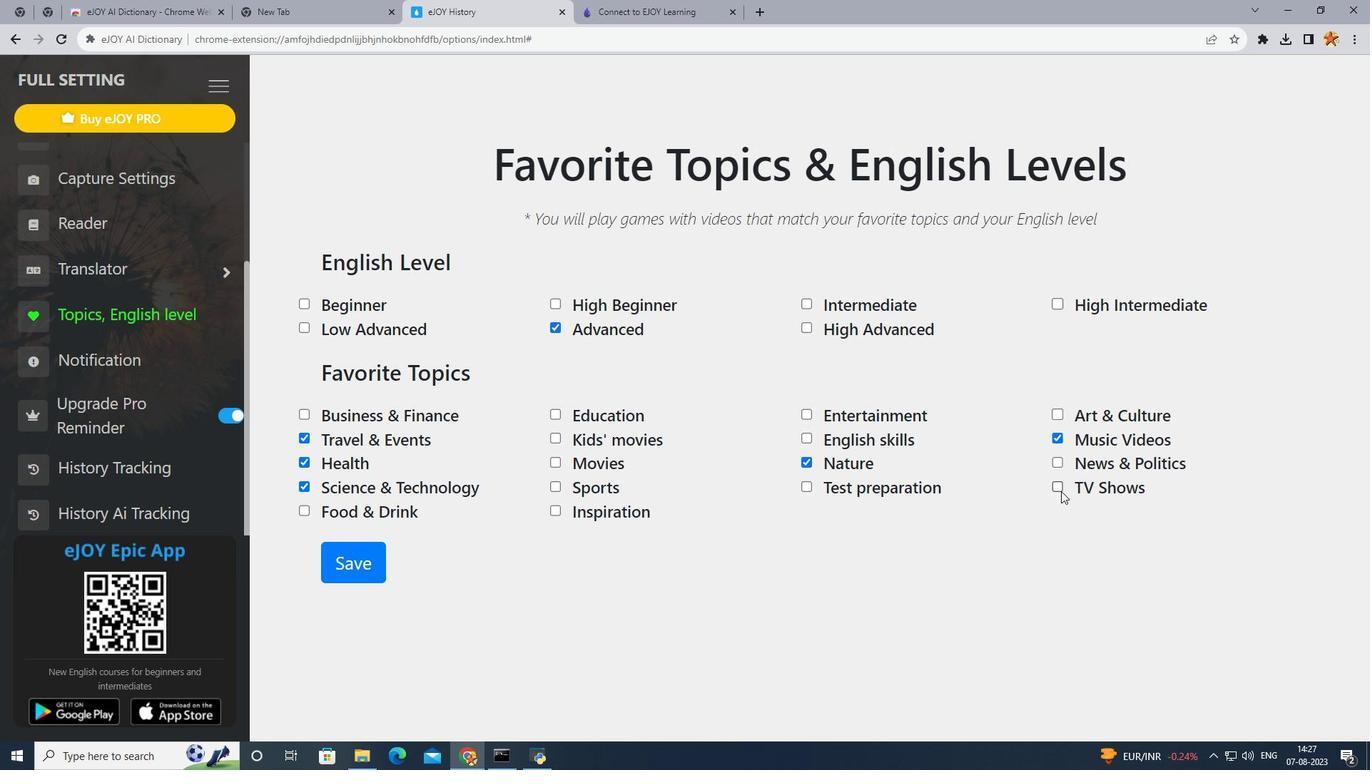 
Action: Mouse moved to (1061, 491)
Screenshot: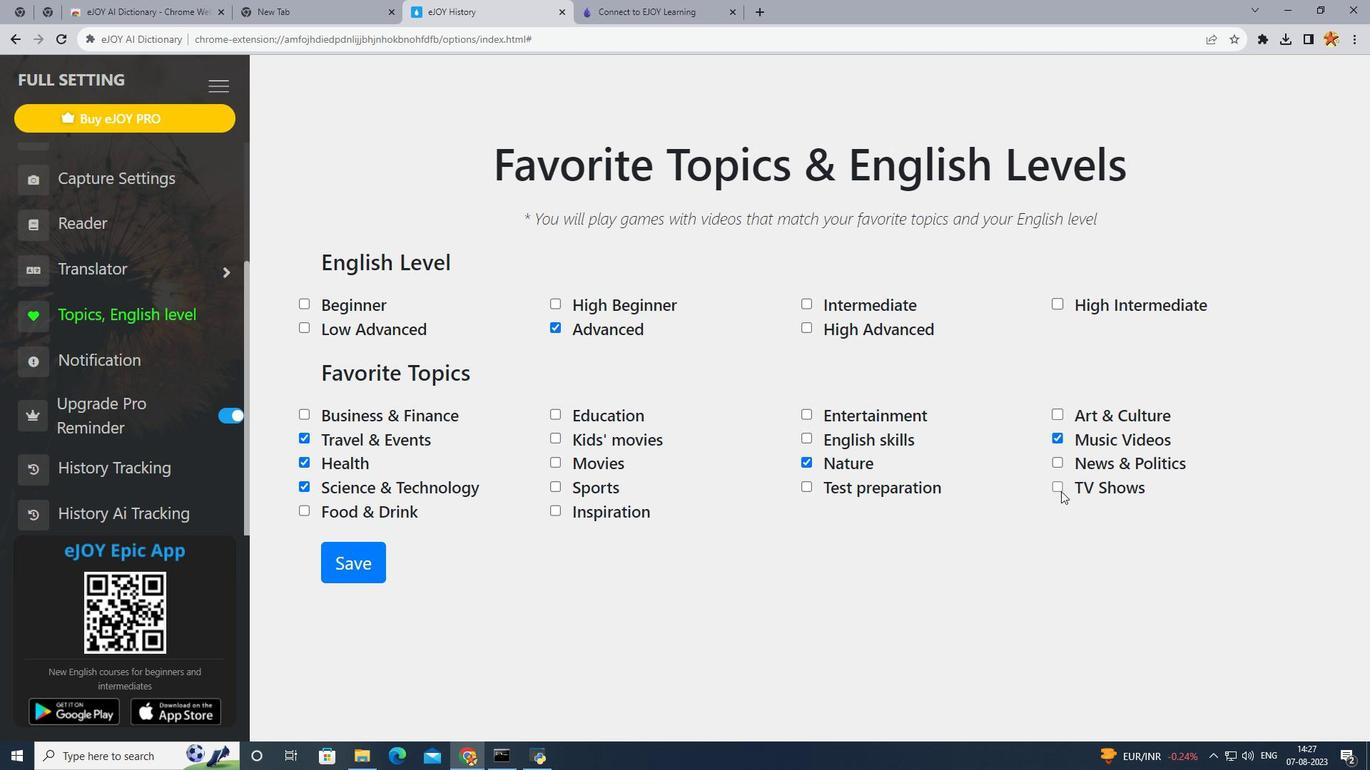 
Action: Mouse pressed left at (1061, 491)
Screenshot: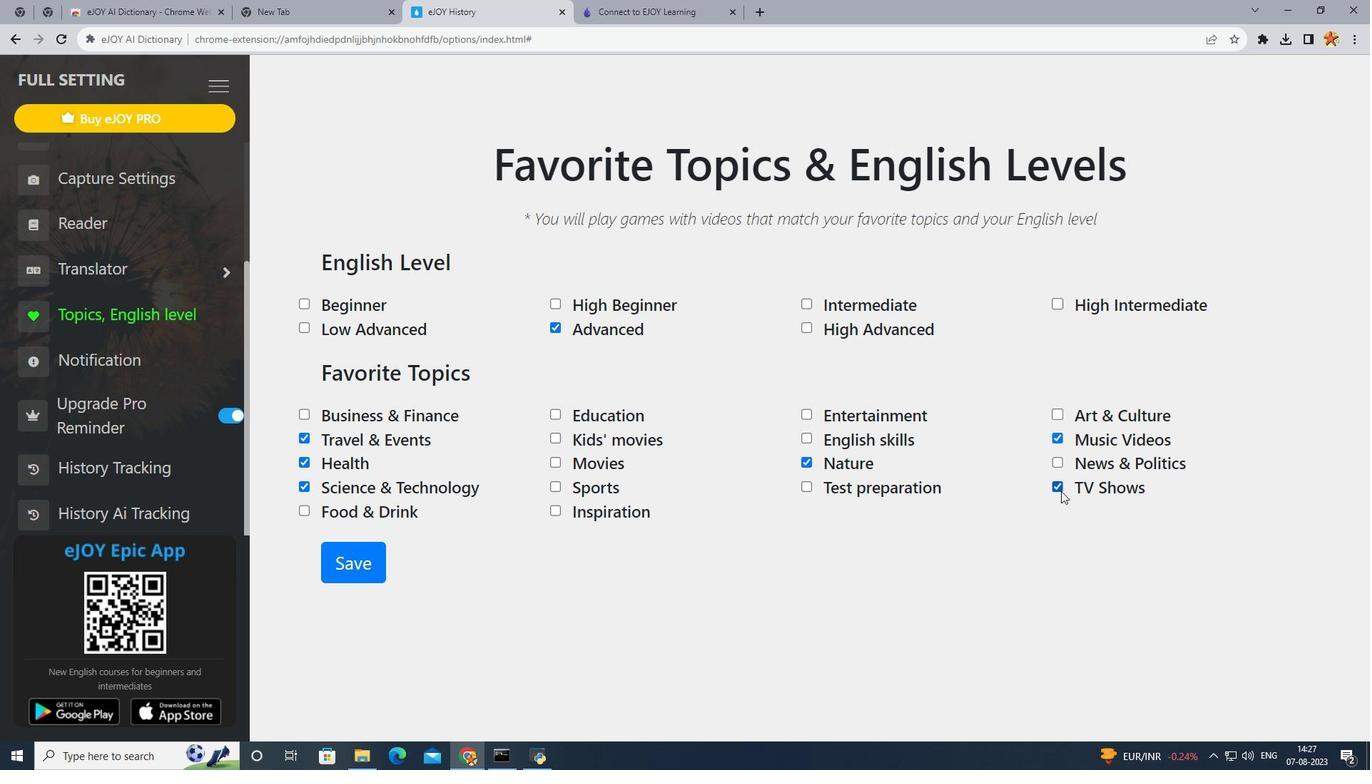 
Action: Mouse moved to (555, 510)
Screenshot: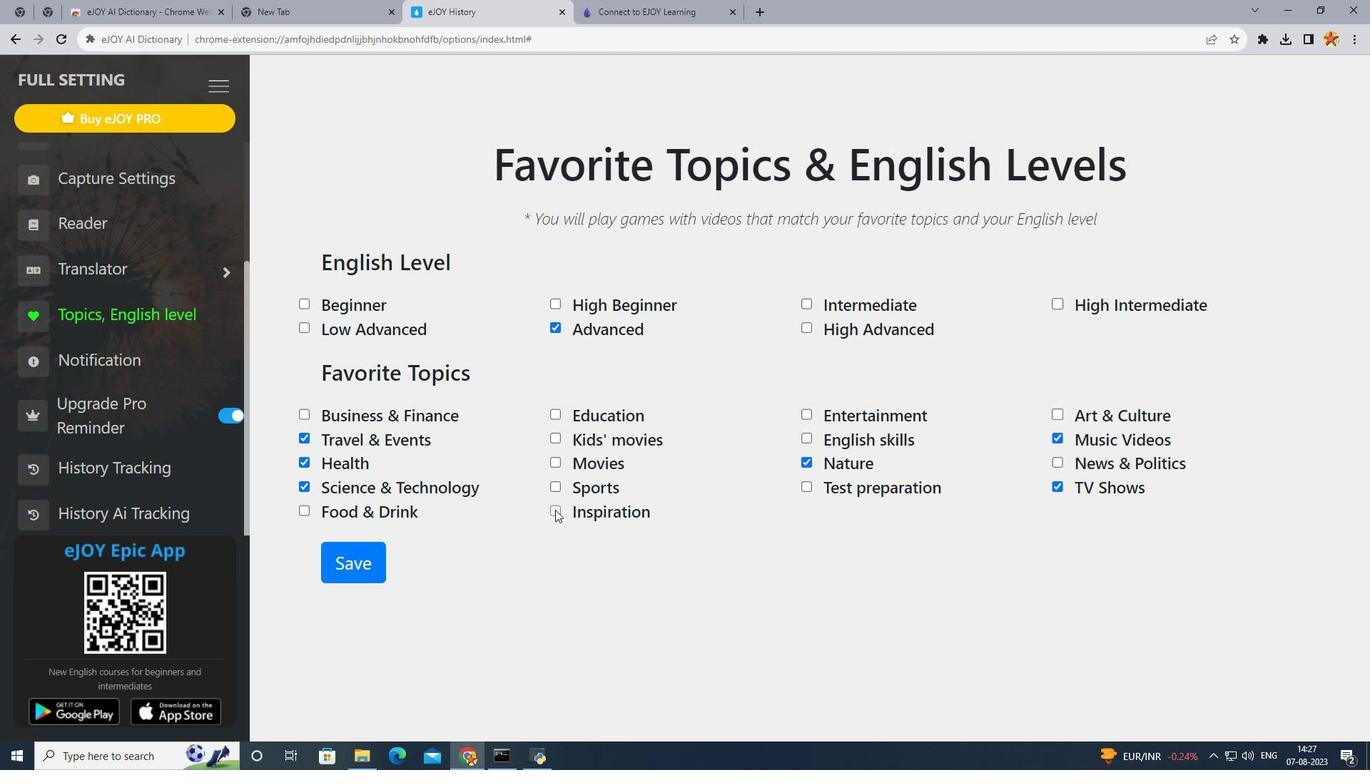 
Action: Mouse pressed left at (555, 510)
Screenshot: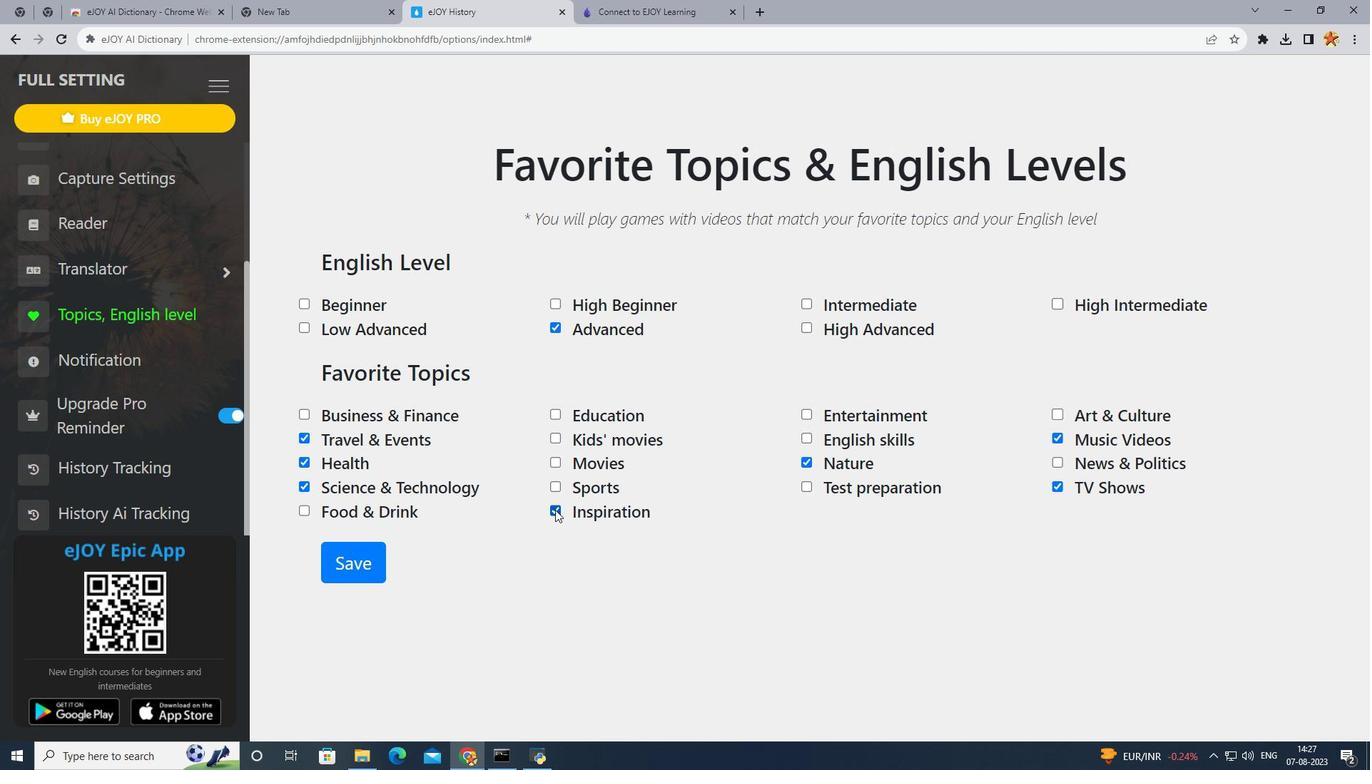 
Action: Mouse moved to (356, 564)
Screenshot: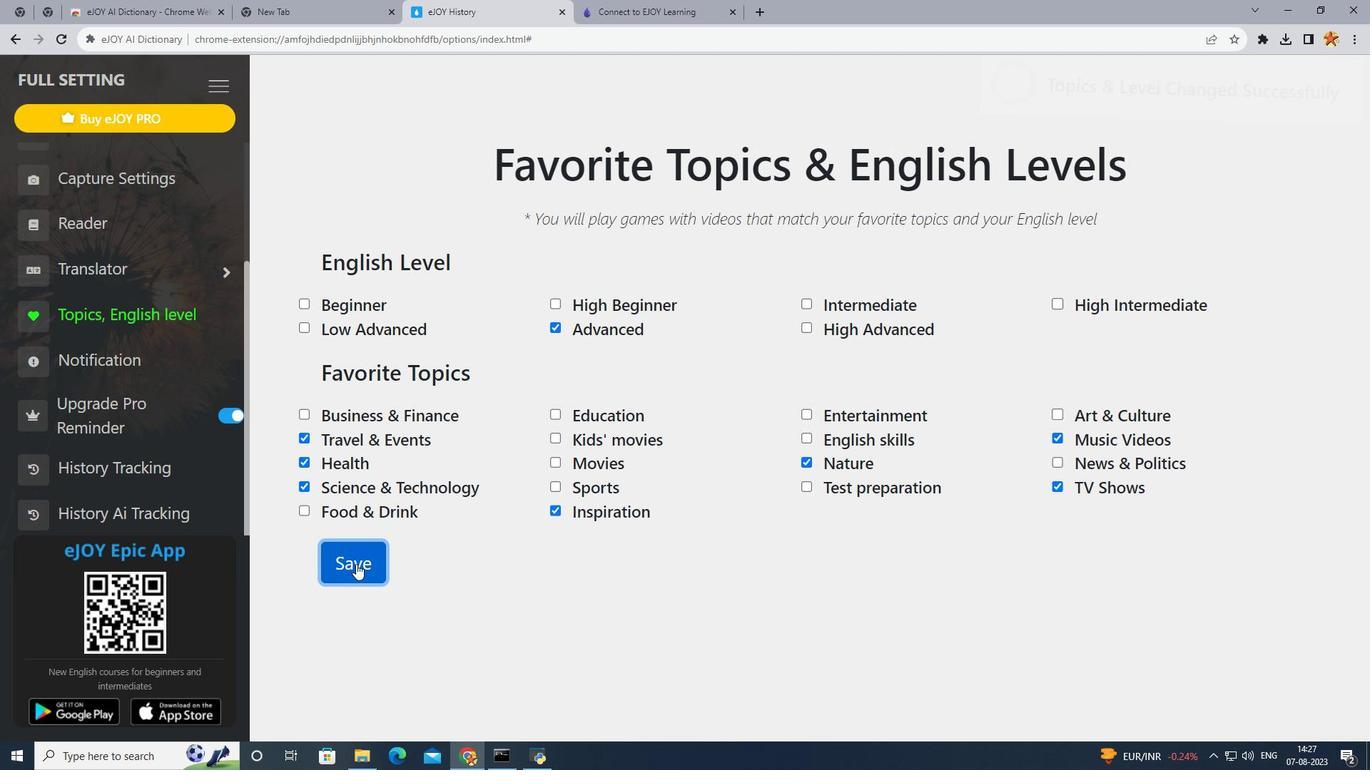 
Action: Mouse pressed left at (356, 564)
Screenshot: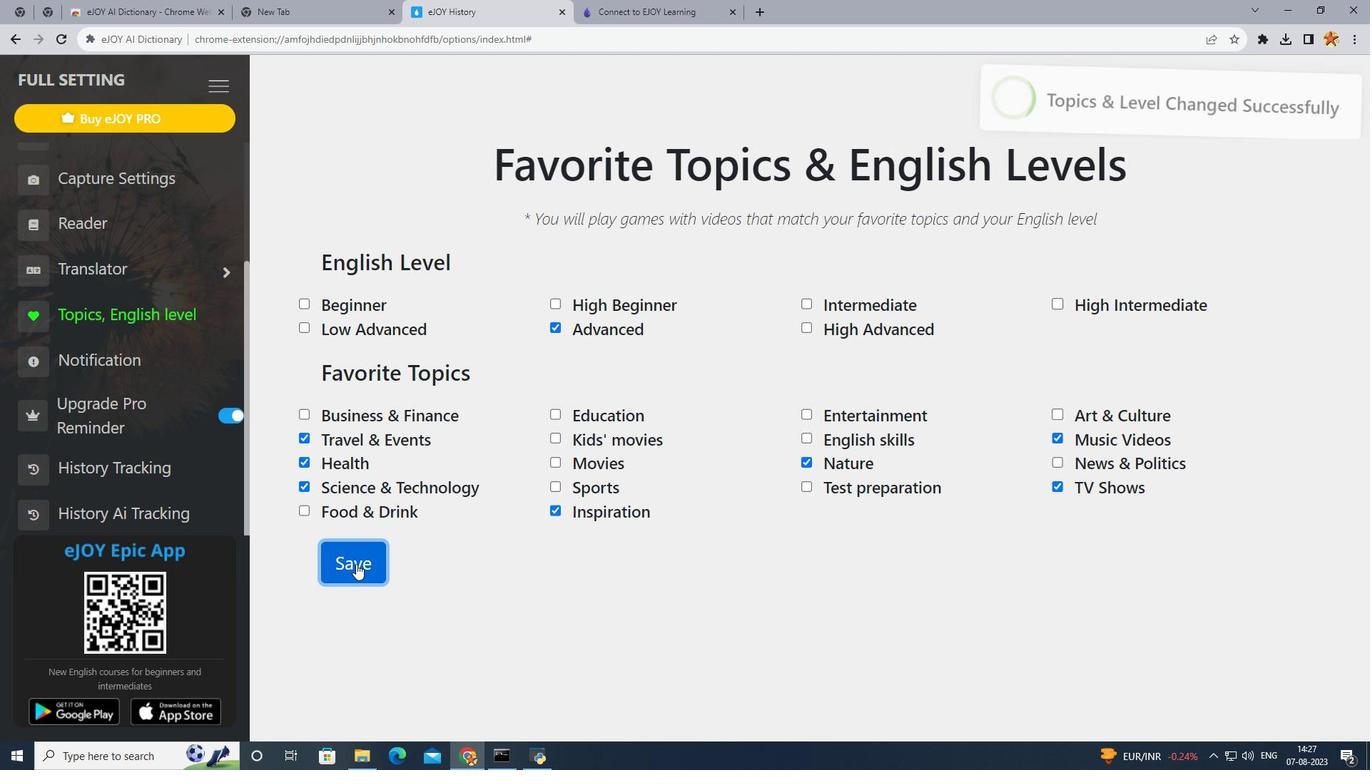 
Action: Mouse moved to (226, 419)
Screenshot: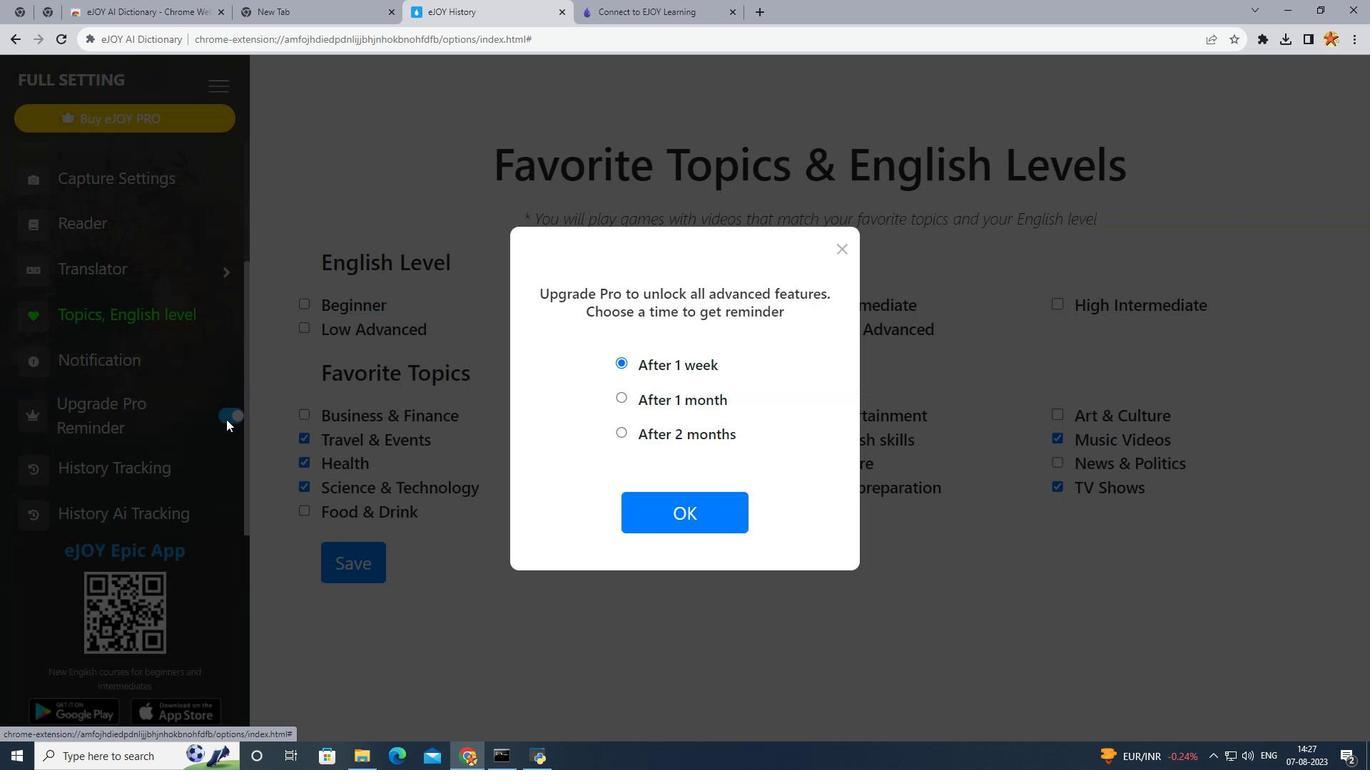 
Action: Mouse pressed left at (226, 419)
Screenshot: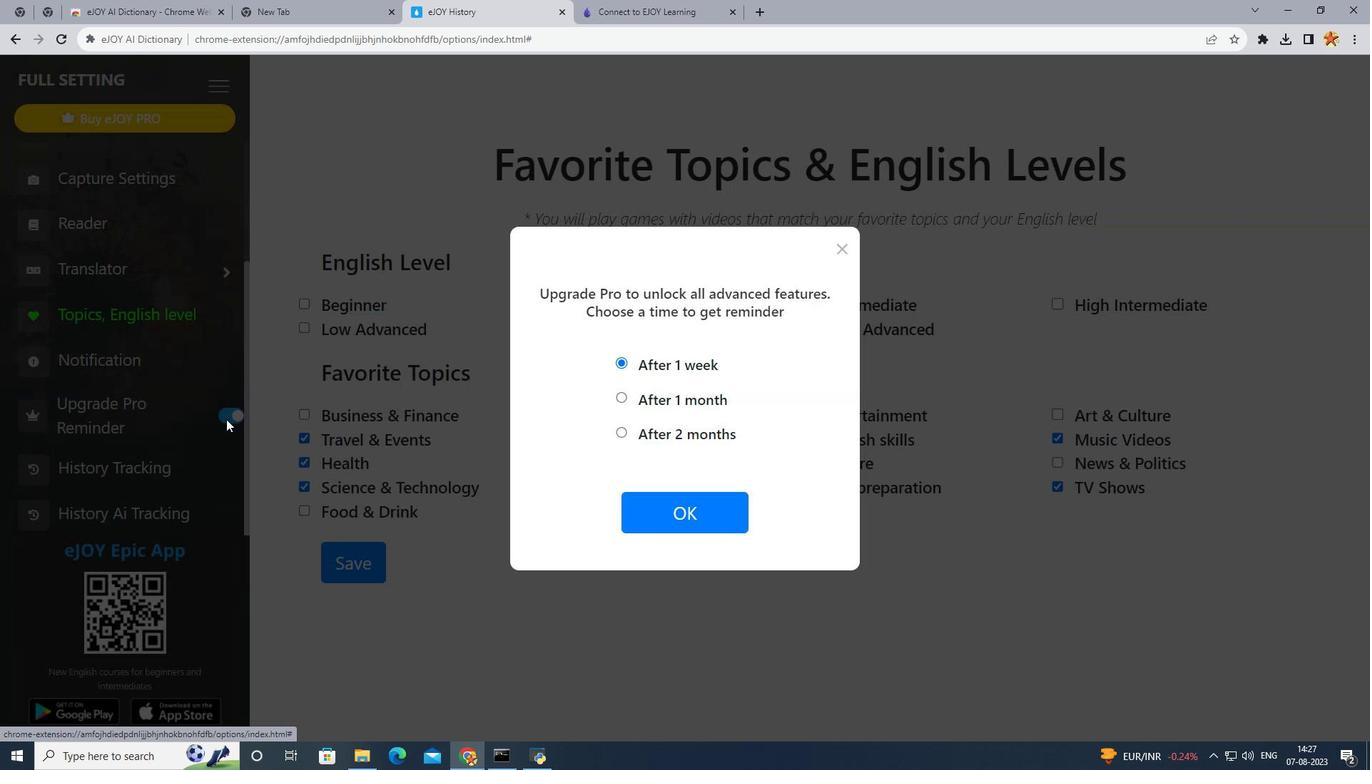 
Action: Mouse moved to (706, 439)
Screenshot: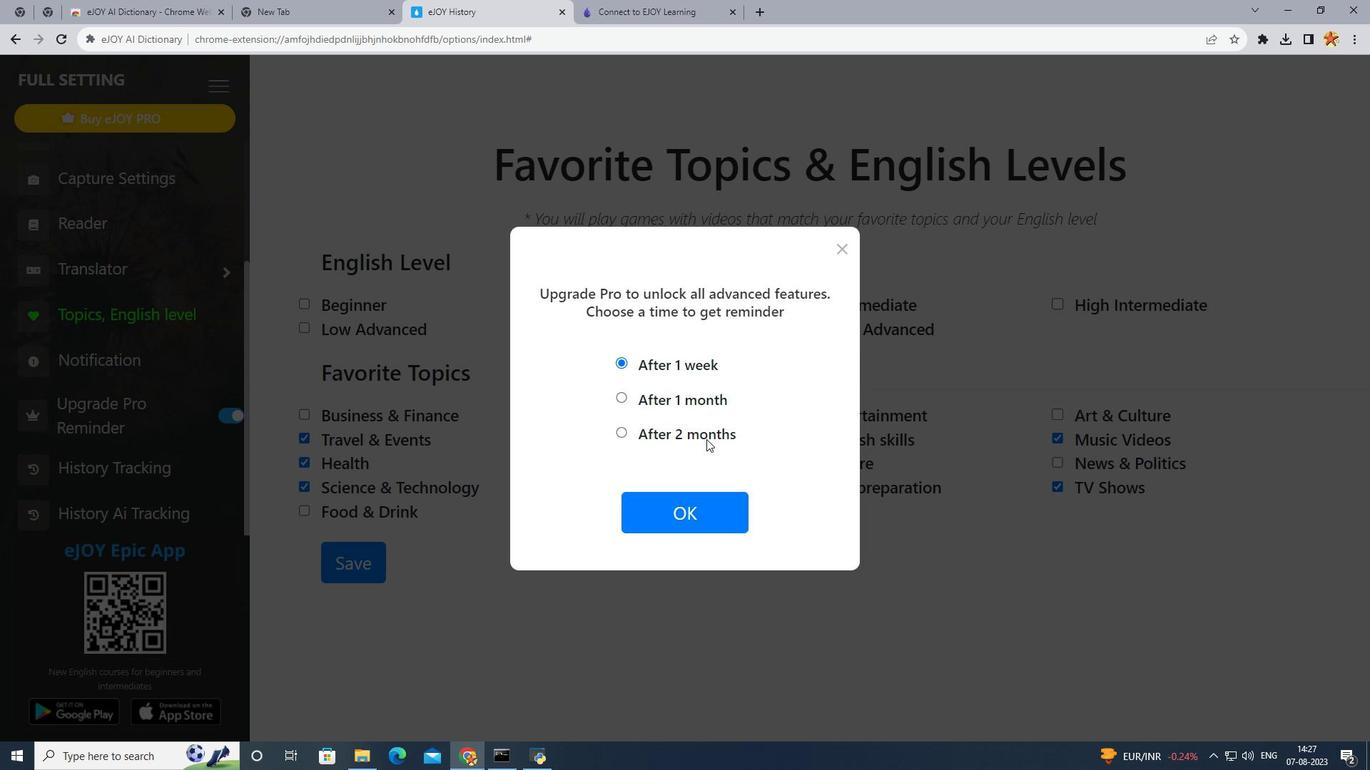 
Action: Mouse pressed left at (706, 439)
Screenshot: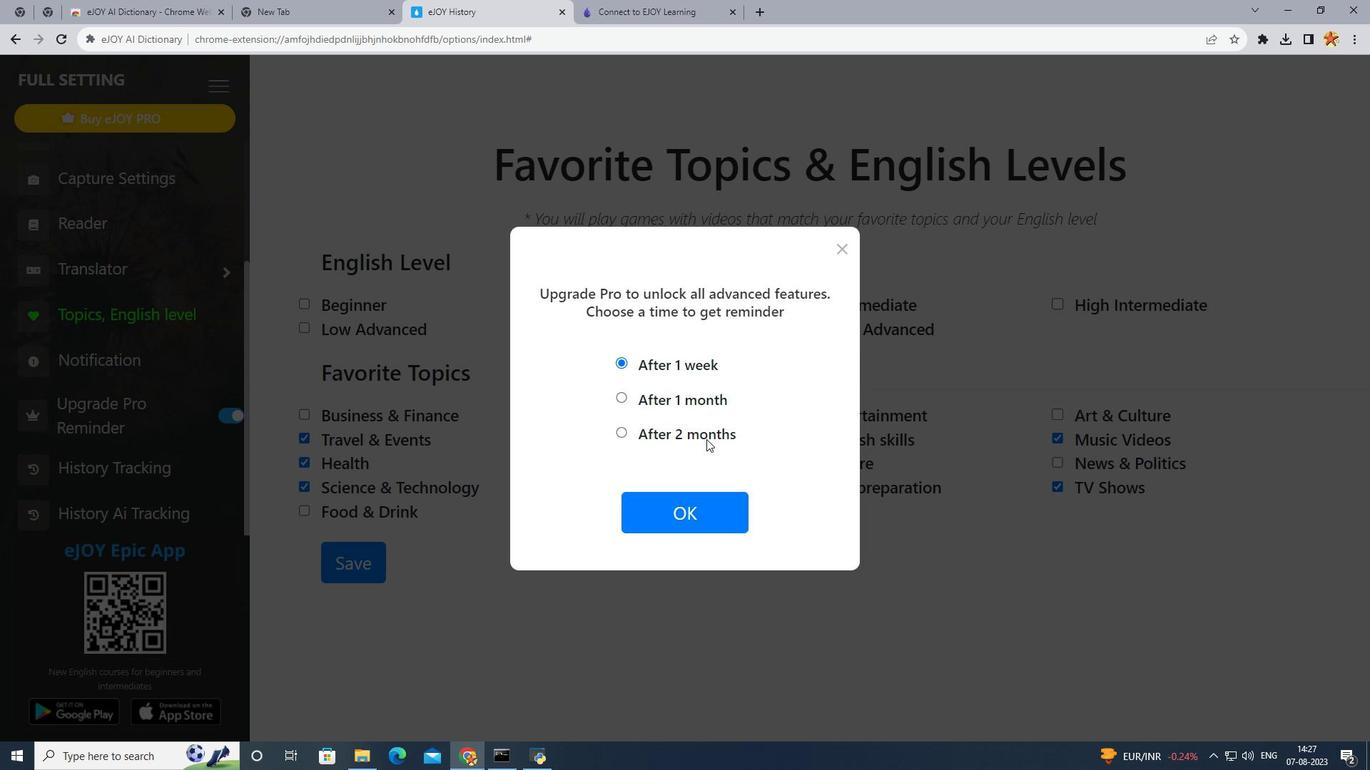 
Action: Mouse moved to (662, 434)
Screenshot: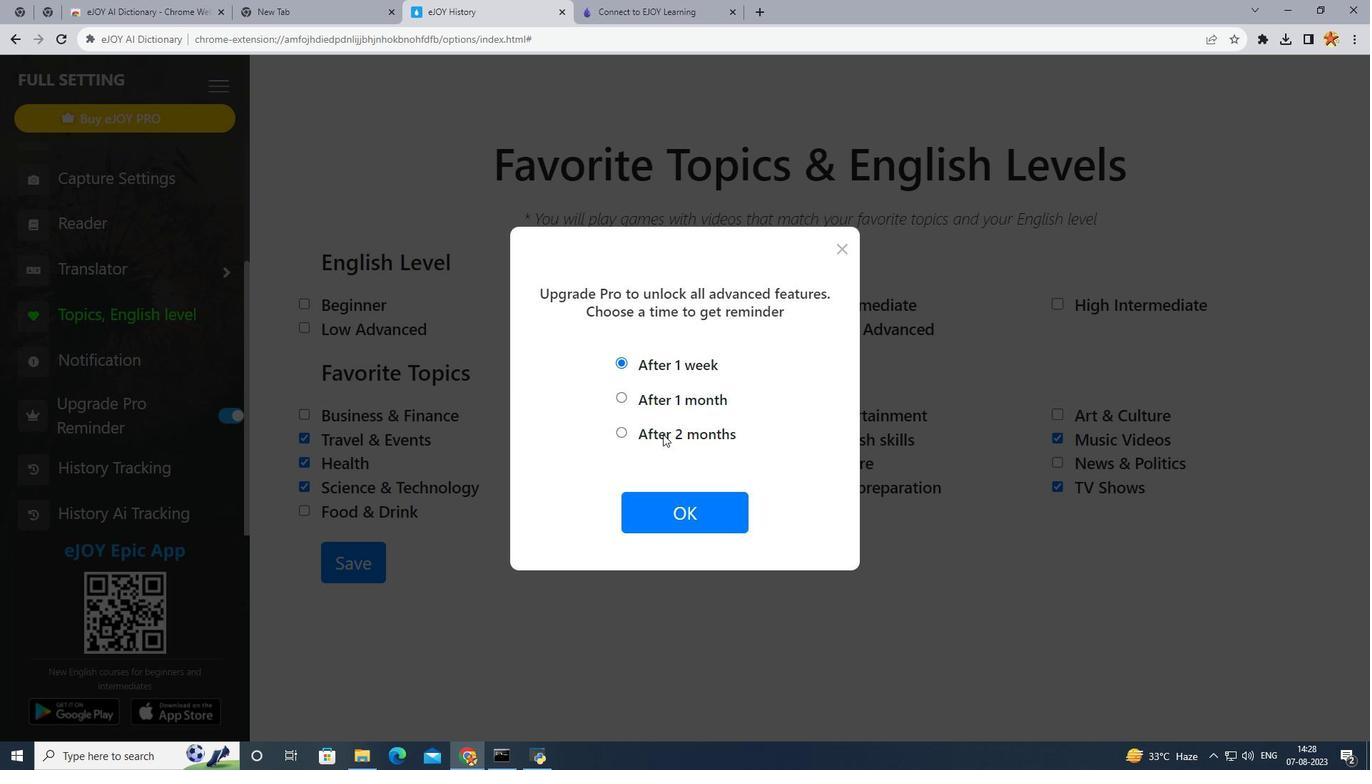 
Action: Mouse pressed left at (662, 434)
Screenshot: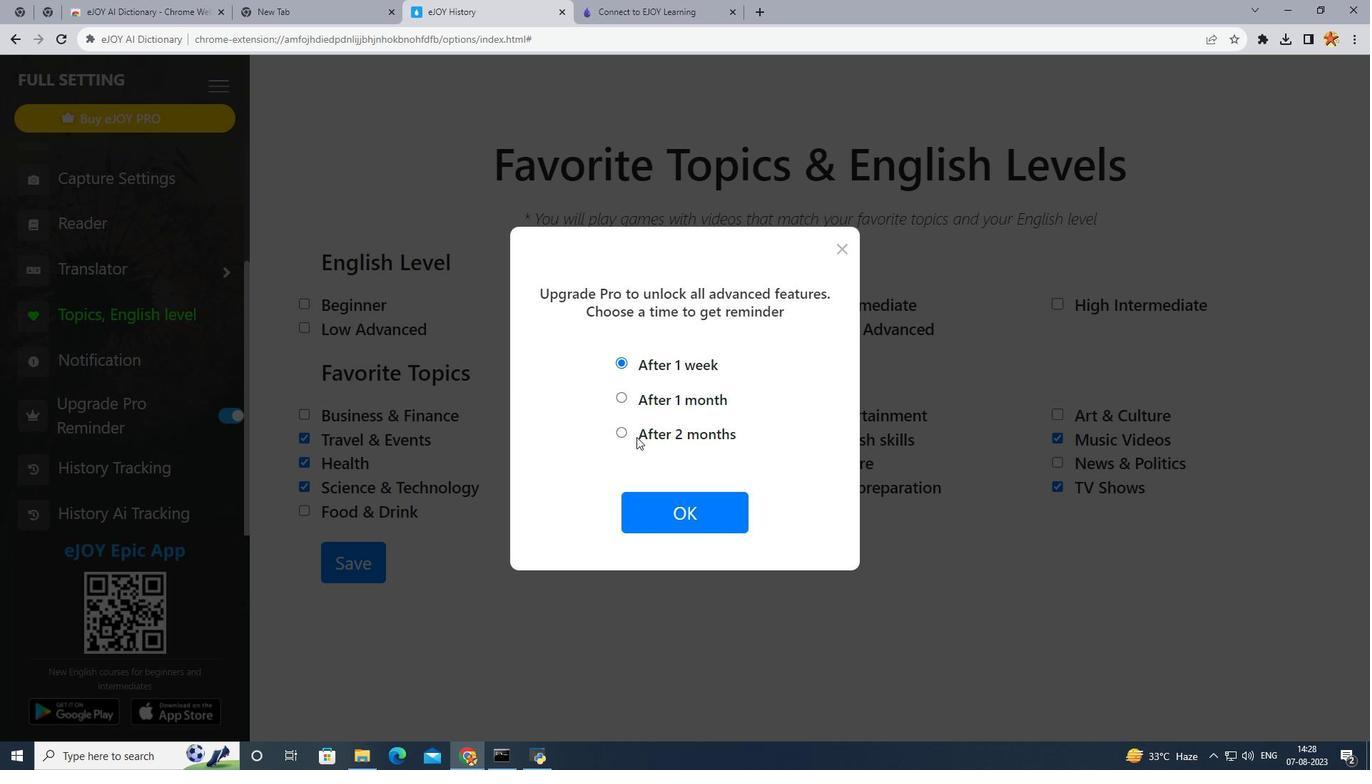 
Action: Mouse moved to (636, 437)
Screenshot: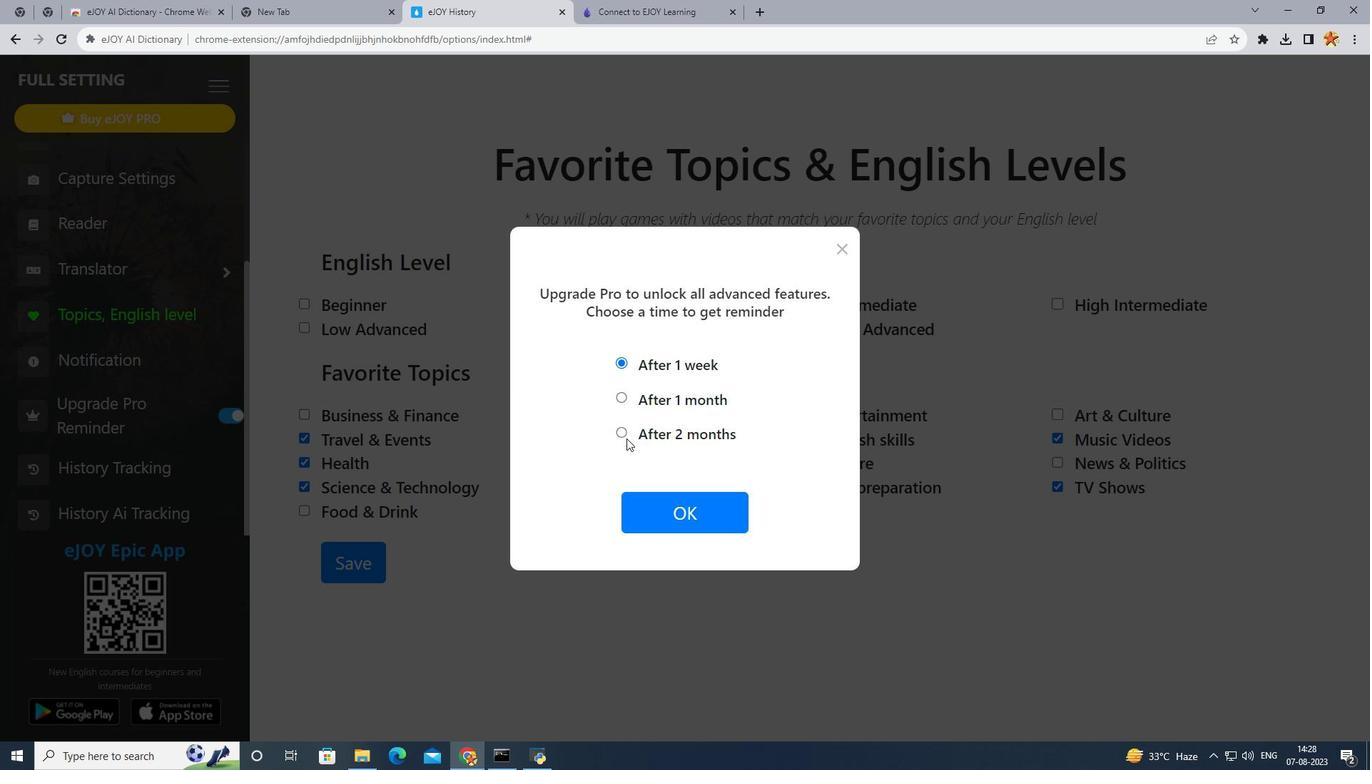 
Action: Mouse pressed left at (636, 437)
Screenshot: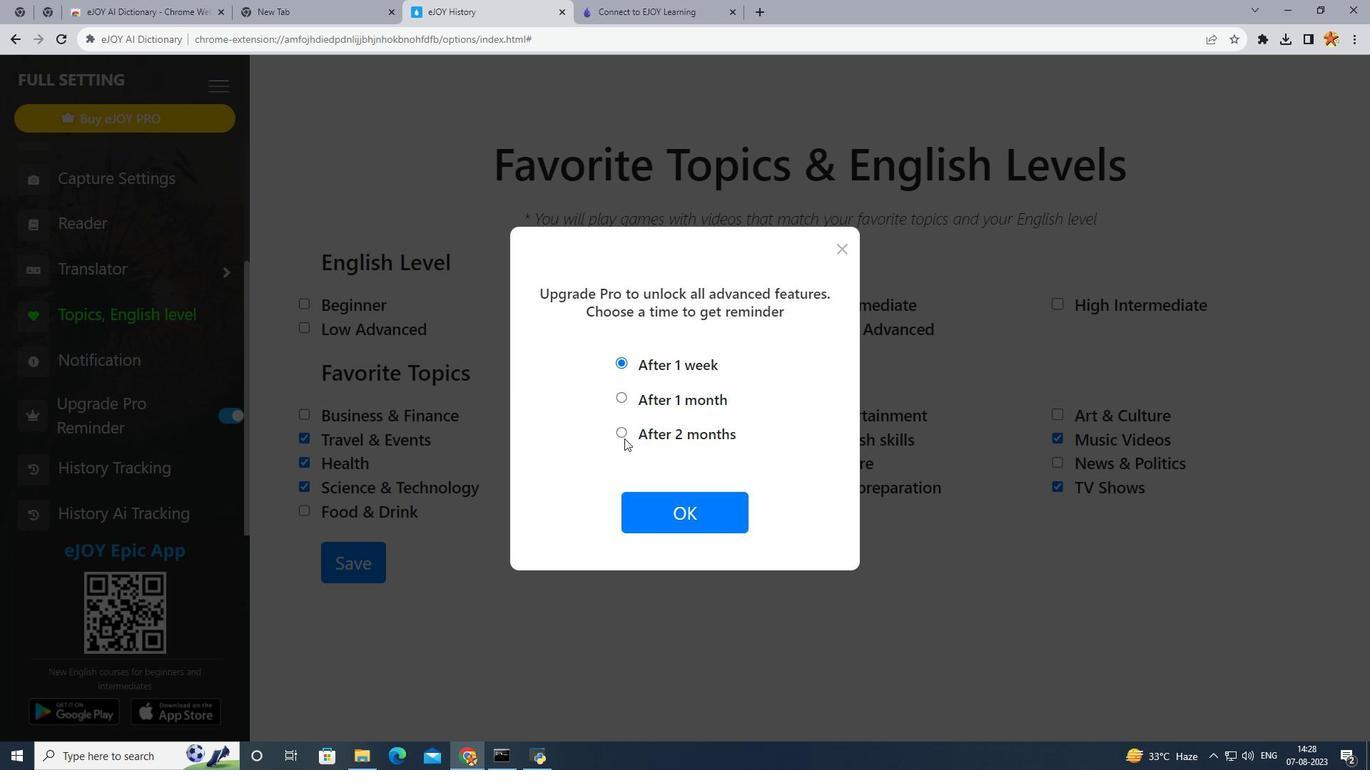 
Action: Mouse moved to (624, 438)
Screenshot: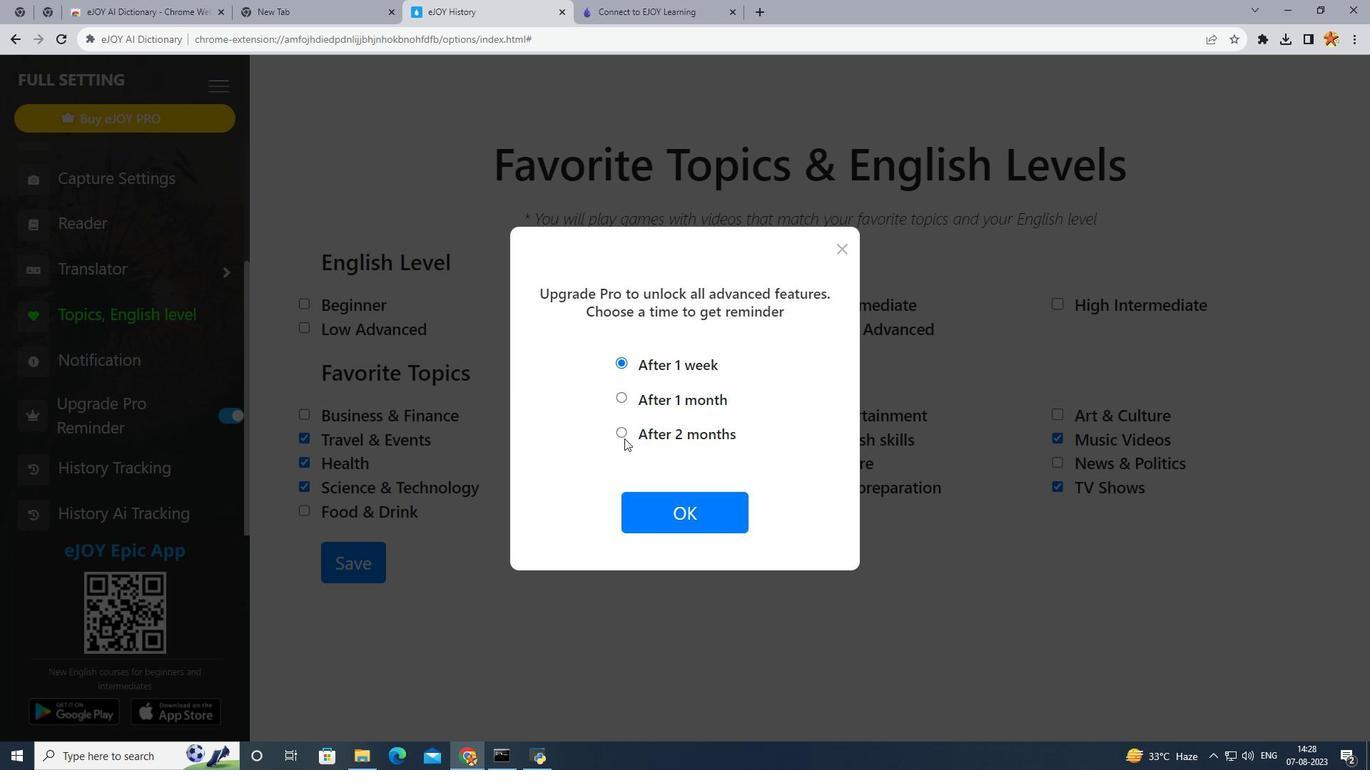 
Action: Mouse pressed left at (624, 438)
Screenshot: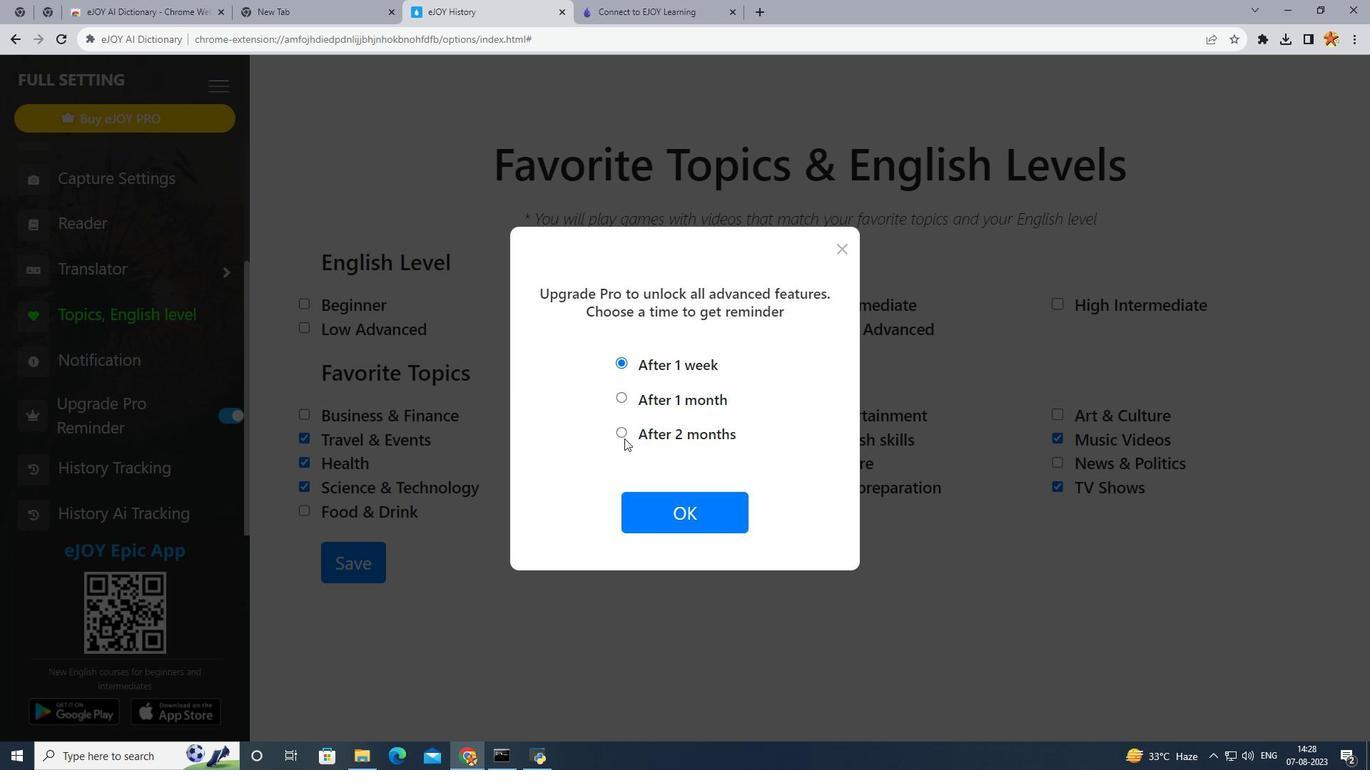 
Action: Mouse moved to (621, 434)
Screenshot: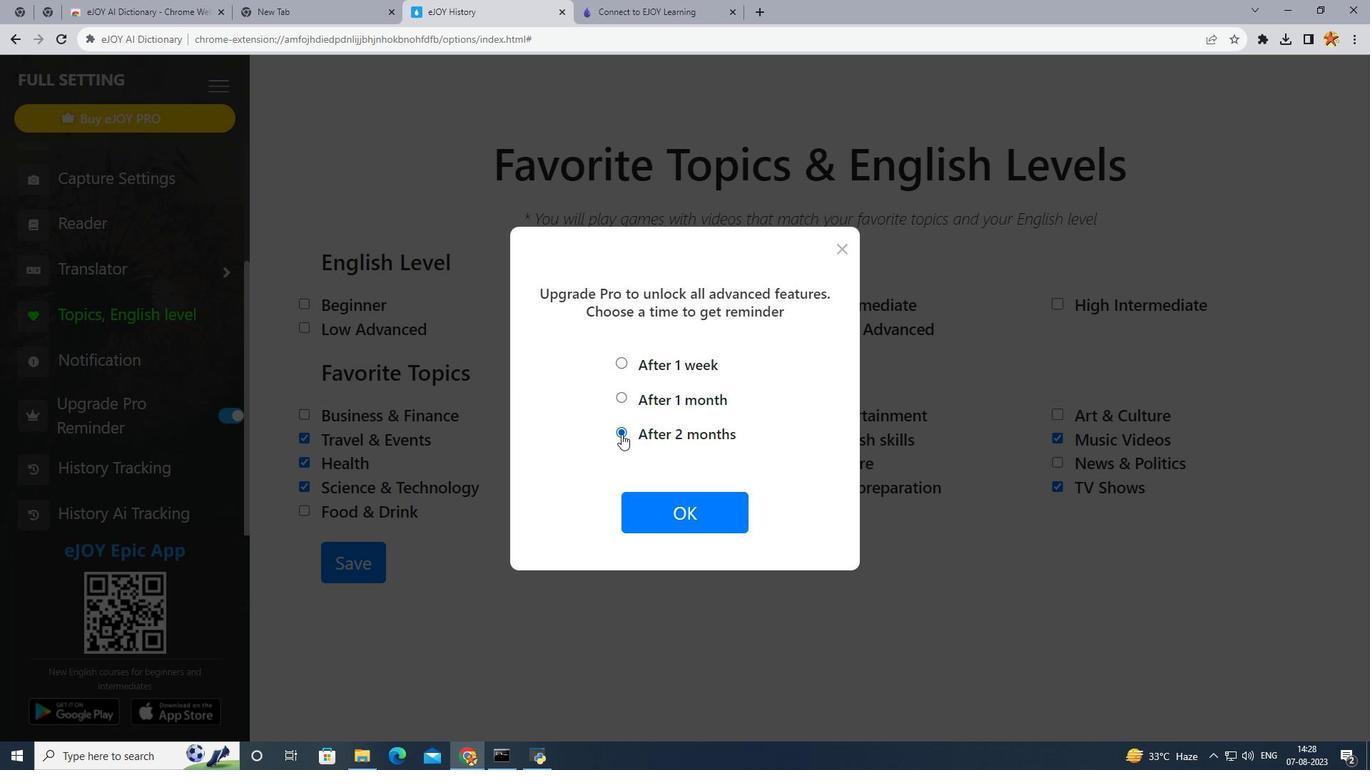 
Action: Mouse pressed left at (621, 434)
Screenshot: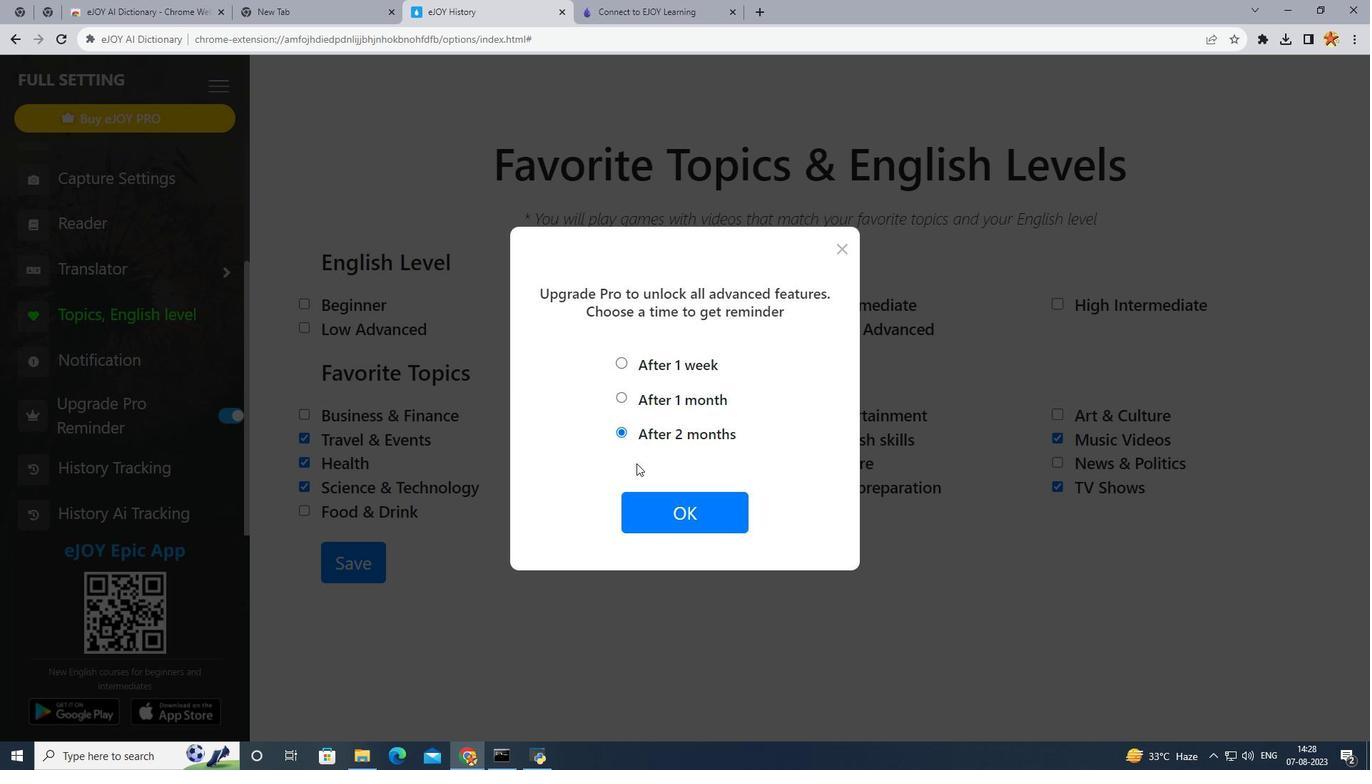 
Action: Mouse moved to (638, 508)
Screenshot: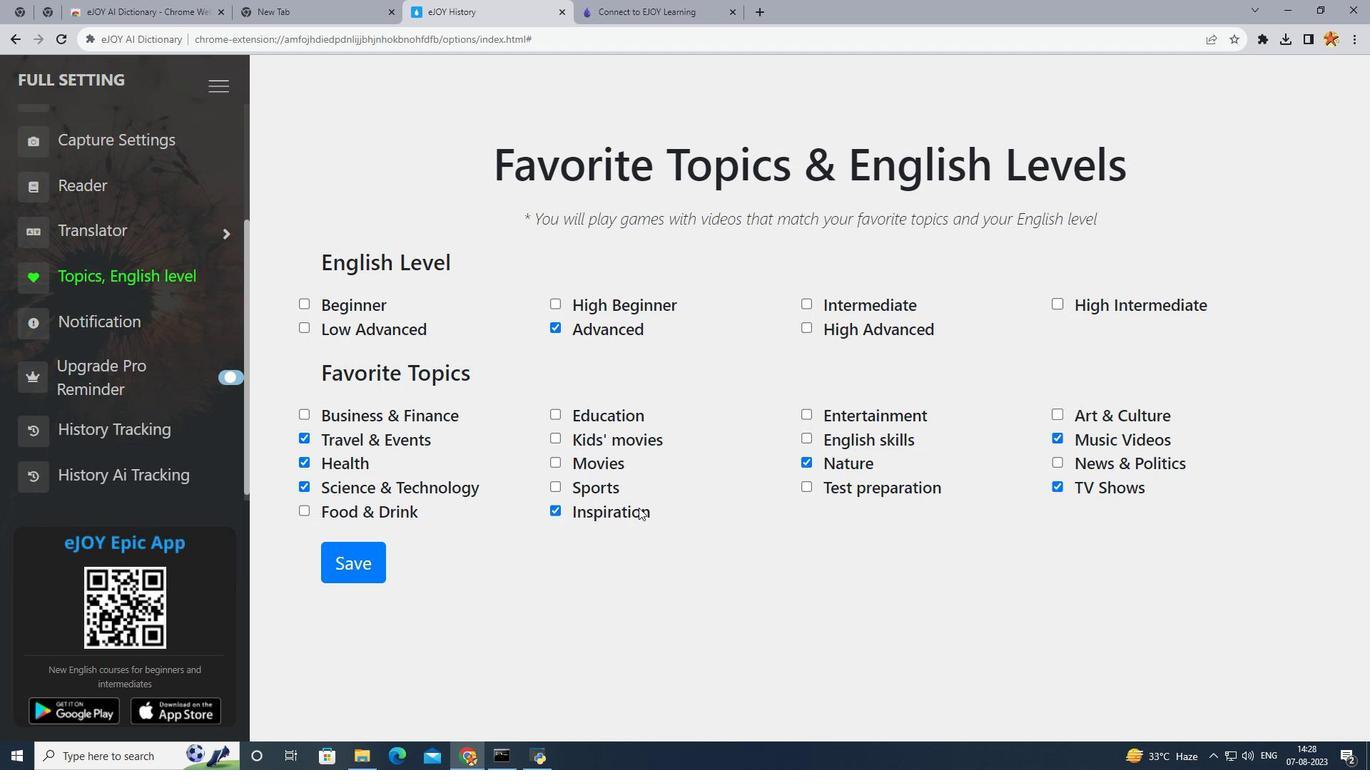 
Action: Mouse pressed left at (638, 508)
Screenshot: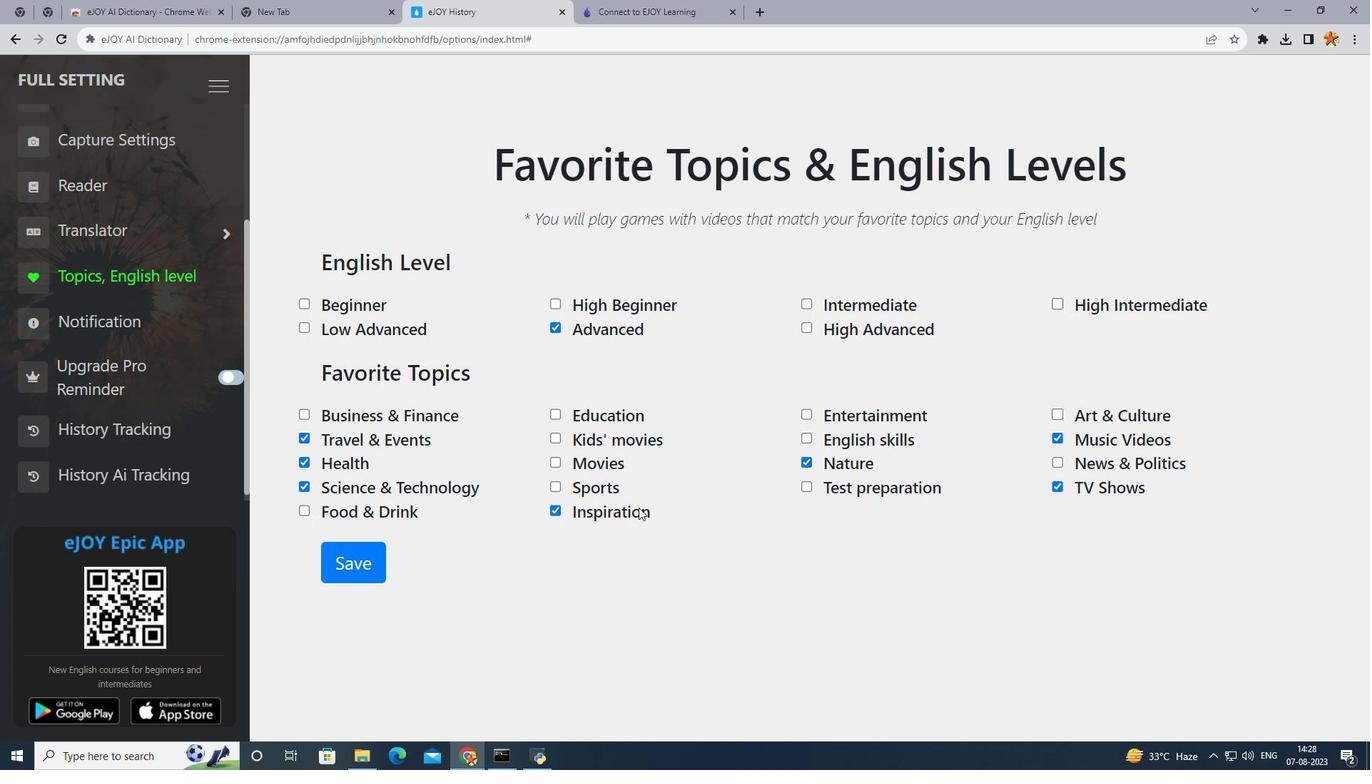 
Action: Mouse moved to (186, 440)
Screenshot: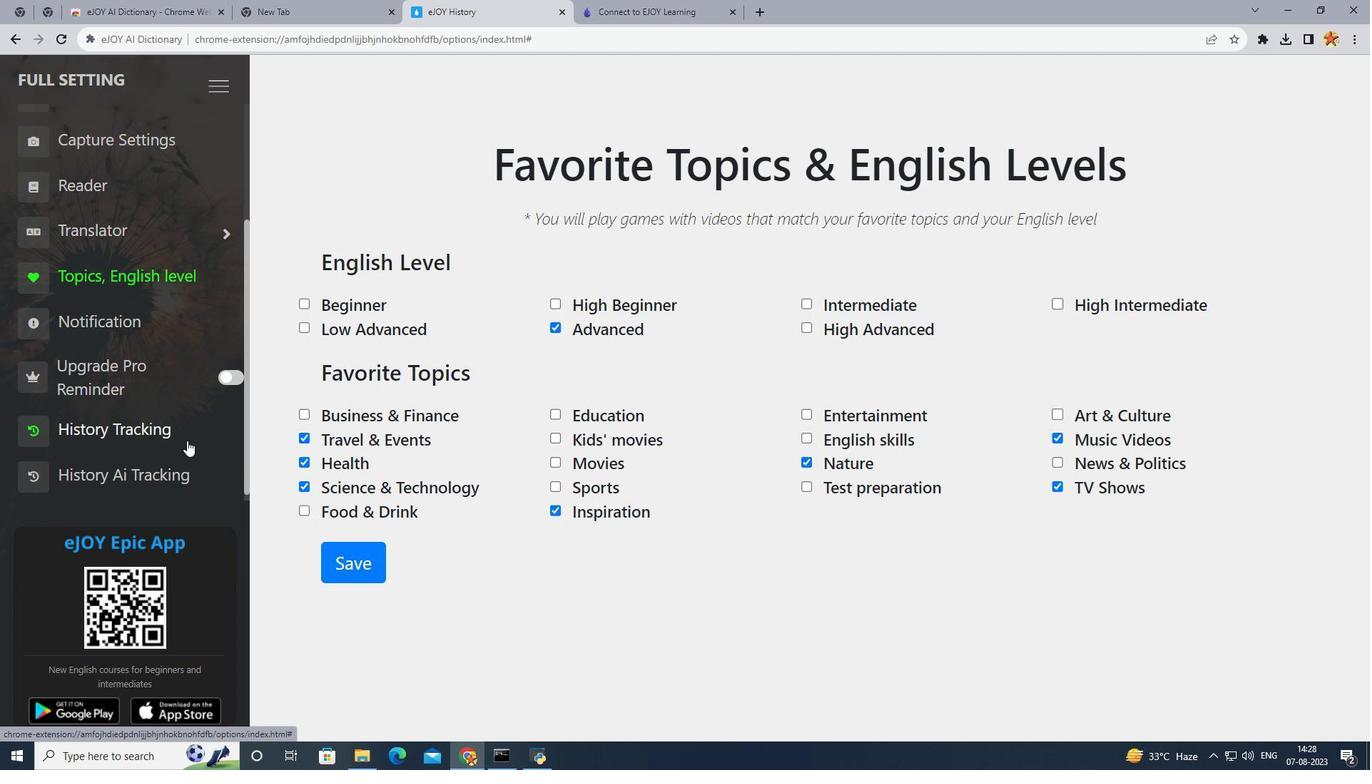 
Action: Mouse pressed left at (186, 440)
Screenshot: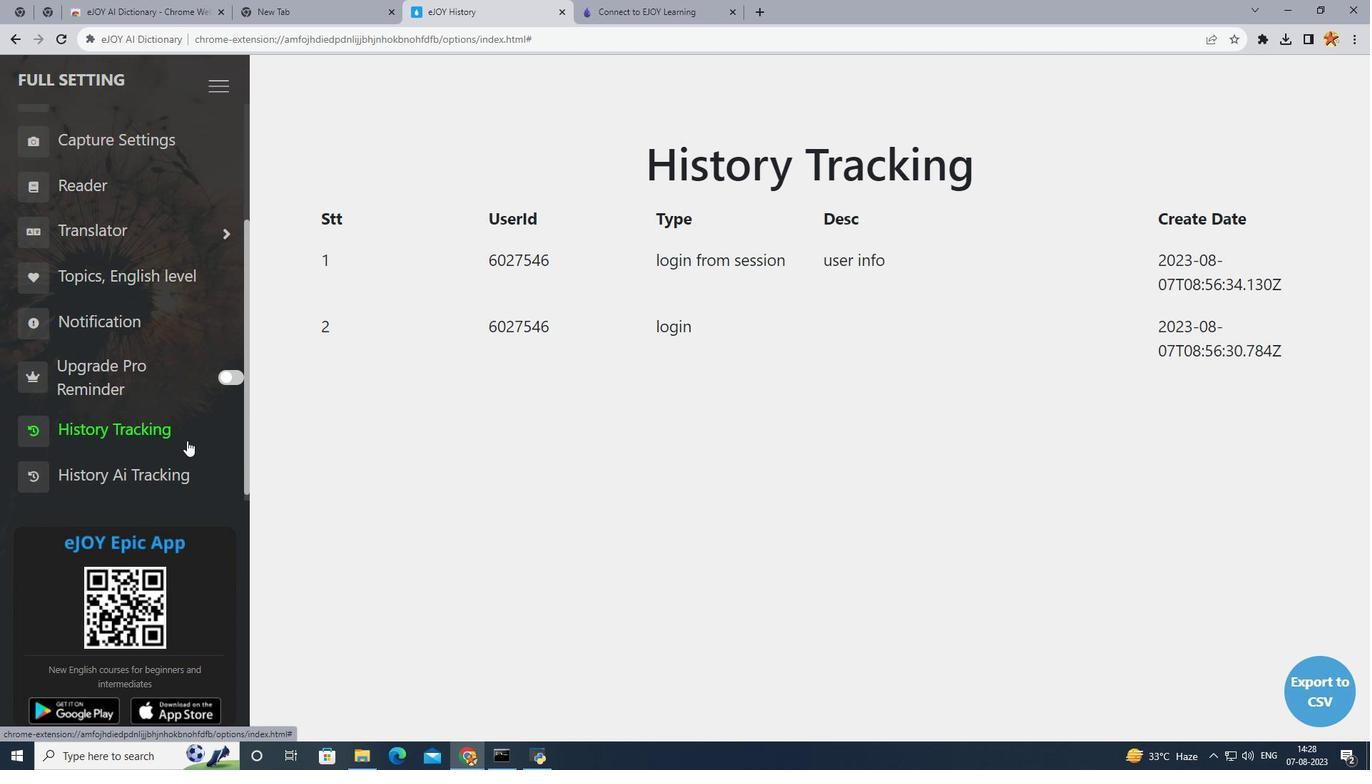 
Action: Mouse moved to (159, 464)
Screenshot: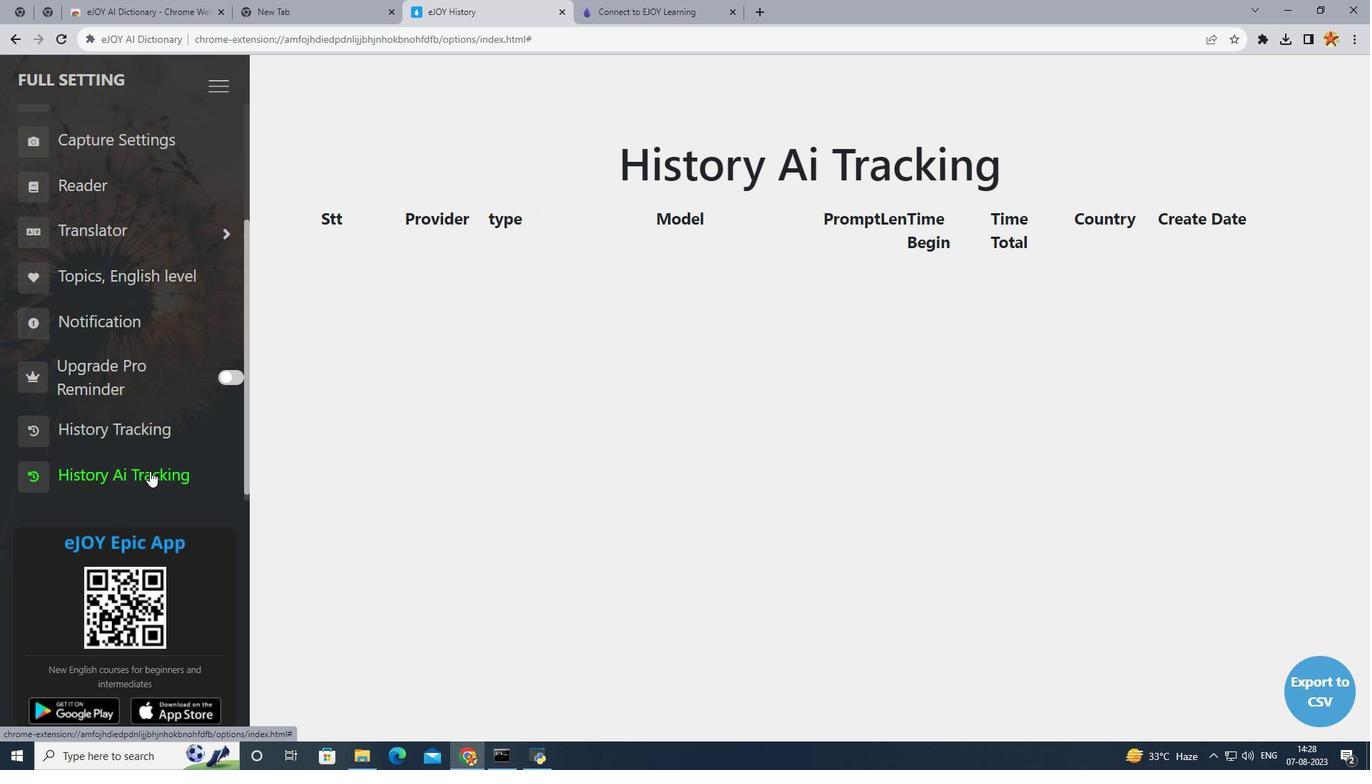 
Action: Mouse pressed left at (159, 464)
Screenshot: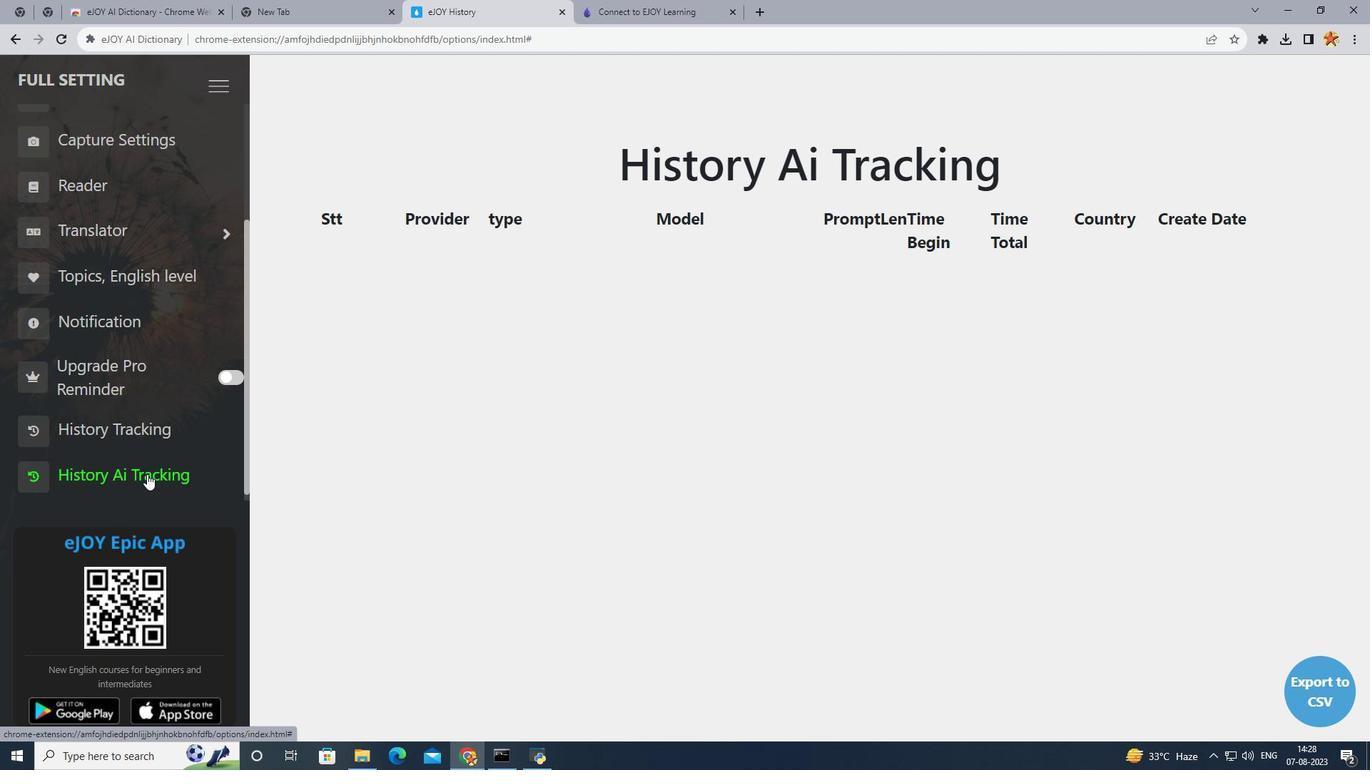 
Action: Mouse moved to (166, 332)
Screenshot: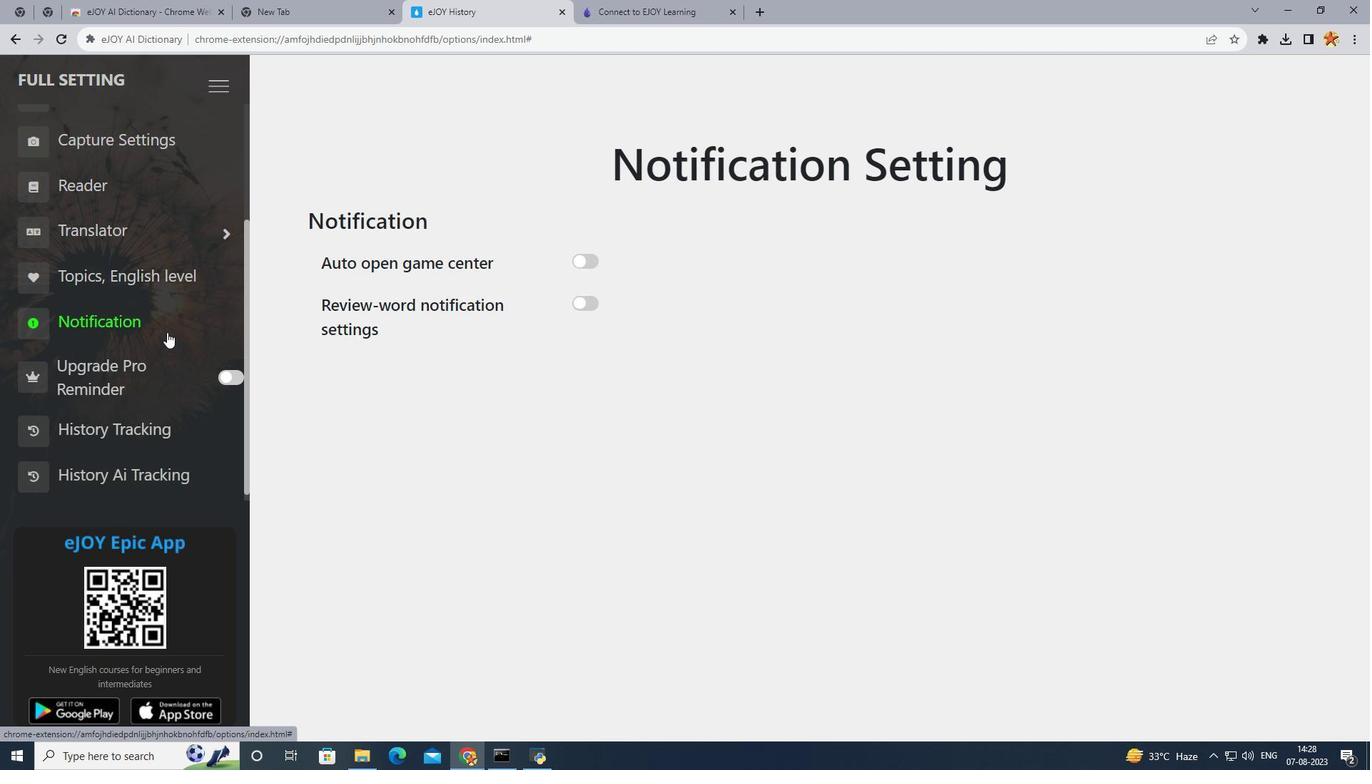 
Action: Mouse pressed left at (166, 332)
Screenshot: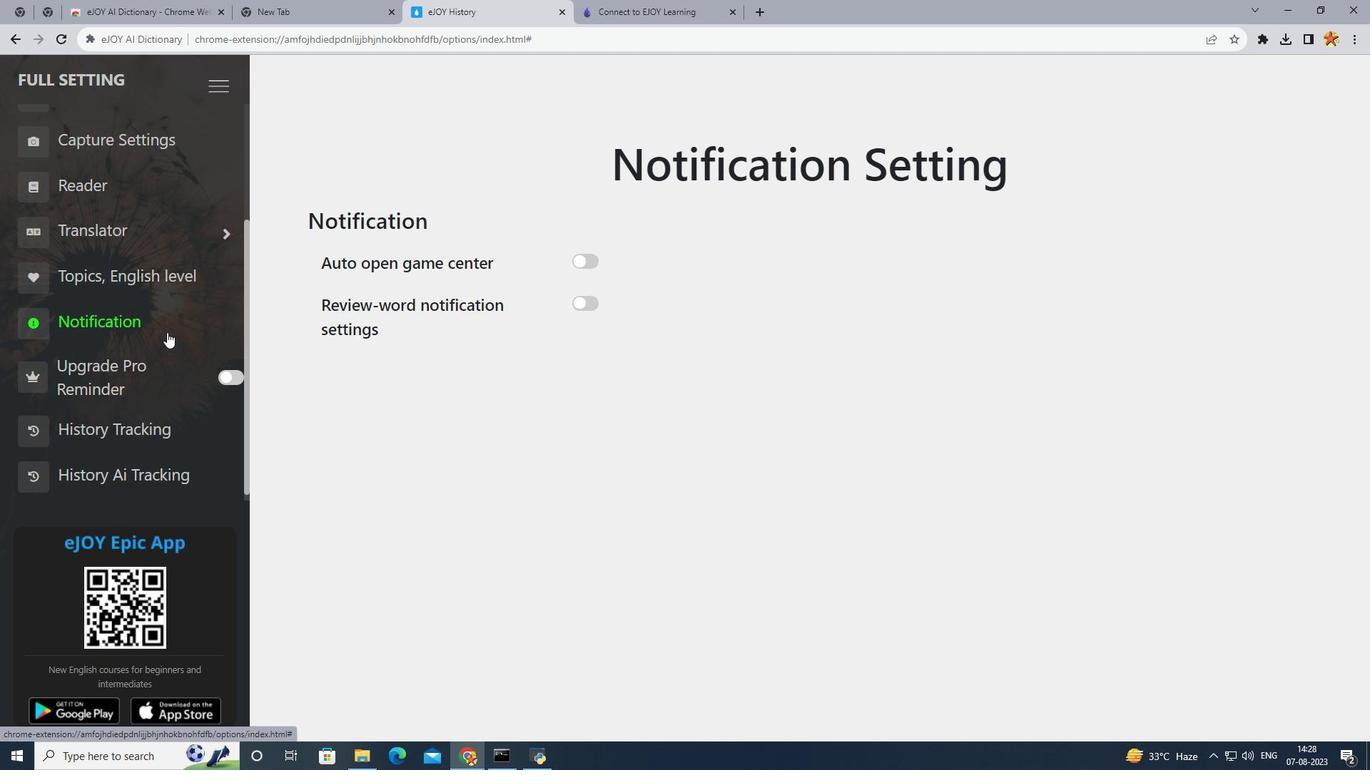 
Action: Mouse moved to (582, 308)
Screenshot: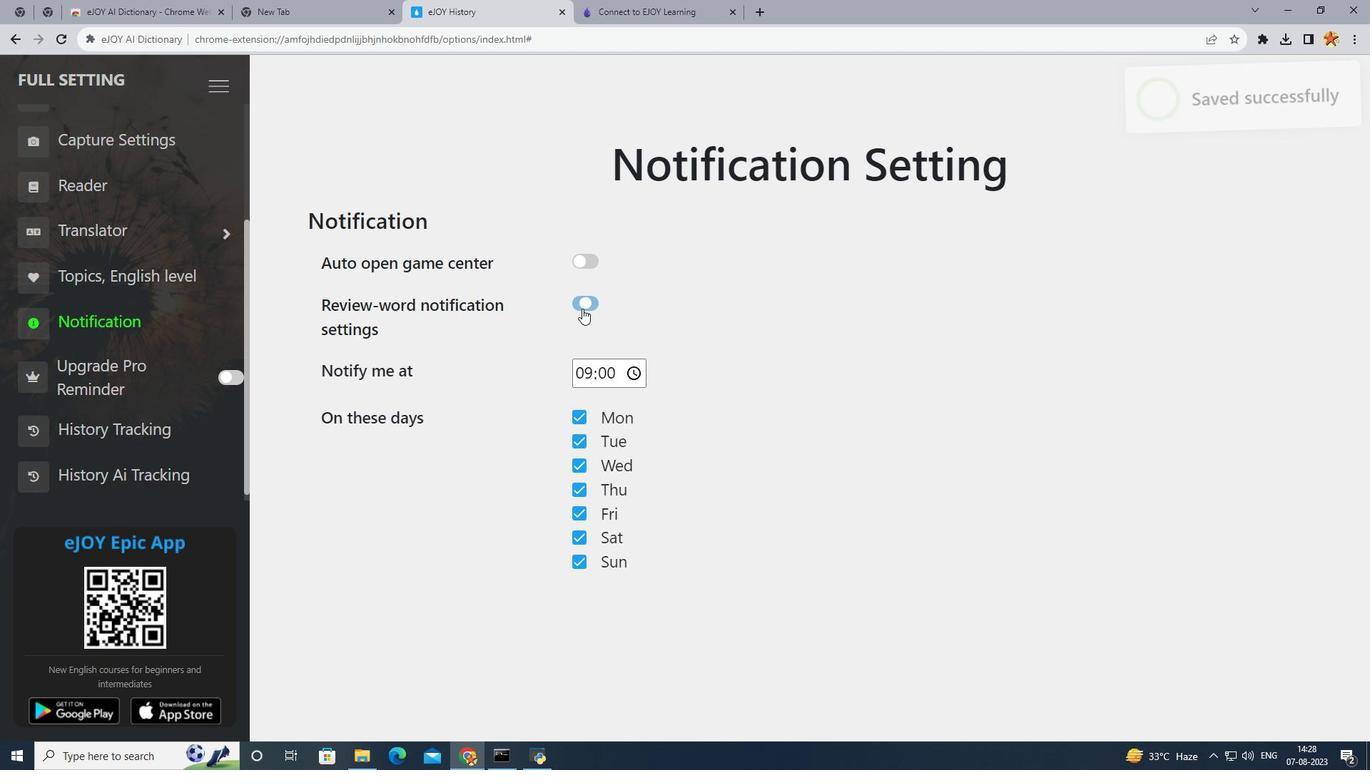 
Action: Mouse pressed left at (582, 308)
Screenshot: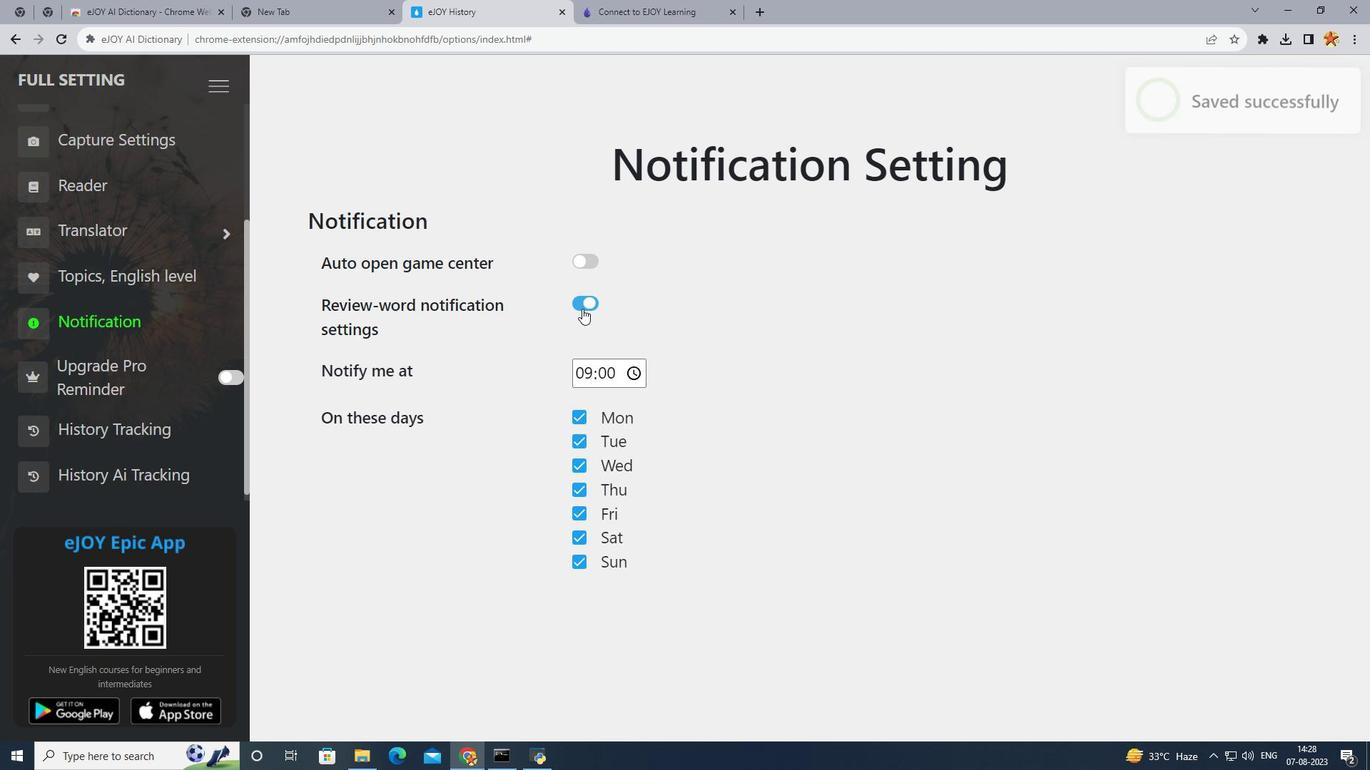 
Action: Mouse moved to (630, 379)
Screenshot: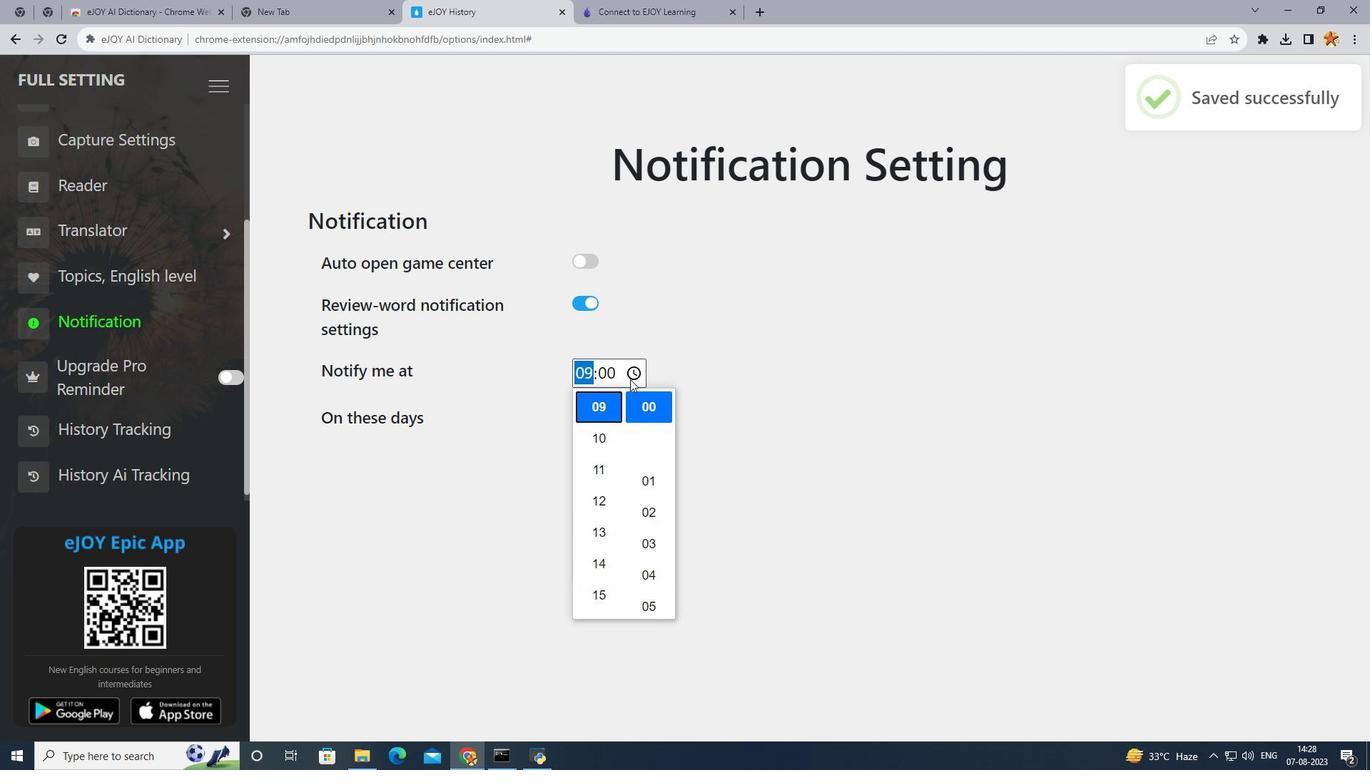 
Action: Mouse pressed left at (630, 379)
Screenshot: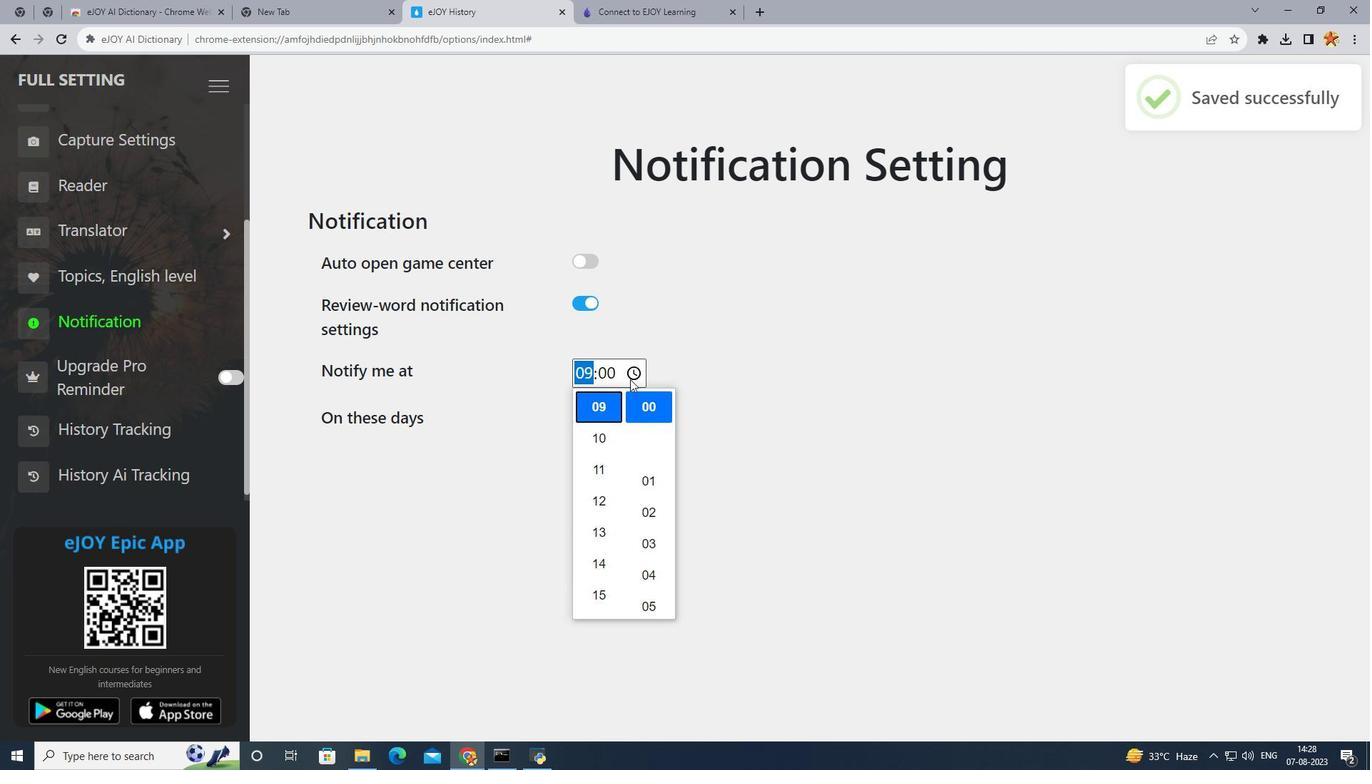 
Action: Mouse moved to (605, 530)
Screenshot: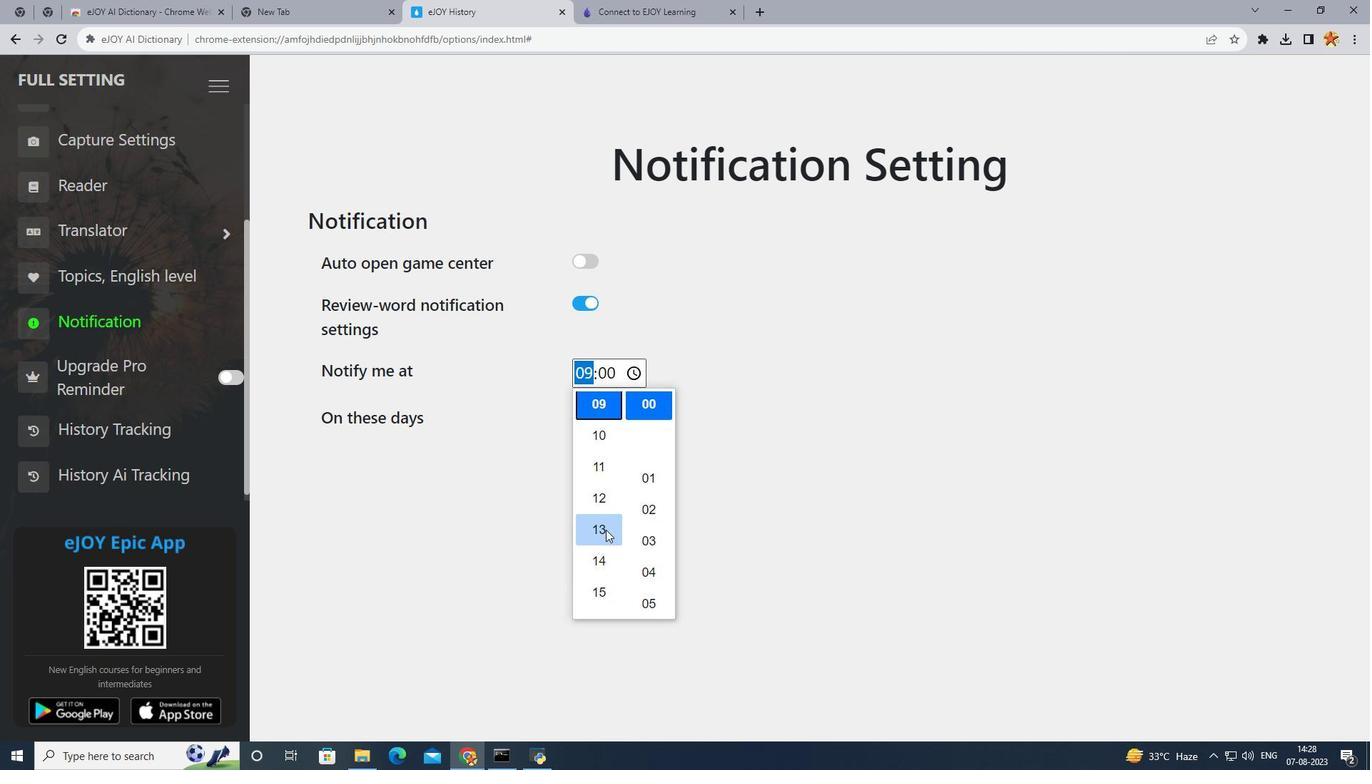 
Action: Mouse pressed left at (605, 530)
Screenshot: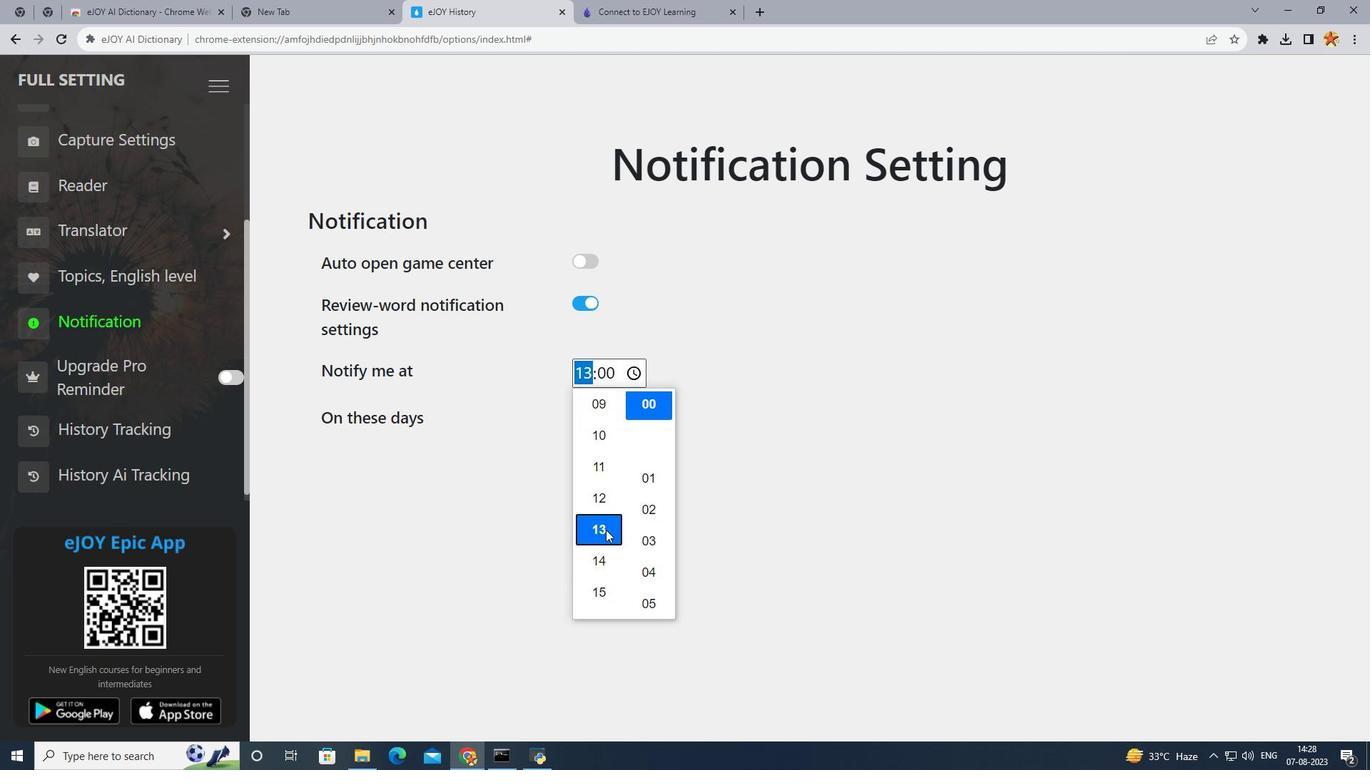 
Action: Mouse moved to (717, 445)
Screenshot: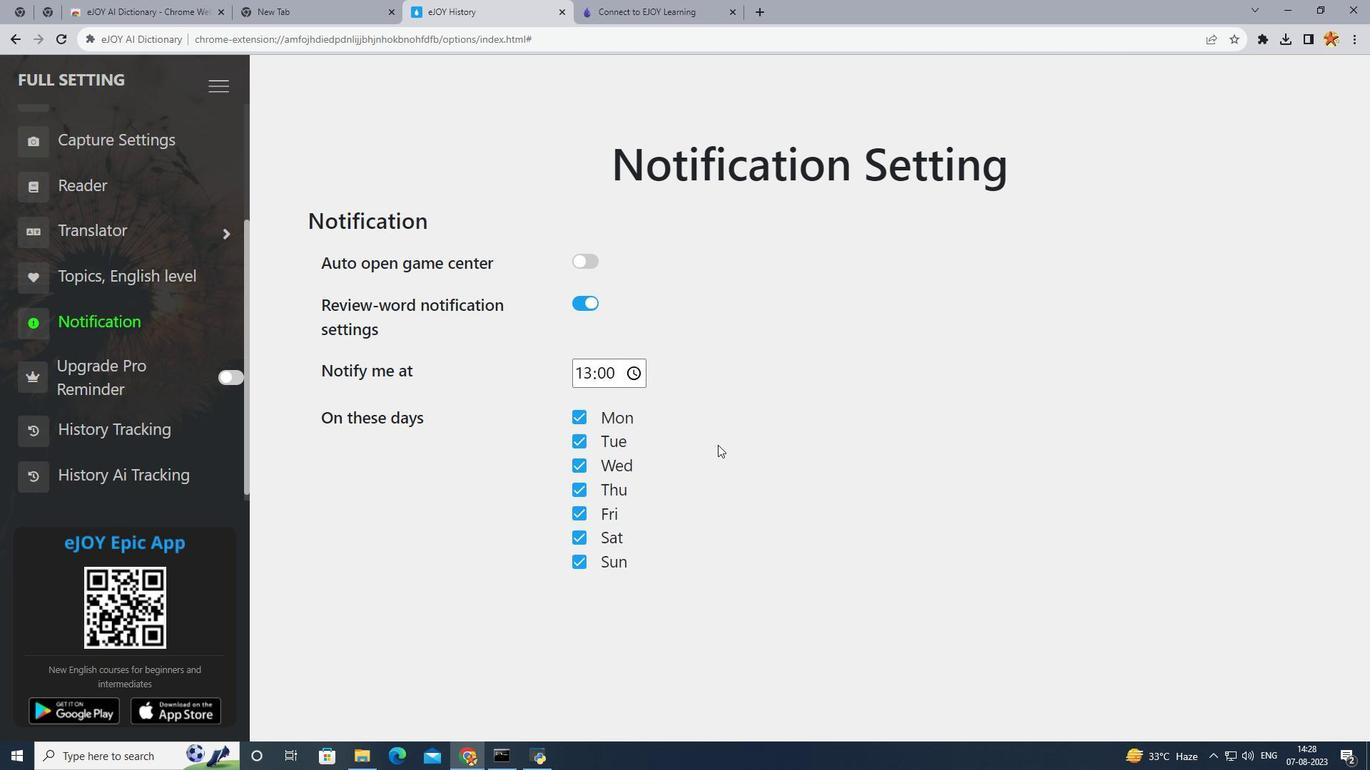 
Action: Mouse pressed left at (717, 445)
Screenshot: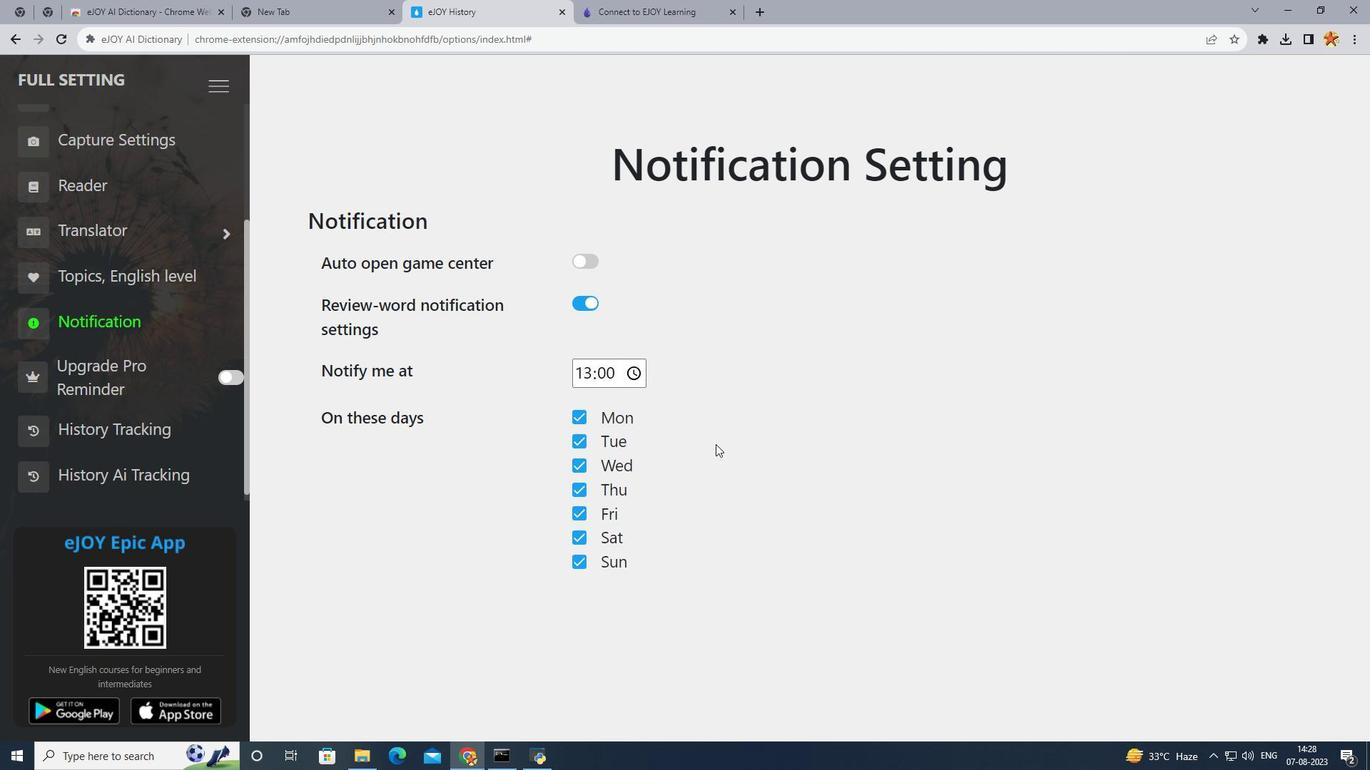 
Action: Mouse moved to (583, 498)
Screenshot: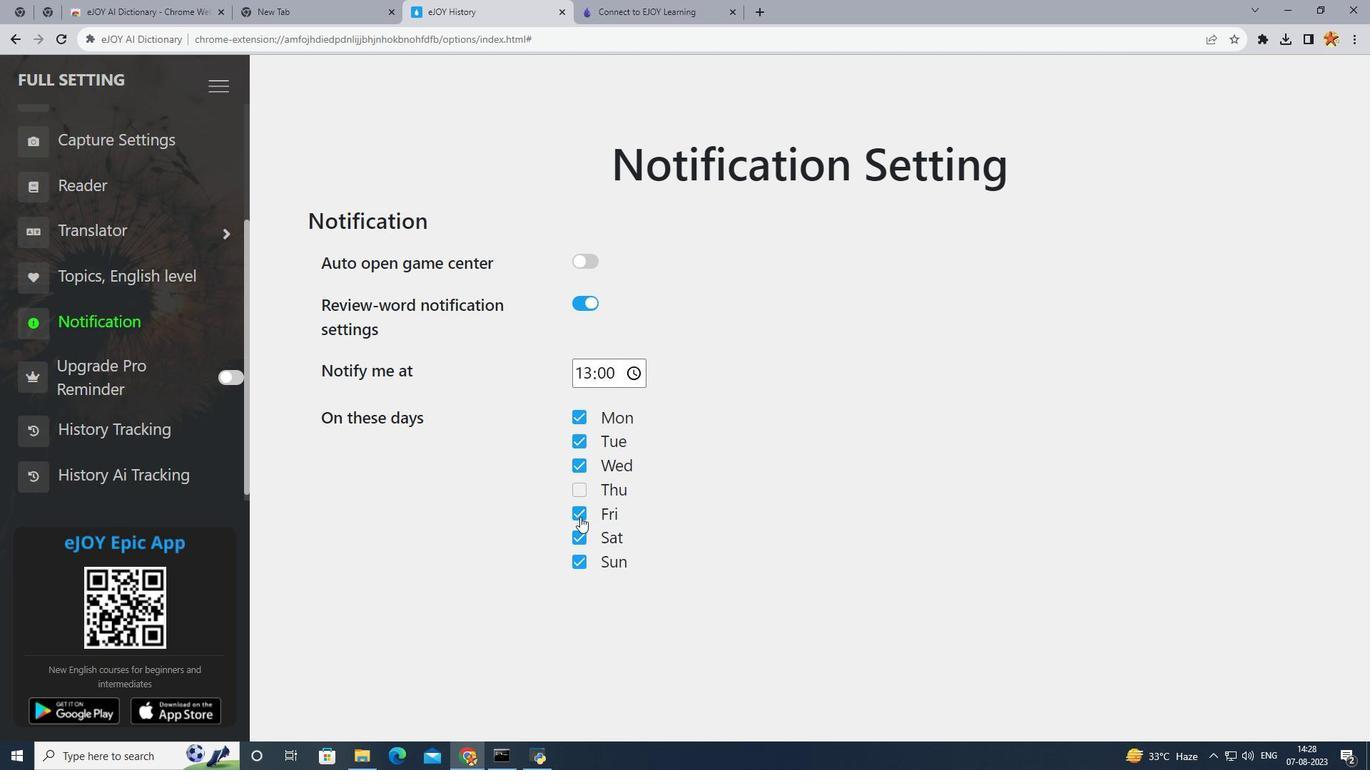 
Action: Mouse pressed left at (583, 498)
Screenshot: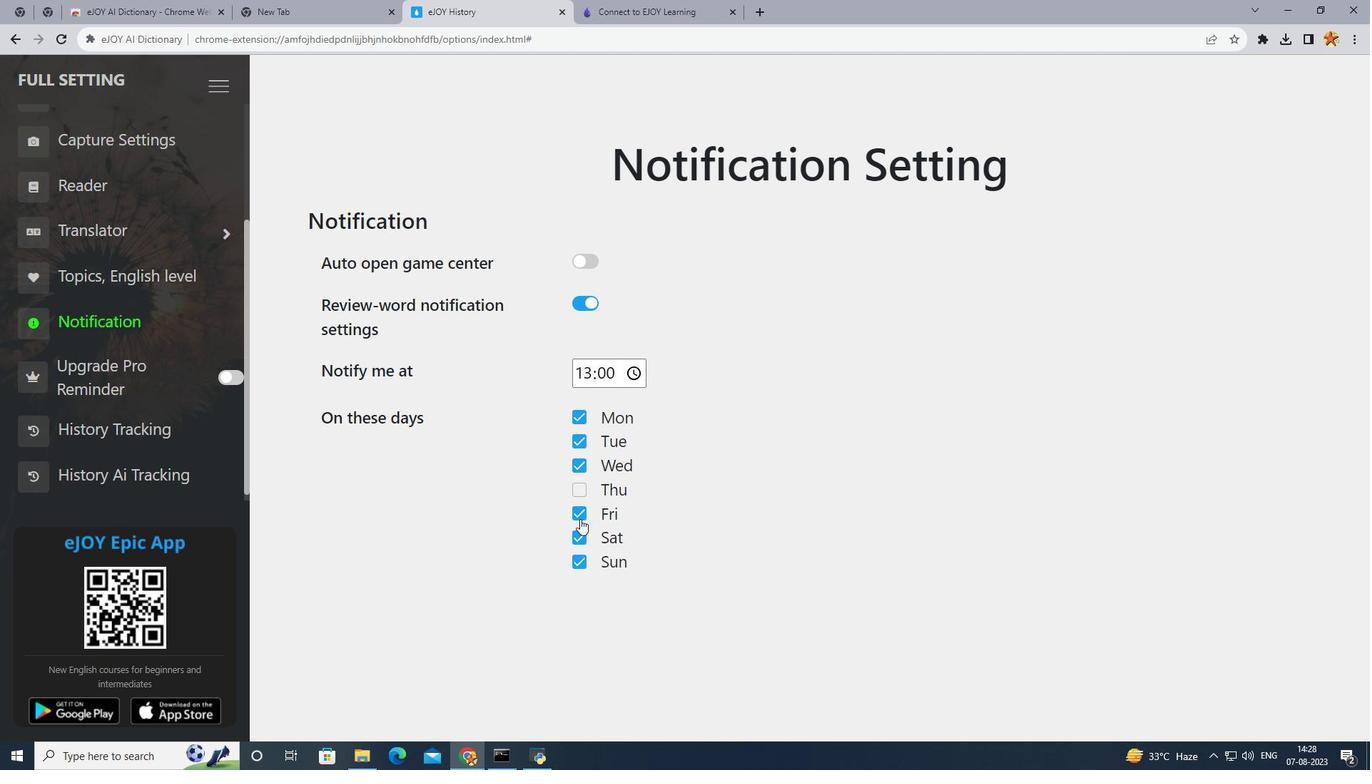 
Action: Mouse moved to (580, 520)
Screenshot: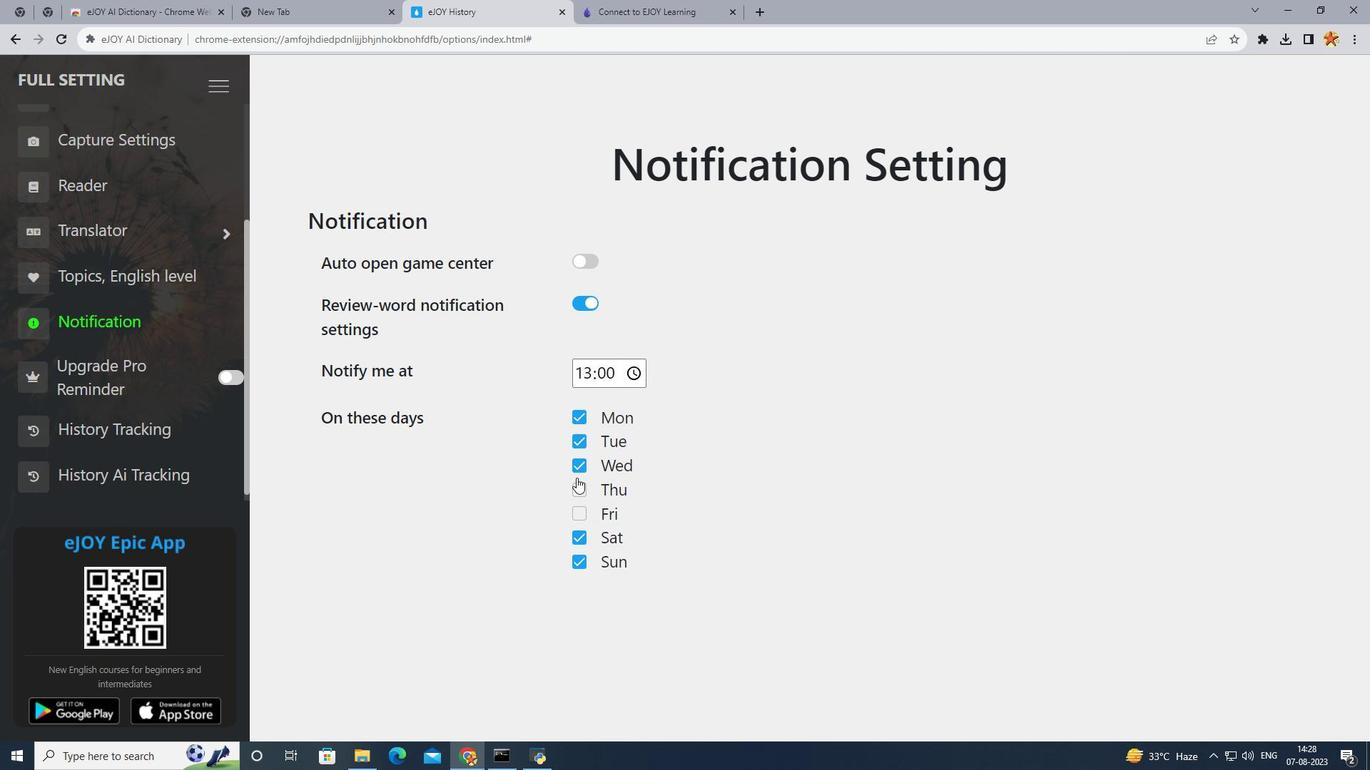 
Action: Mouse pressed left at (580, 520)
Screenshot: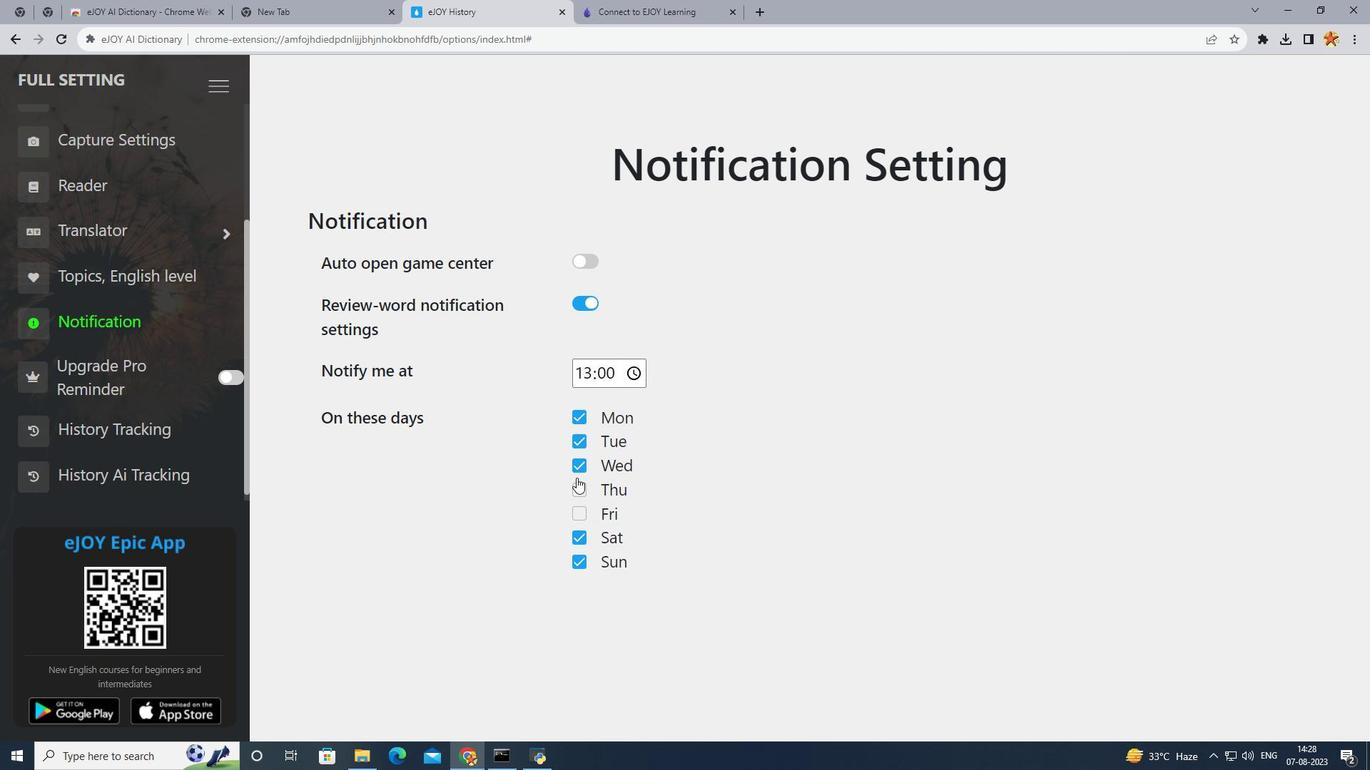 
Action: Mouse moved to (577, 468)
Screenshot: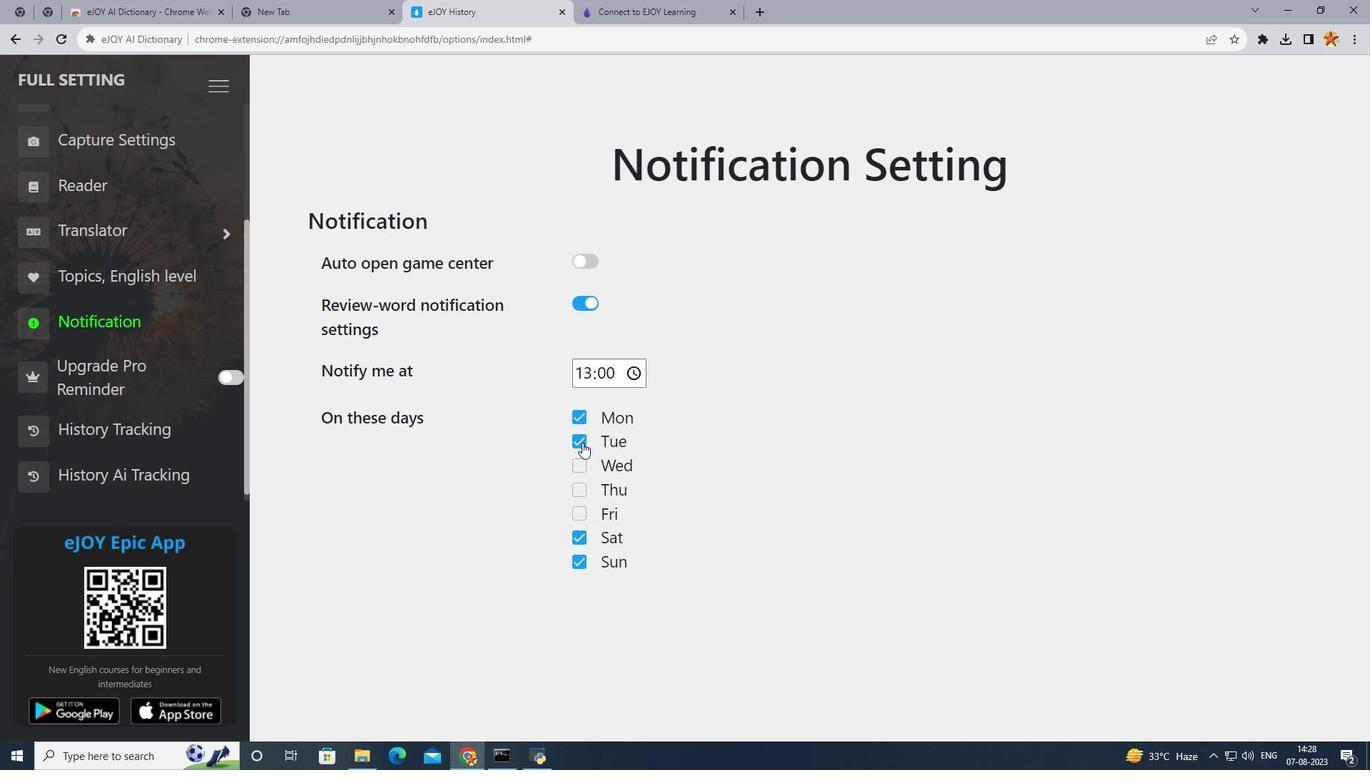 
Action: Mouse pressed left at (577, 468)
Screenshot: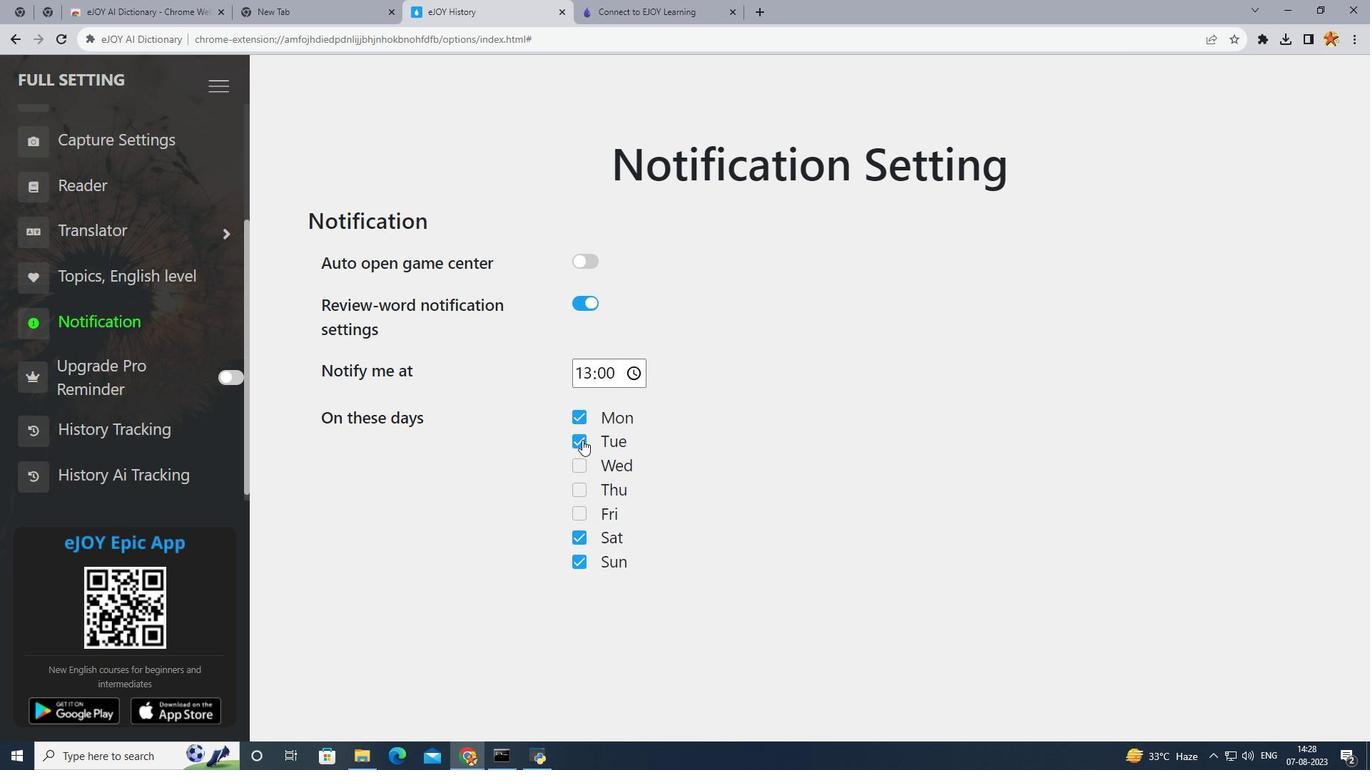 
Action: Mouse moved to (582, 440)
Screenshot: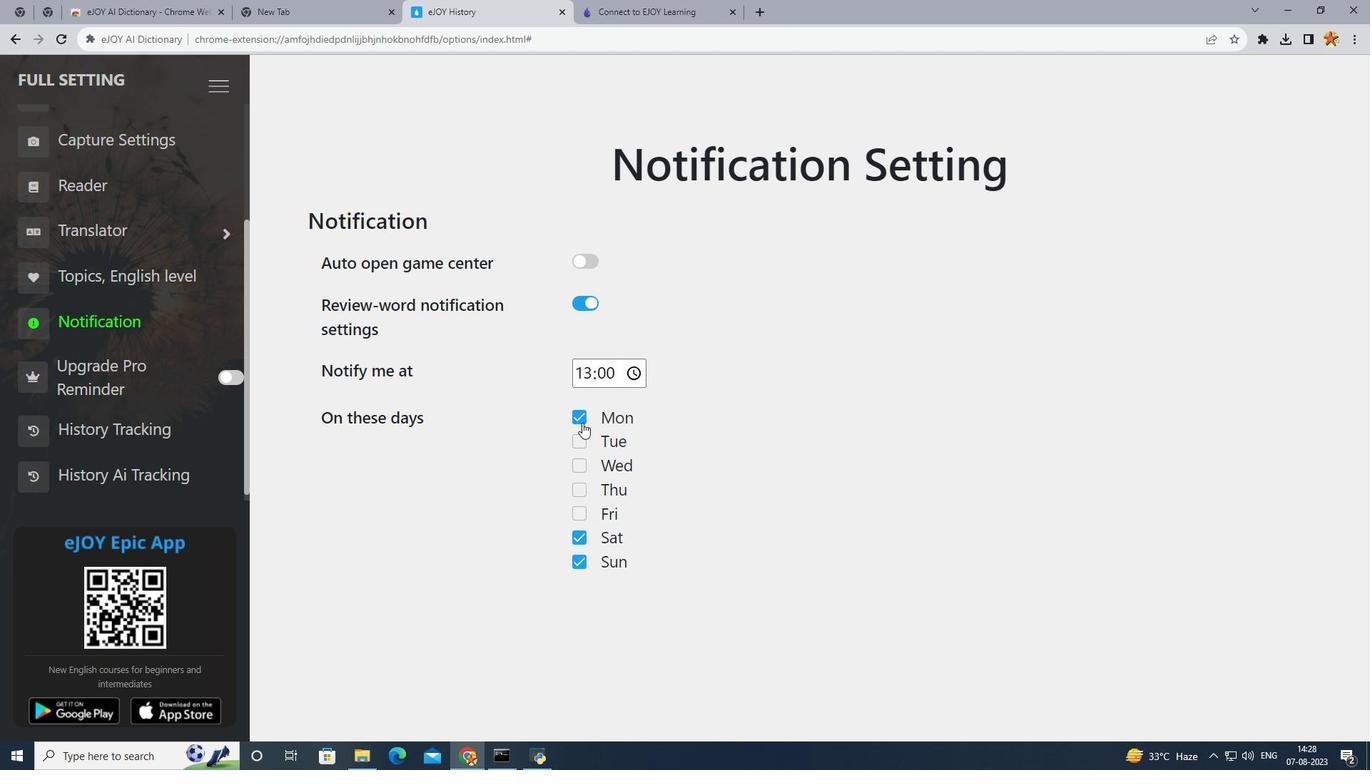 
Action: Mouse pressed left at (582, 440)
Screenshot: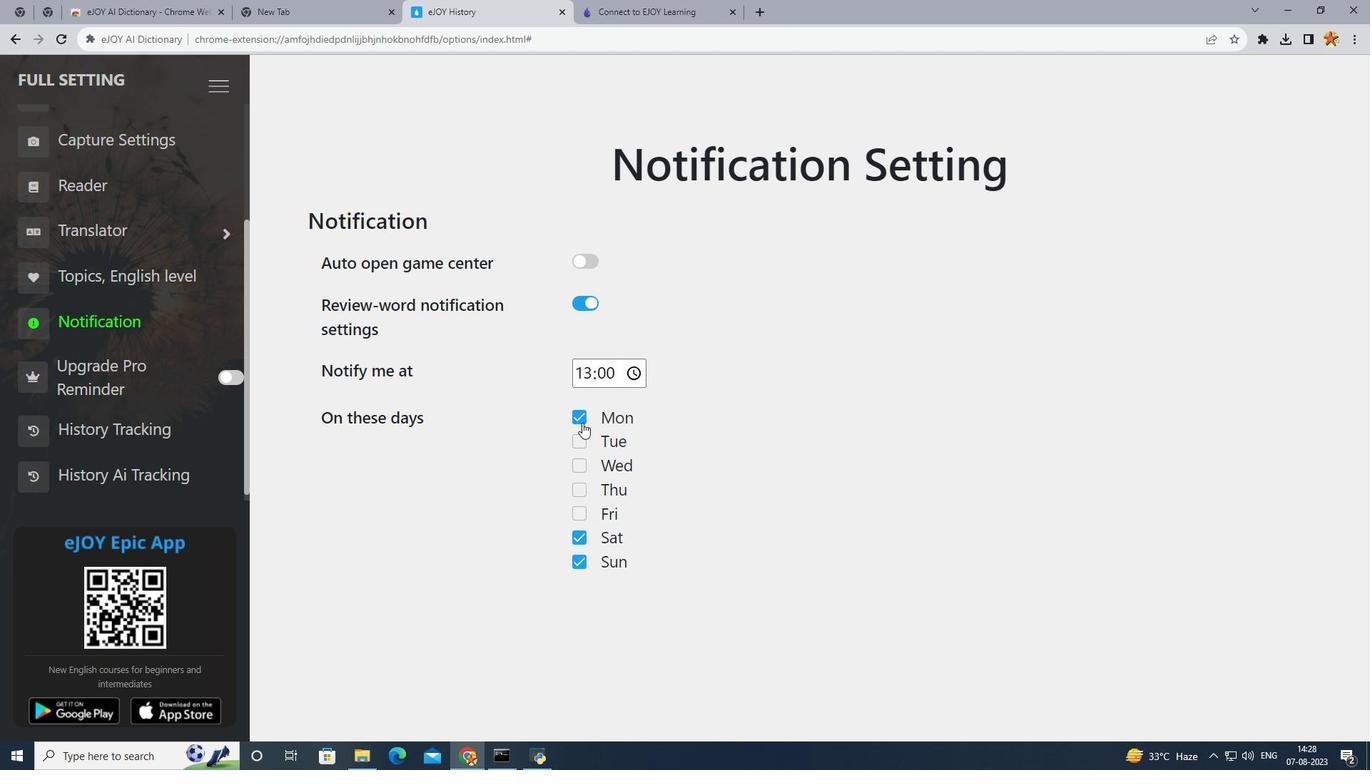 
Action: Mouse moved to (582, 423)
Screenshot: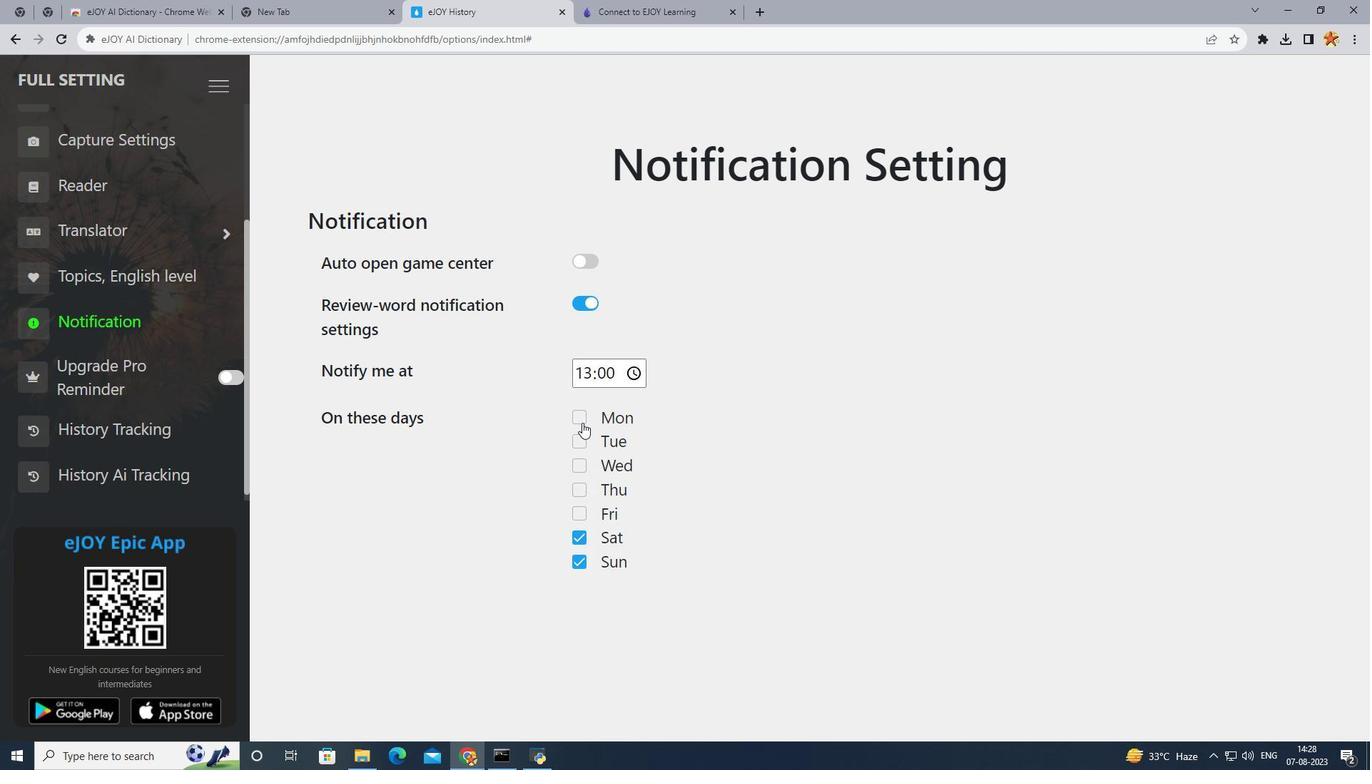 
Action: Mouse pressed left at (582, 423)
Screenshot: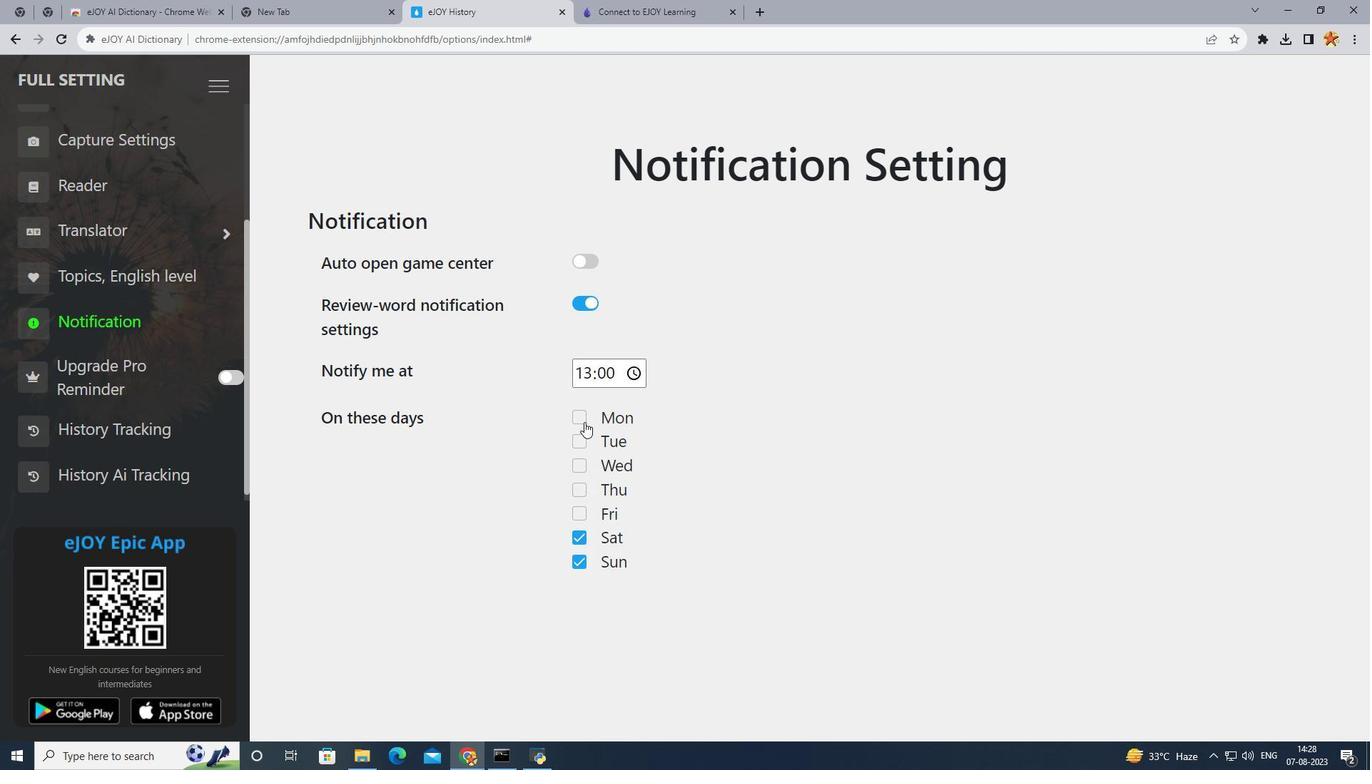 
Action: Mouse moved to (762, 385)
Screenshot: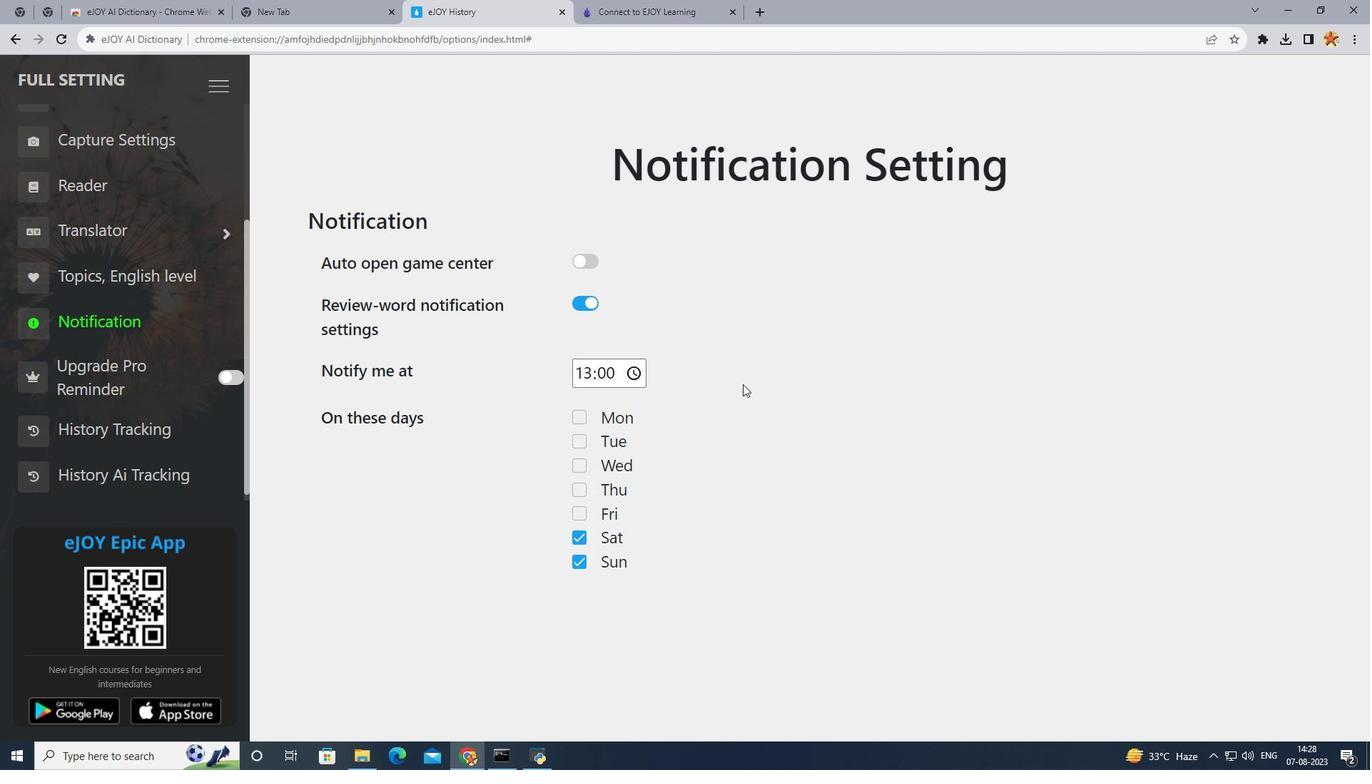 
Action: Mouse pressed left at (762, 385)
Screenshot: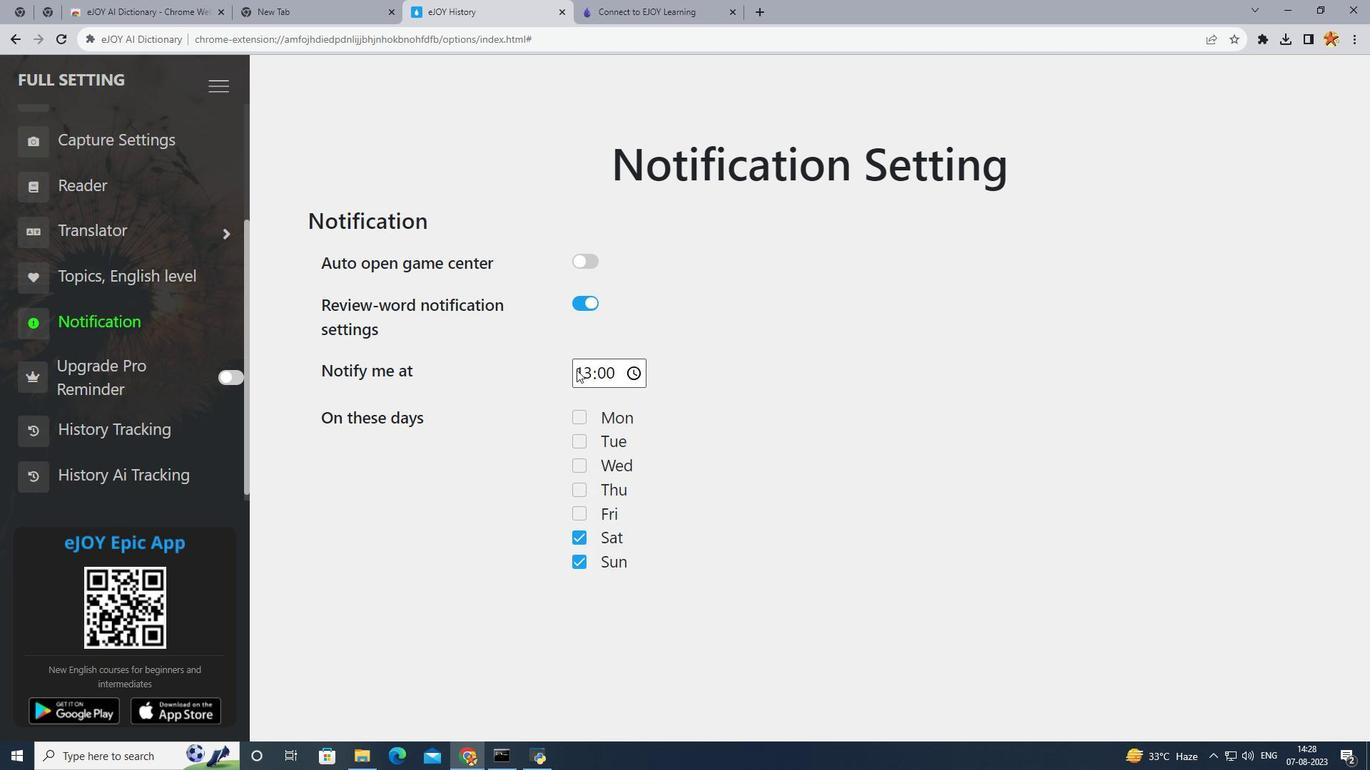 
Action: Mouse moved to (183, 285)
Screenshot: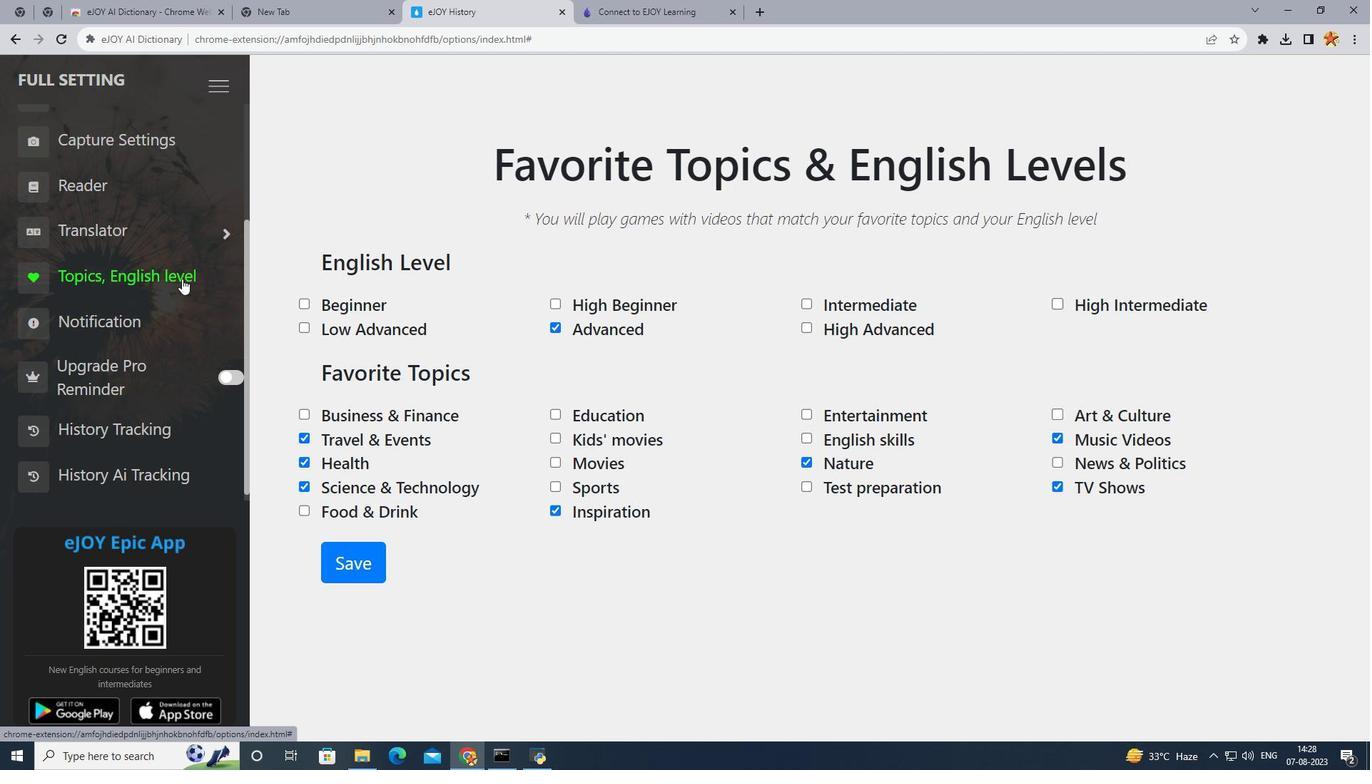 
Action: Mouse pressed left at (183, 285)
Screenshot: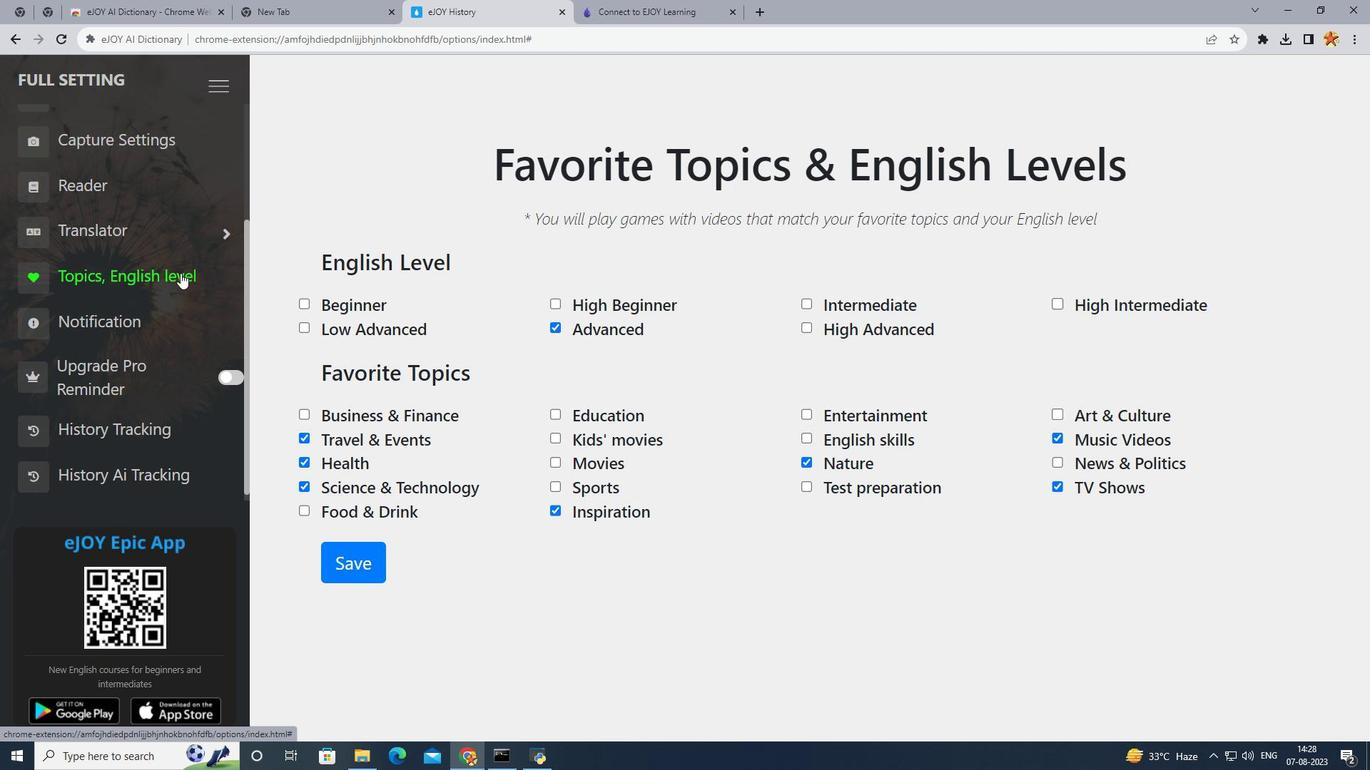 
Action: Mouse moved to (164, 232)
Screenshot: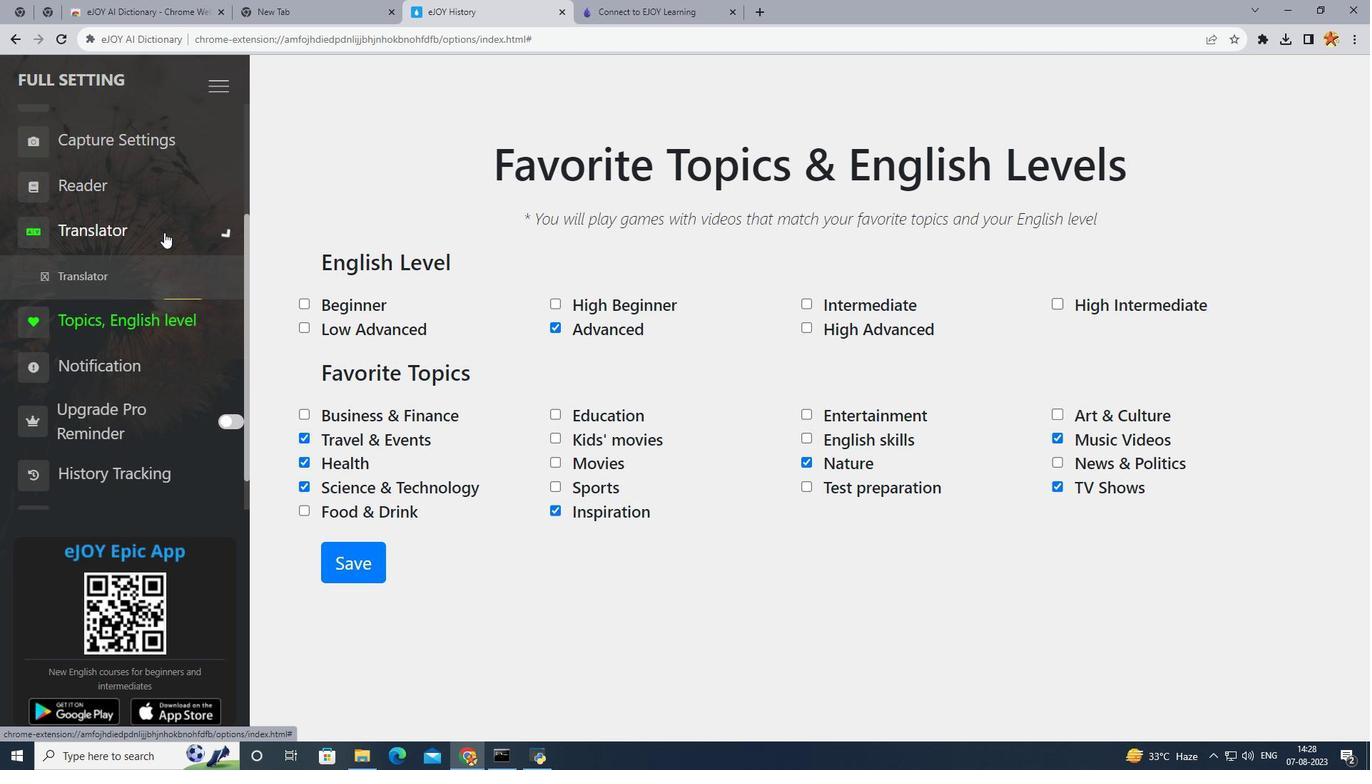 
Action: Mouse pressed left at (164, 232)
Screenshot: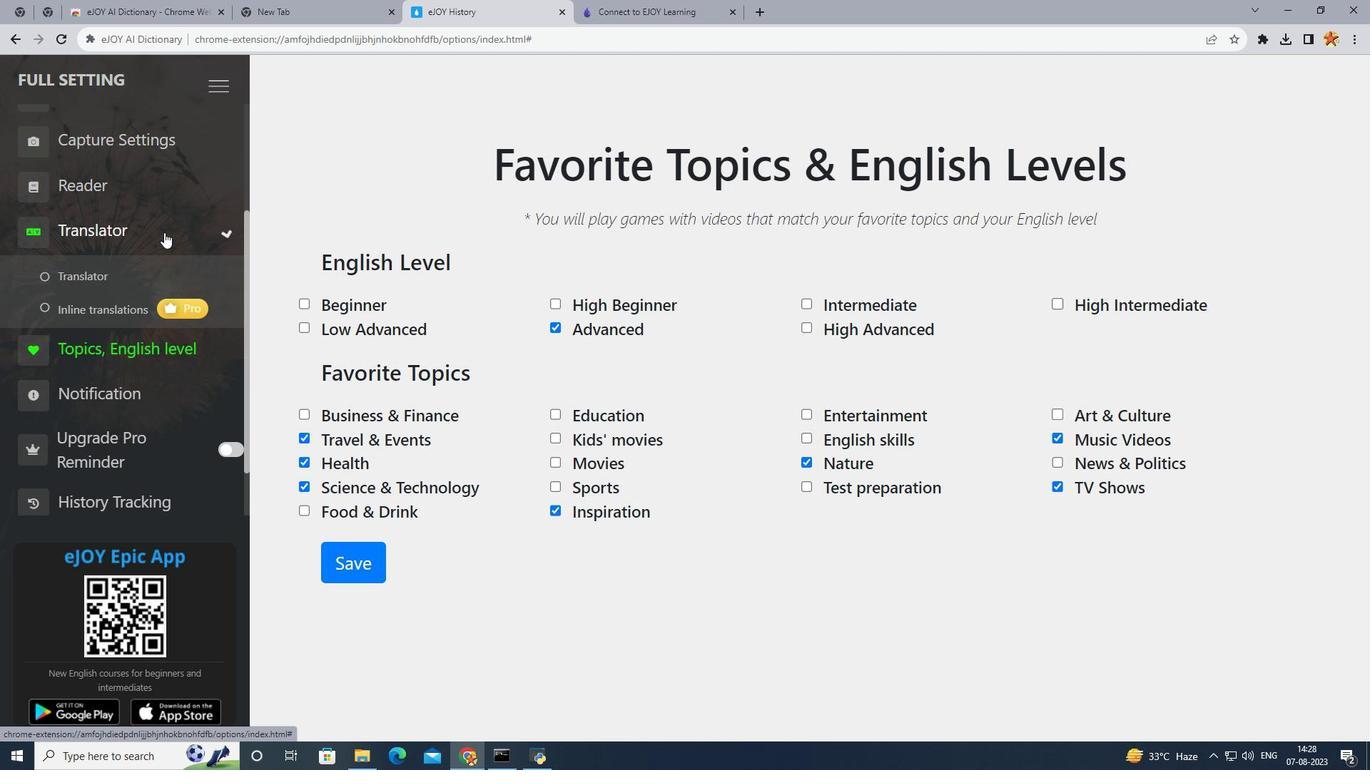 
Action: Mouse moved to (130, 272)
Screenshot: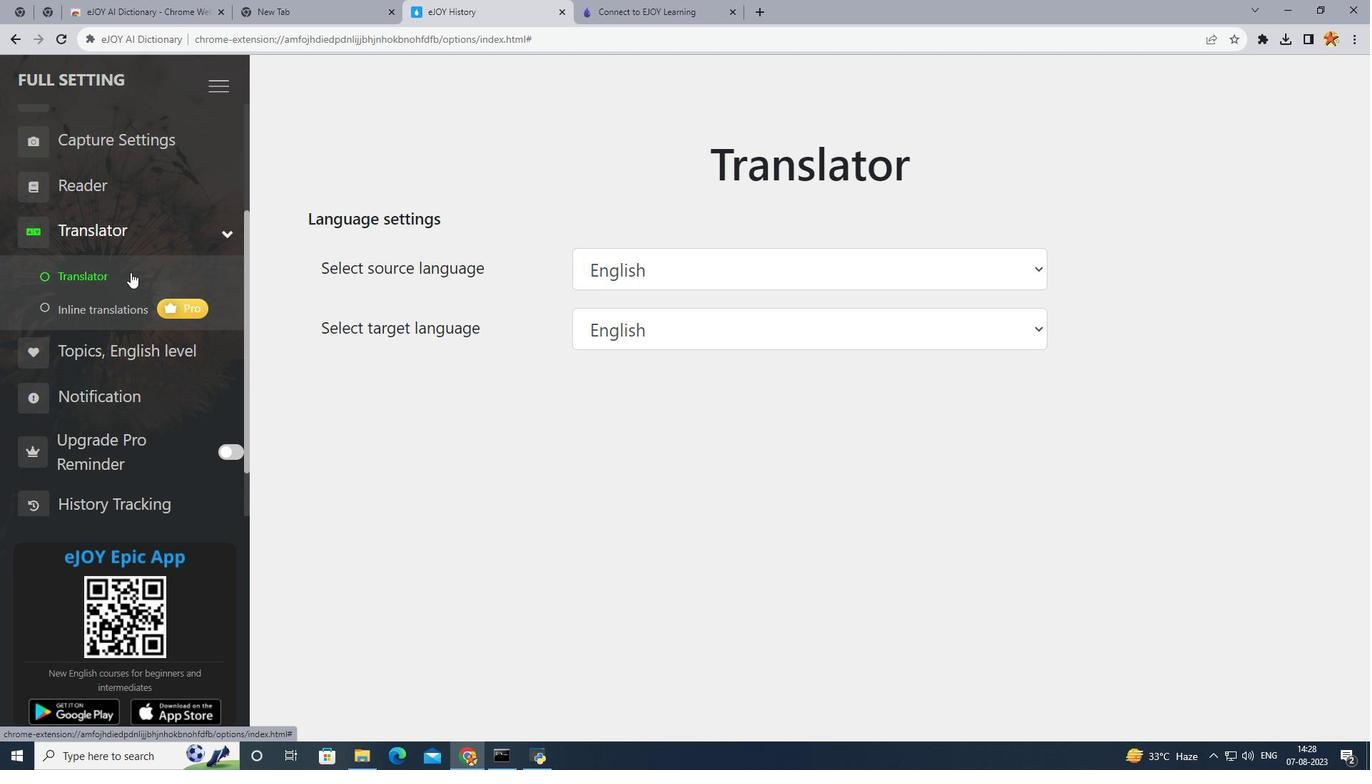
Action: Mouse pressed left at (130, 272)
Screenshot: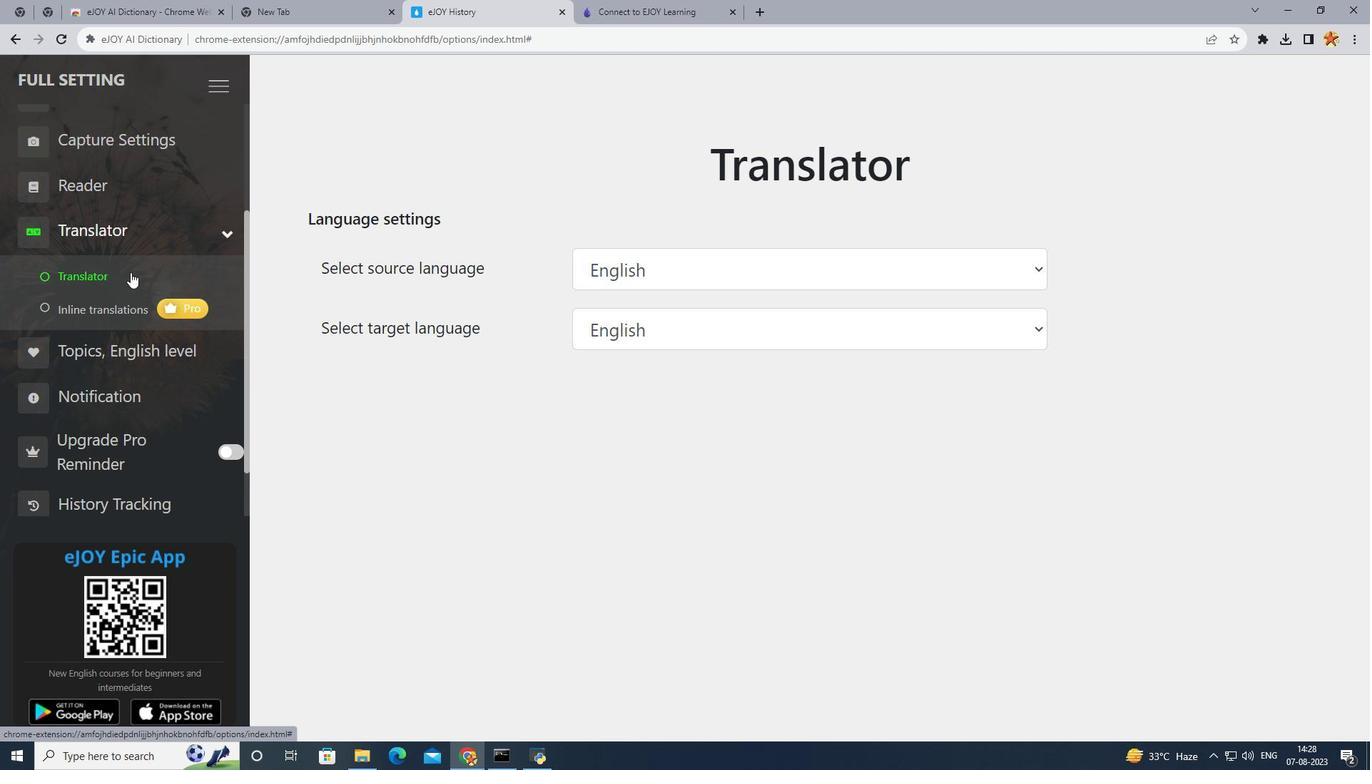 
Action: Mouse moved to (747, 266)
Screenshot: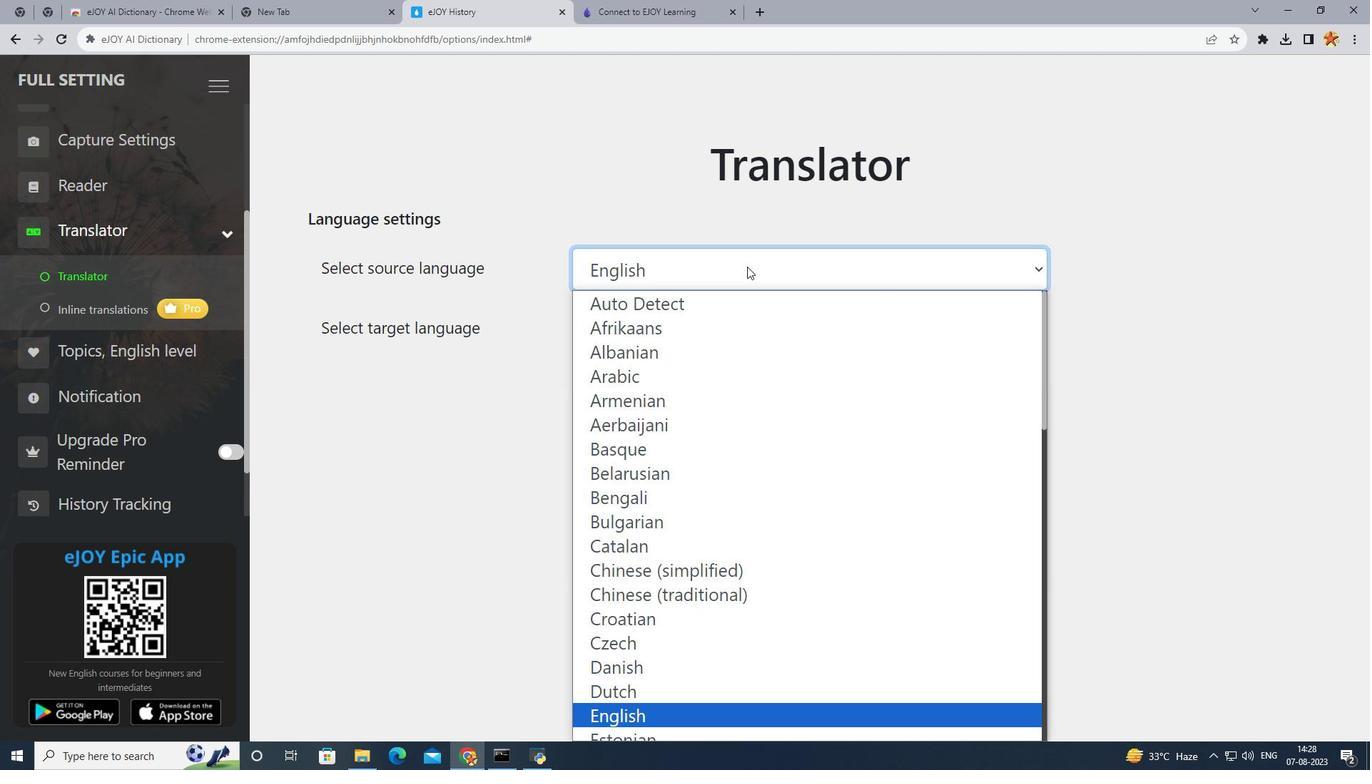 
Action: Mouse pressed left at (747, 266)
Screenshot: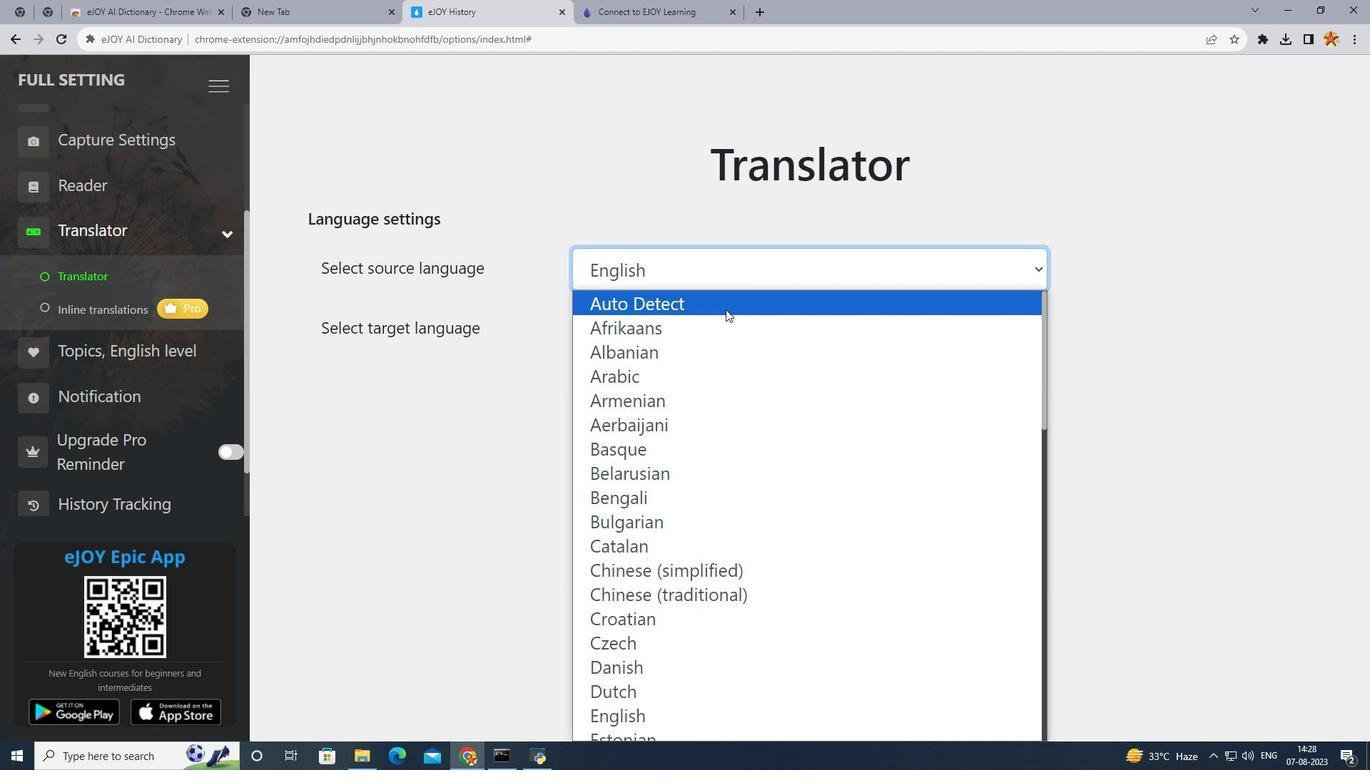 
Action: Mouse moved to (639, 525)
Screenshot: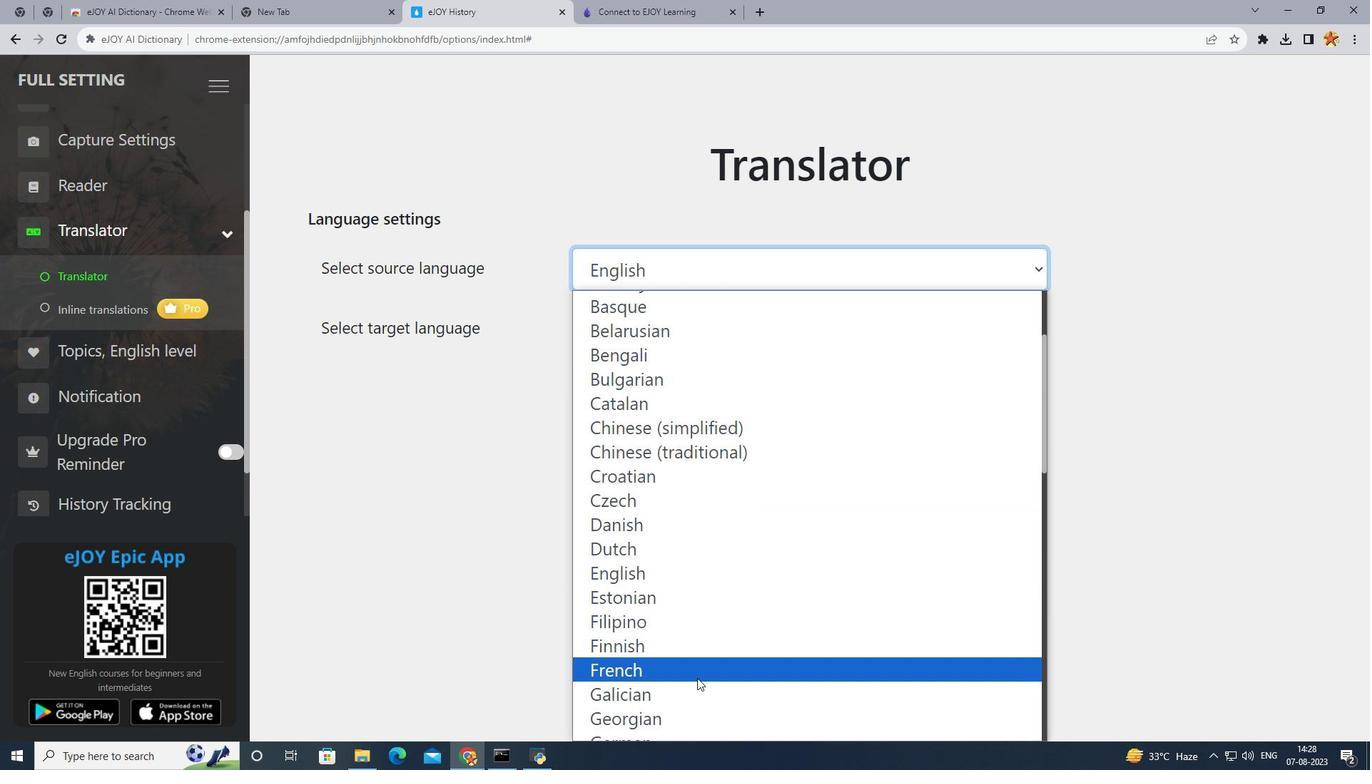 
Action: Mouse scrolled (639, 525) with delta (0, 0)
Screenshot: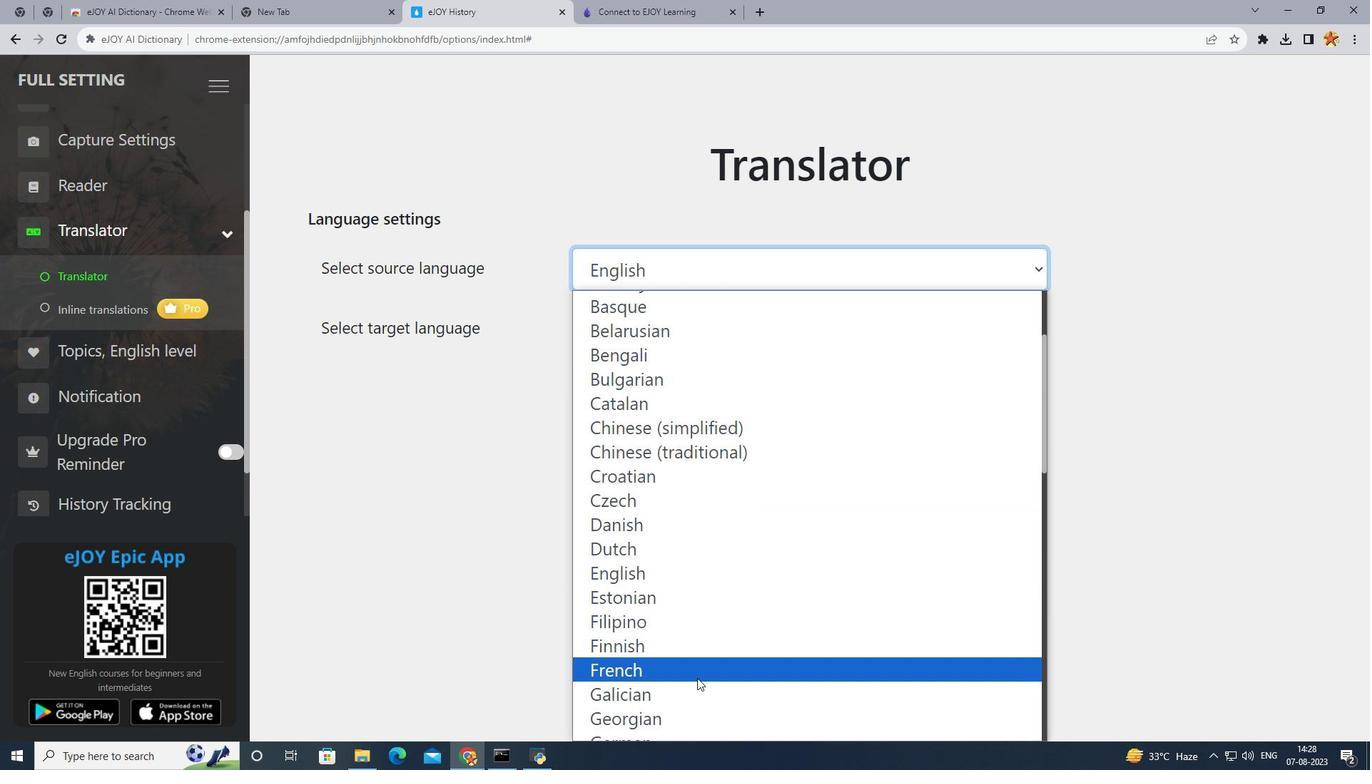 
Action: Mouse moved to (727, 584)
Screenshot: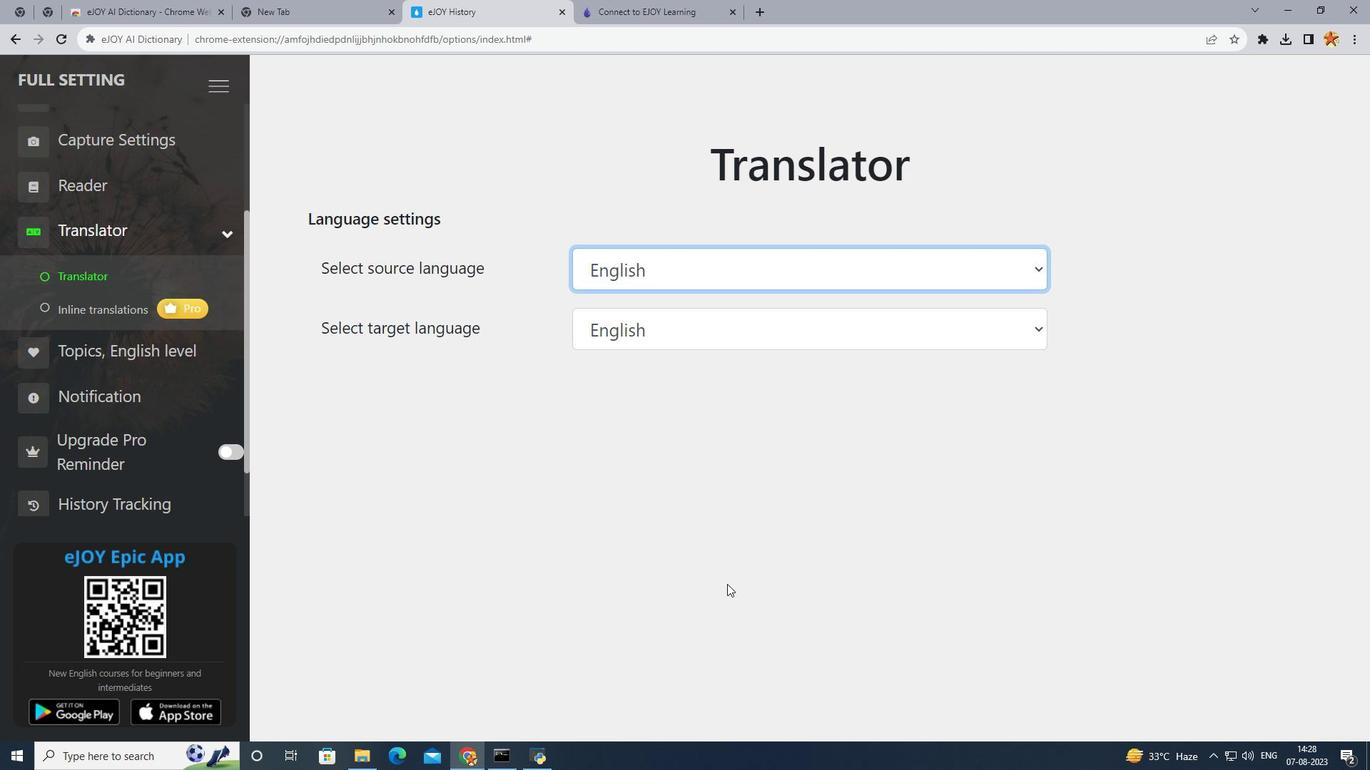 
Action: Mouse pressed left at (727, 584)
Screenshot: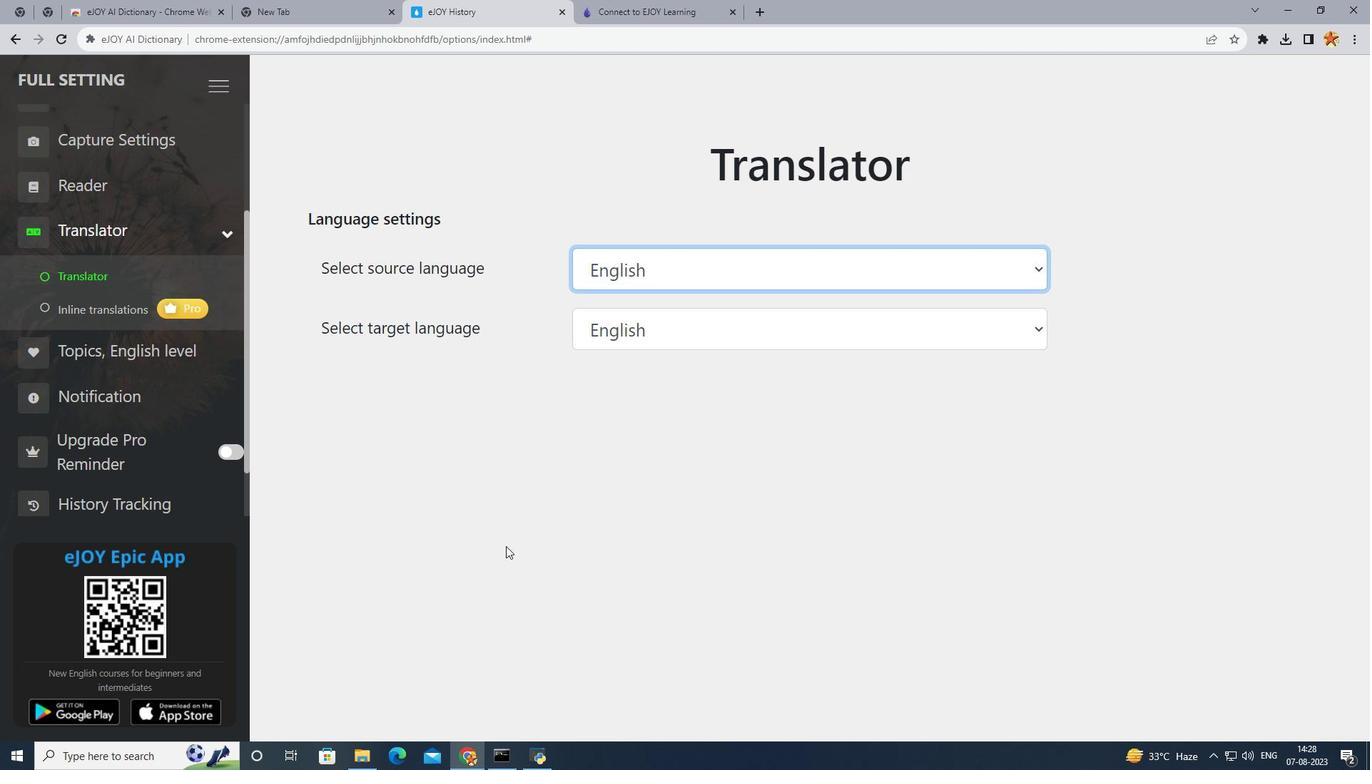
Action: Mouse moved to (365, 505)
Screenshot: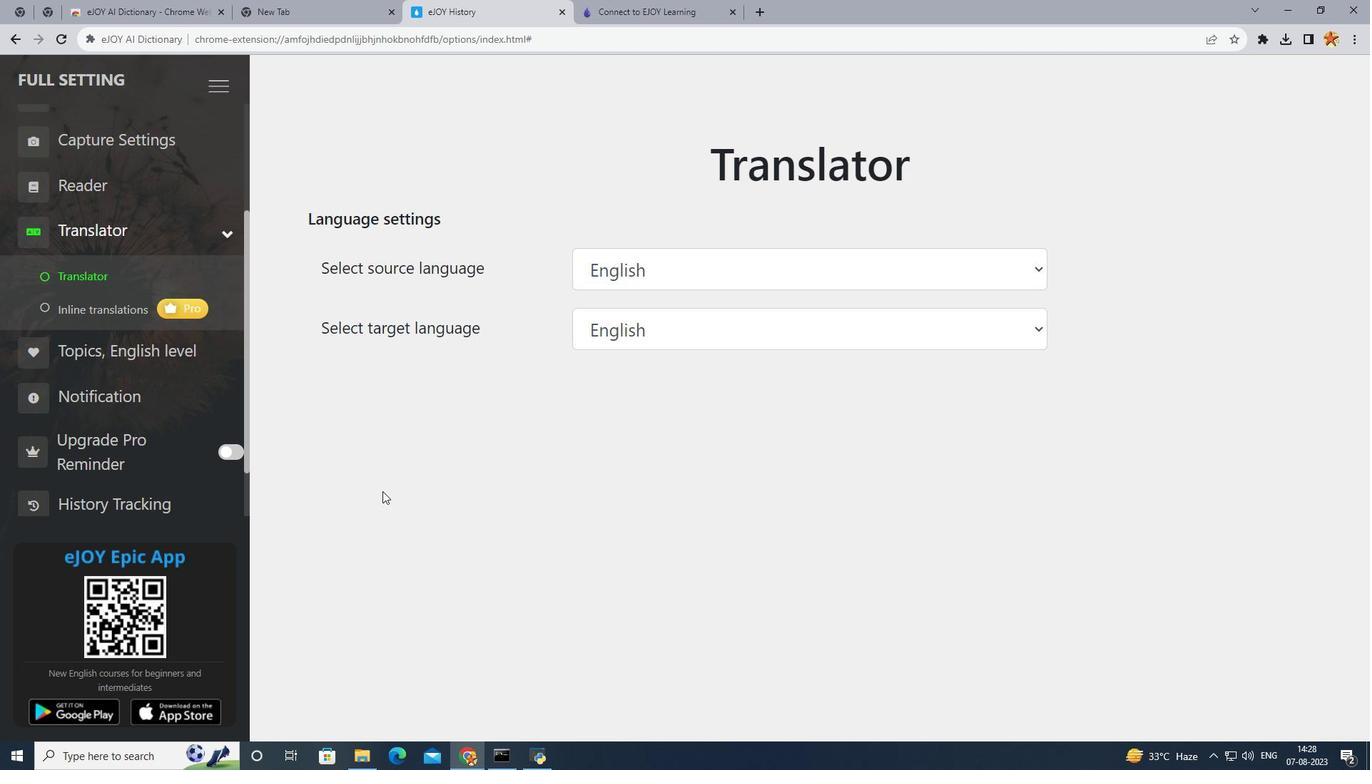 
Action: Mouse pressed left at (365, 505)
Screenshot: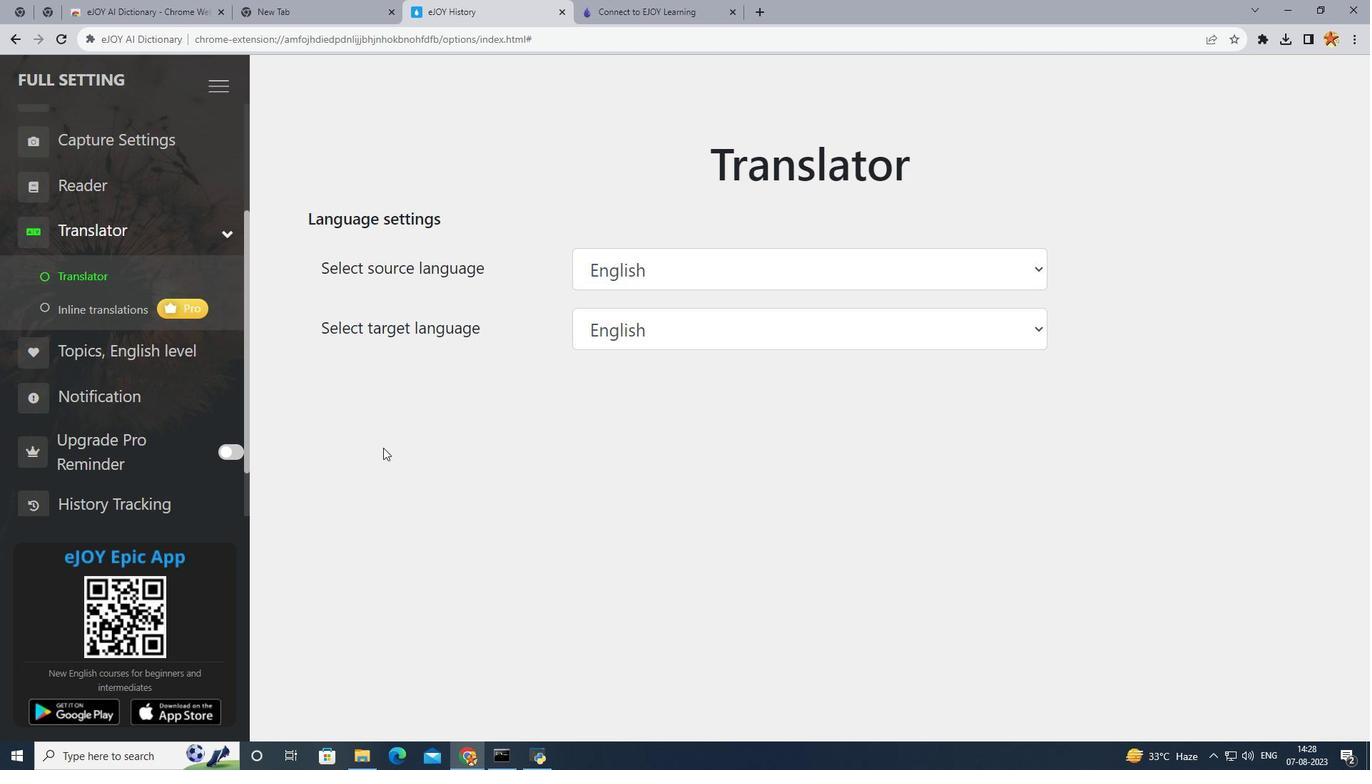 
Action: Mouse moved to (97, 181)
Screenshot: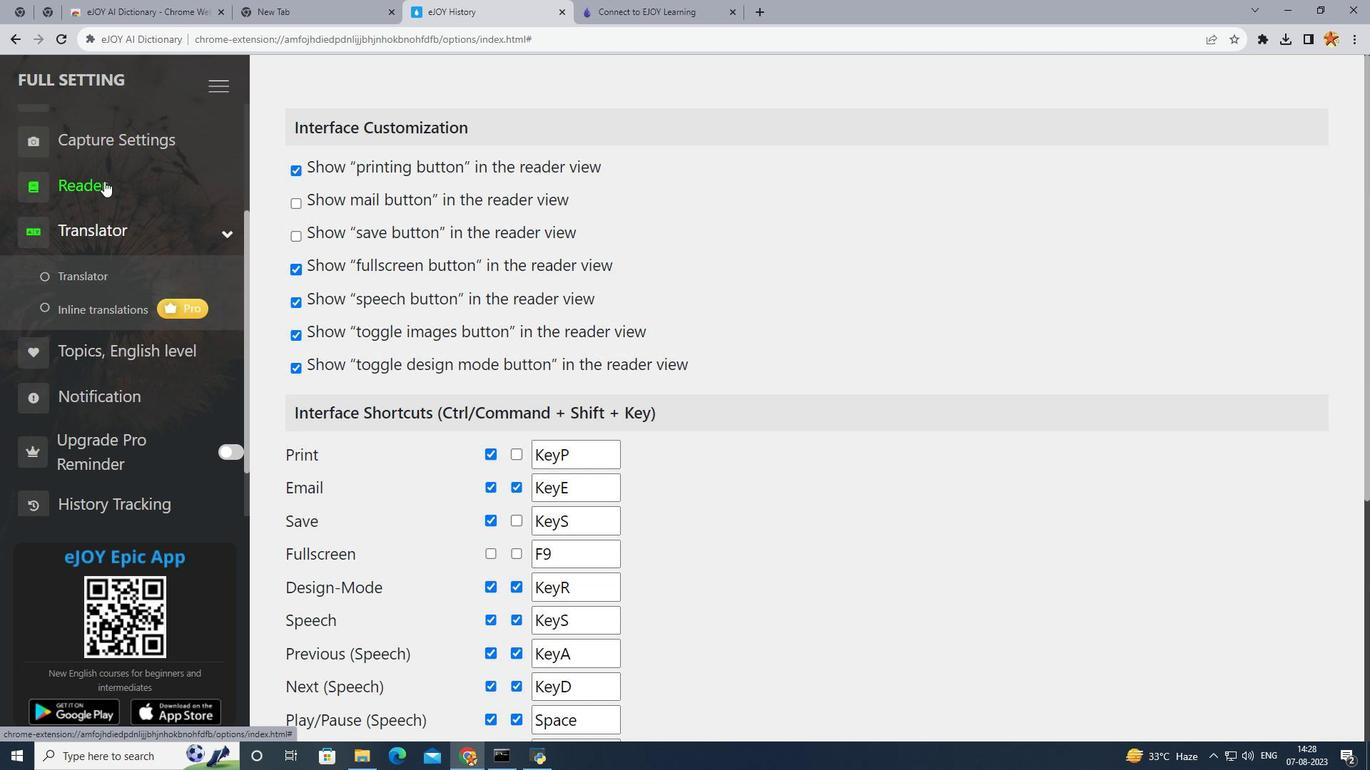 
Action: Mouse pressed left at (97, 181)
Screenshot: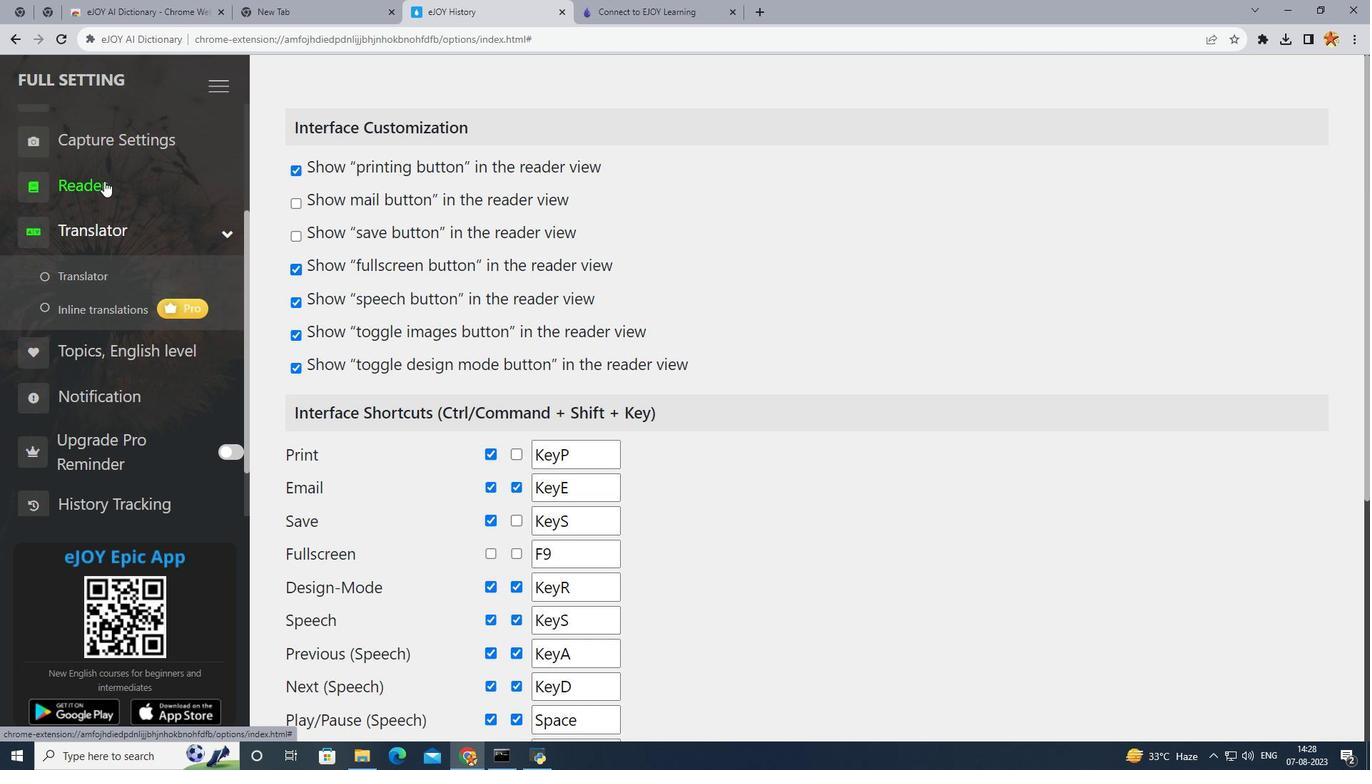 
Action: Mouse moved to (841, 420)
Screenshot: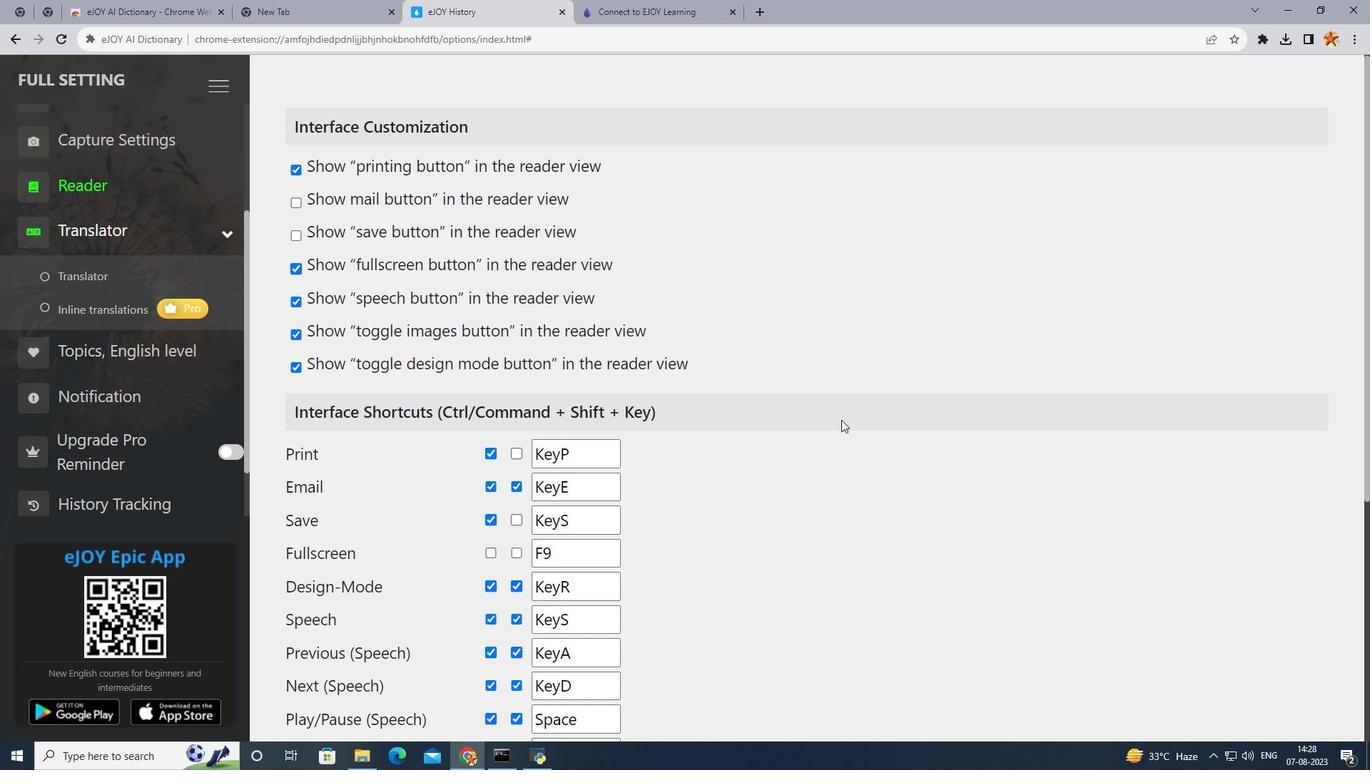 
Action: Mouse scrolled (841, 419) with delta (0, 0)
Screenshot: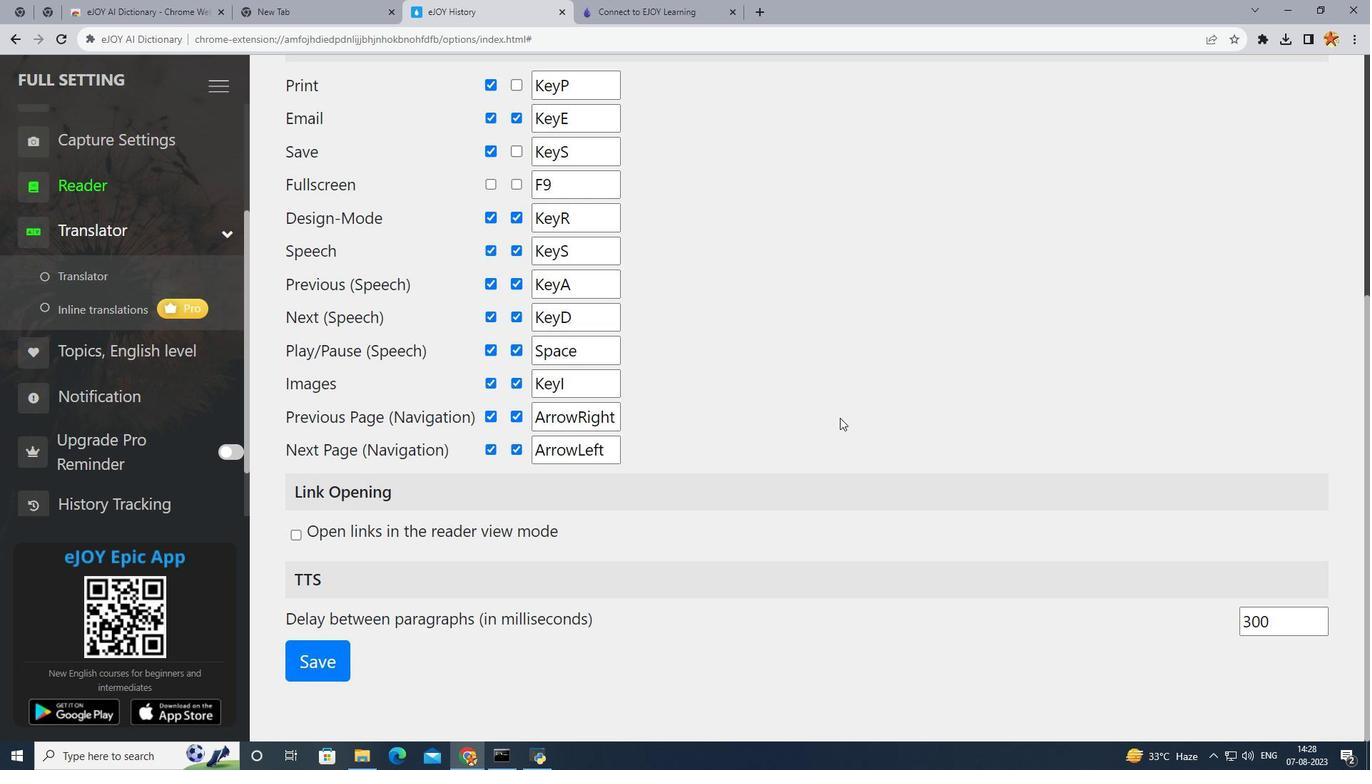 
Action: Mouse scrolled (841, 419) with delta (0, 0)
Screenshot: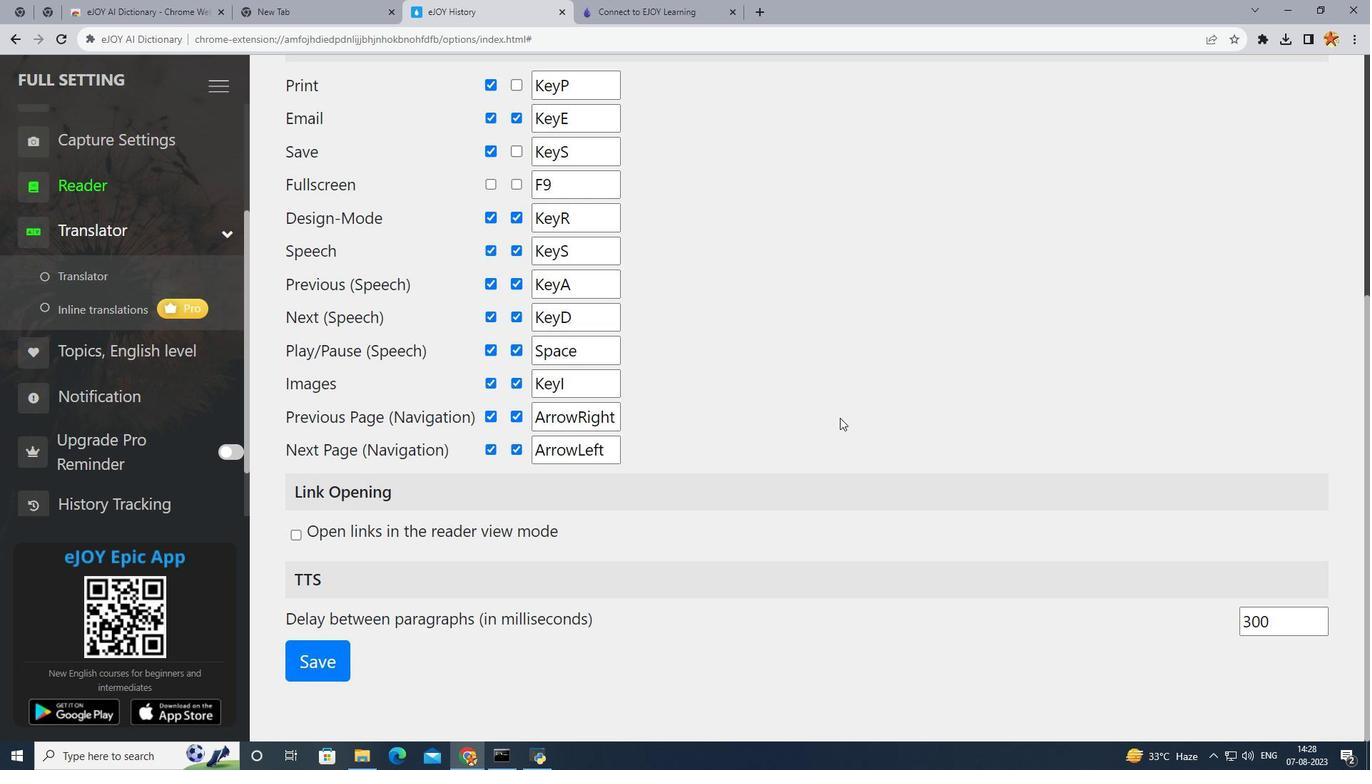 
Action: Mouse scrolled (841, 419) with delta (0, 0)
Screenshot: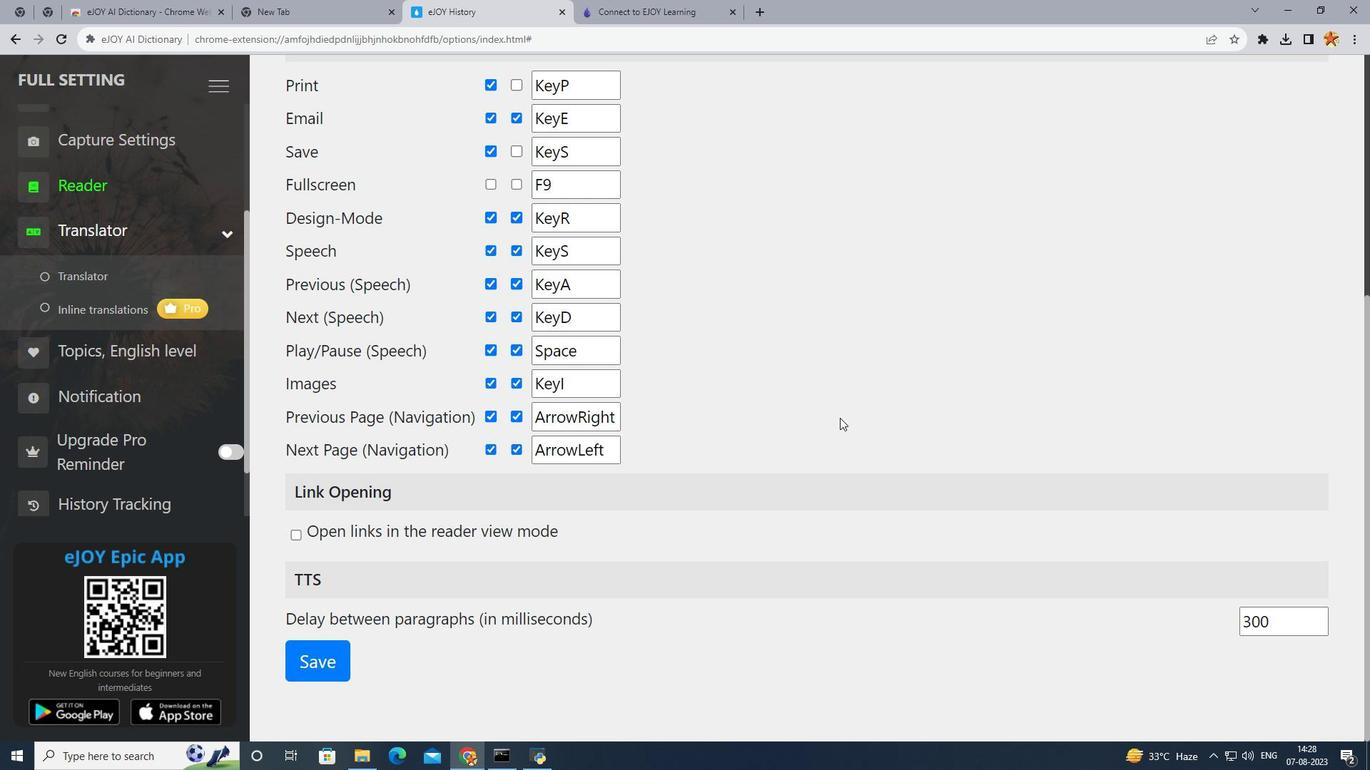 
Action: Mouse scrolled (841, 419) with delta (0, 0)
Screenshot: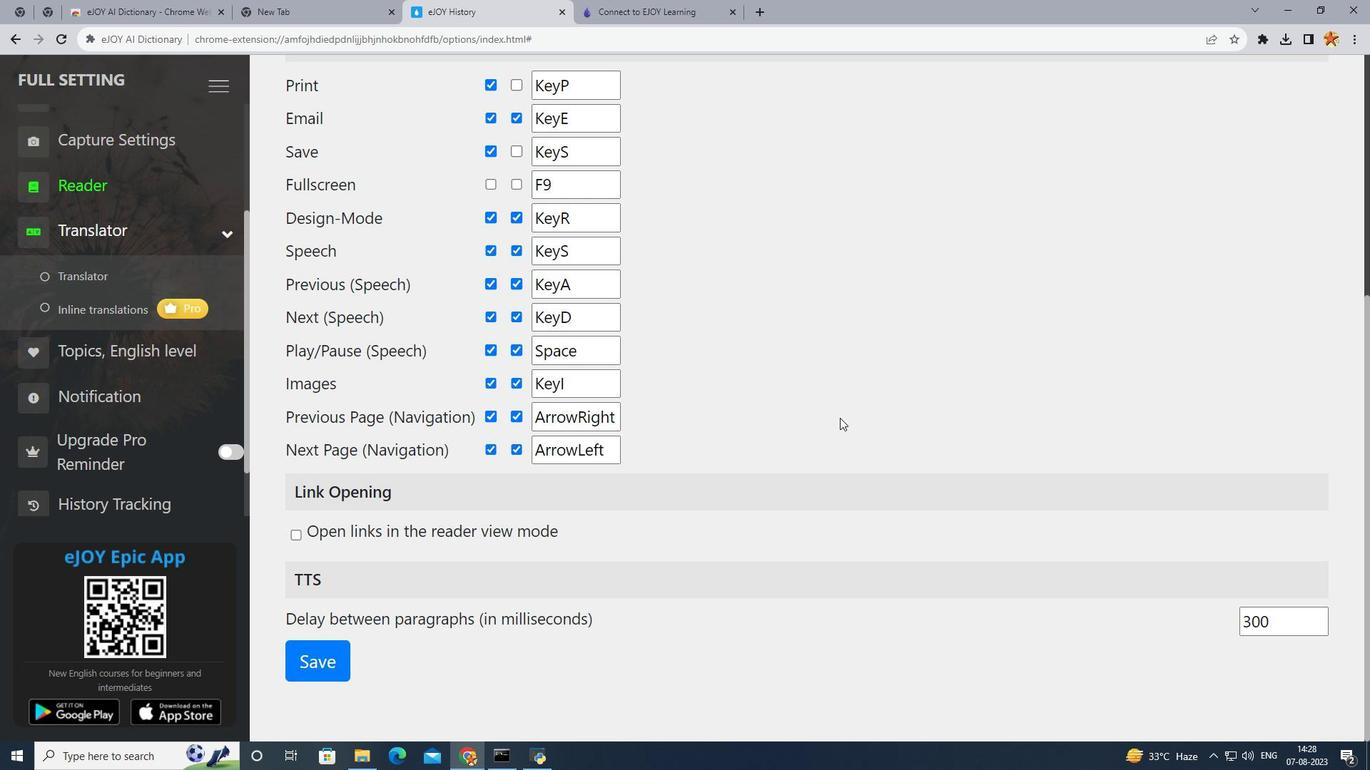 
Action: Mouse scrolled (841, 419) with delta (0, 0)
Screenshot: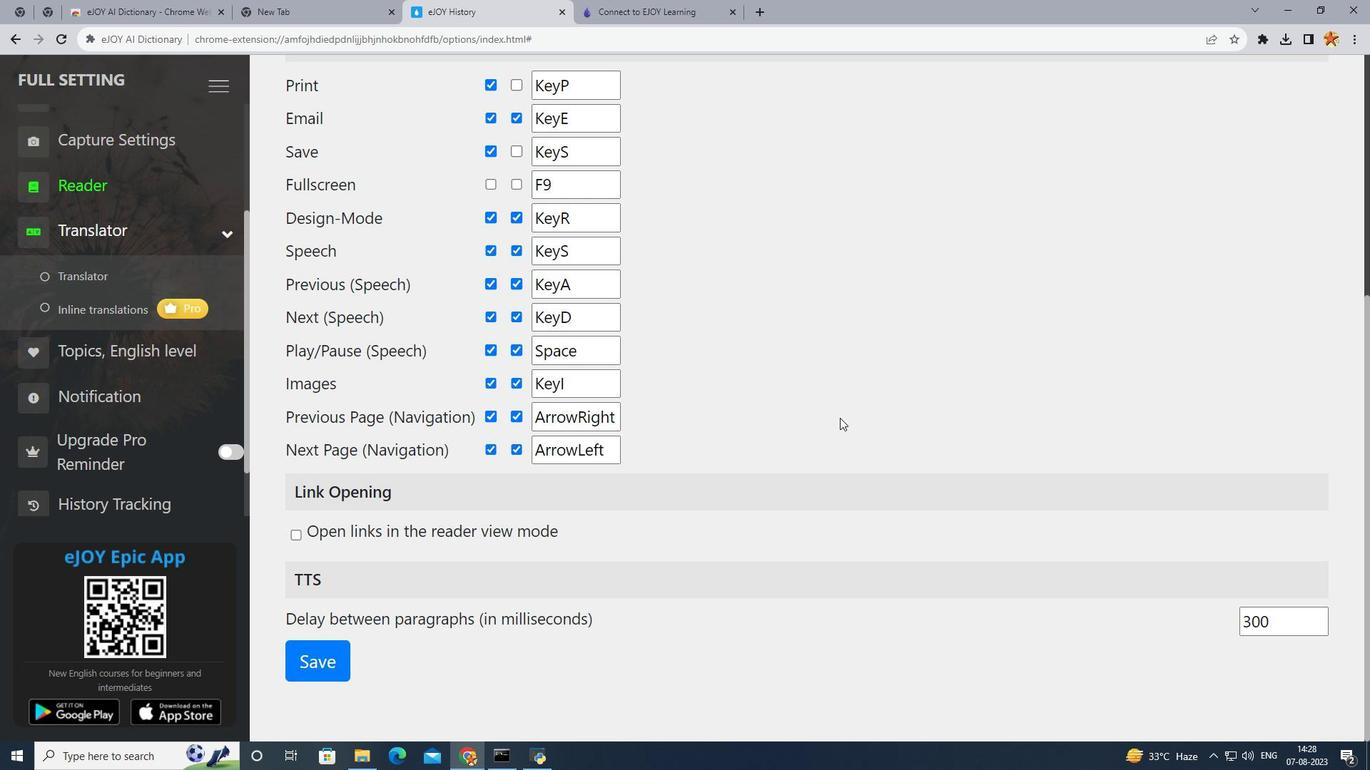 
Action: Mouse scrolled (841, 419) with delta (0, 0)
Screenshot: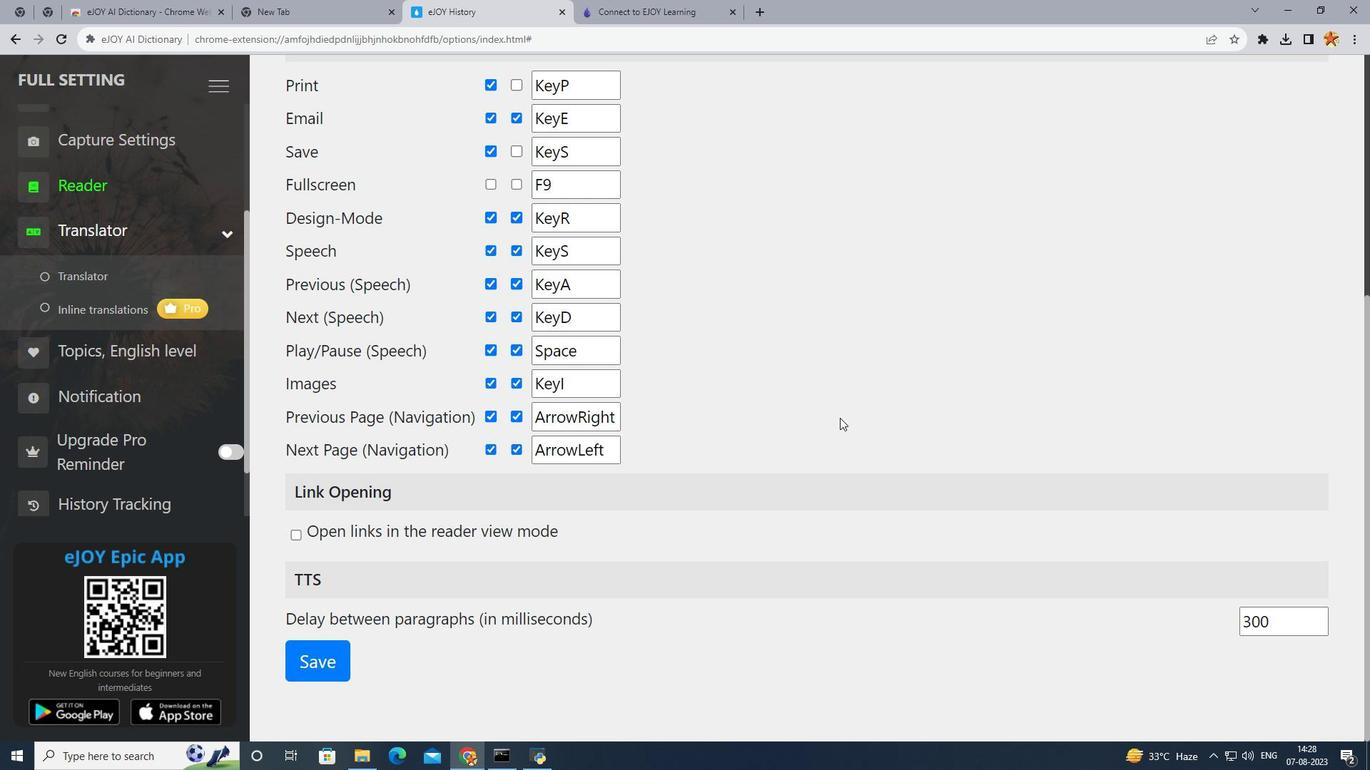 
Action: Mouse scrolled (841, 419) with delta (0, 0)
Screenshot: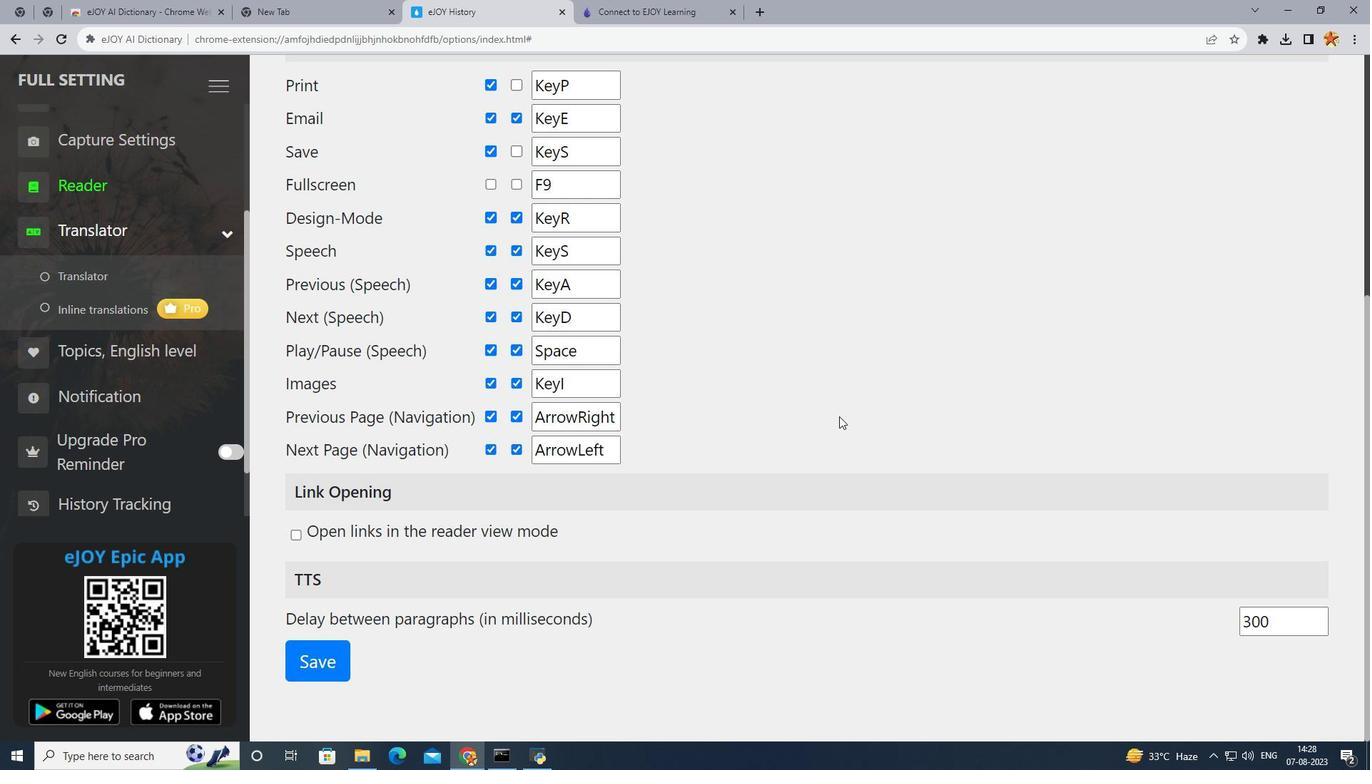 
Action: Mouse moved to (839, 418)
Screenshot: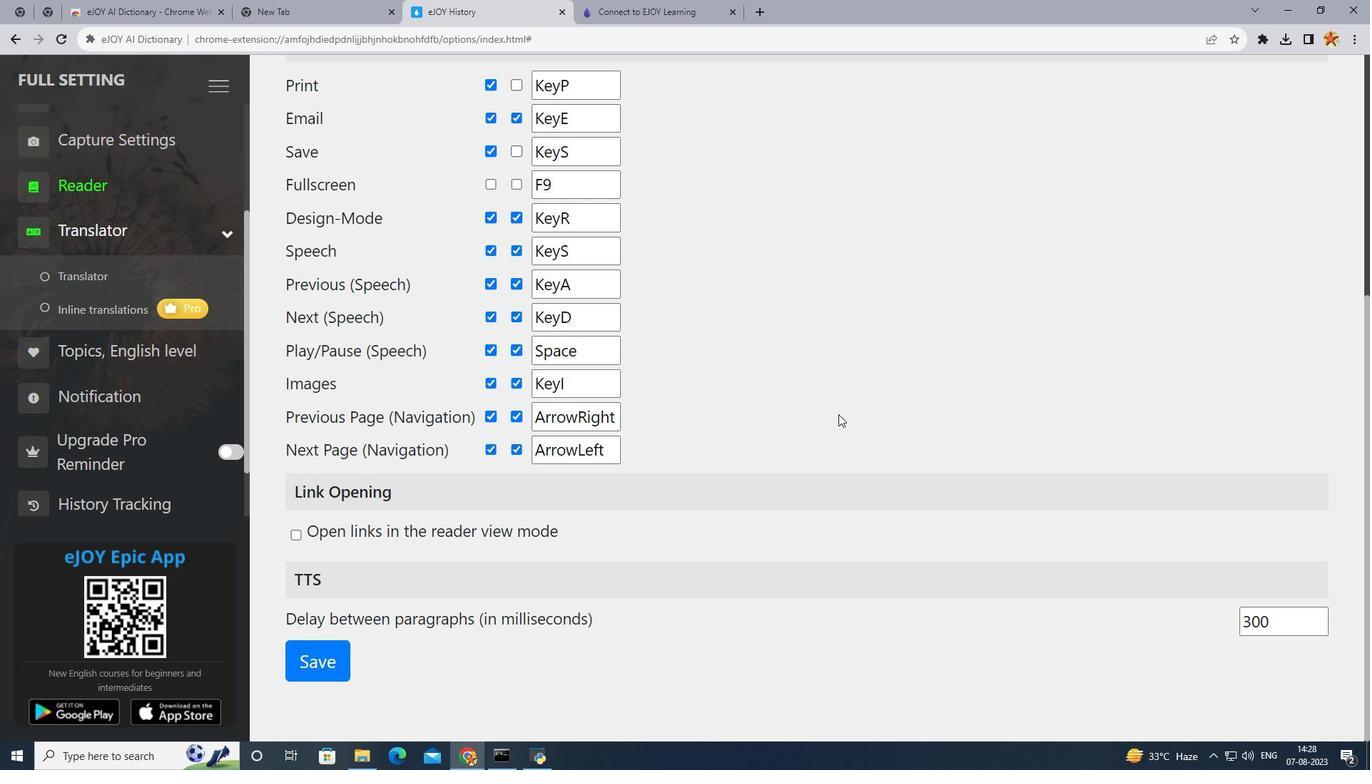 
Action: Mouse scrolled (839, 417) with delta (0, 0)
Screenshot: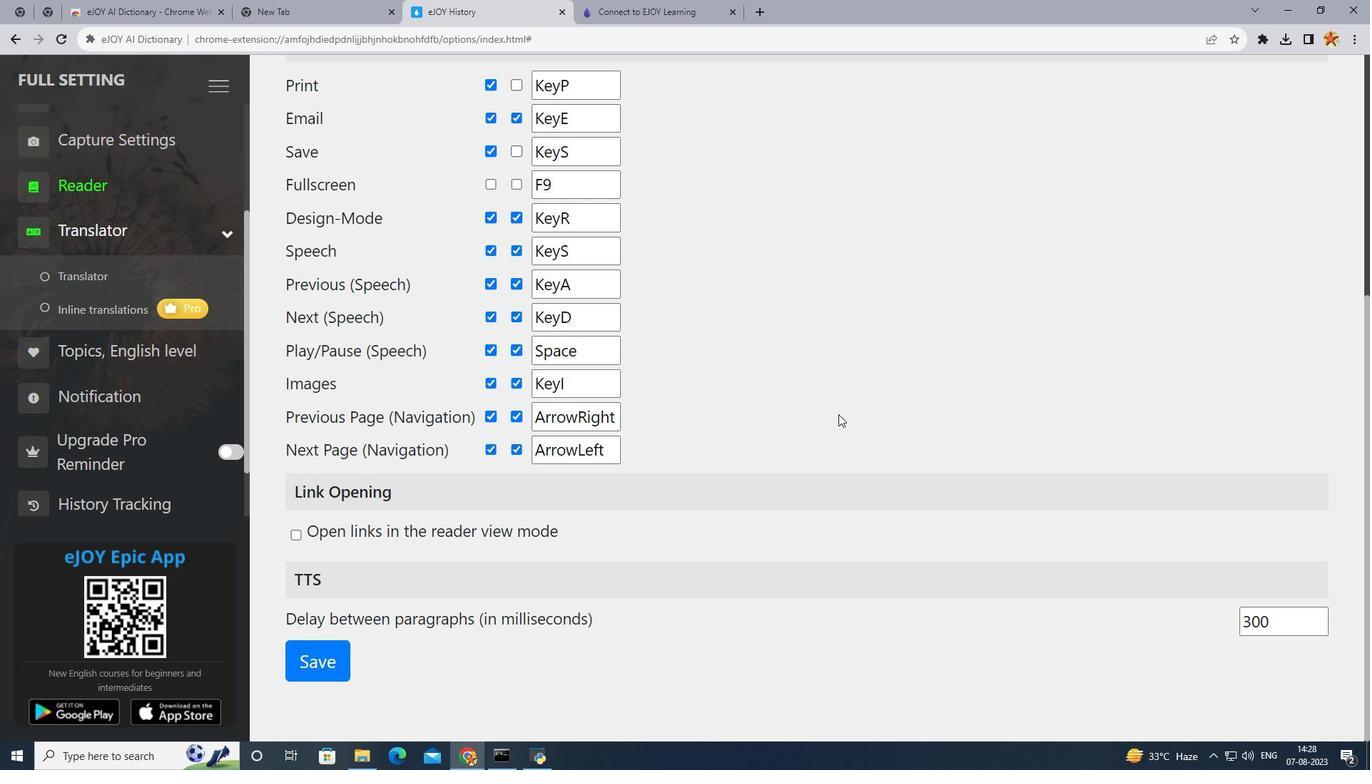 
Action: Mouse scrolled (839, 417) with delta (0, 0)
Screenshot: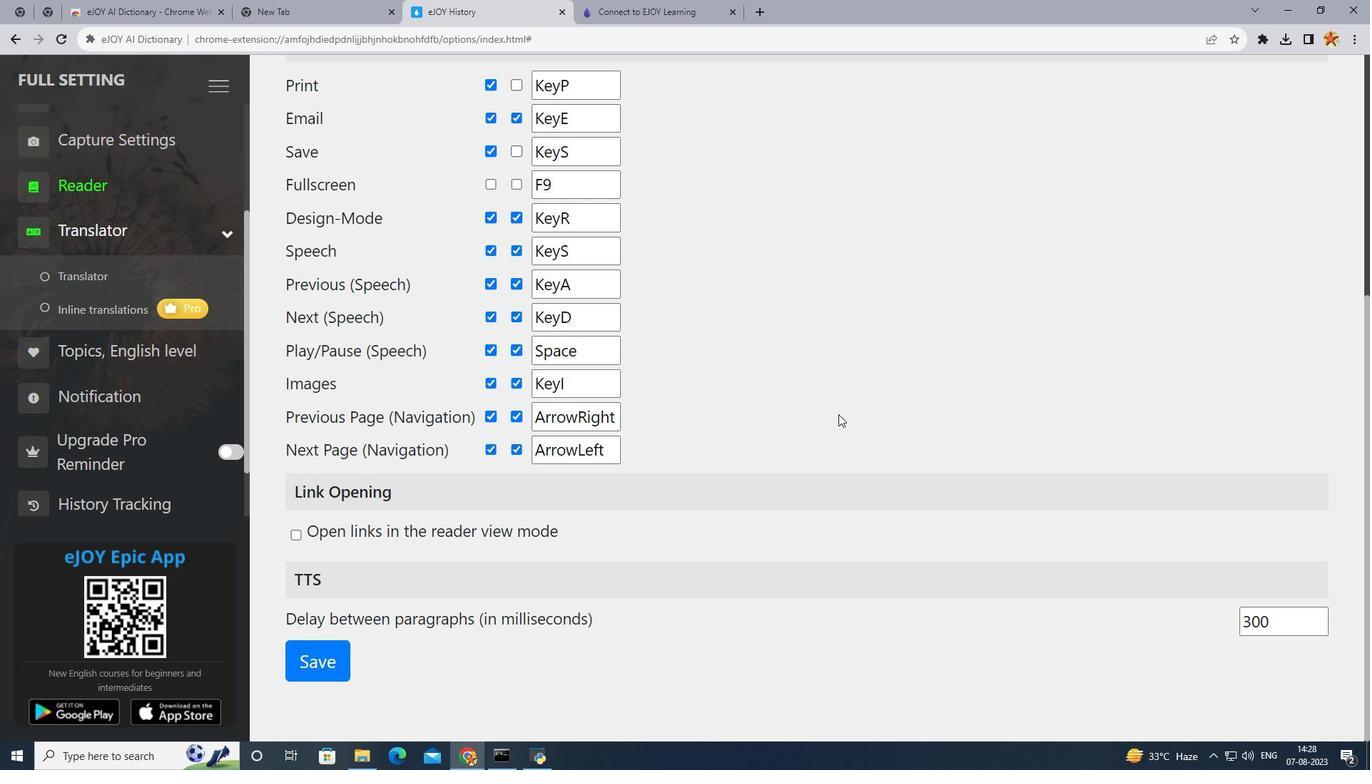 
Action: Mouse scrolled (839, 417) with delta (0, 0)
Screenshot: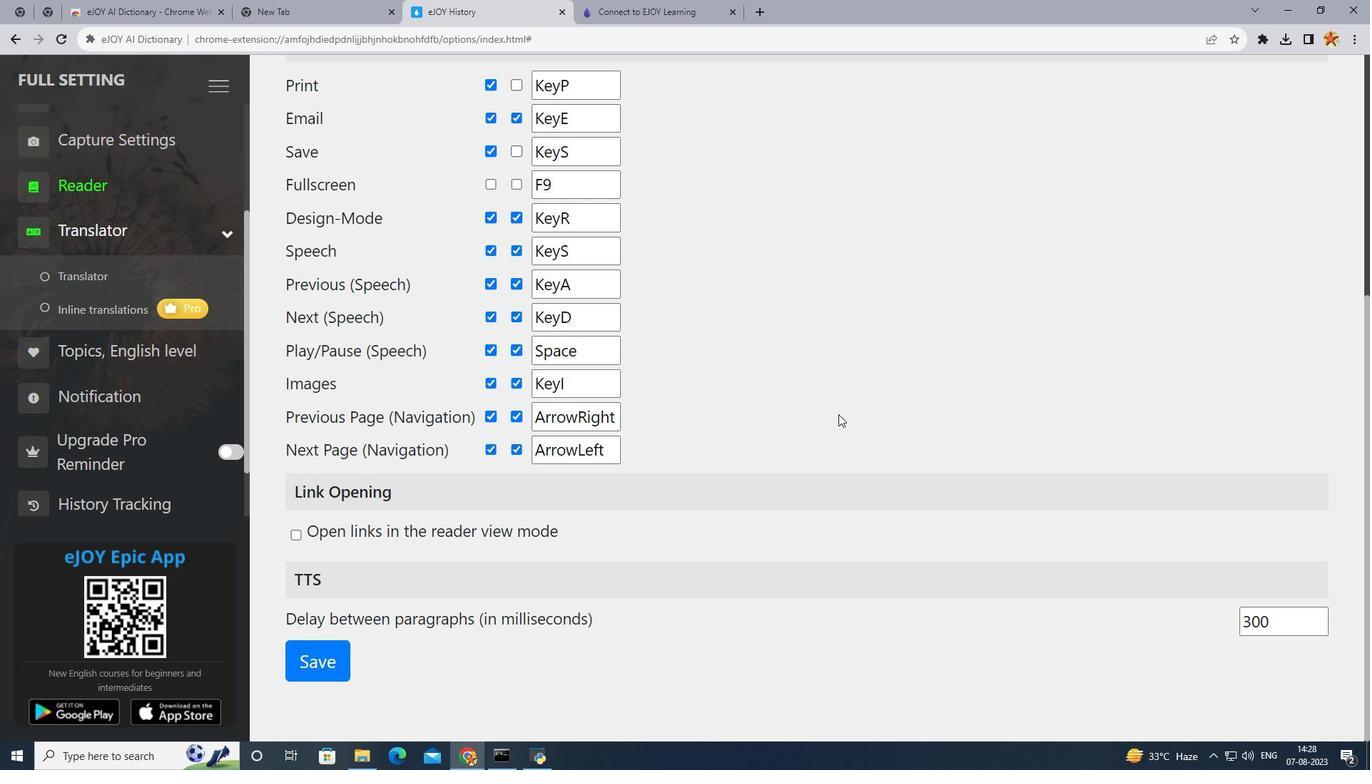 
Action: Mouse scrolled (839, 417) with delta (0, 0)
Screenshot: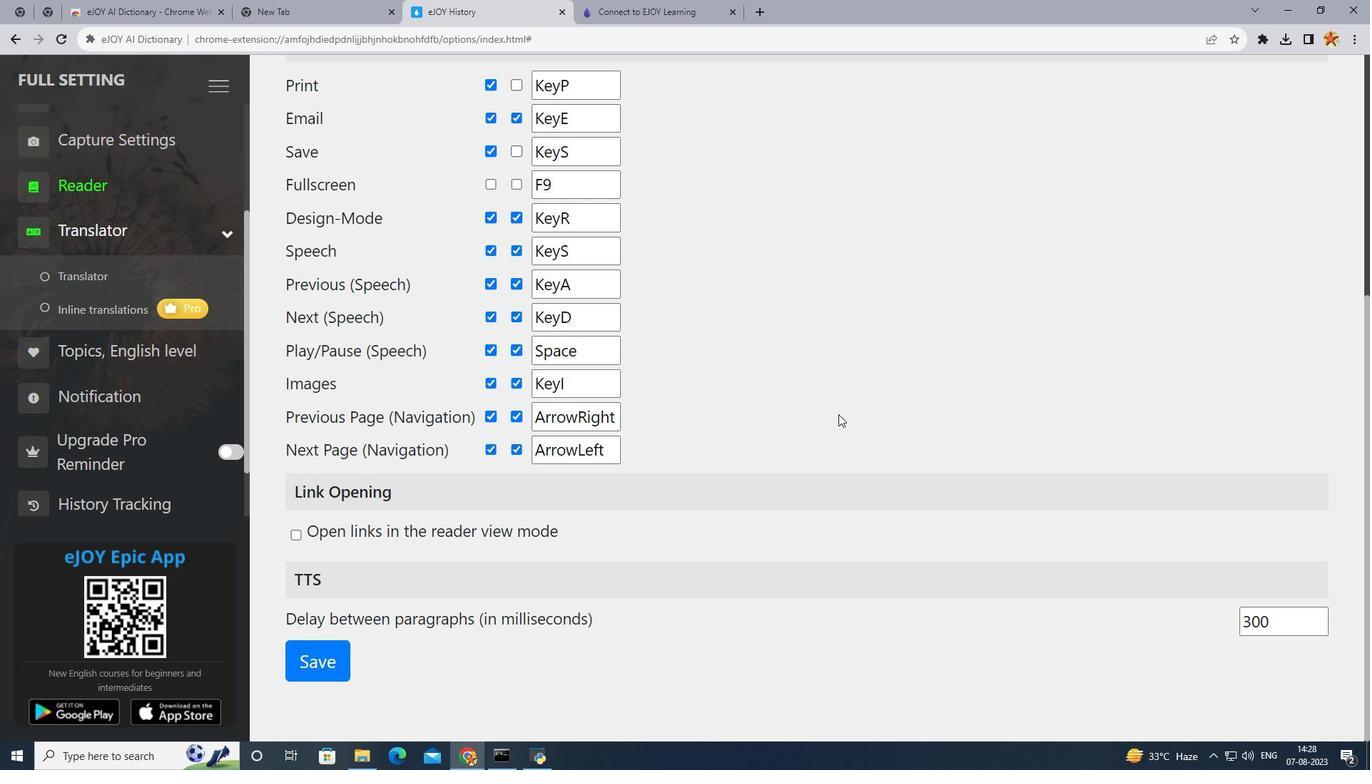 
Action: Mouse scrolled (839, 417) with delta (0, 0)
Screenshot: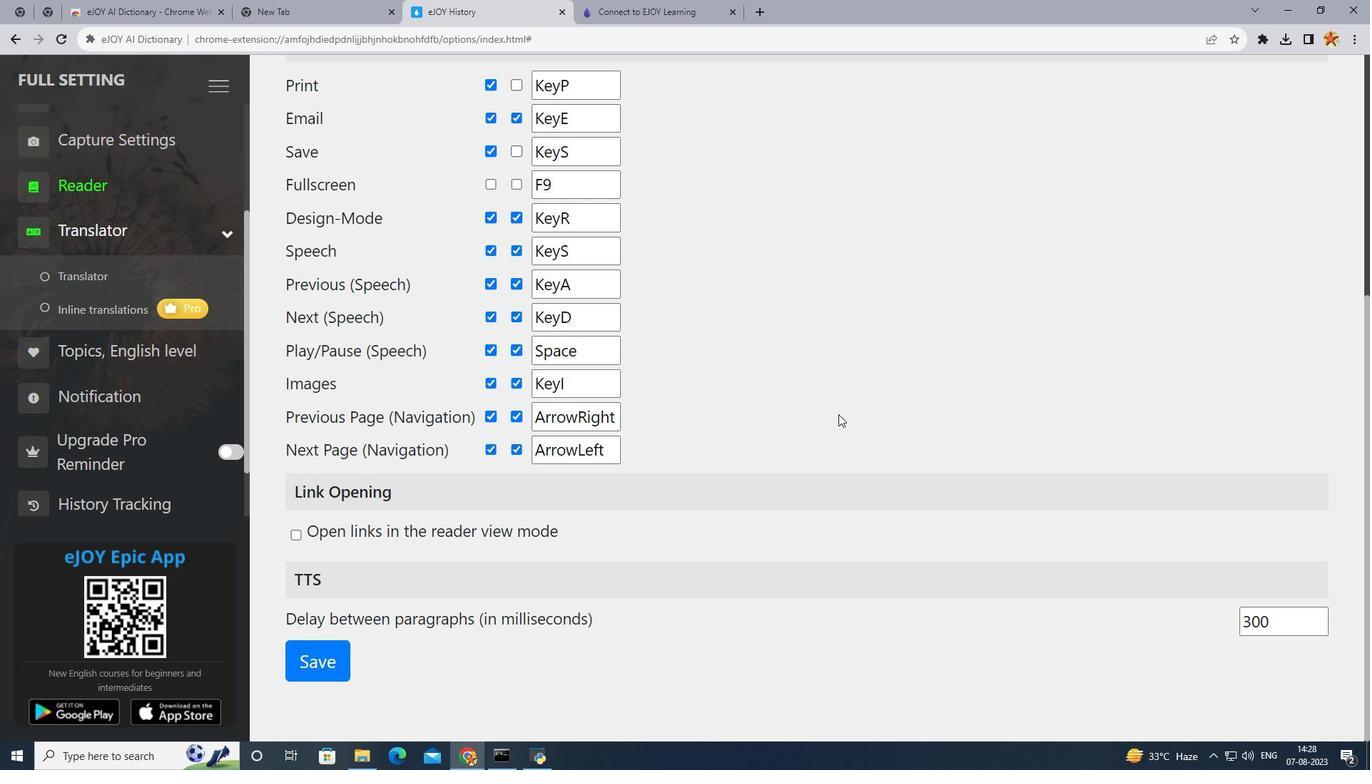 
Action: Mouse moved to (839, 414)
Screenshot: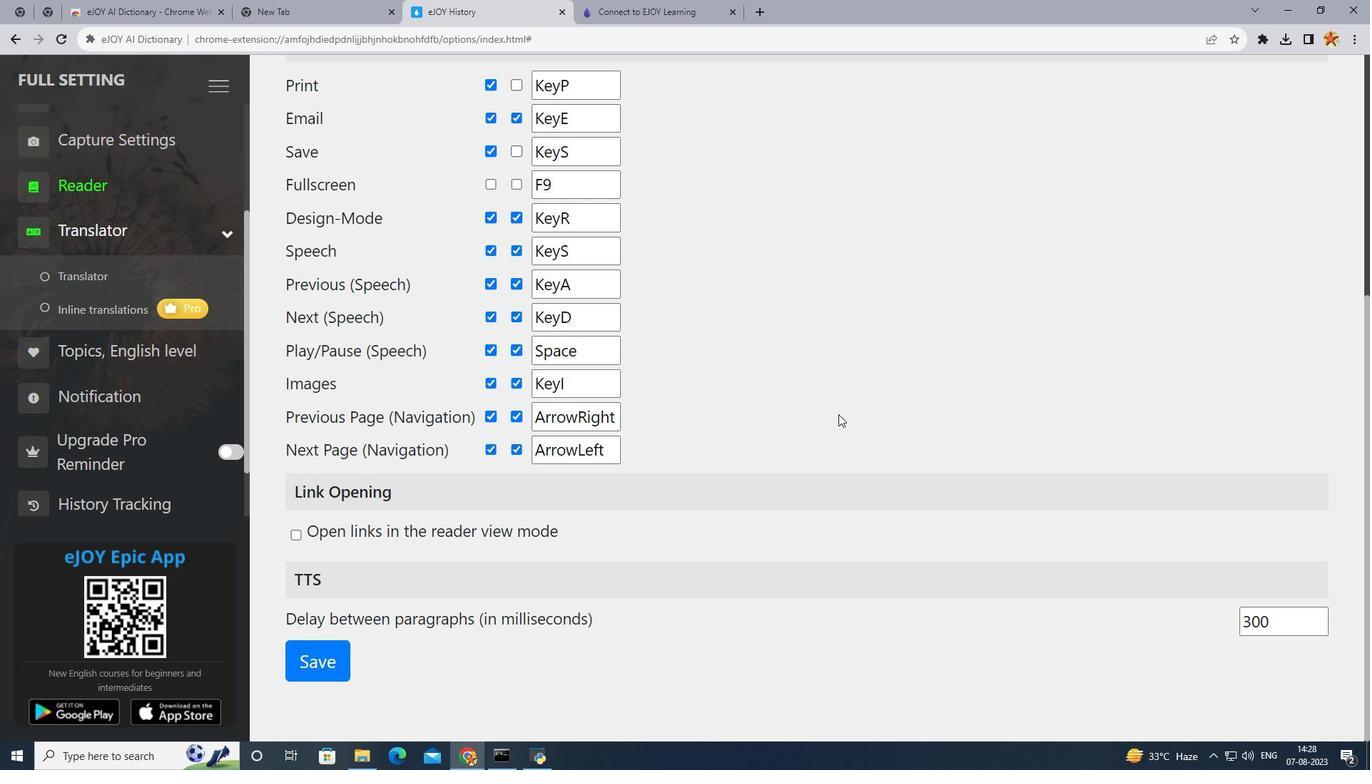 
Action: Mouse scrolled (839, 416) with delta (0, 0)
Screenshot: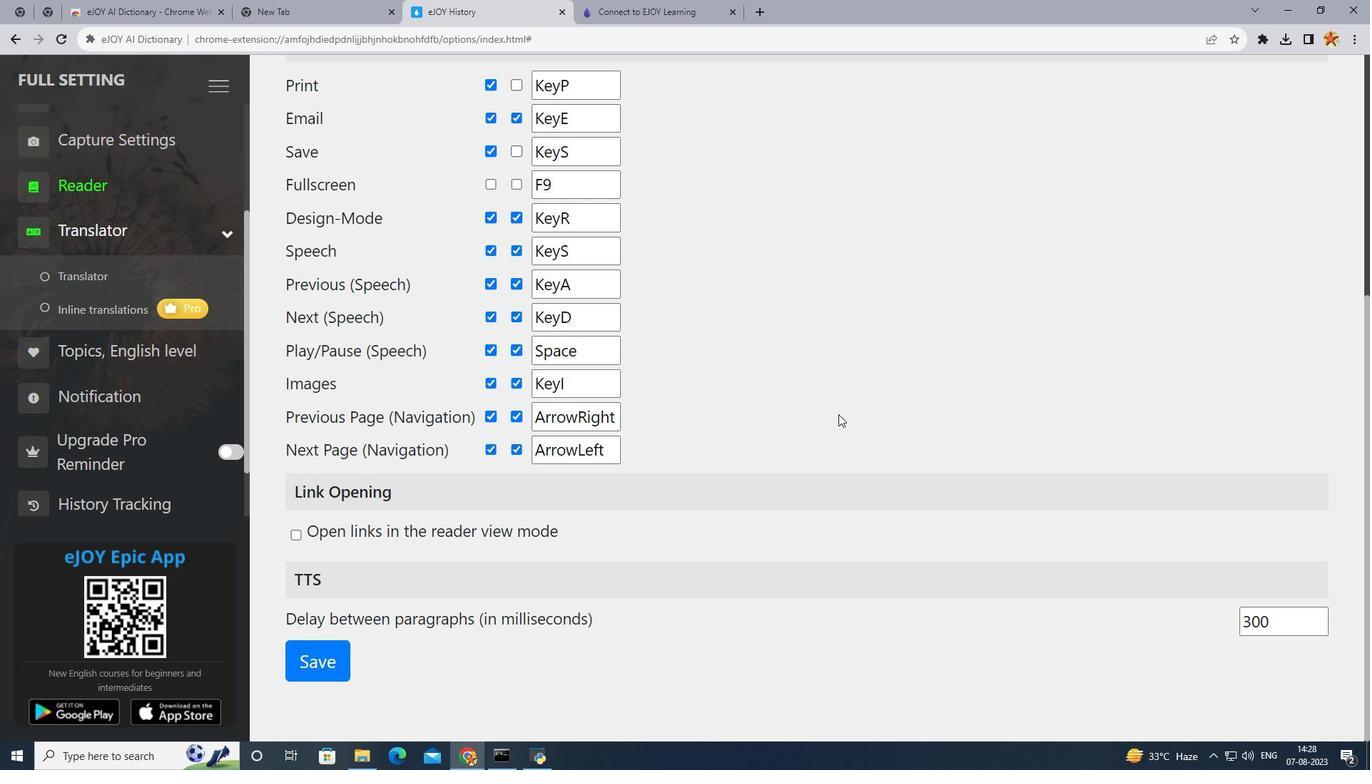 
Action: Mouse moved to (838, 414)
Screenshot: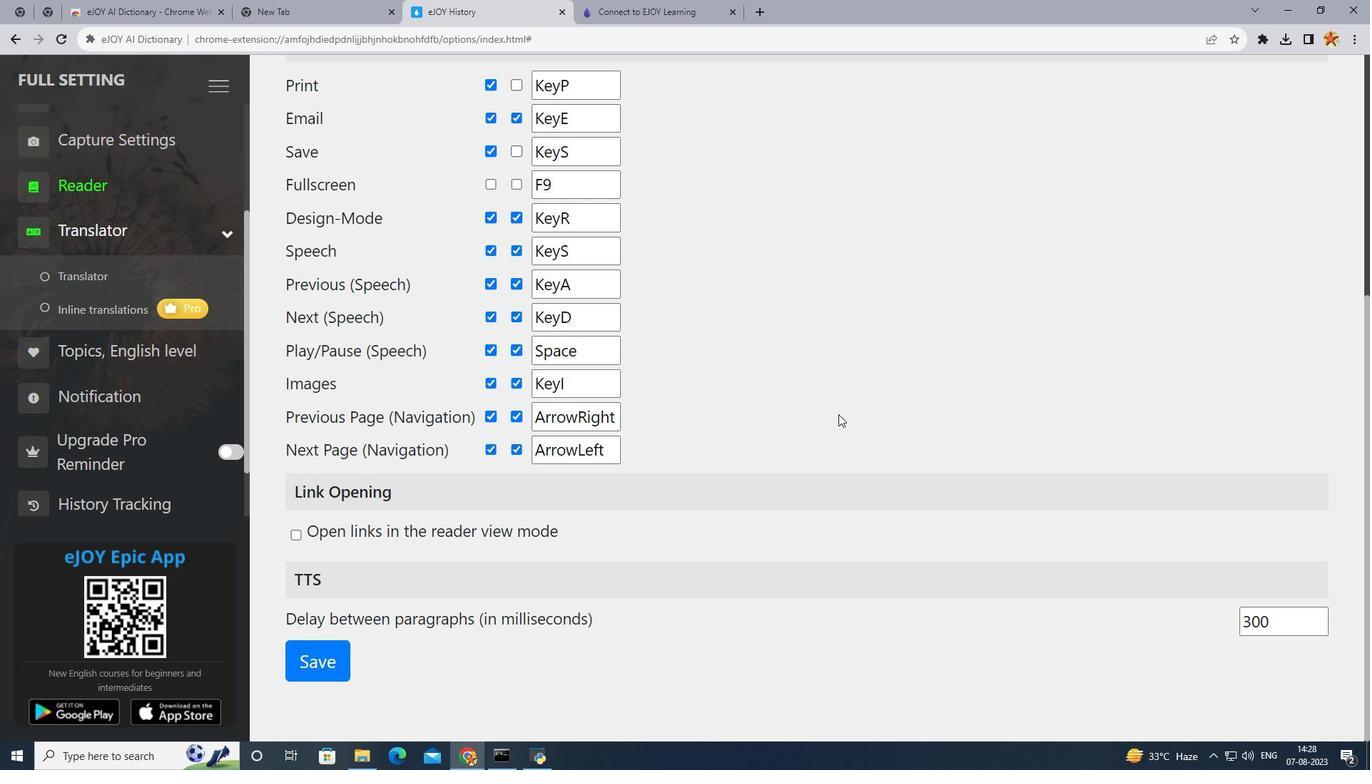 
Action: Mouse scrolled (838, 415) with delta (0, 0)
Screenshot: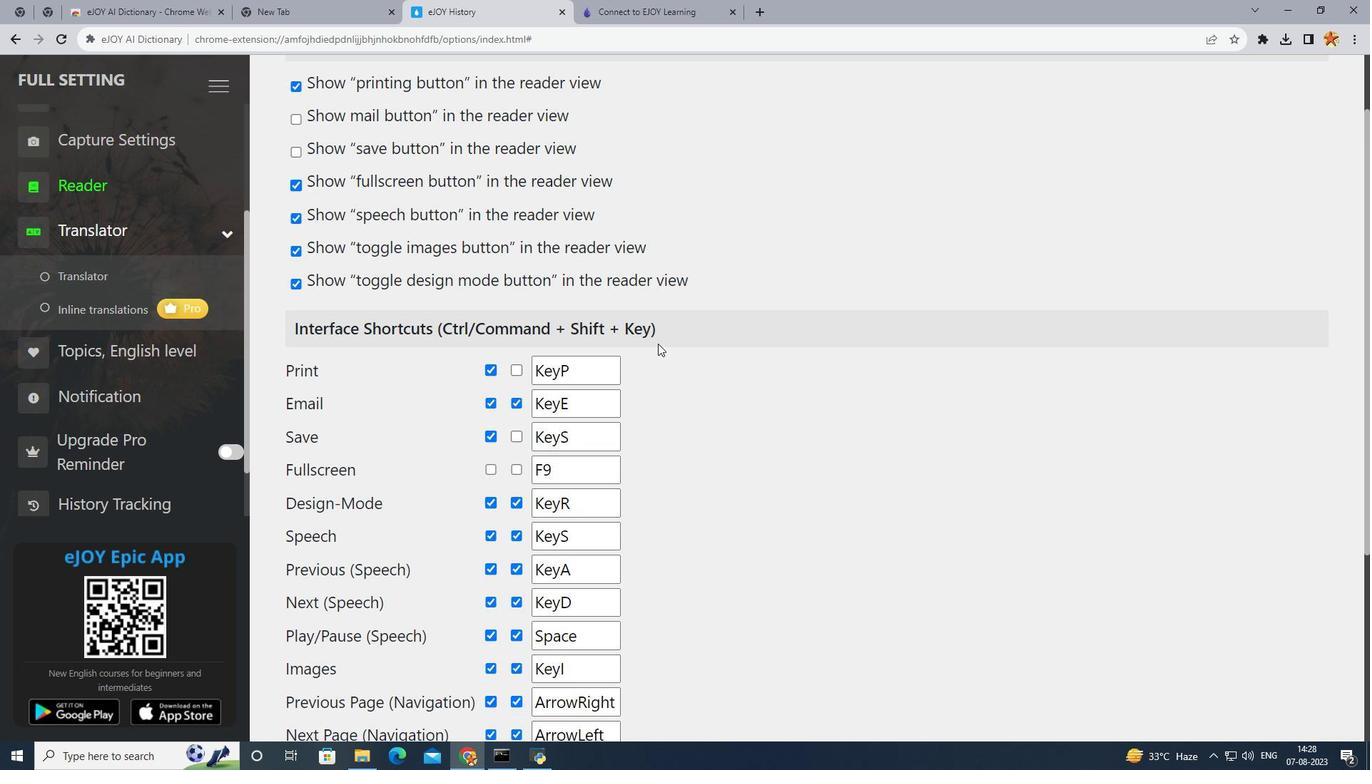 
Action: Mouse scrolled (838, 415) with delta (0, 0)
Screenshot: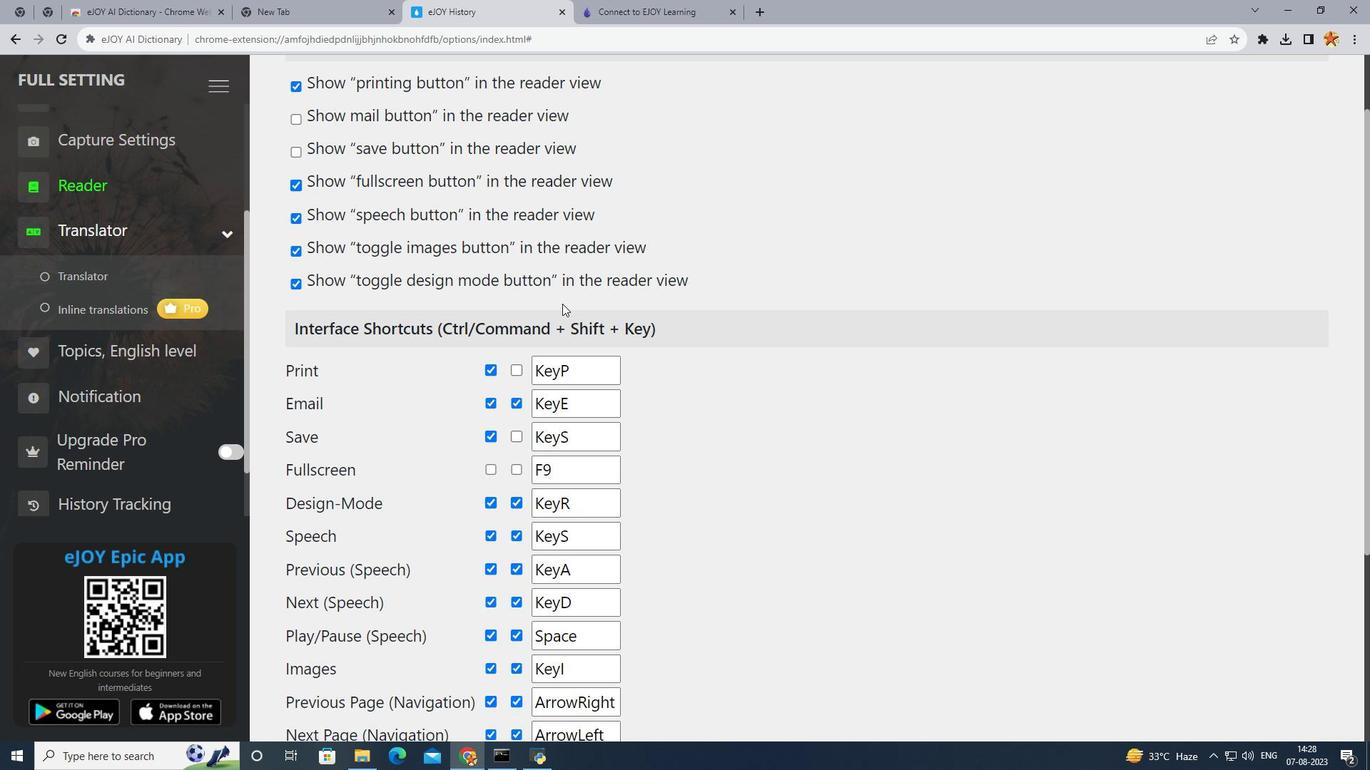 
Action: Mouse scrolled (838, 415) with delta (0, 0)
Screenshot: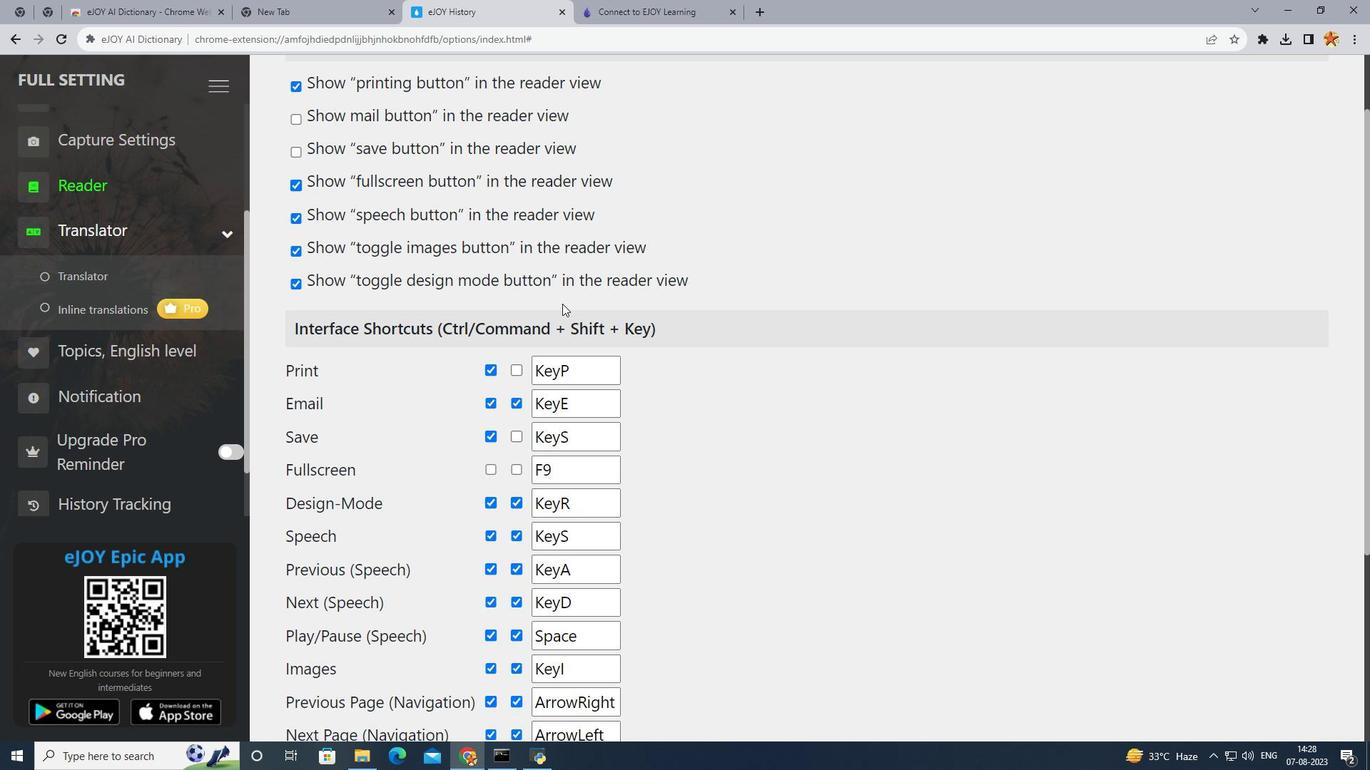
Action: Mouse scrolled (838, 415) with delta (0, 0)
Screenshot: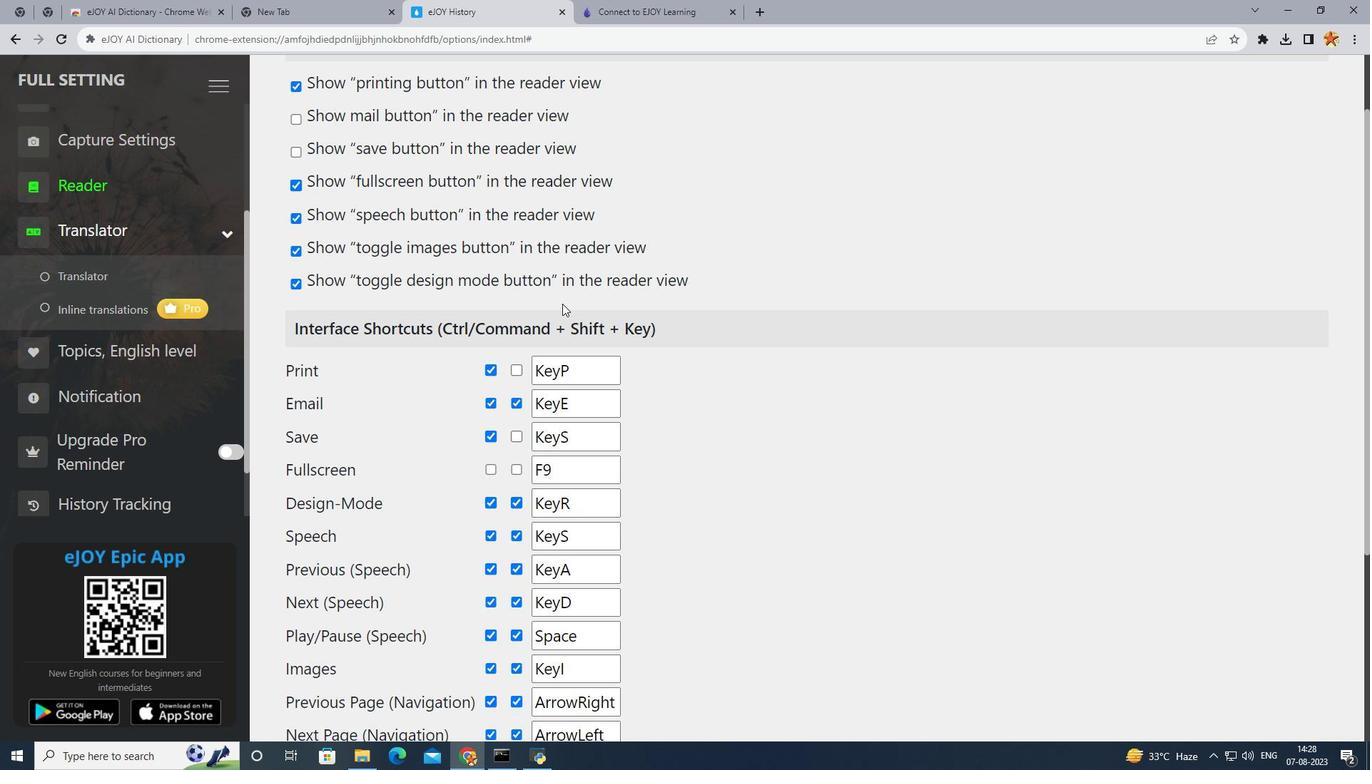 
Action: Mouse moved to (19, 38)
Screenshot: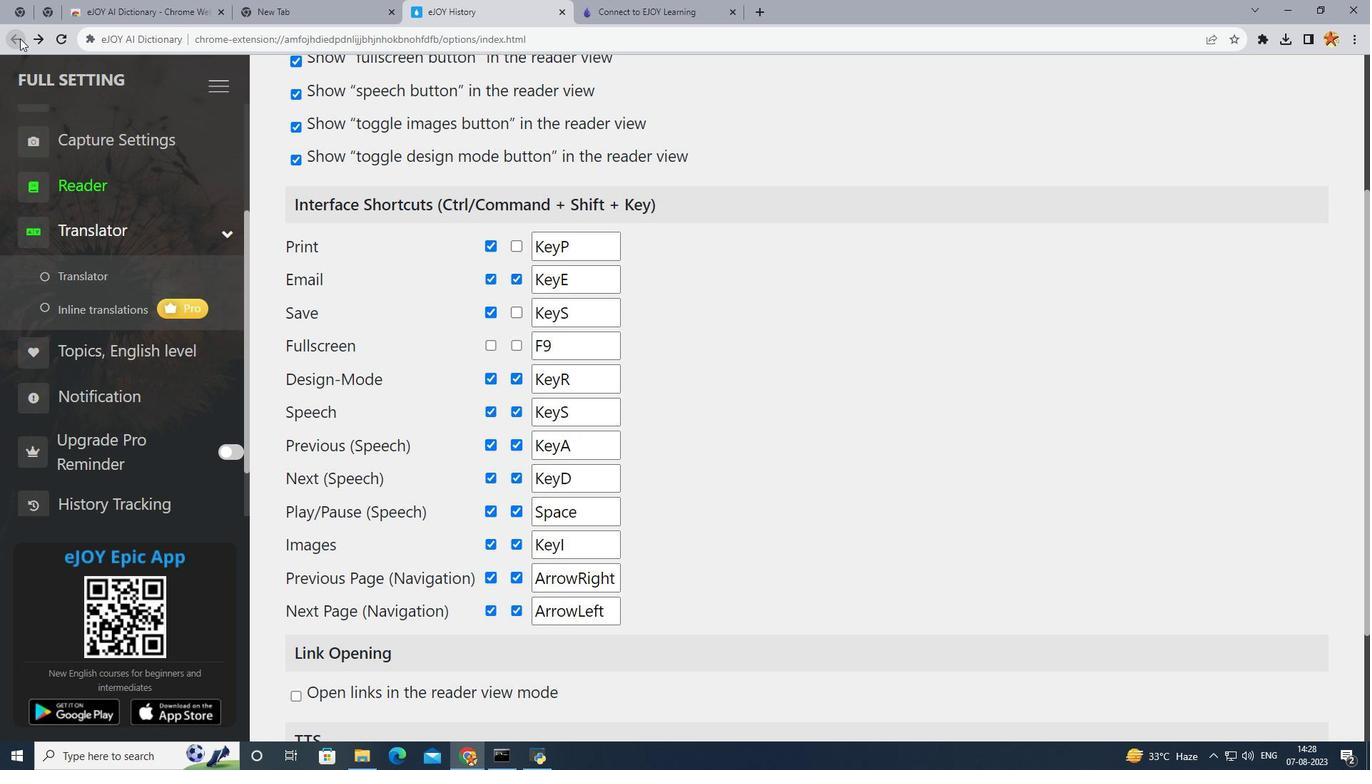 
Action: Mouse pressed left at (19, 38)
Screenshot: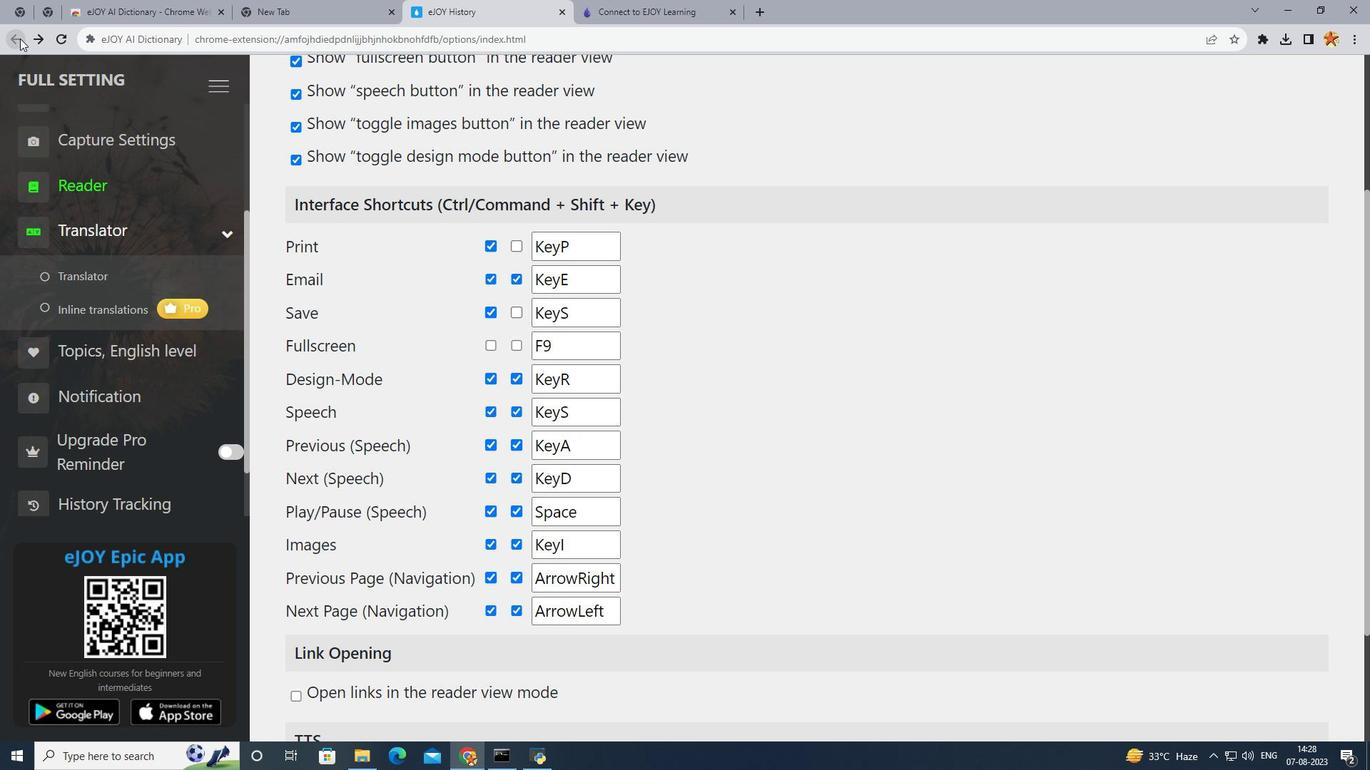 
Action: Mouse moved to (767, 301)
Screenshot: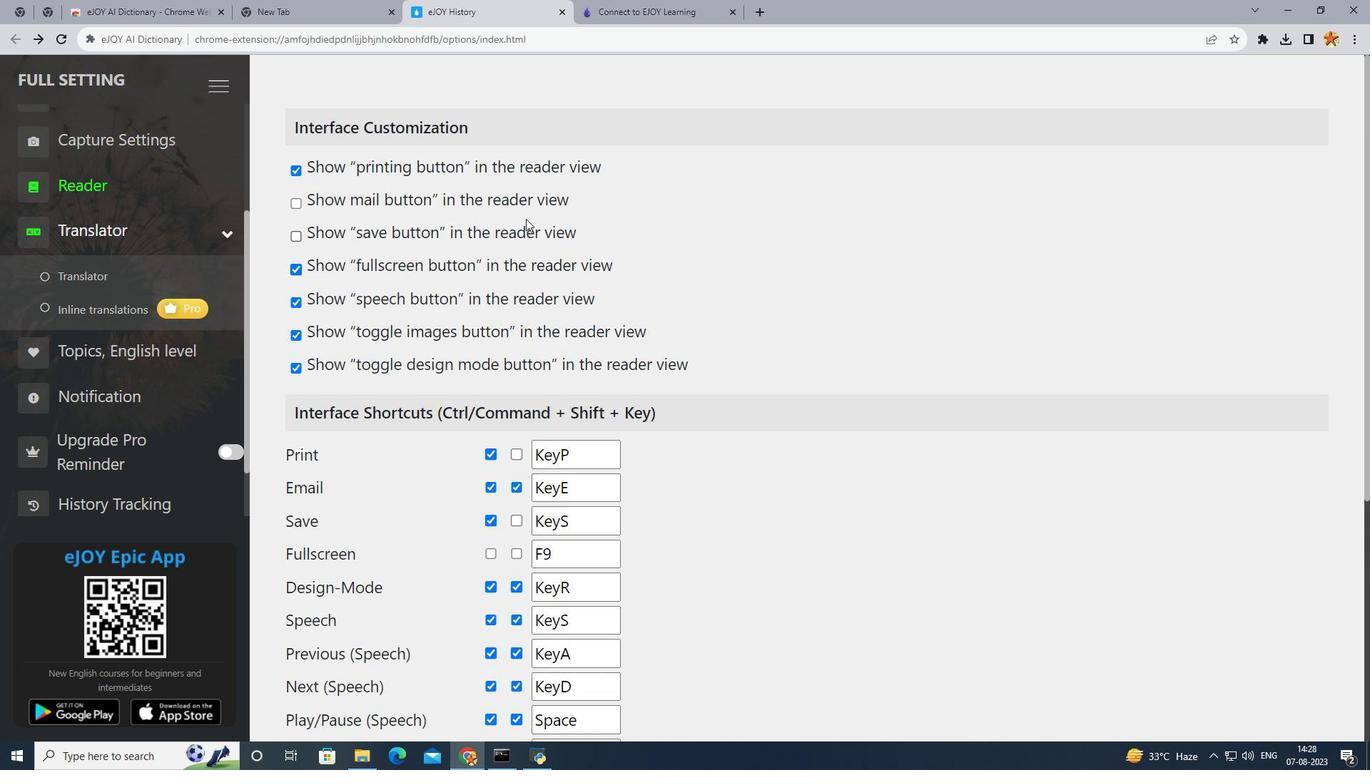 
Action: Mouse scrolled (767, 301) with delta (0, 0)
Screenshot: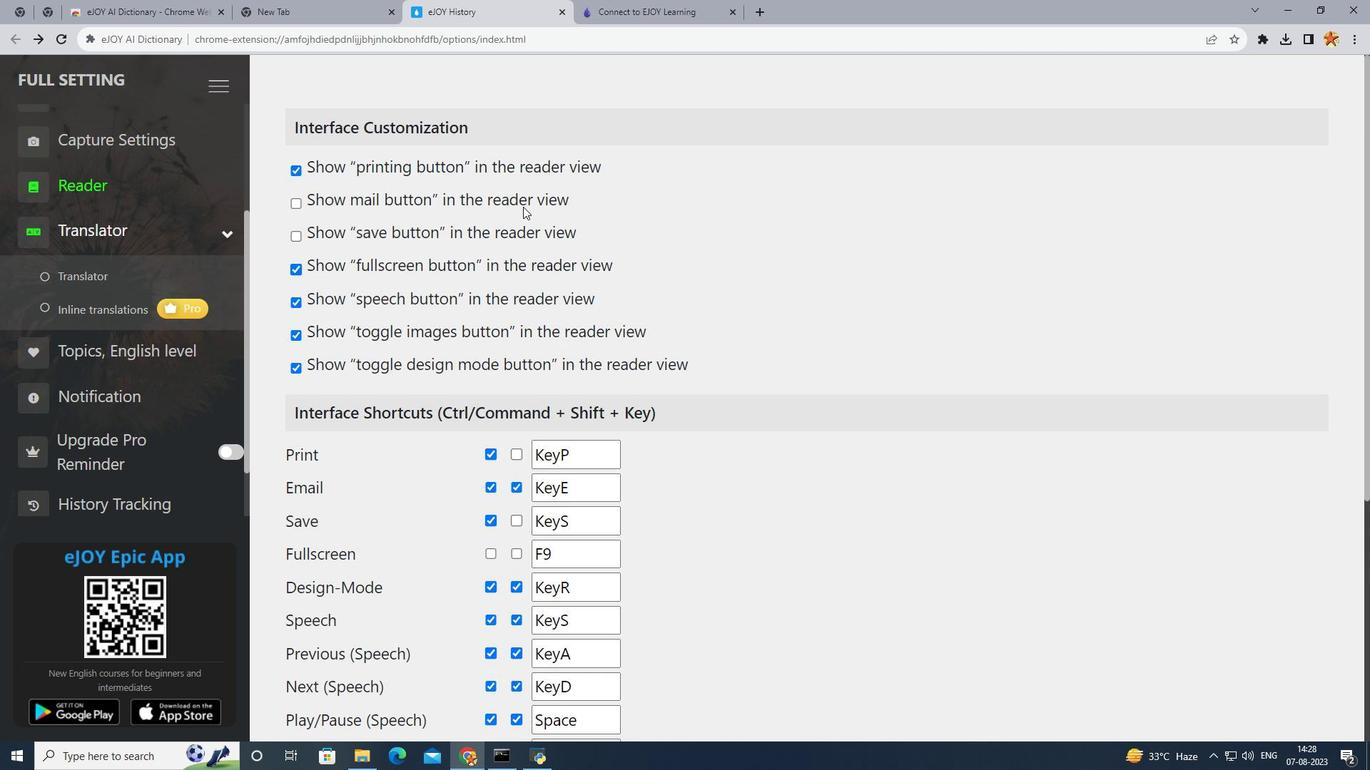 
Action: Mouse scrolled (767, 301) with delta (0, 0)
Screenshot: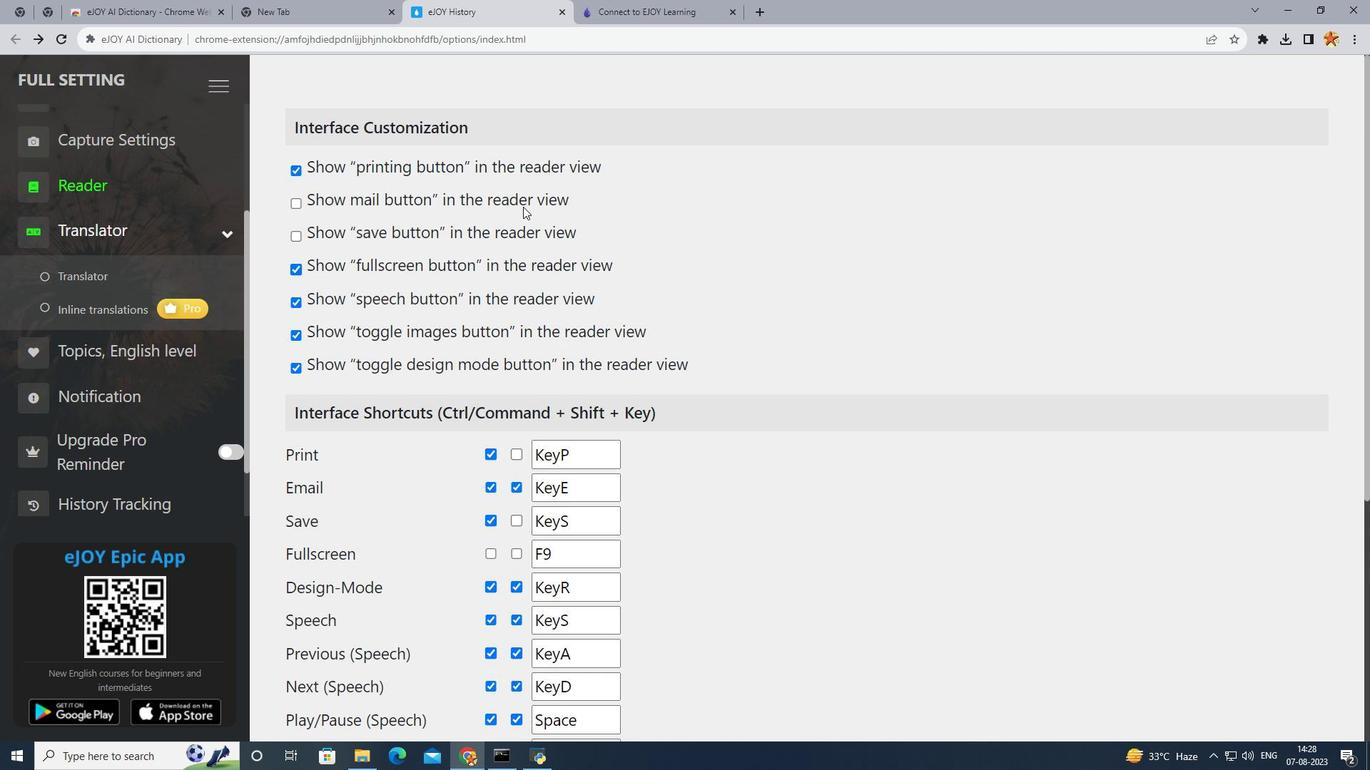 
Action: Mouse scrolled (767, 301) with delta (0, 0)
Screenshot: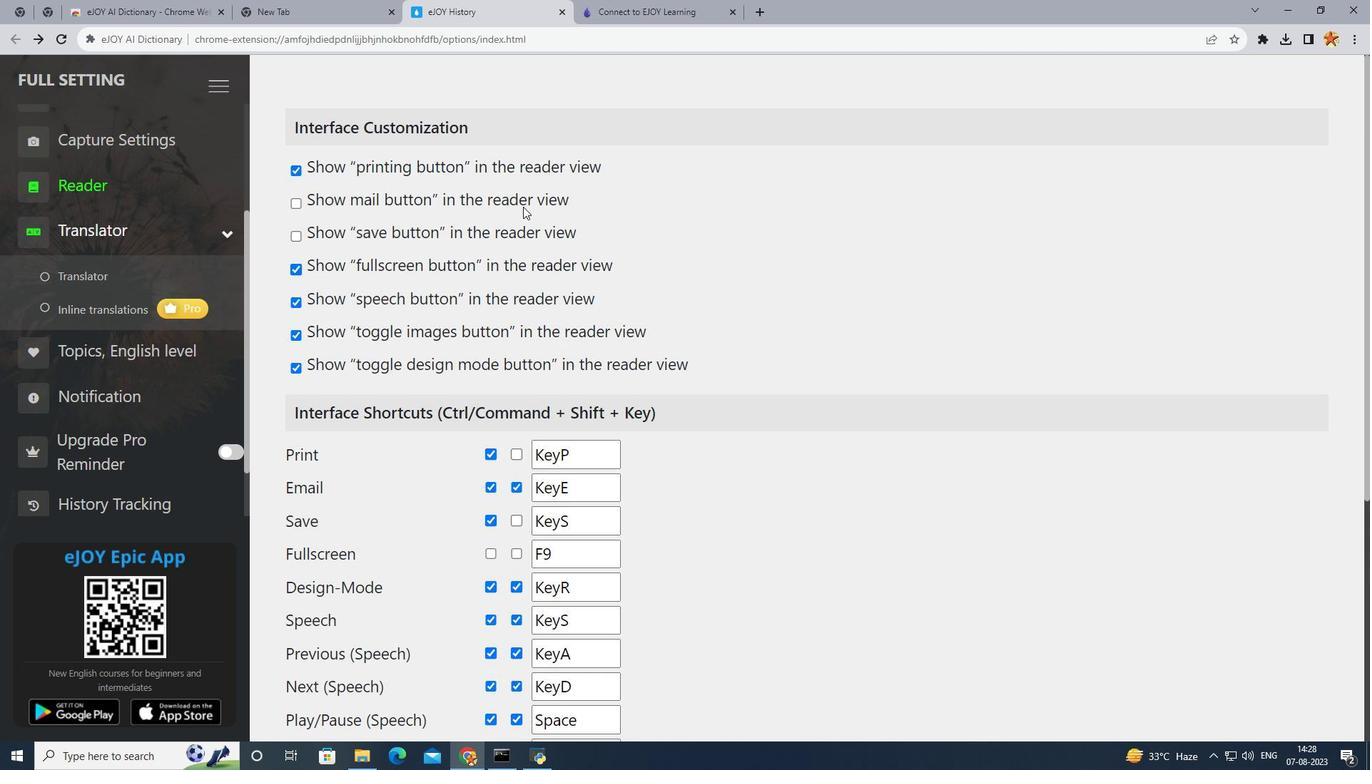 
Action: Mouse scrolled (767, 301) with delta (0, 0)
Screenshot: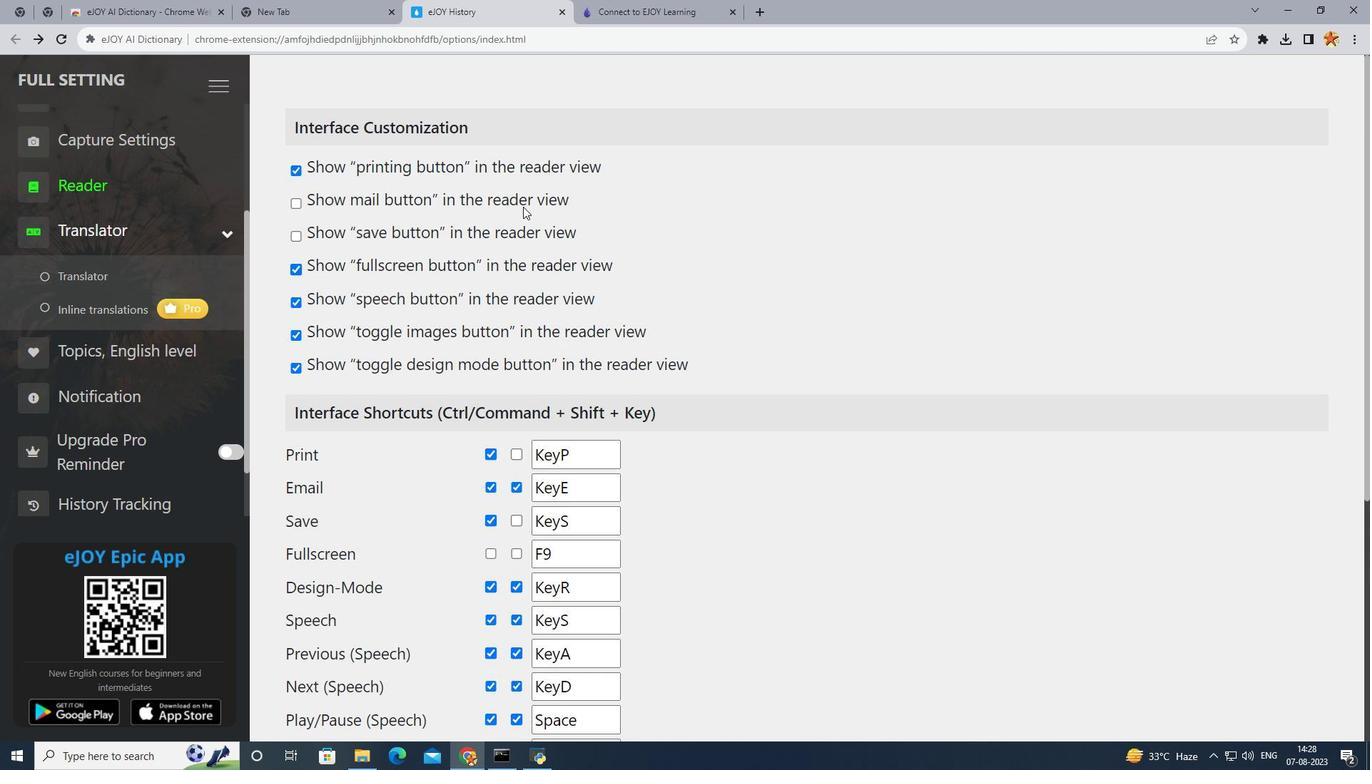 
Action: Mouse scrolled (767, 301) with delta (0, 0)
Screenshot: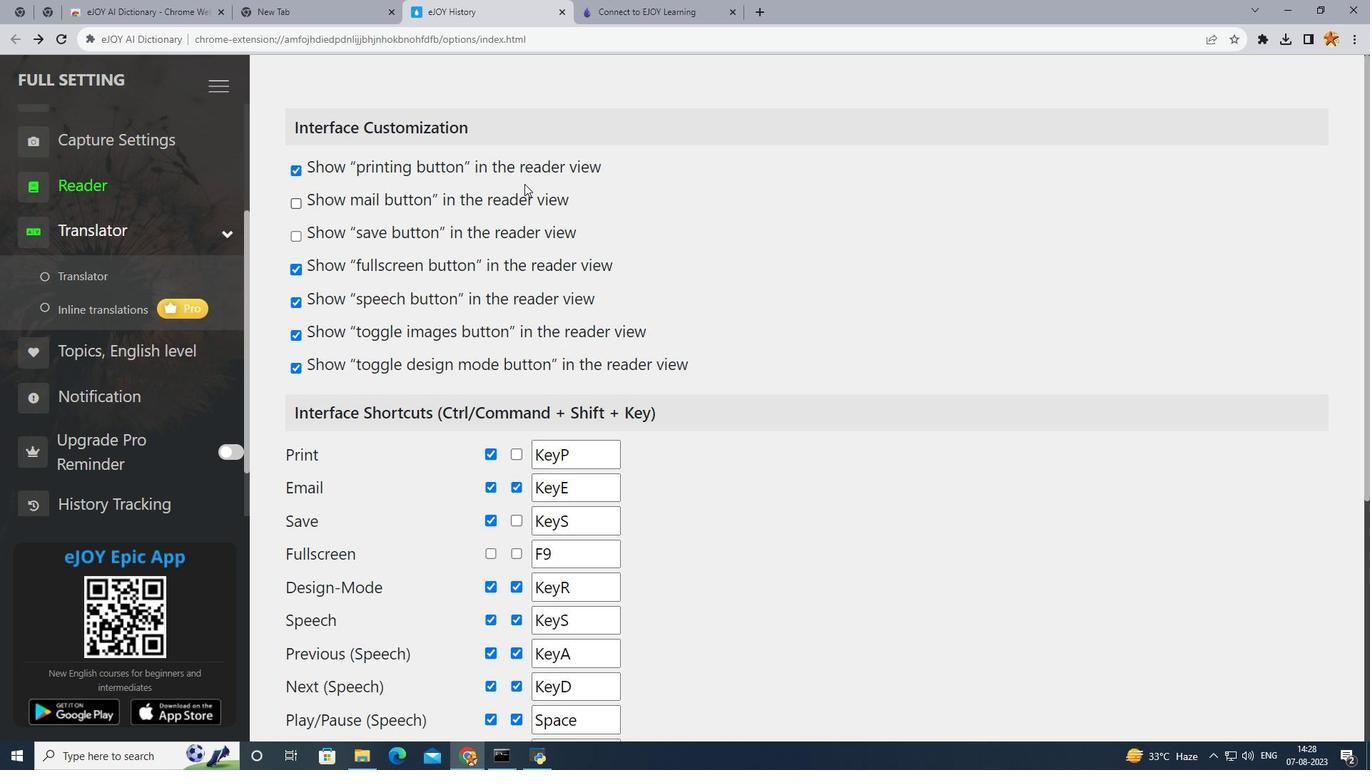 
Action: Mouse scrolled (767, 301) with delta (0, 0)
Screenshot: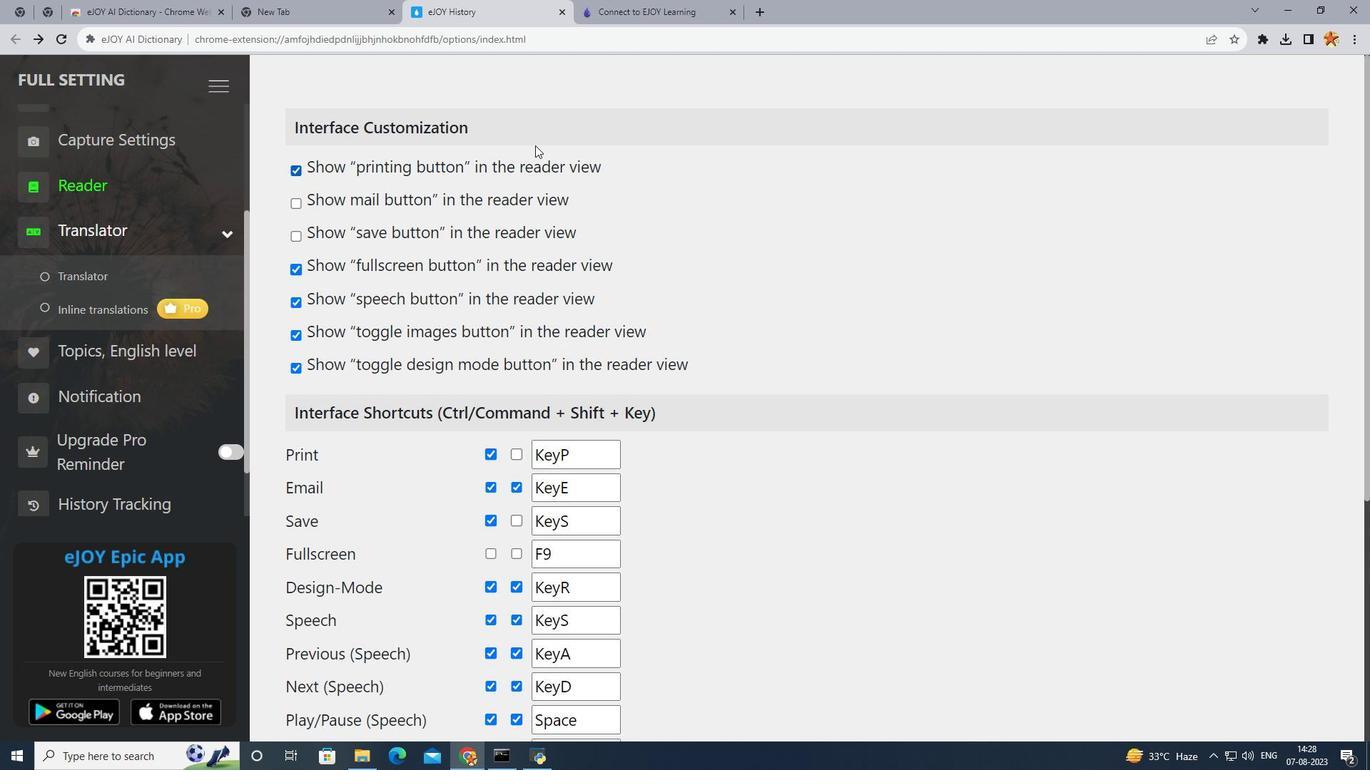 
Action: Mouse moved to (678, 14)
Screenshot: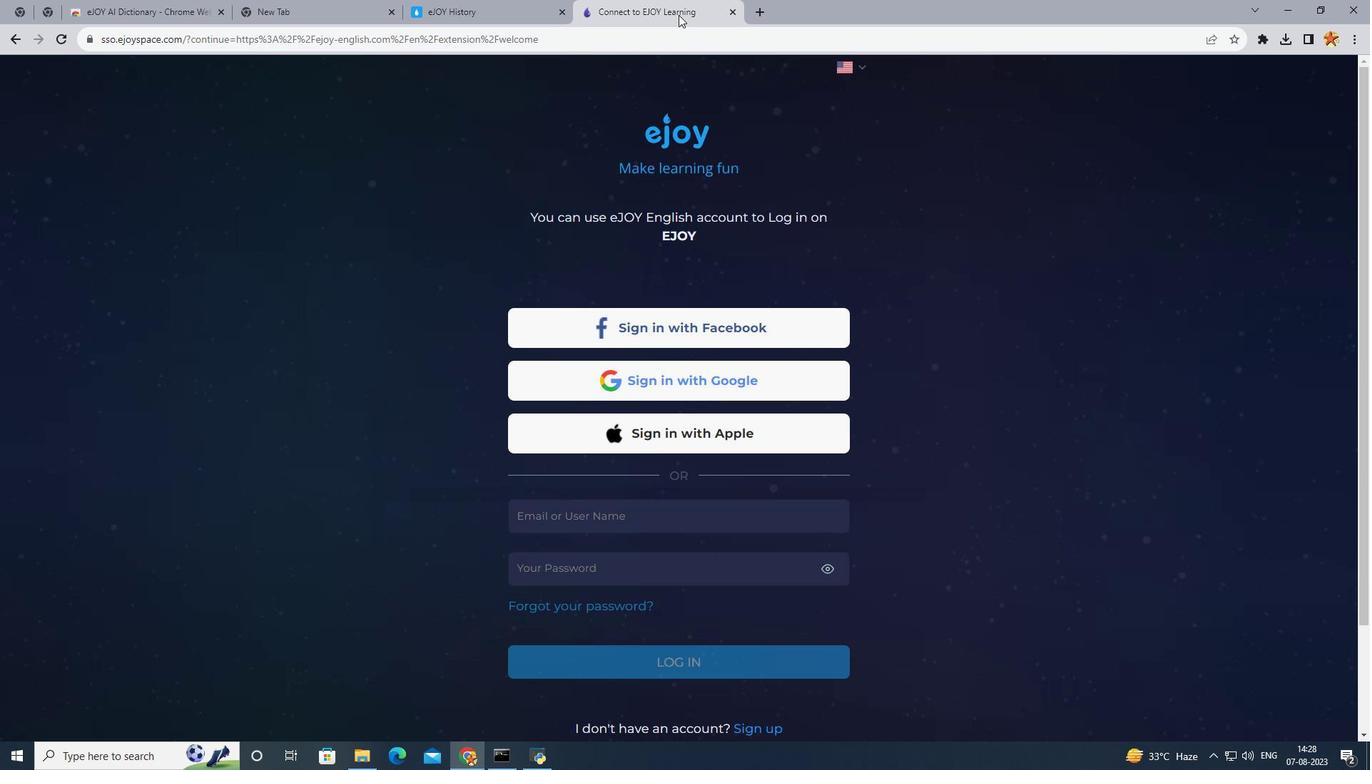 
Action: Mouse pressed left at (678, 14)
Screenshot: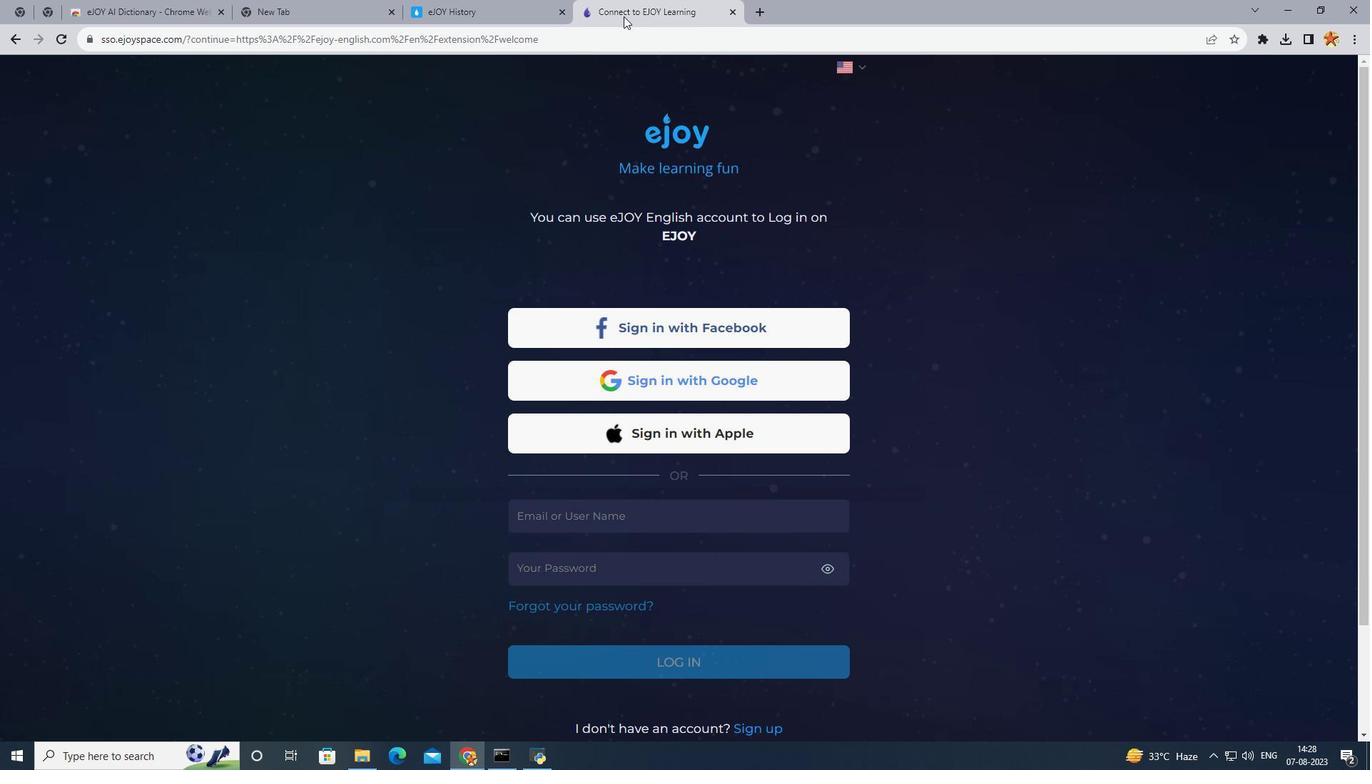 
Action: Mouse moved to (498, 6)
Screenshot: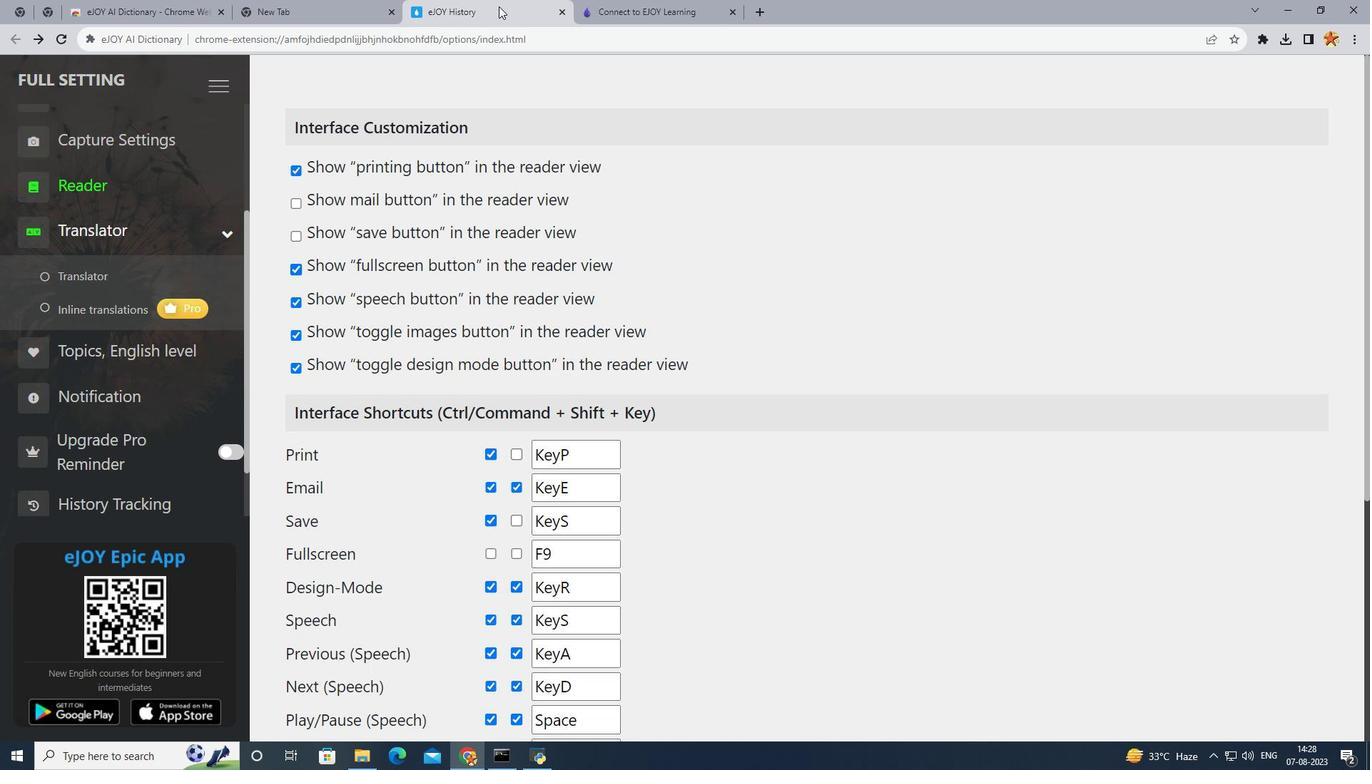 
Action: Mouse pressed left at (498, 6)
Screenshot: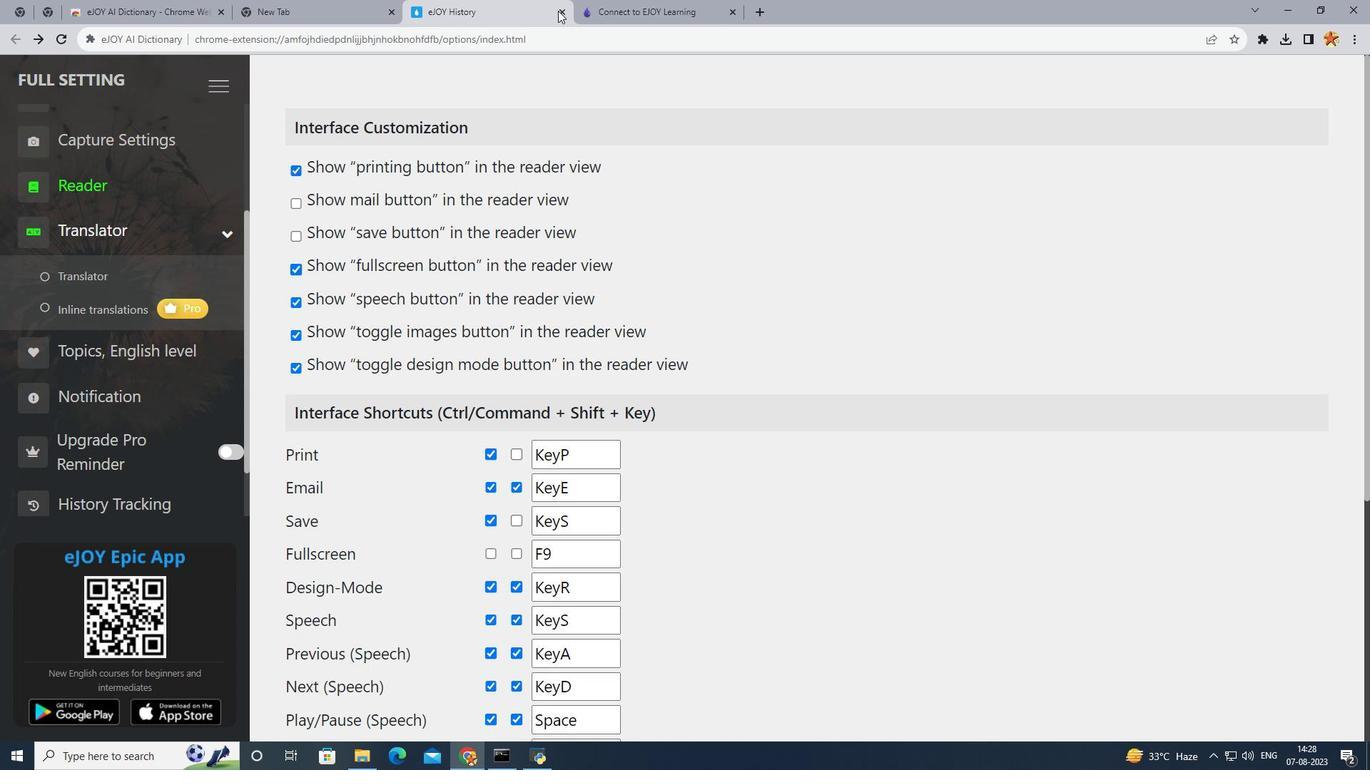 
Action: Mouse moved to (737, 14)
Screenshot: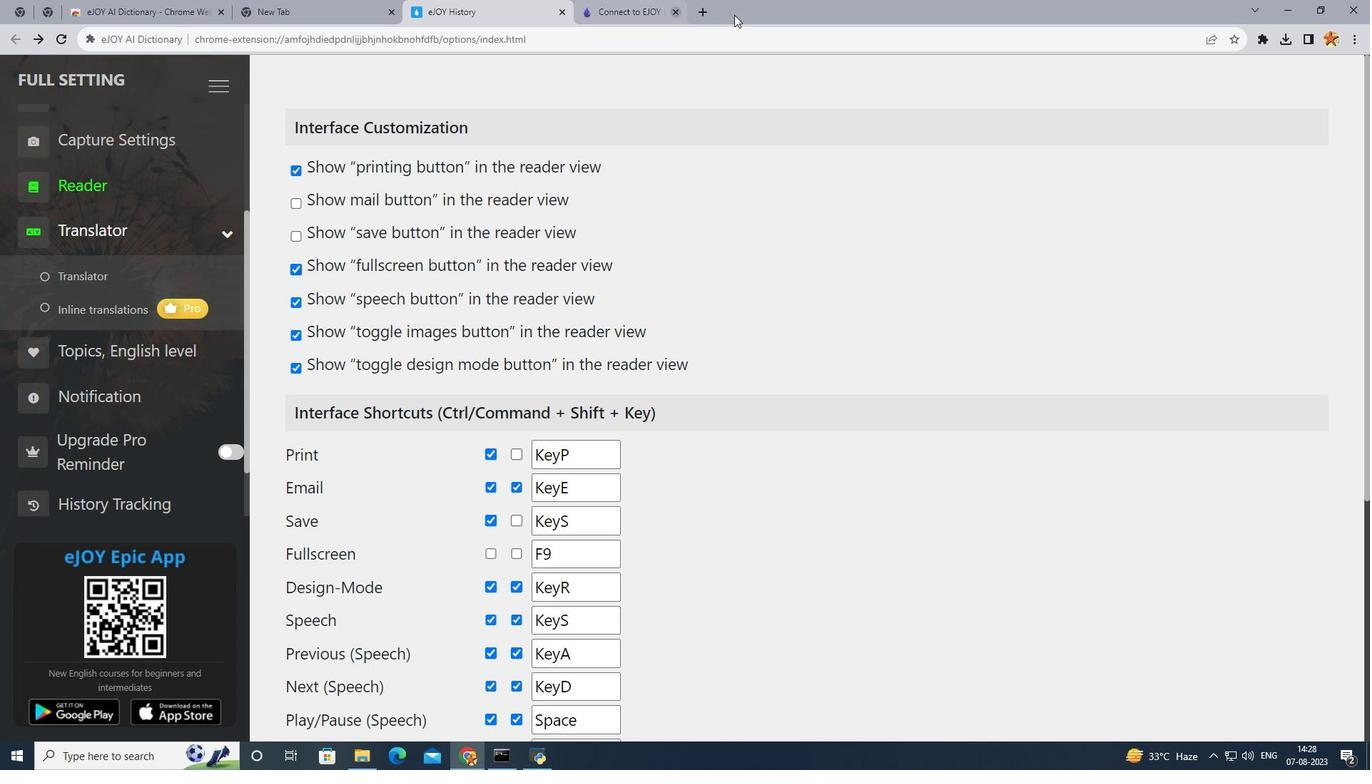 
Action: Mouse pressed left at (737, 14)
Screenshot: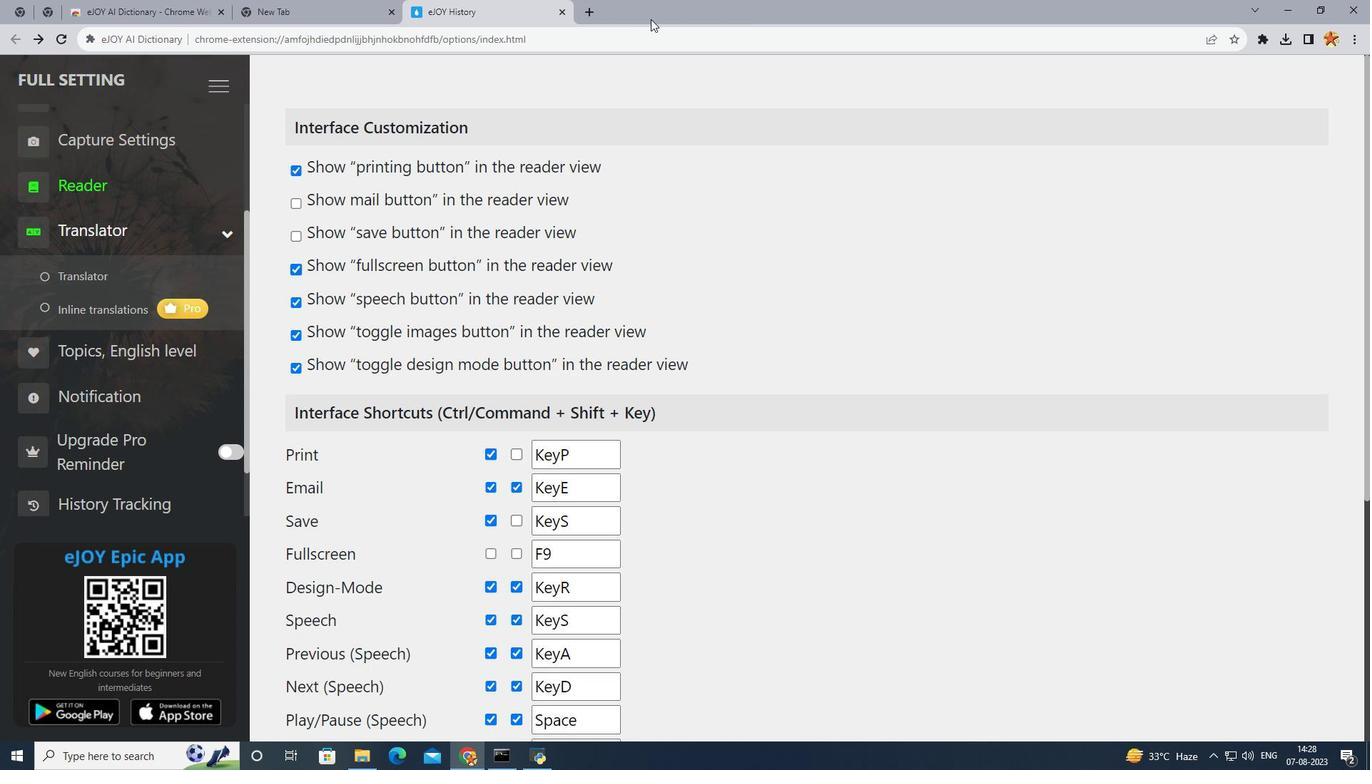 
Action: Mouse moved to (146, 209)
Screenshot: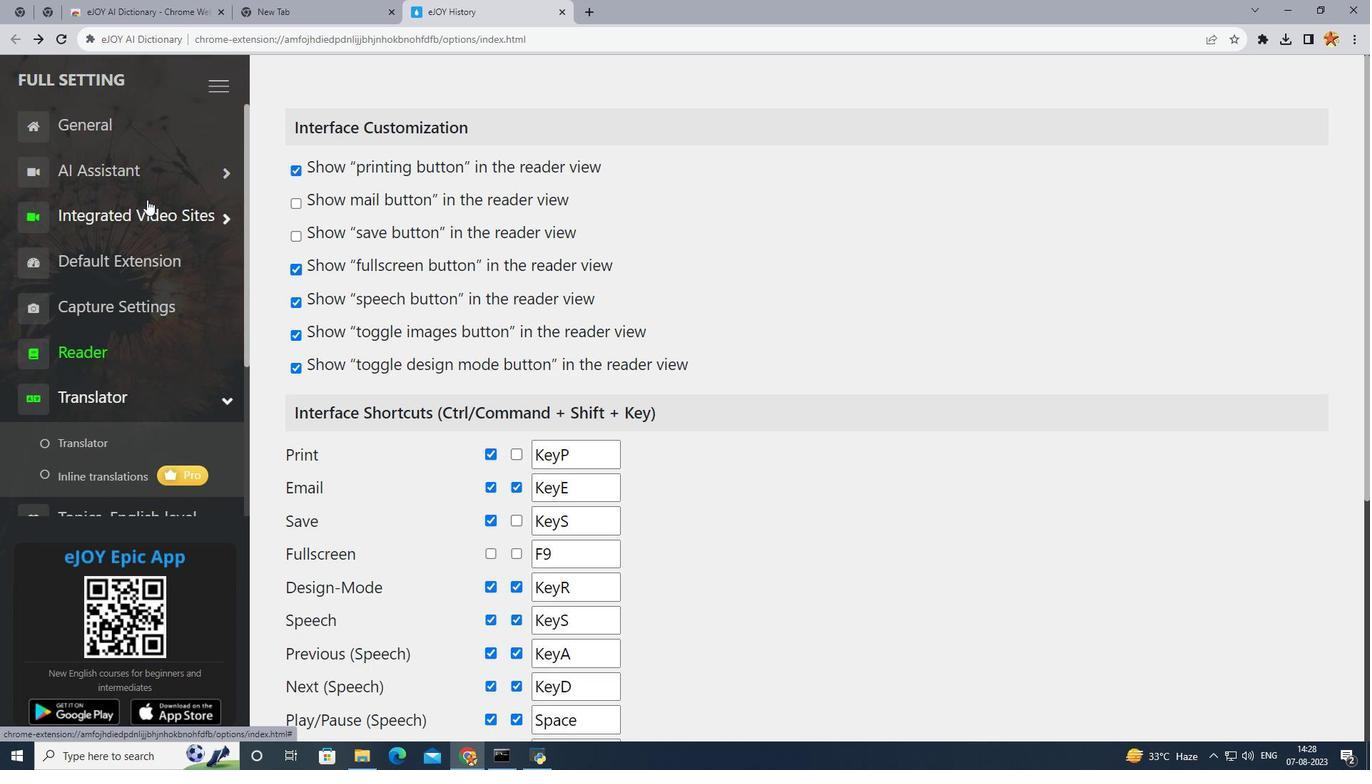 
Action: Mouse scrolled (146, 210) with delta (0, 0)
Screenshot: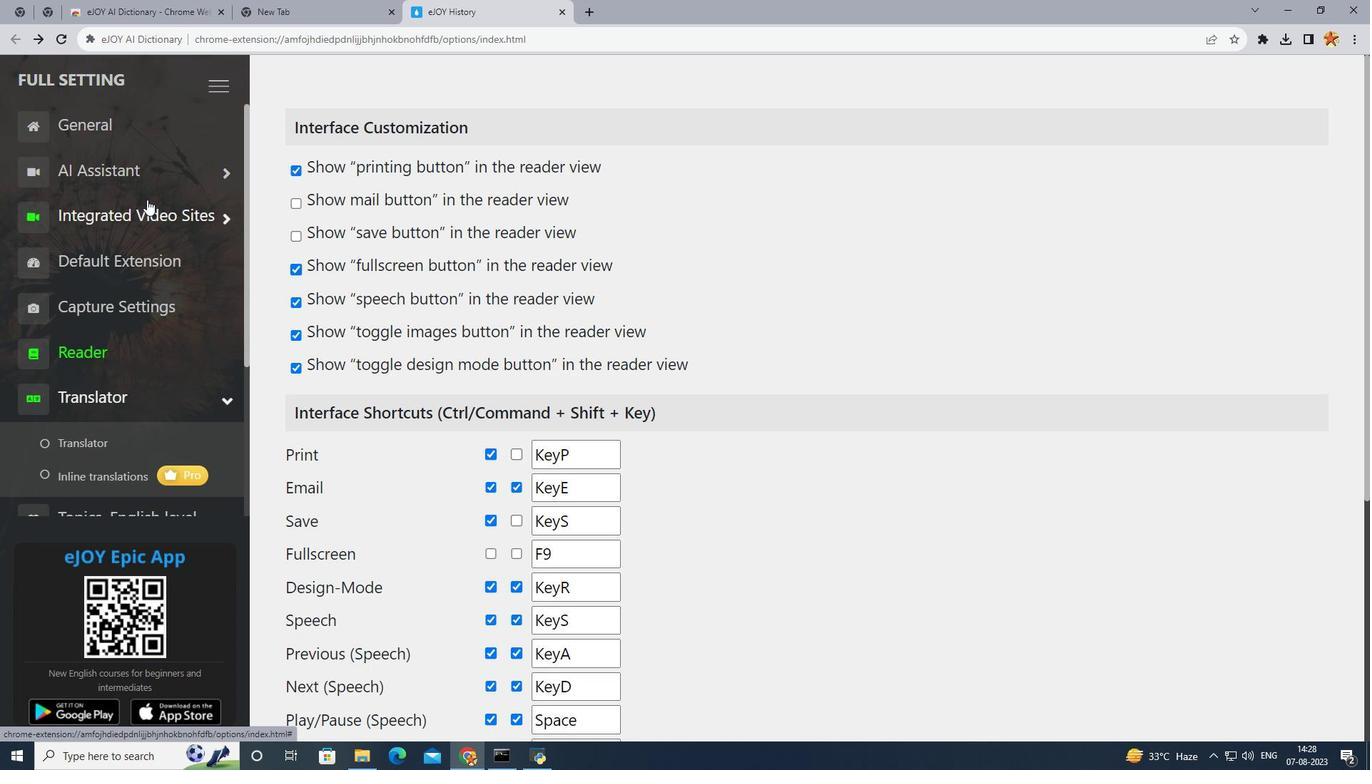 
Action: Mouse scrolled (146, 210) with delta (0, 0)
Screenshot: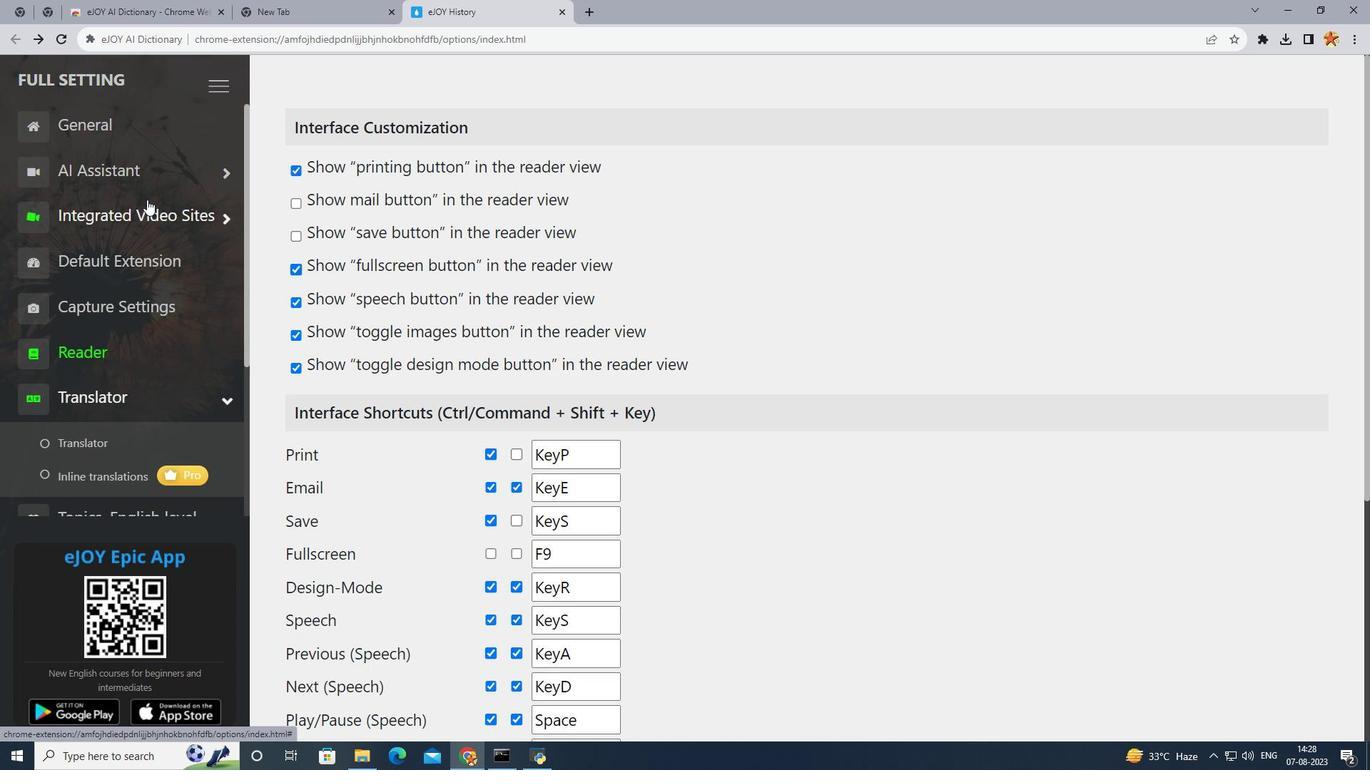 
Action: Mouse scrolled (146, 210) with delta (0, 0)
Screenshot: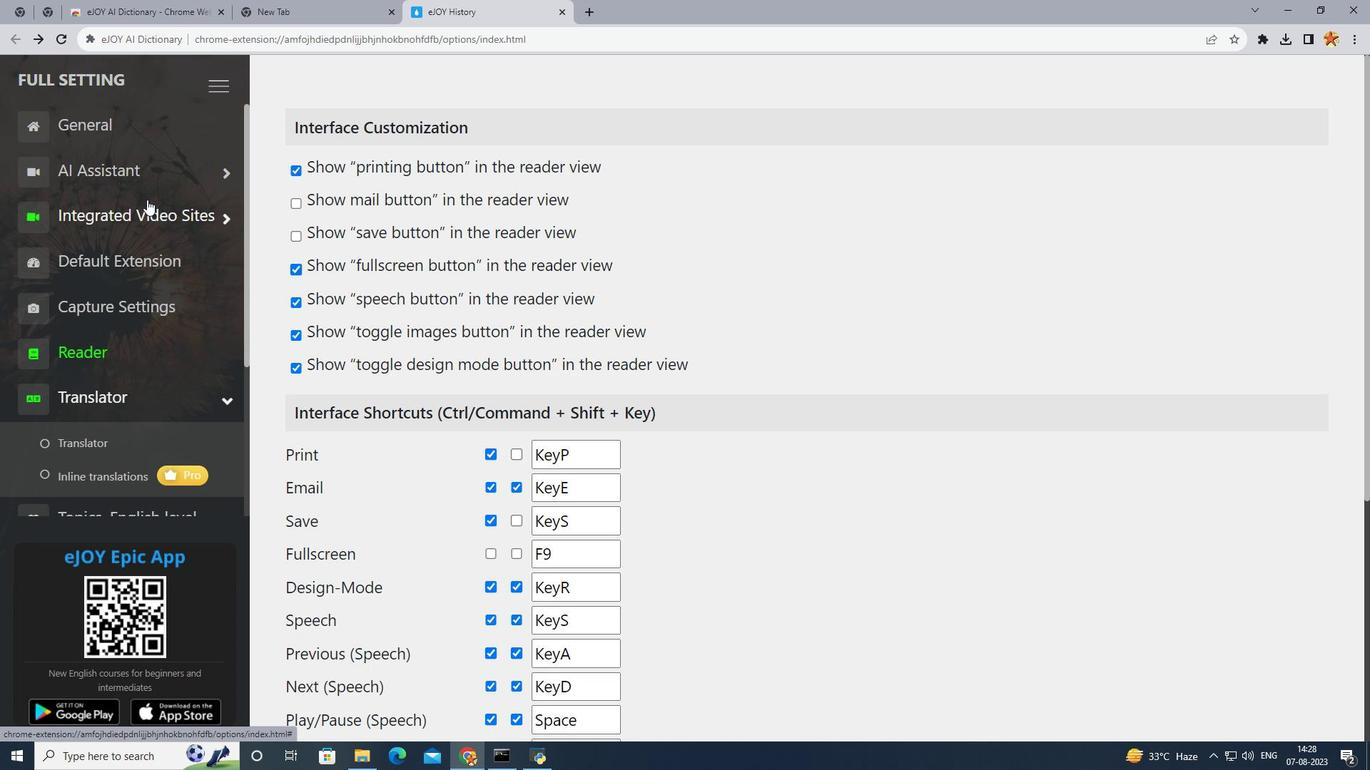 
Action: Mouse scrolled (146, 210) with delta (0, 0)
Screenshot: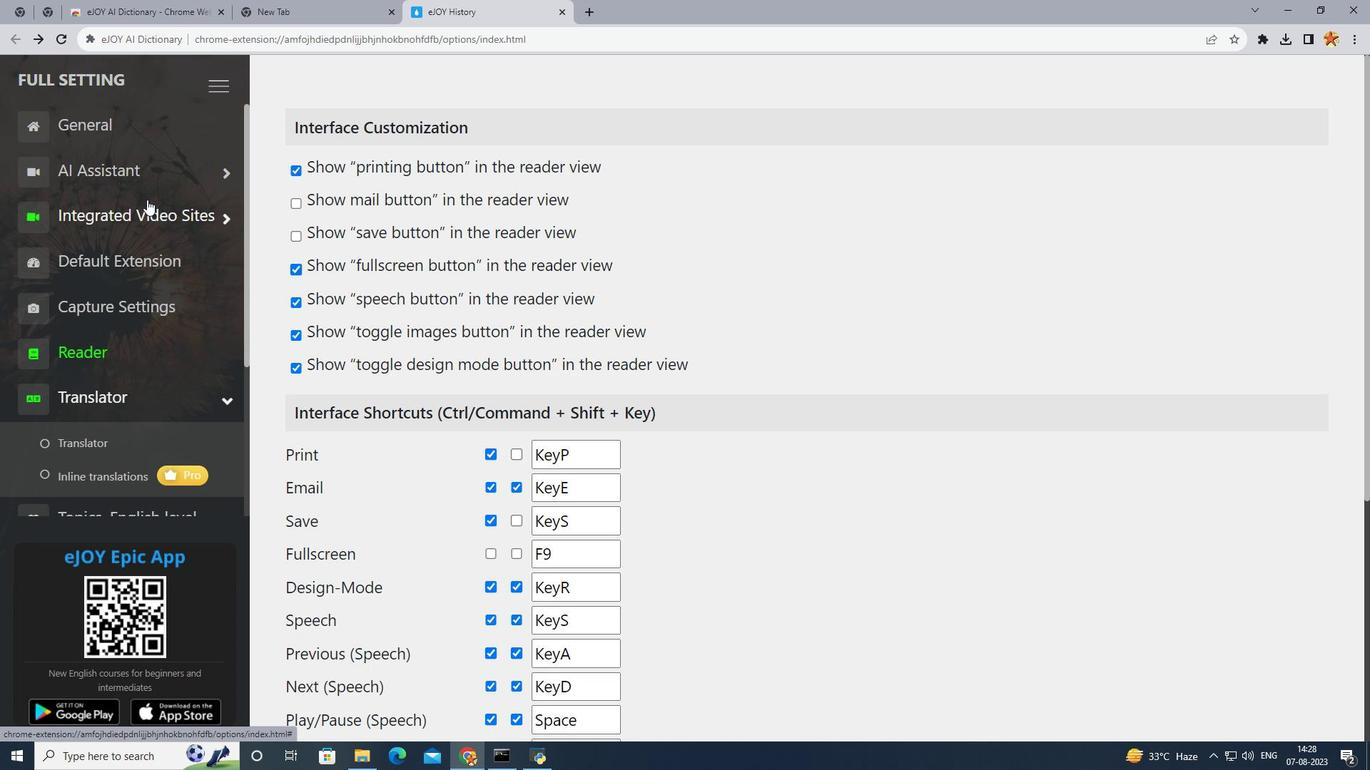 
Action: Mouse scrolled (146, 210) with delta (0, 0)
Screenshot: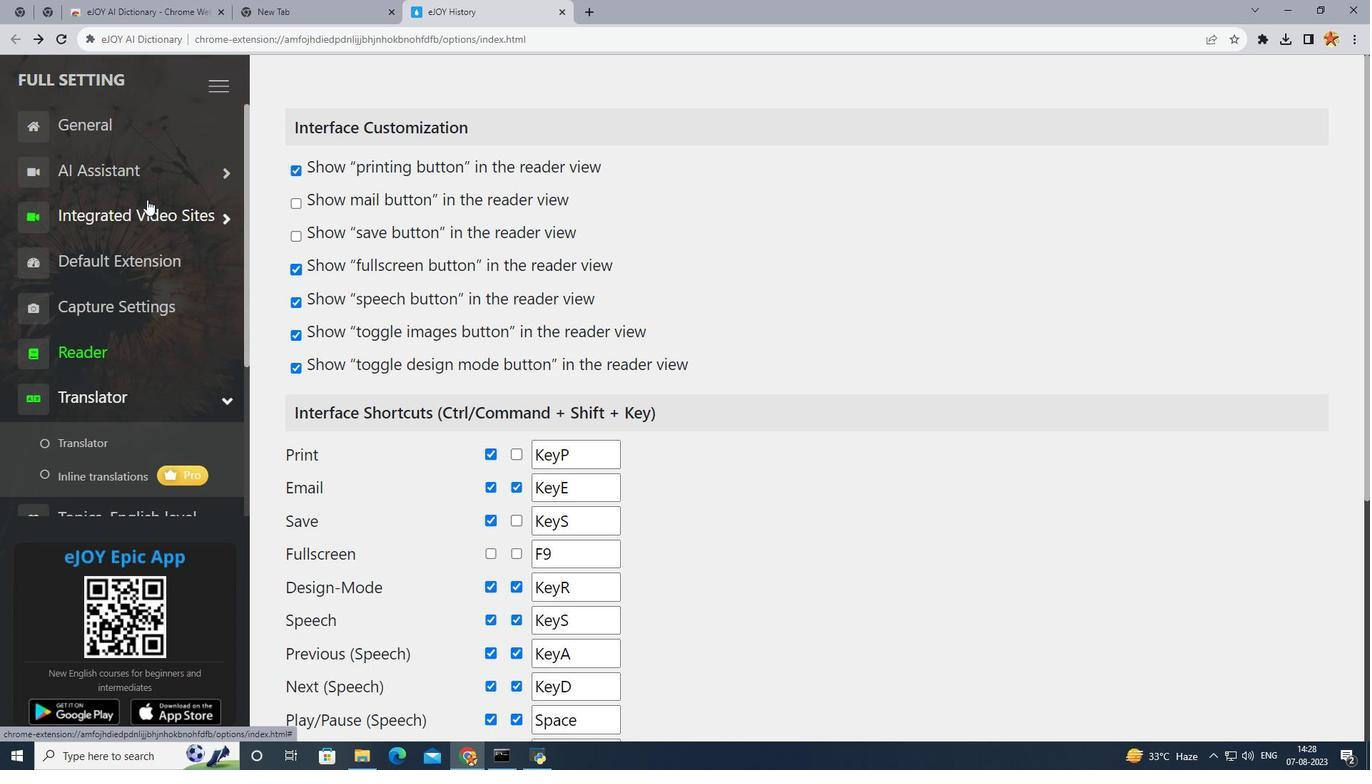 
Action: Mouse scrolled (146, 210) with delta (0, 0)
Screenshot: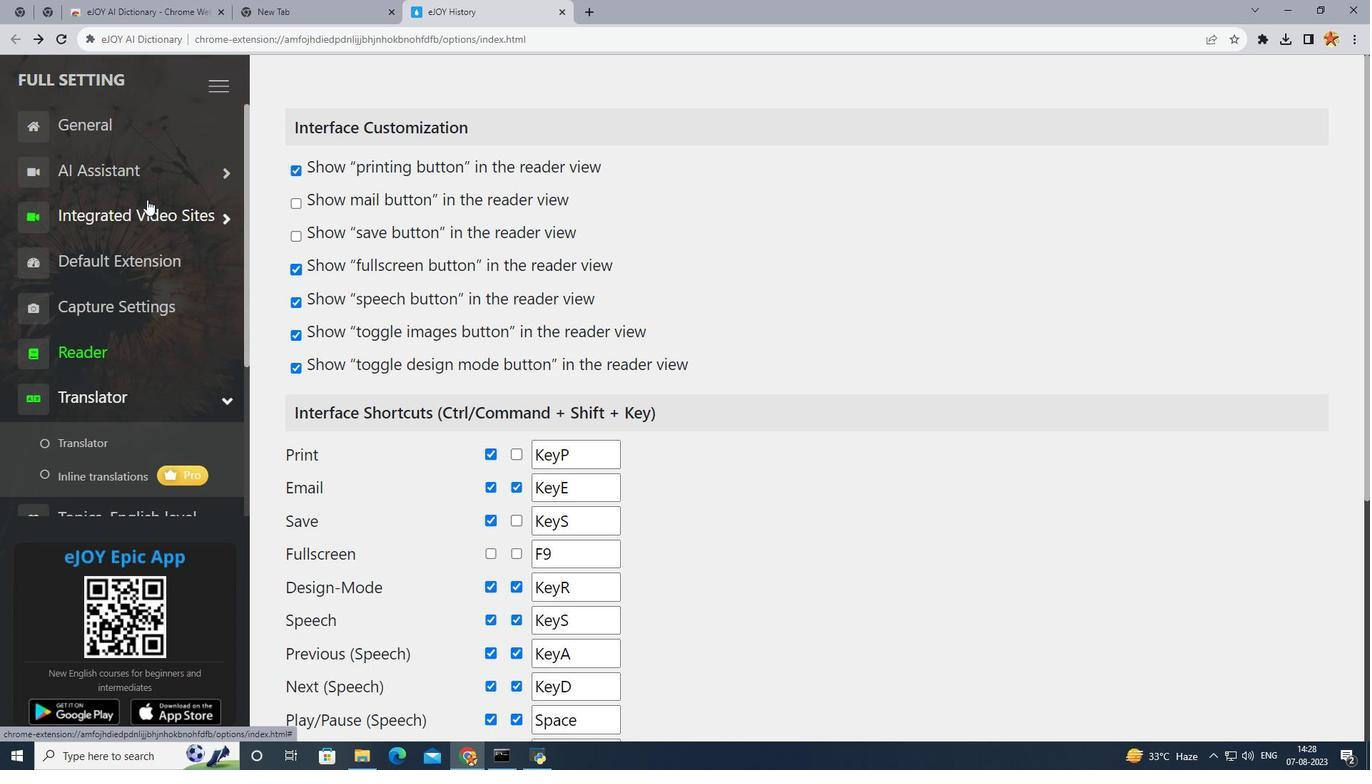 
Action: Mouse scrolled (146, 210) with delta (0, 0)
Screenshot: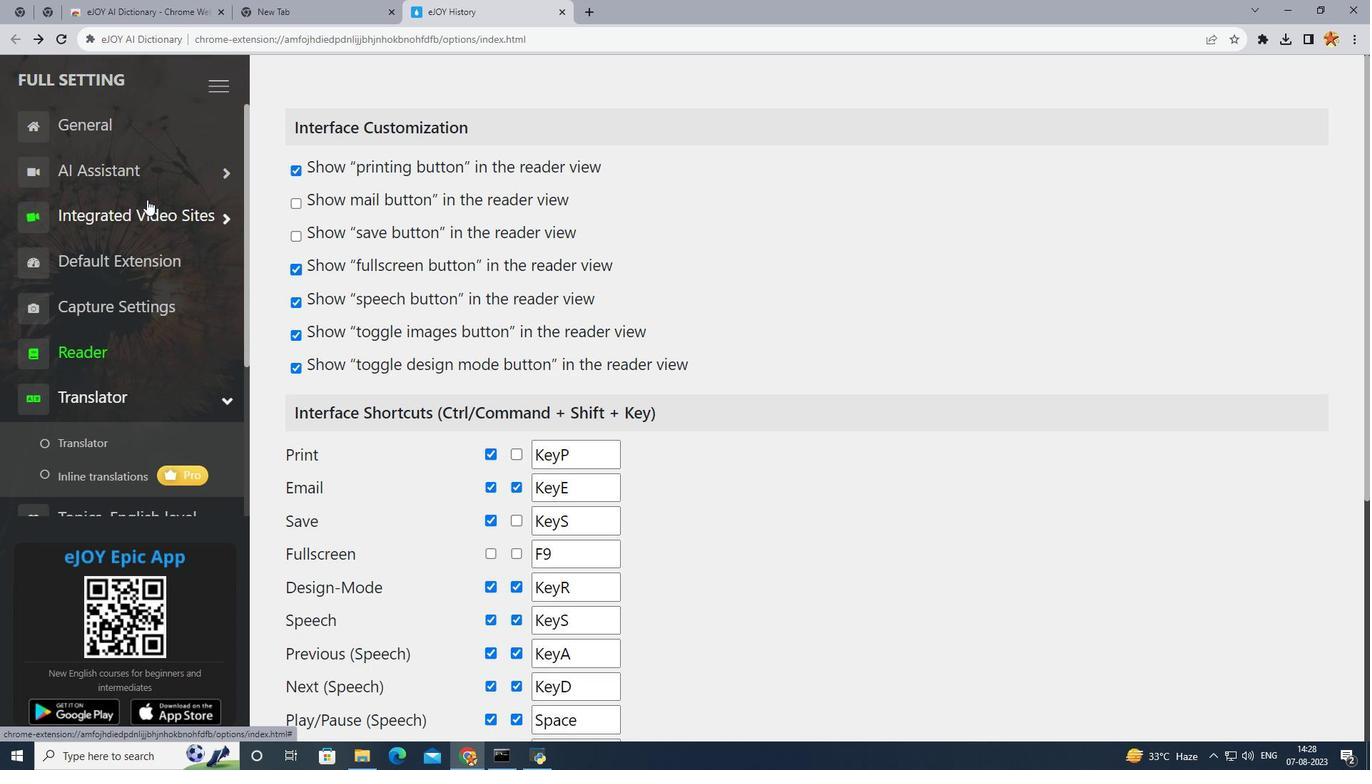 
Action: Mouse moved to (146, 199)
Screenshot: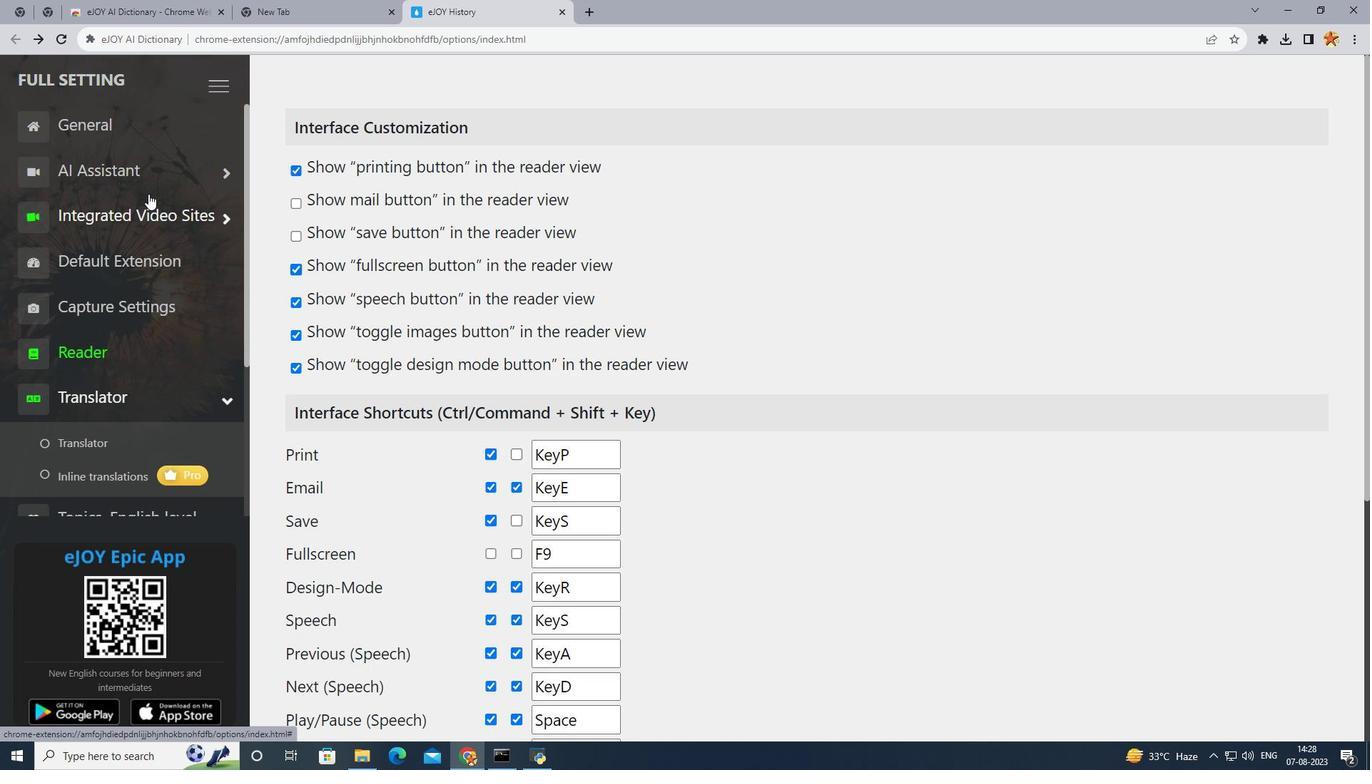 
Action: Mouse scrolled (146, 200) with delta (0, 0)
Screenshot: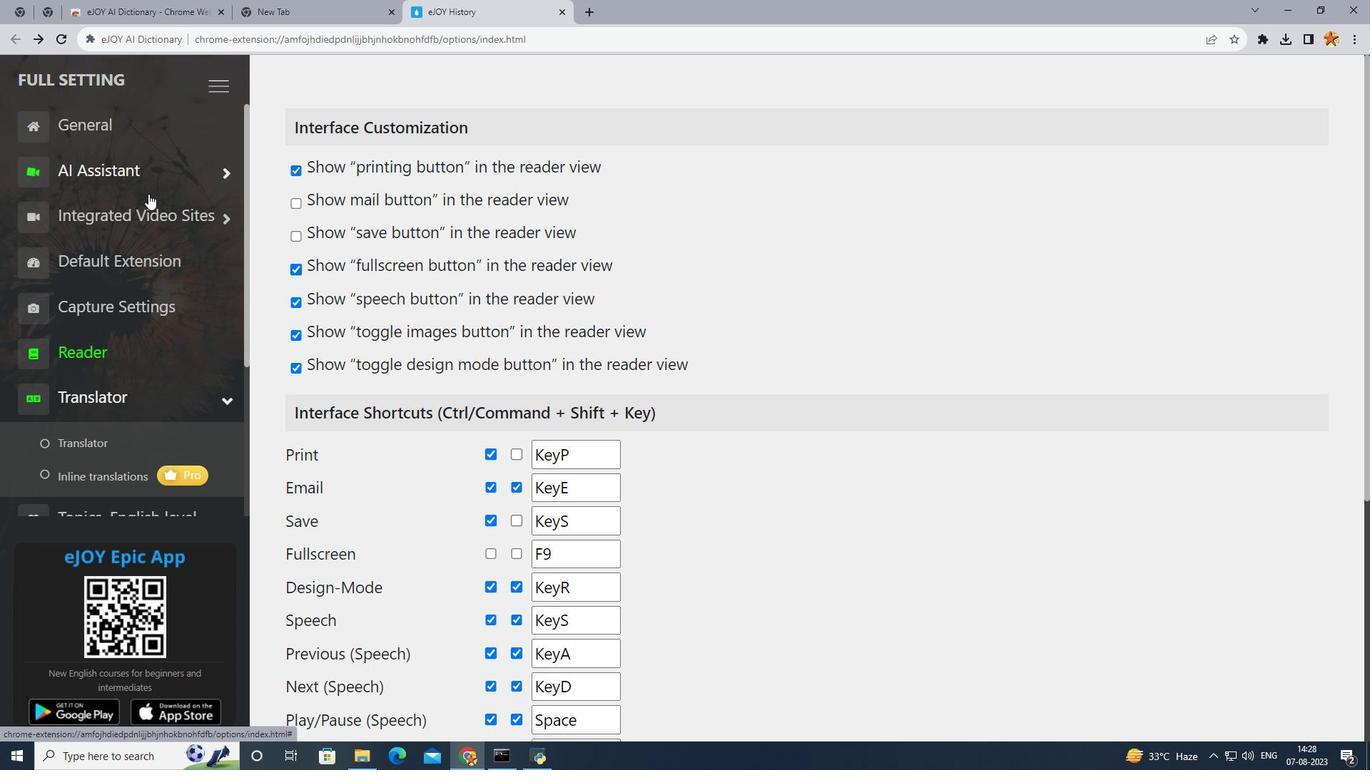 
Action: Mouse scrolled (146, 200) with delta (0, 0)
Screenshot: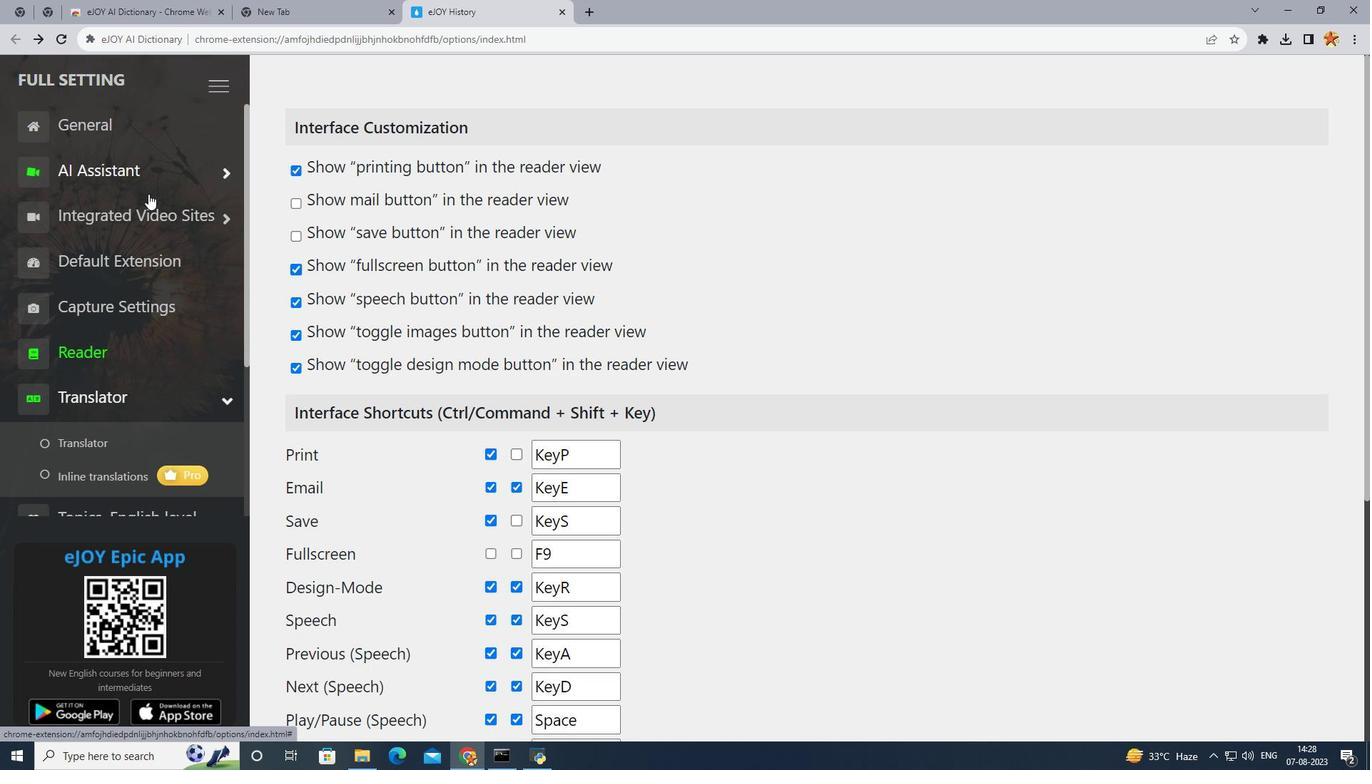 
Action: Mouse scrolled (146, 200) with delta (0, 0)
Screenshot: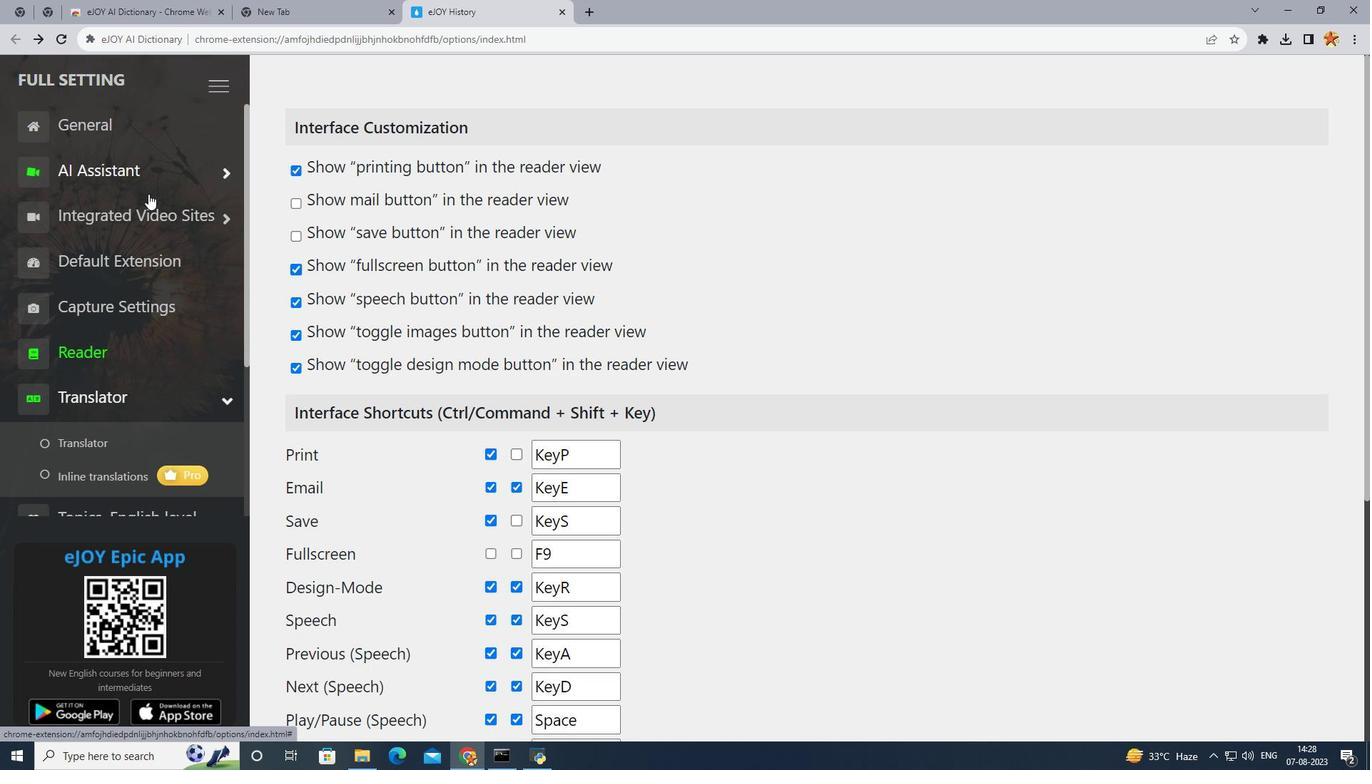 
Action: Mouse scrolled (146, 200) with delta (0, 0)
Screenshot: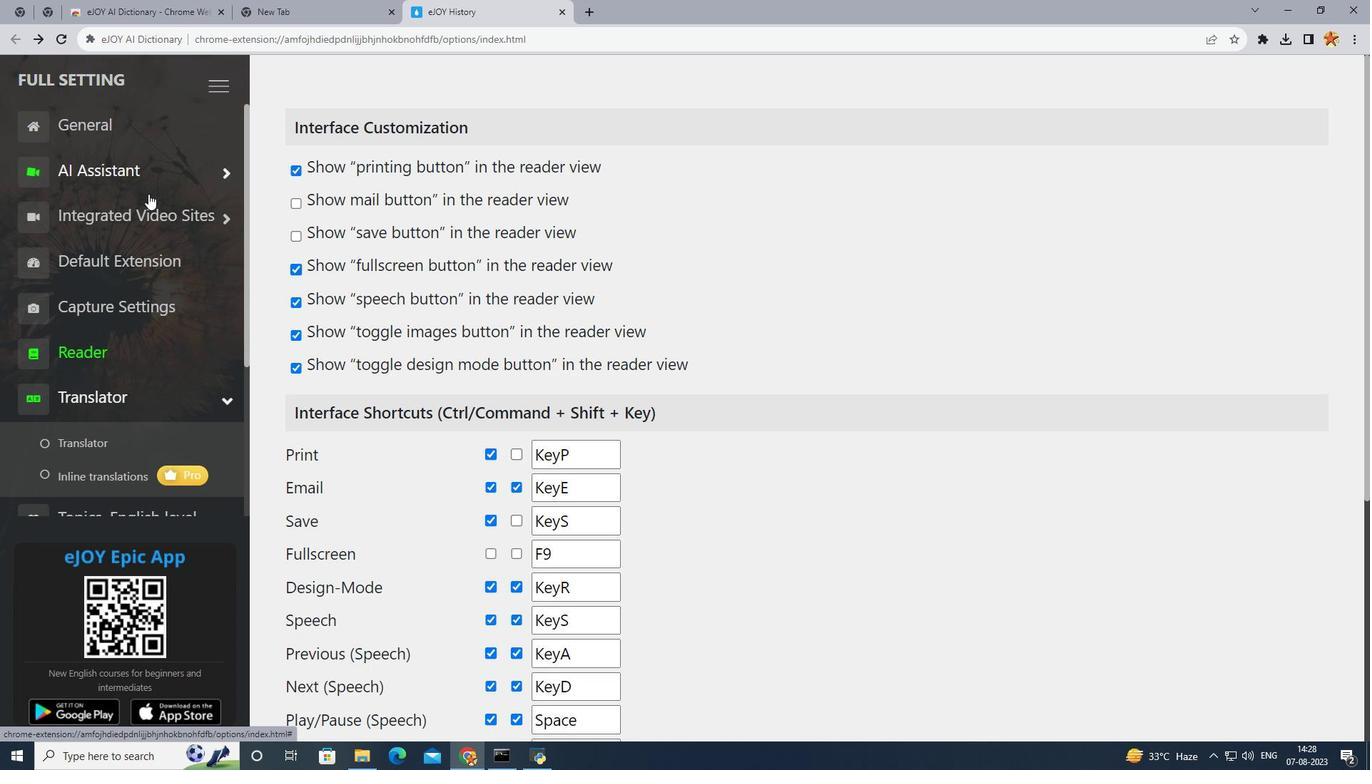 
Action: Mouse scrolled (146, 200) with delta (0, 0)
Screenshot: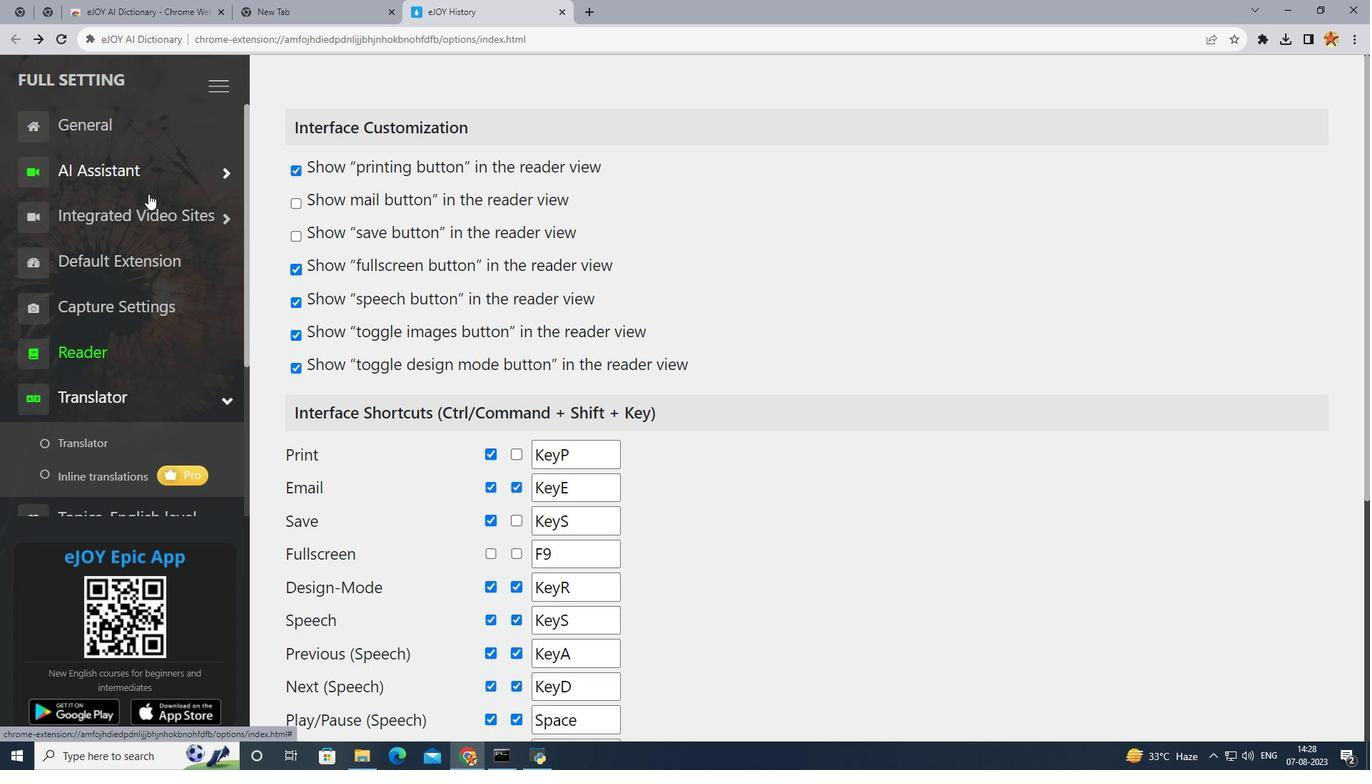 
Action: Mouse scrolled (146, 200) with delta (0, 0)
Screenshot: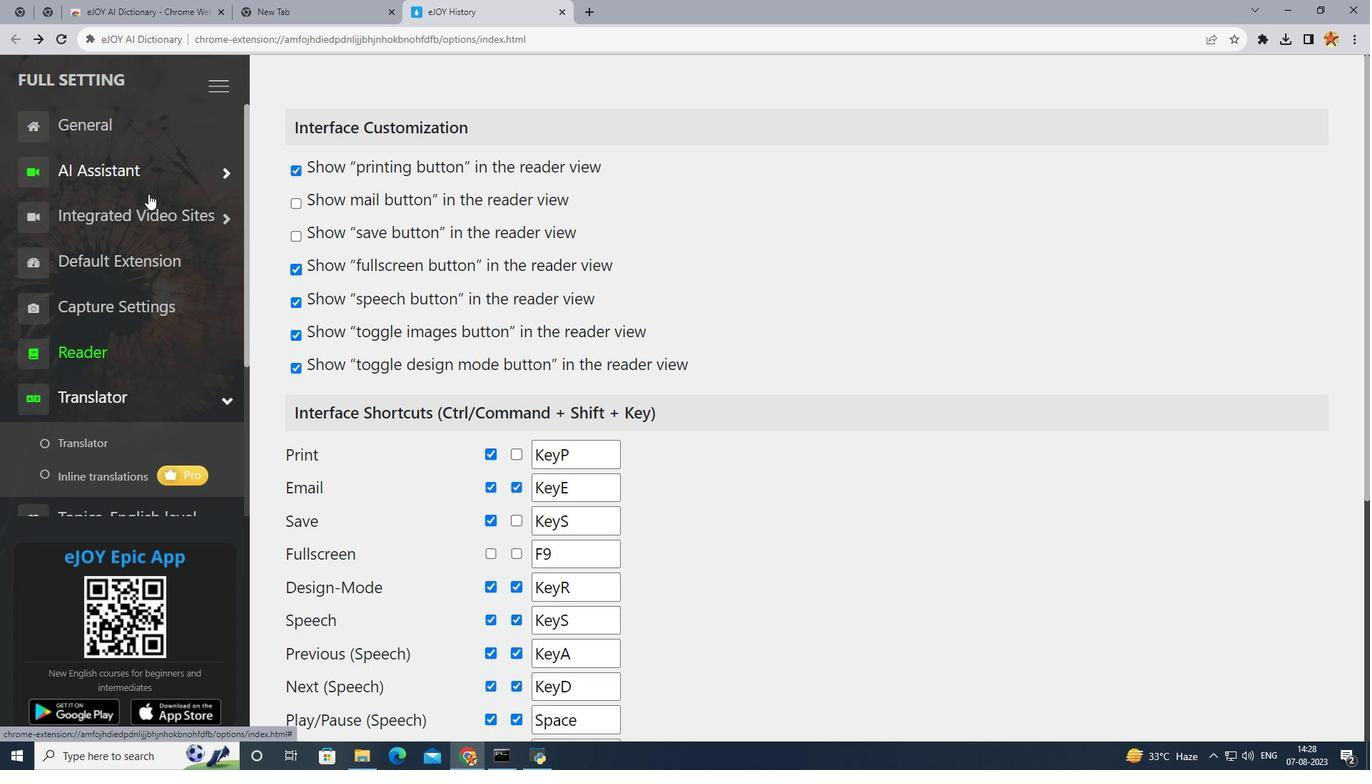 
Action: Mouse scrolled (146, 200) with delta (0, 0)
Screenshot: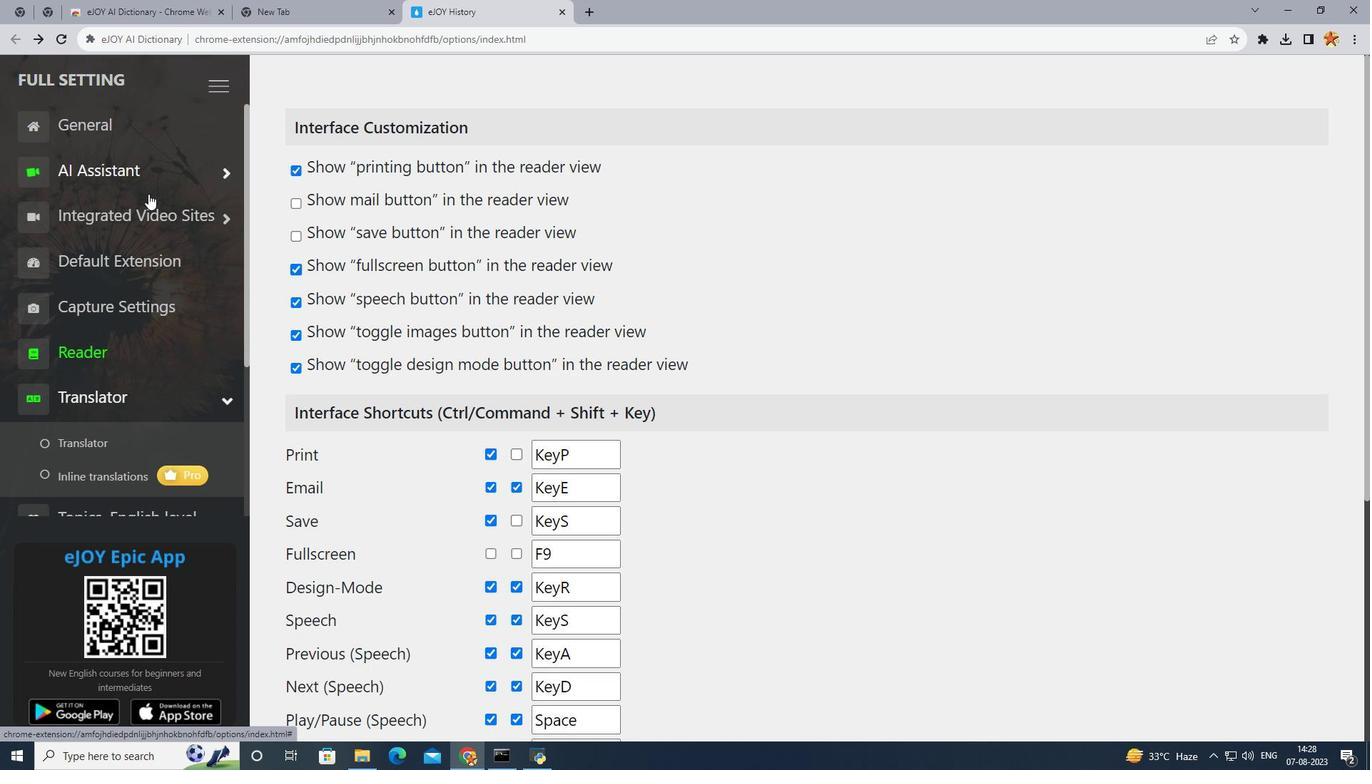 
Action: Mouse moved to (127, 117)
Screenshot: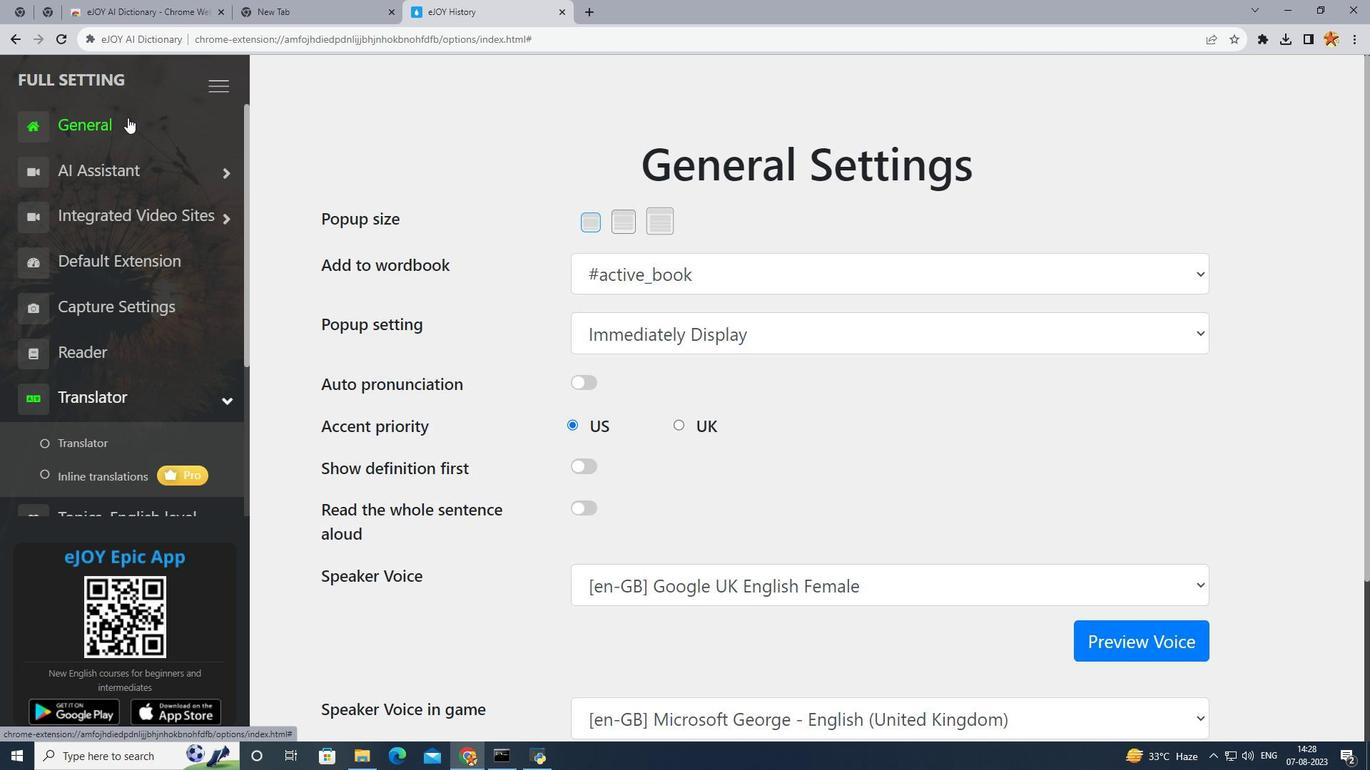 
Action: Mouse pressed left at (127, 117)
